 Task: Illustrate a Vector Portrait of a Beach Yoga Practitioner.
Action: Mouse moved to (37, 127)
Screenshot: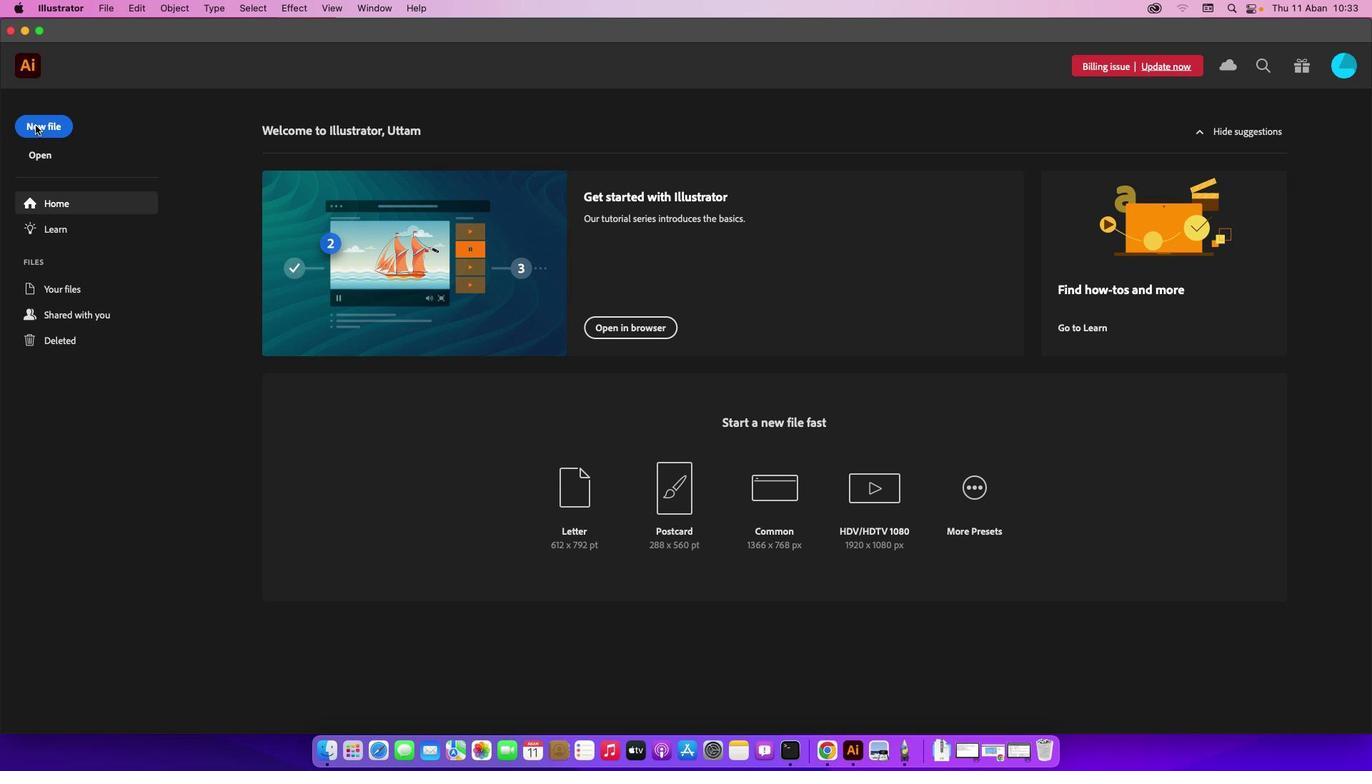 
Action: Mouse pressed left at (37, 127)
Screenshot: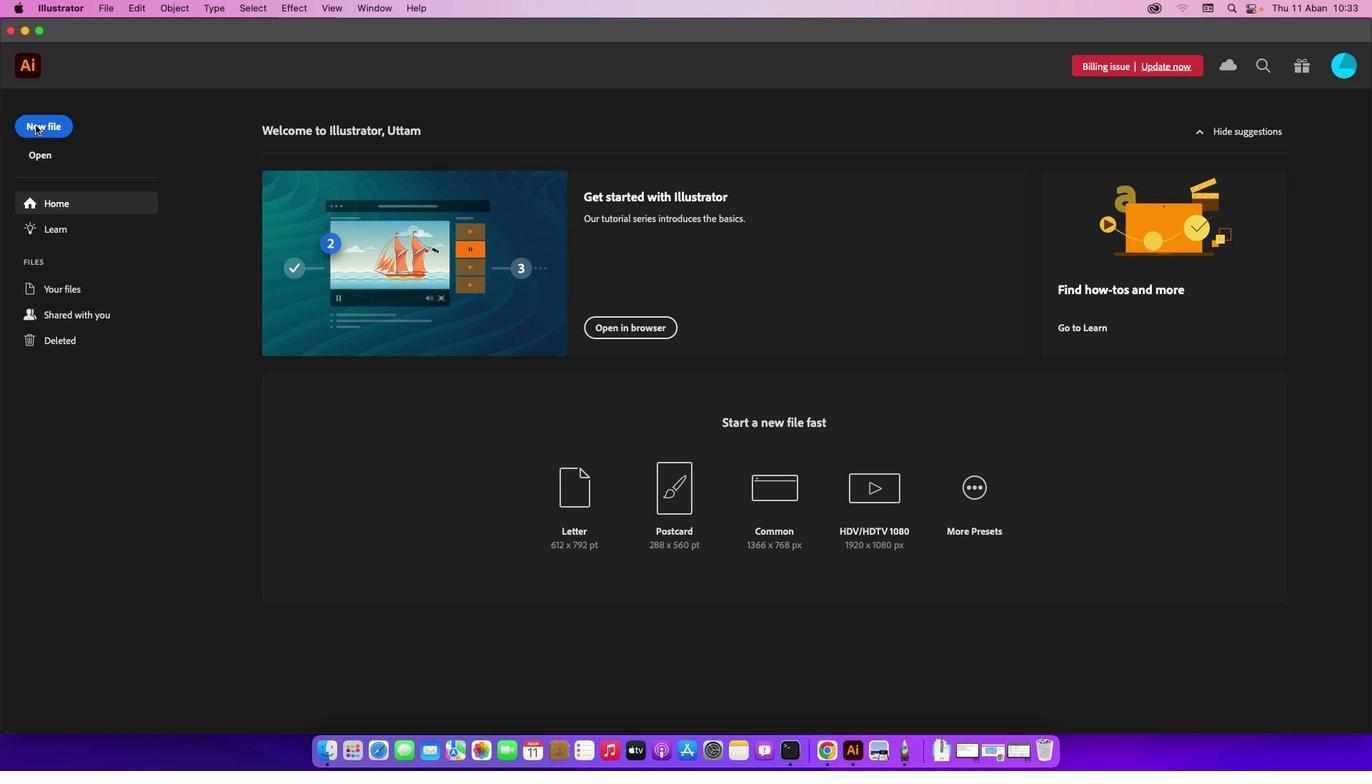 
Action: Mouse pressed left at (37, 127)
Screenshot: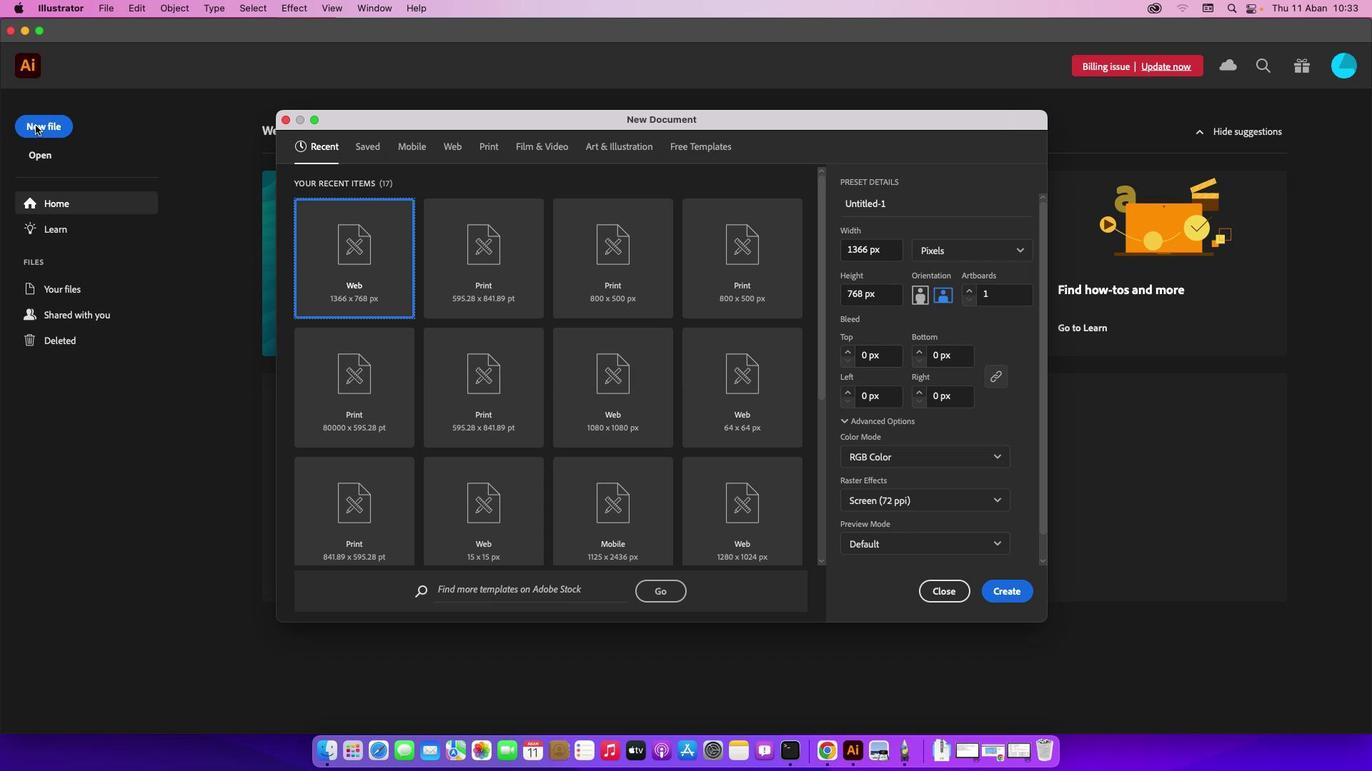 
Action: Mouse moved to (1026, 605)
Screenshot: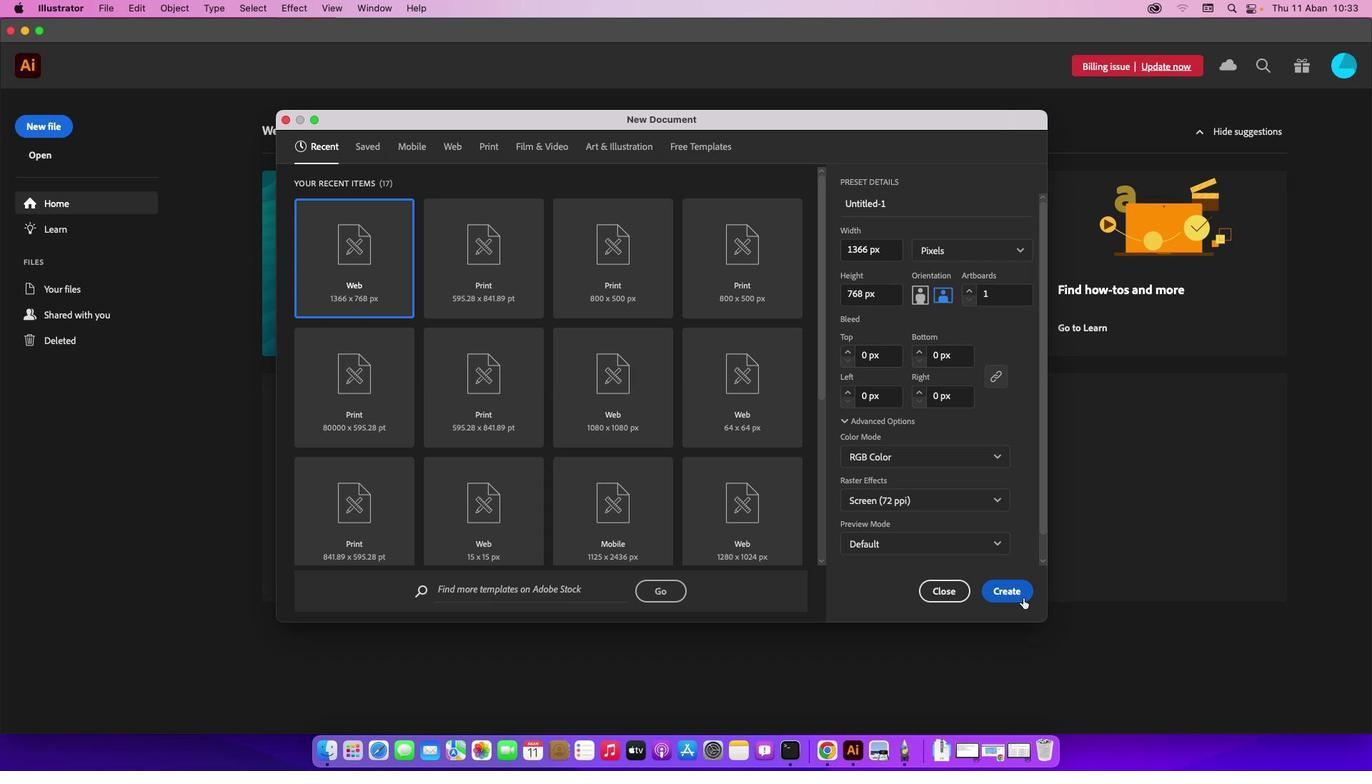 
Action: Mouse pressed left at (1026, 605)
Screenshot: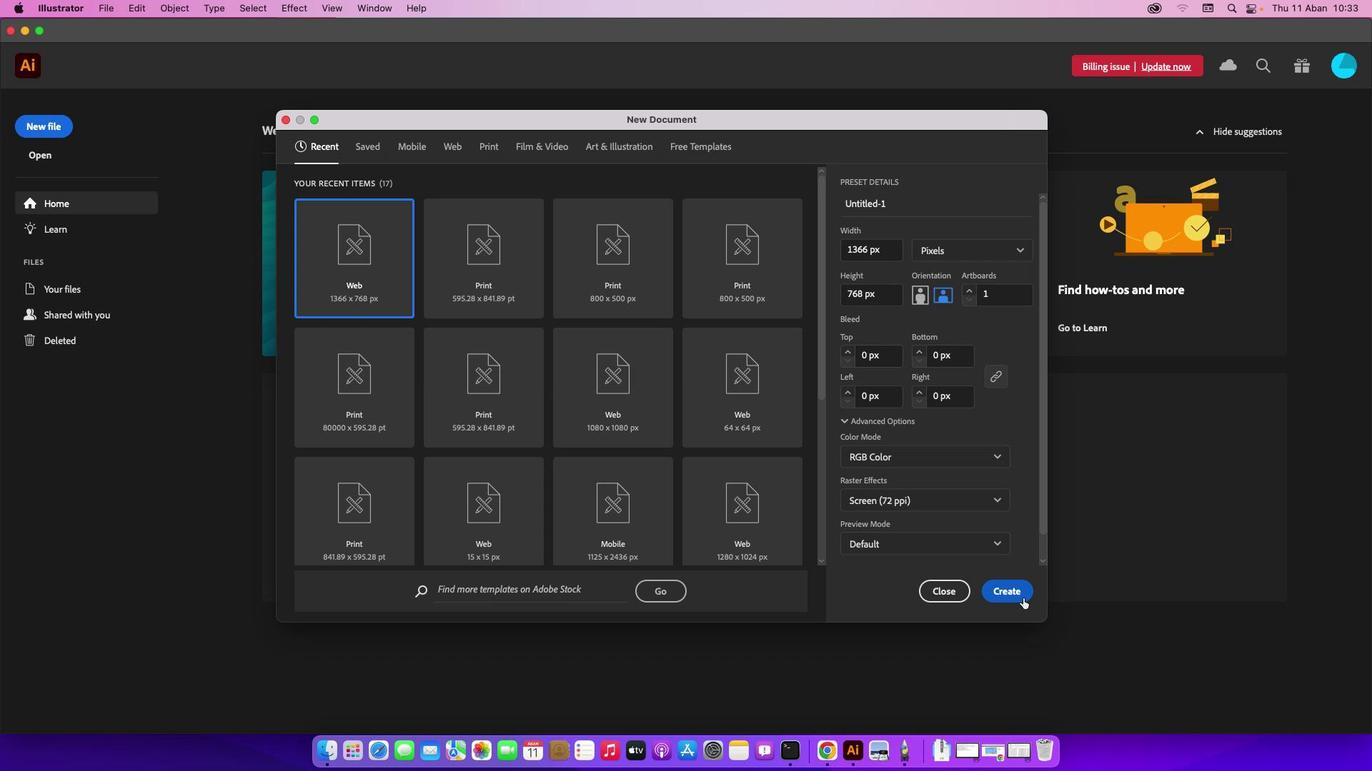 
Action: Mouse moved to (1024, 600)
Screenshot: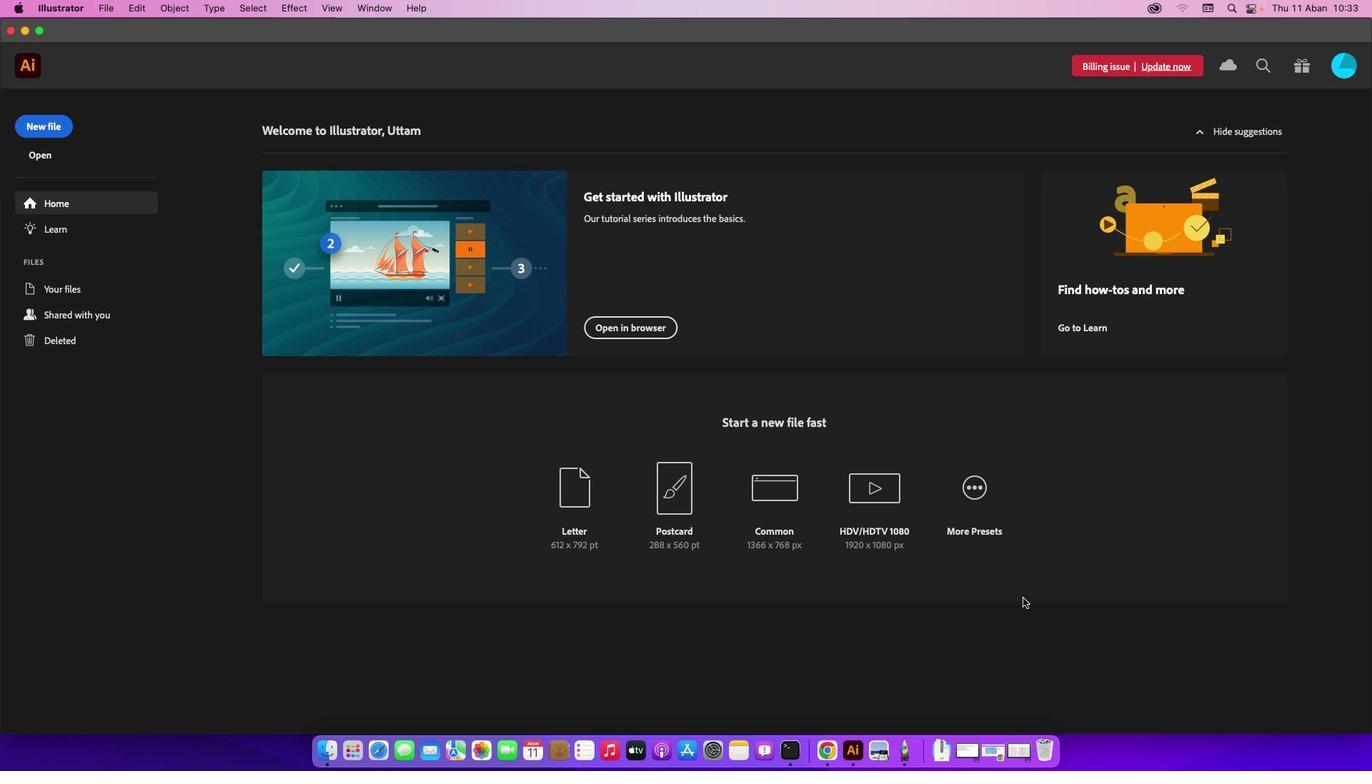 
Action: Mouse pressed left at (1024, 600)
Screenshot: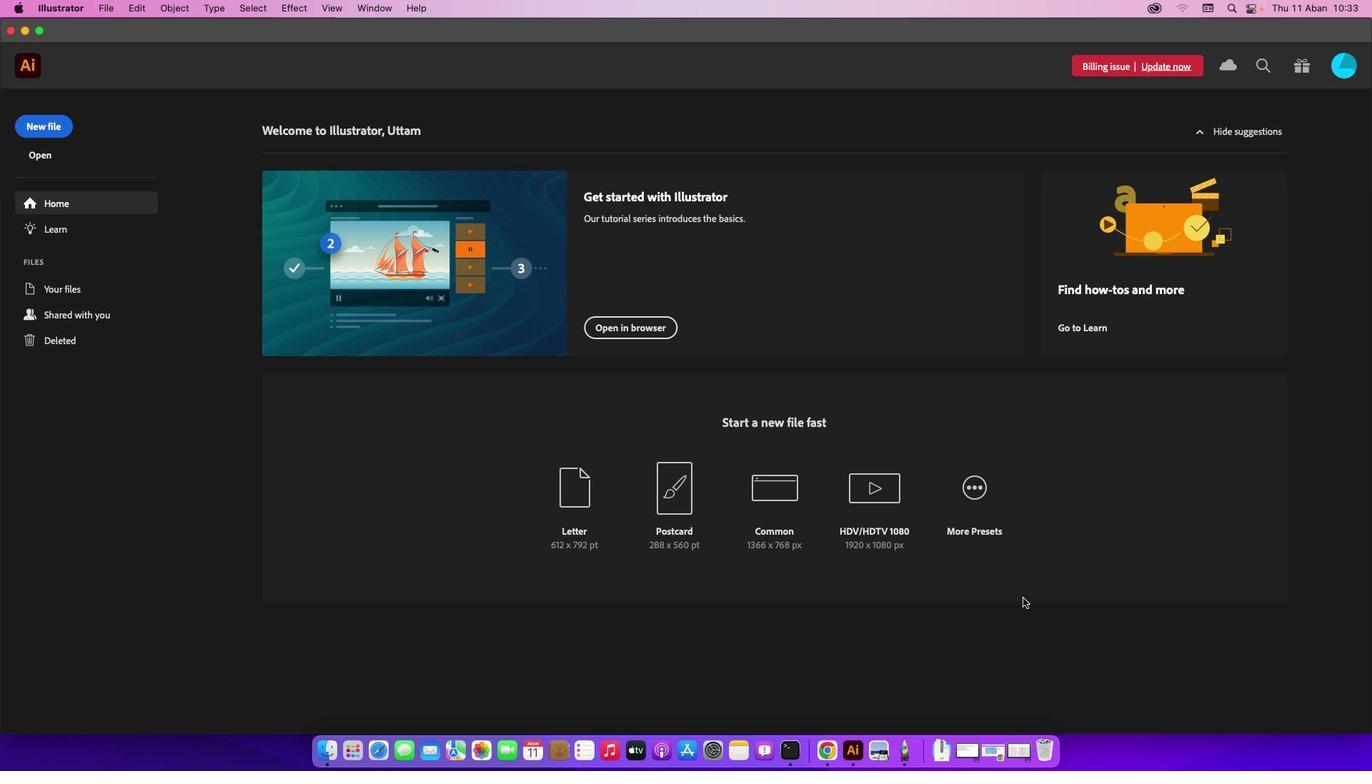 
Action: Mouse moved to (105, 12)
Screenshot: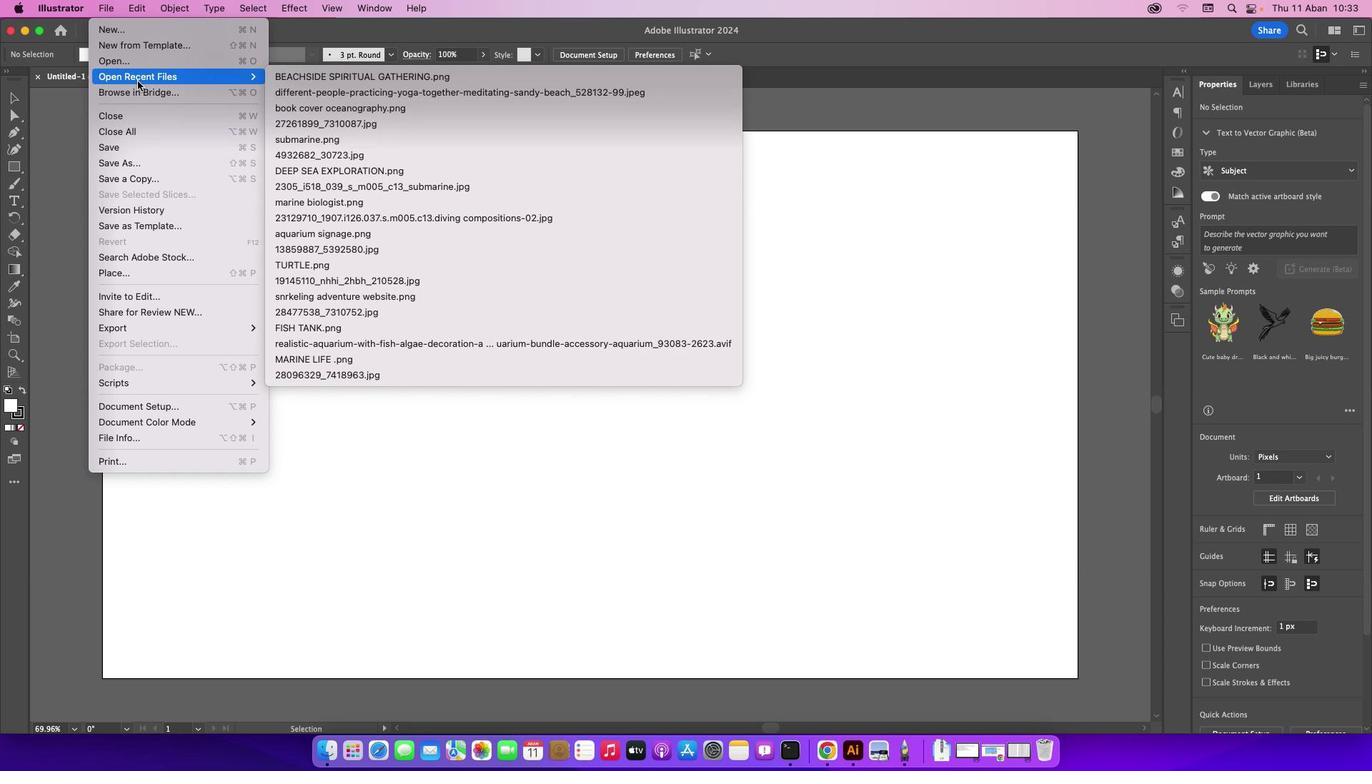 
Action: Mouse pressed left at (105, 12)
Screenshot: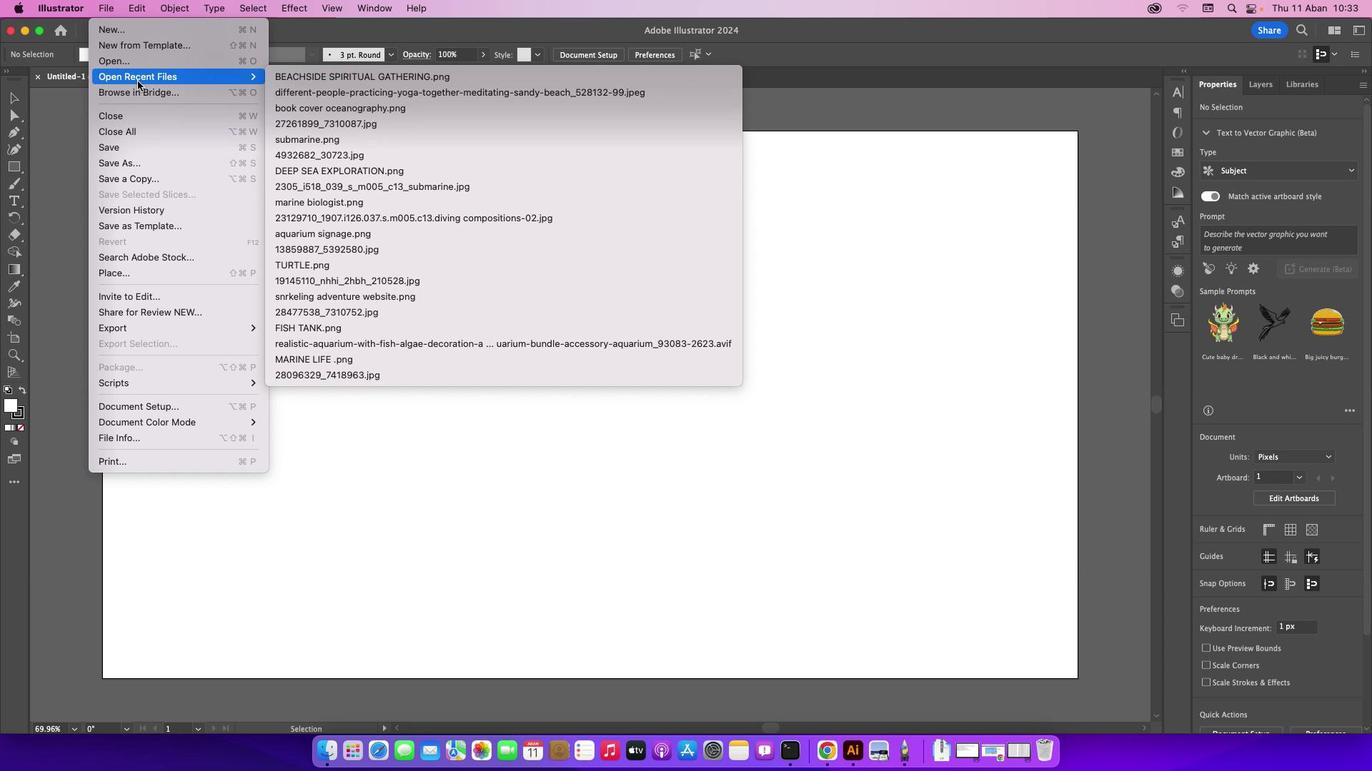 
Action: Mouse moved to (132, 58)
Screenshot: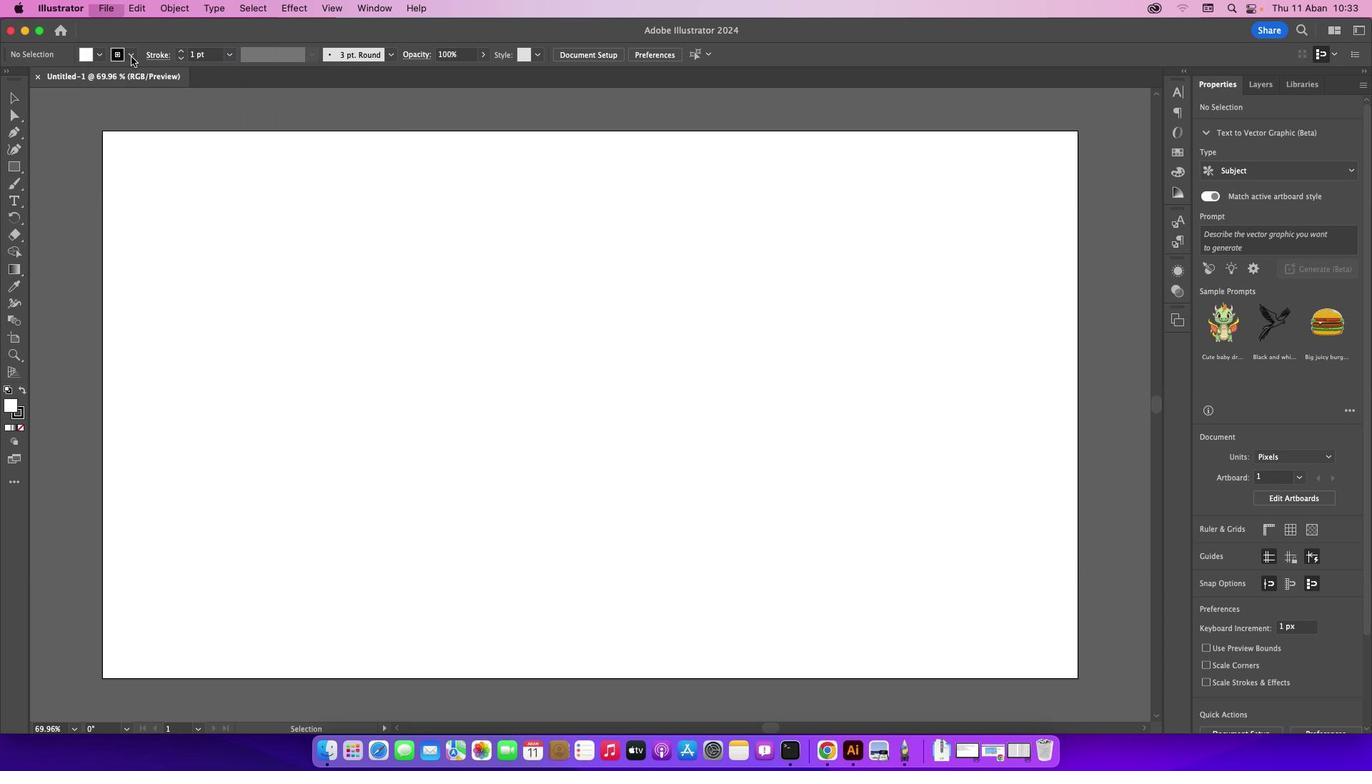 
Action: Mouse pressed left at (132, 58)
Screenshot: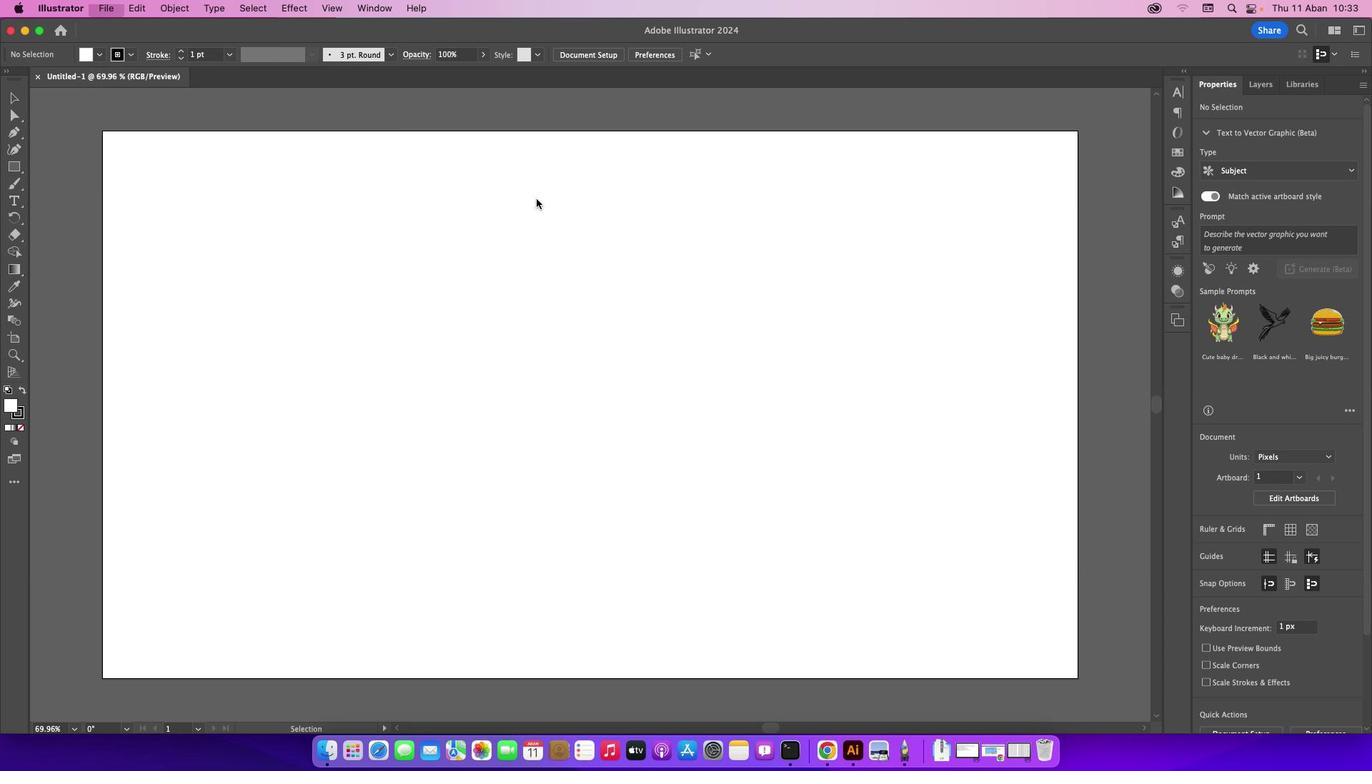 
Action: Mouse moved to (570, 196)
Screenshot: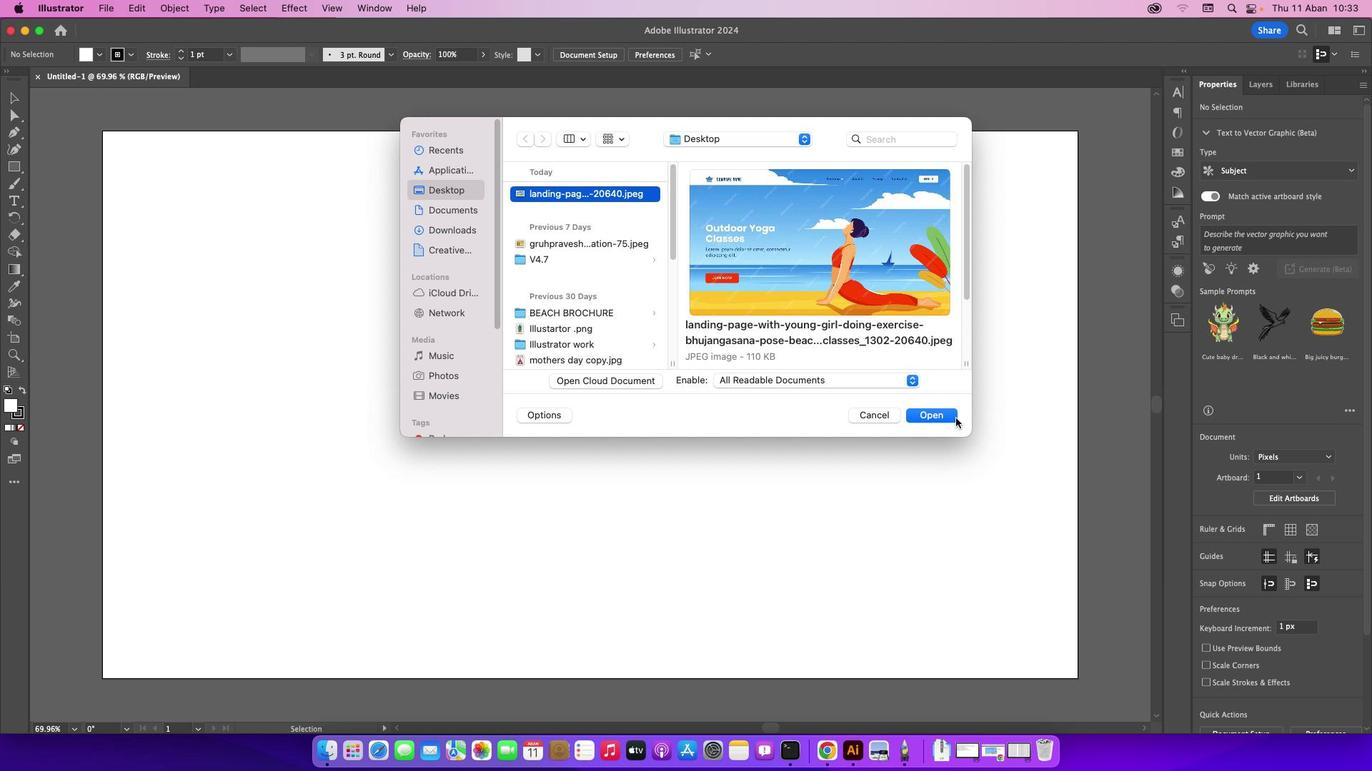 
Action: Mouse pressed left at (570, 196)
Screenshot: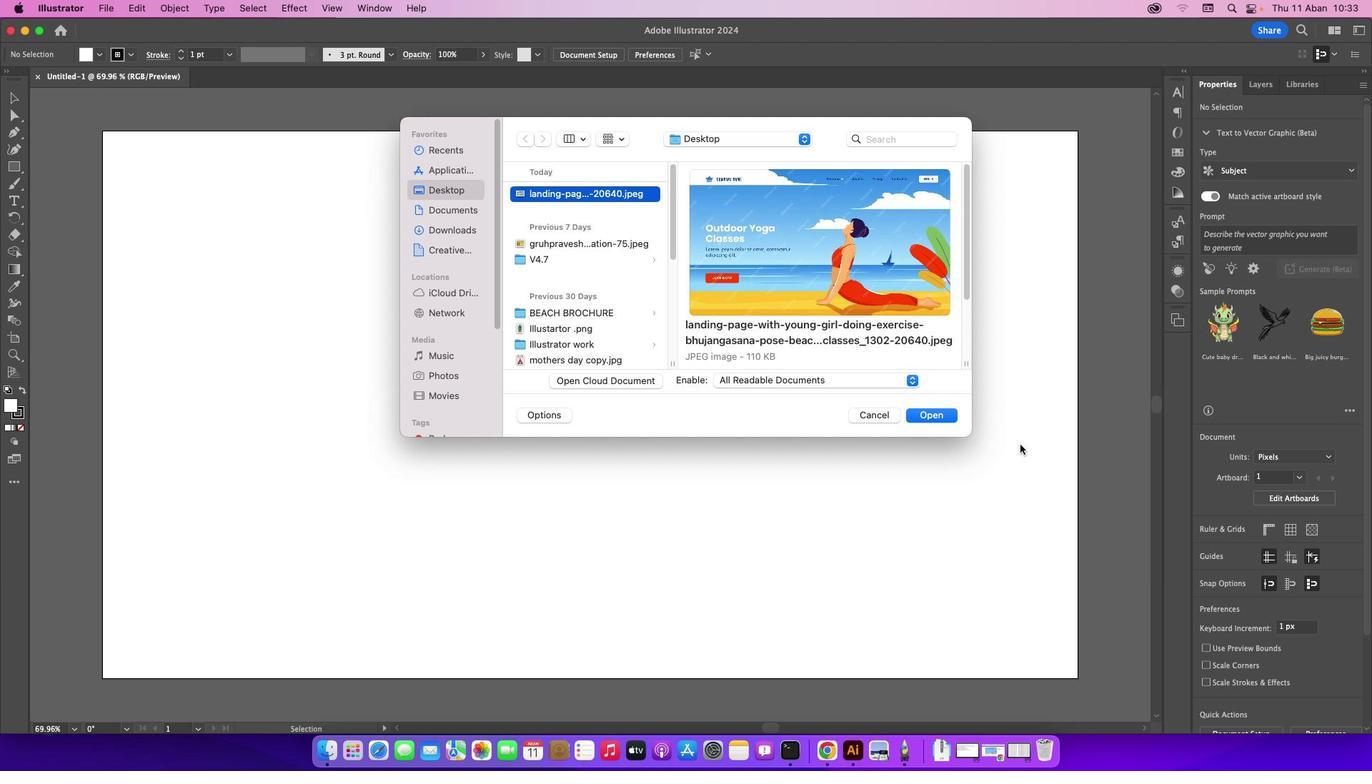 
Action: Mouse moved to (928, 416)
Screenshot: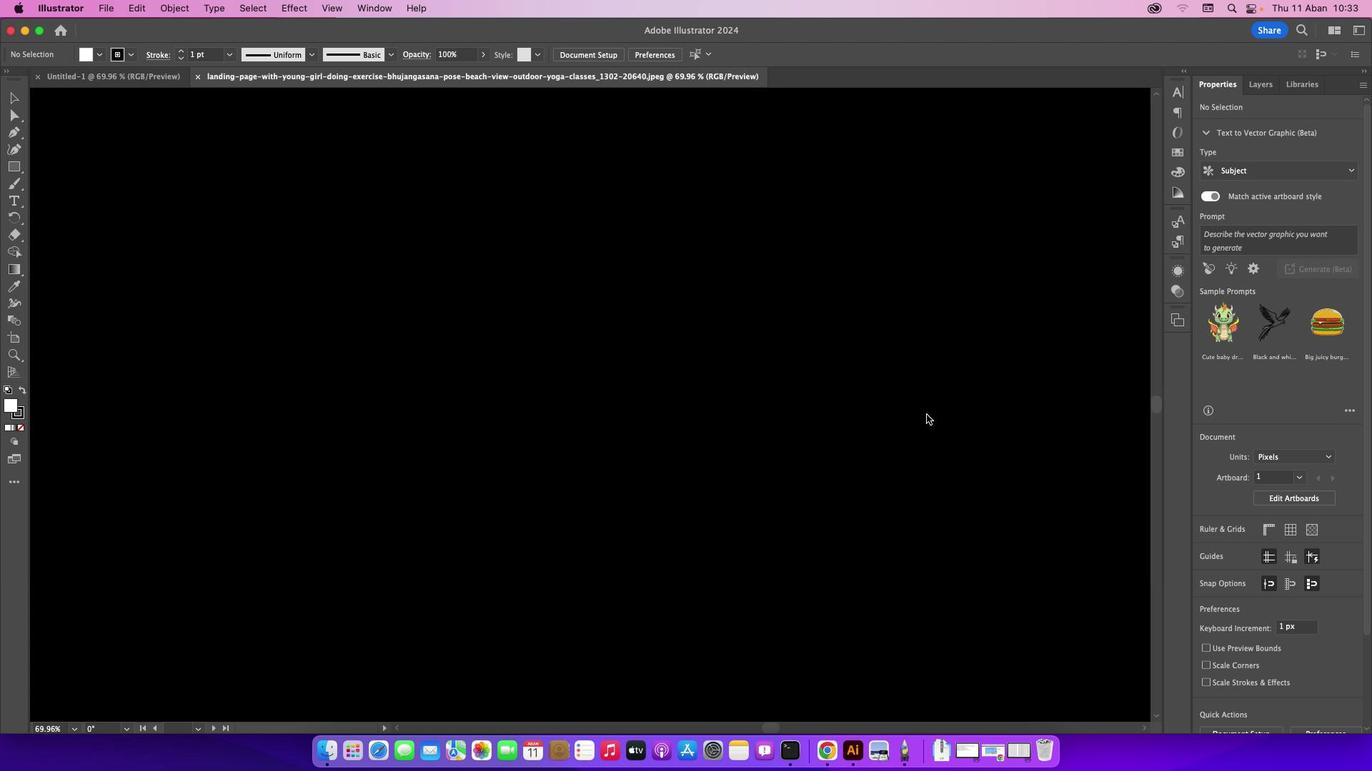 
Action: Mouse pressed left at (928, 416)
Screenshot: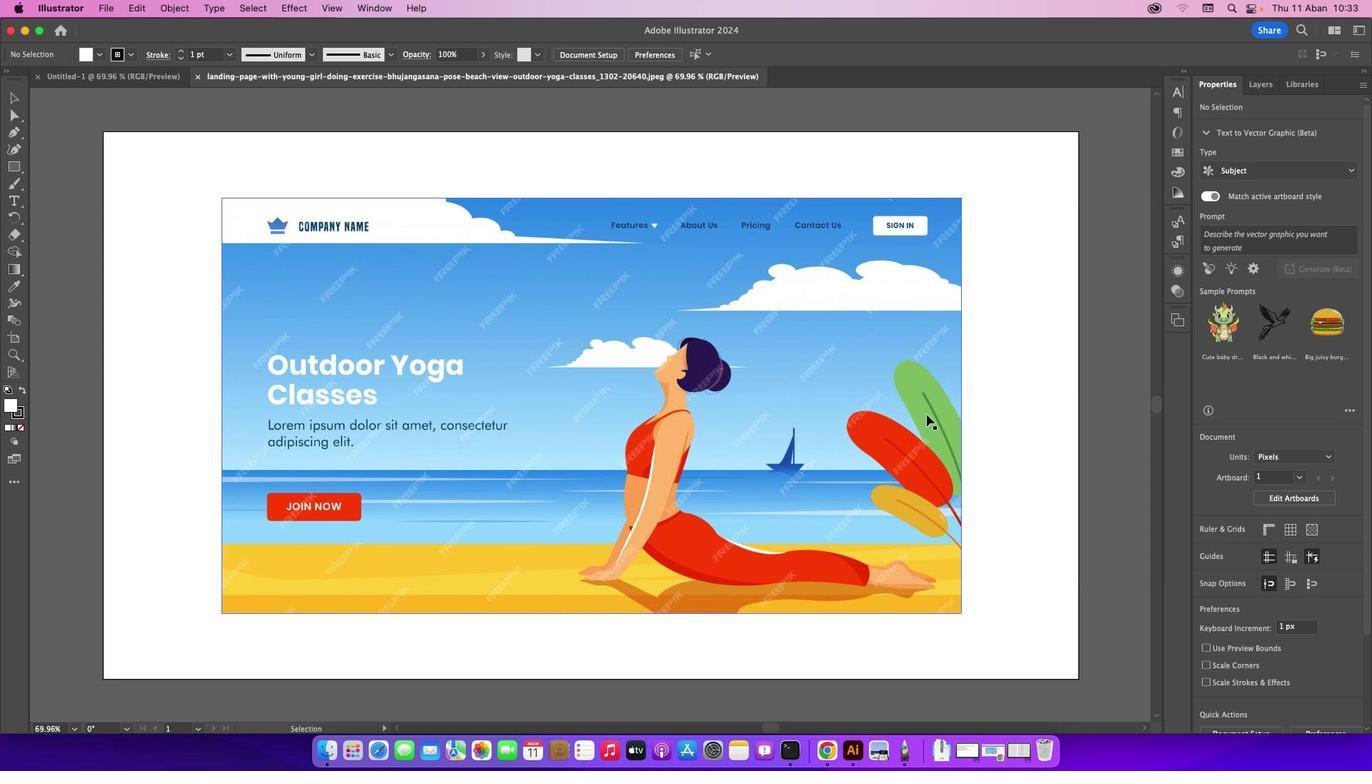 
Action: Mouse moved to (20, 128)
Screenshot: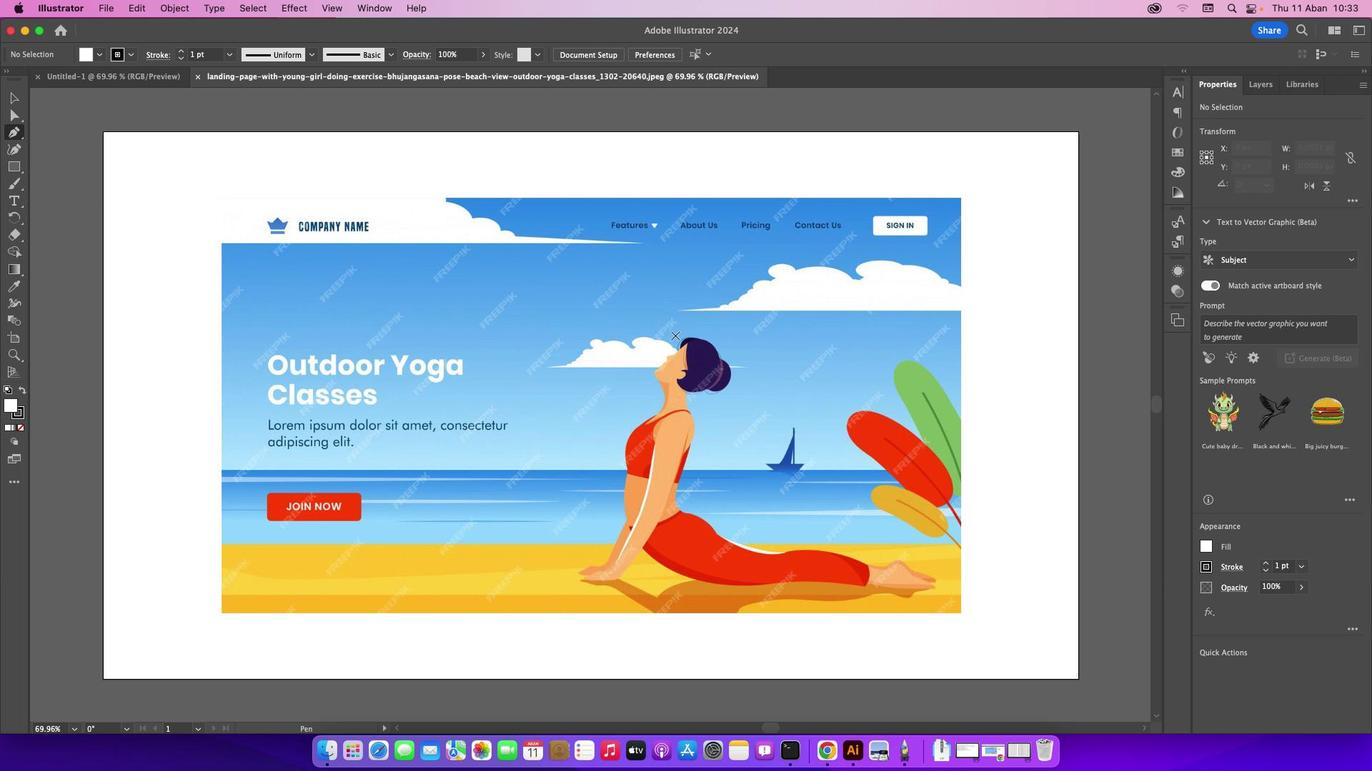 
Action: Mouse pressed left at (20, 128)
Screenshot: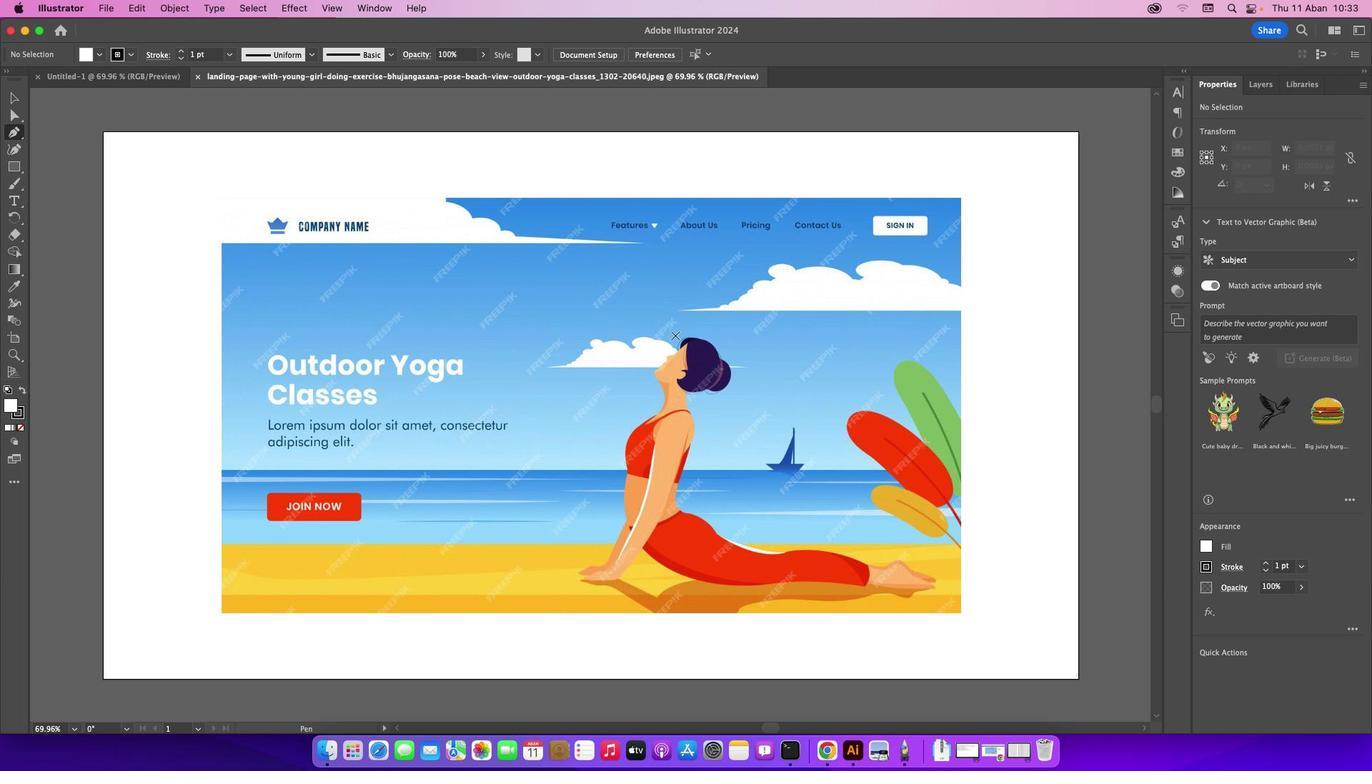 
Action: Mouse moved to (631, 320)
Screenshot: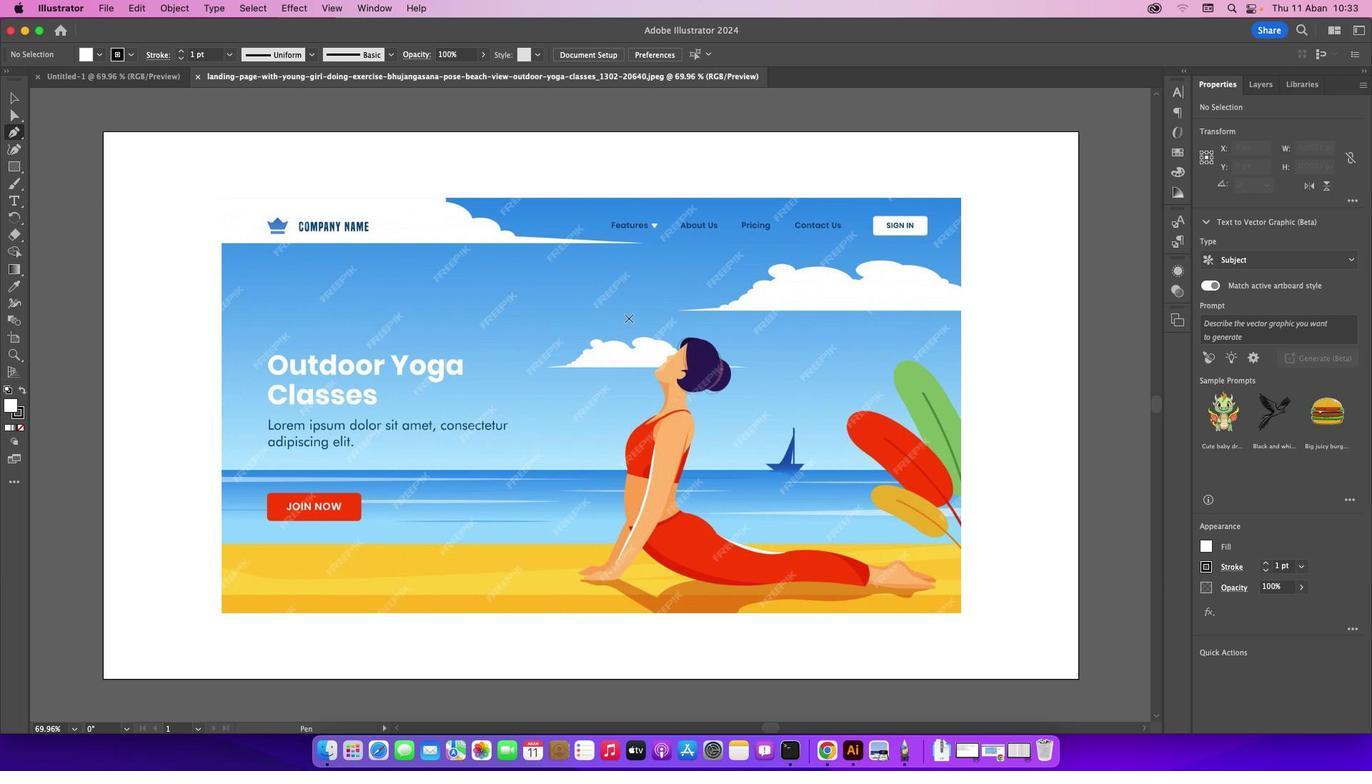 
Action: Key pressed Key.caps_lock
Screenshot: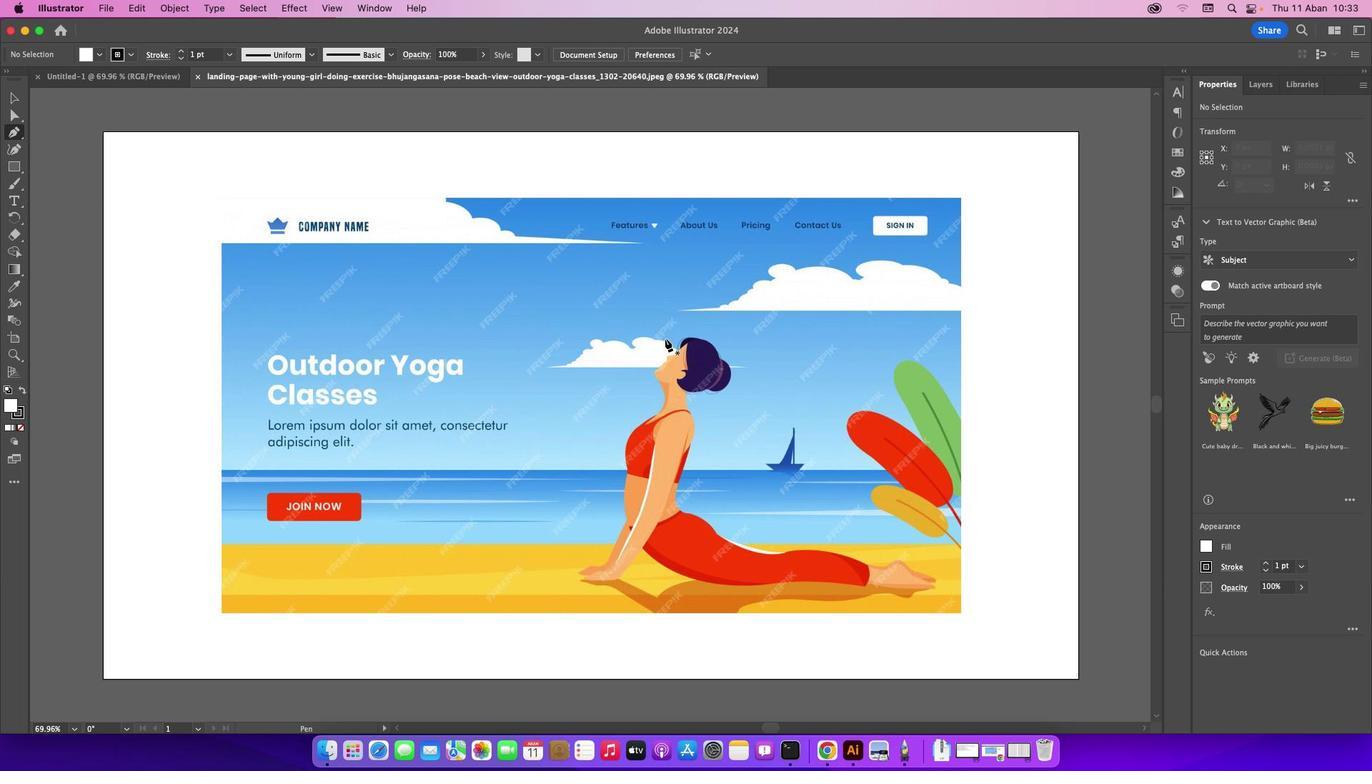 
Action: Mouse moved to (667, 341)
Screenshot: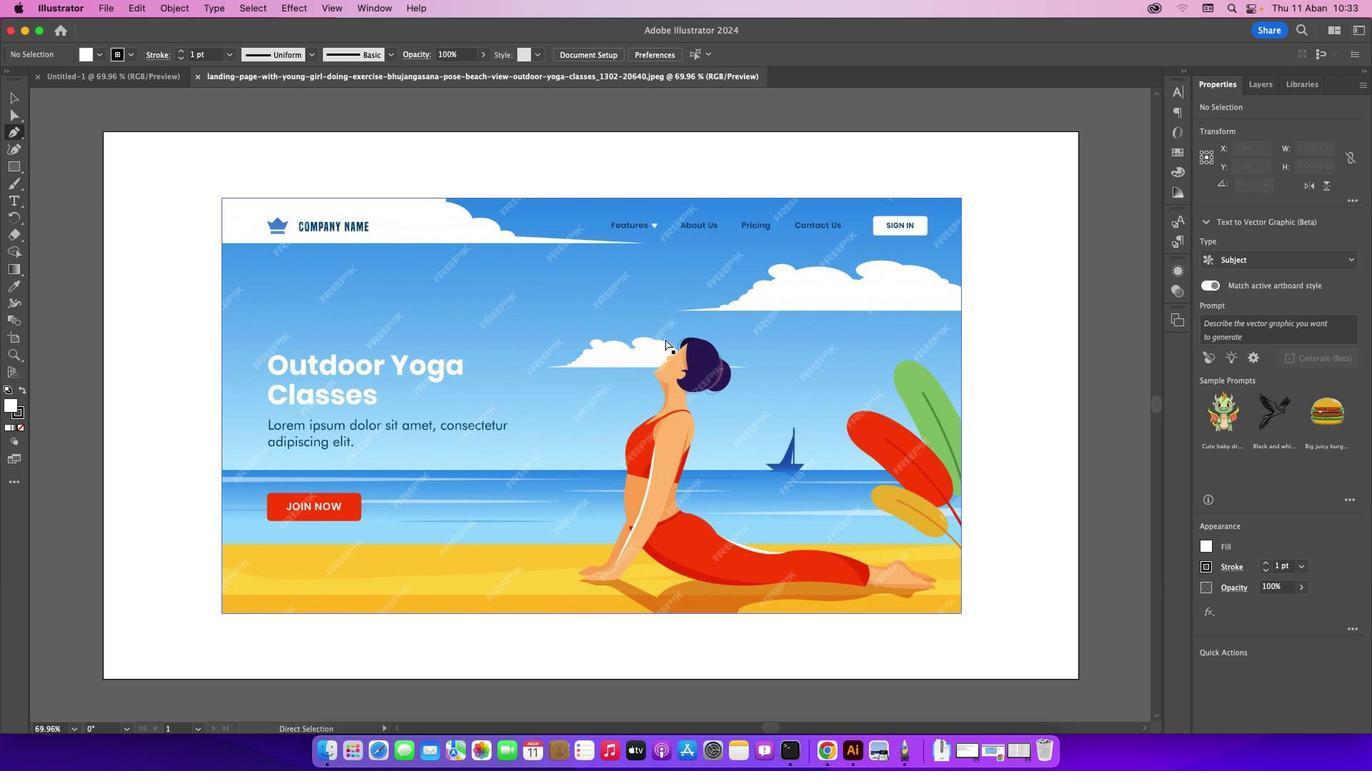 
Action: Key pressed Key.cmd_r'=''='
Screenshot: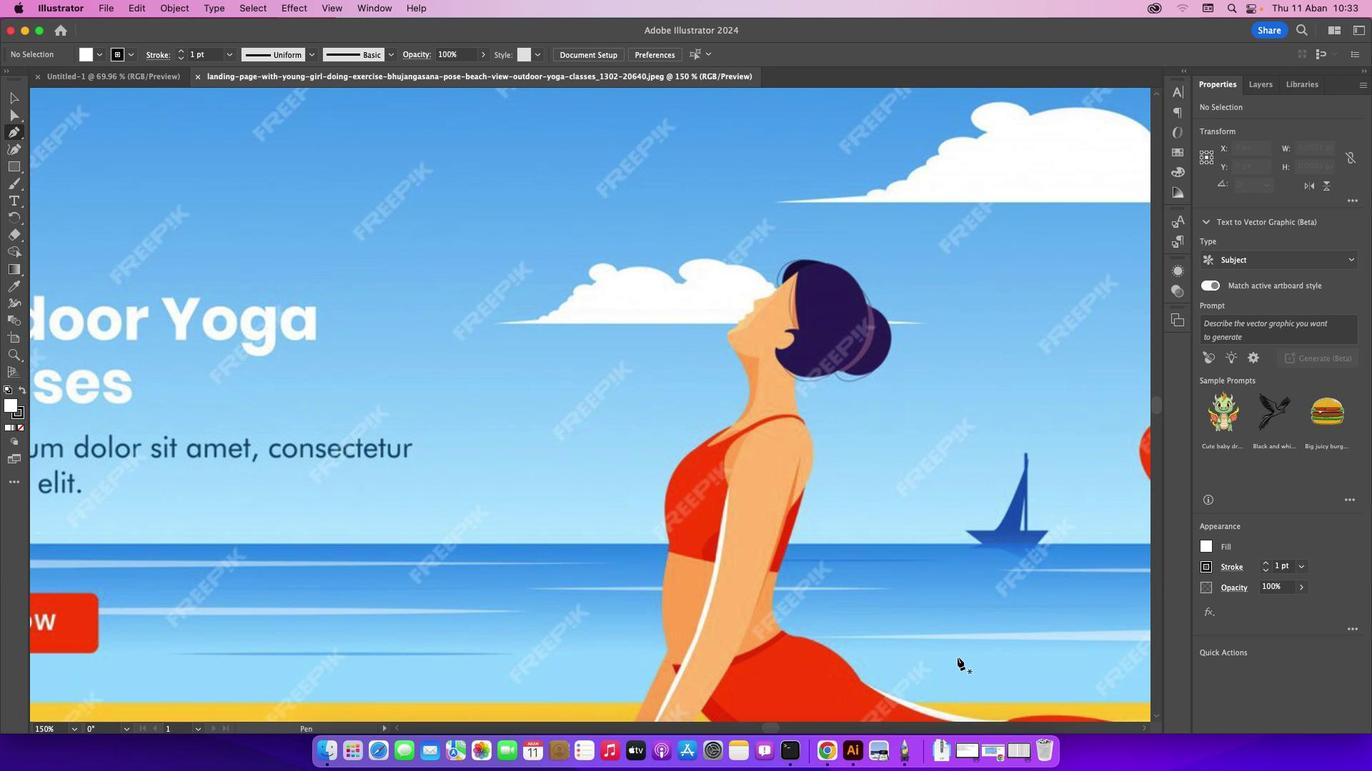 
Action: Mouse moved to (768, 728)
Screenshot: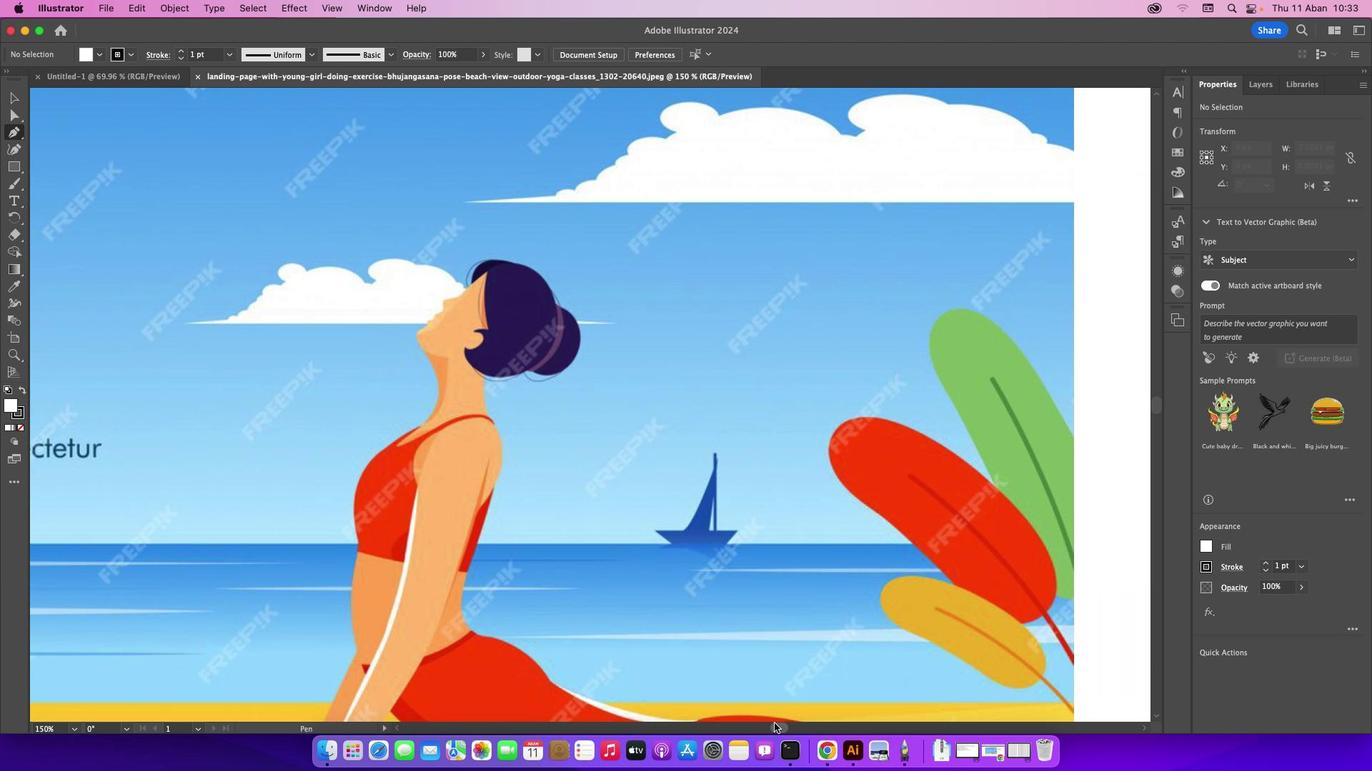 
Action: Mouse pressed left at (768, 728)
Screenshot: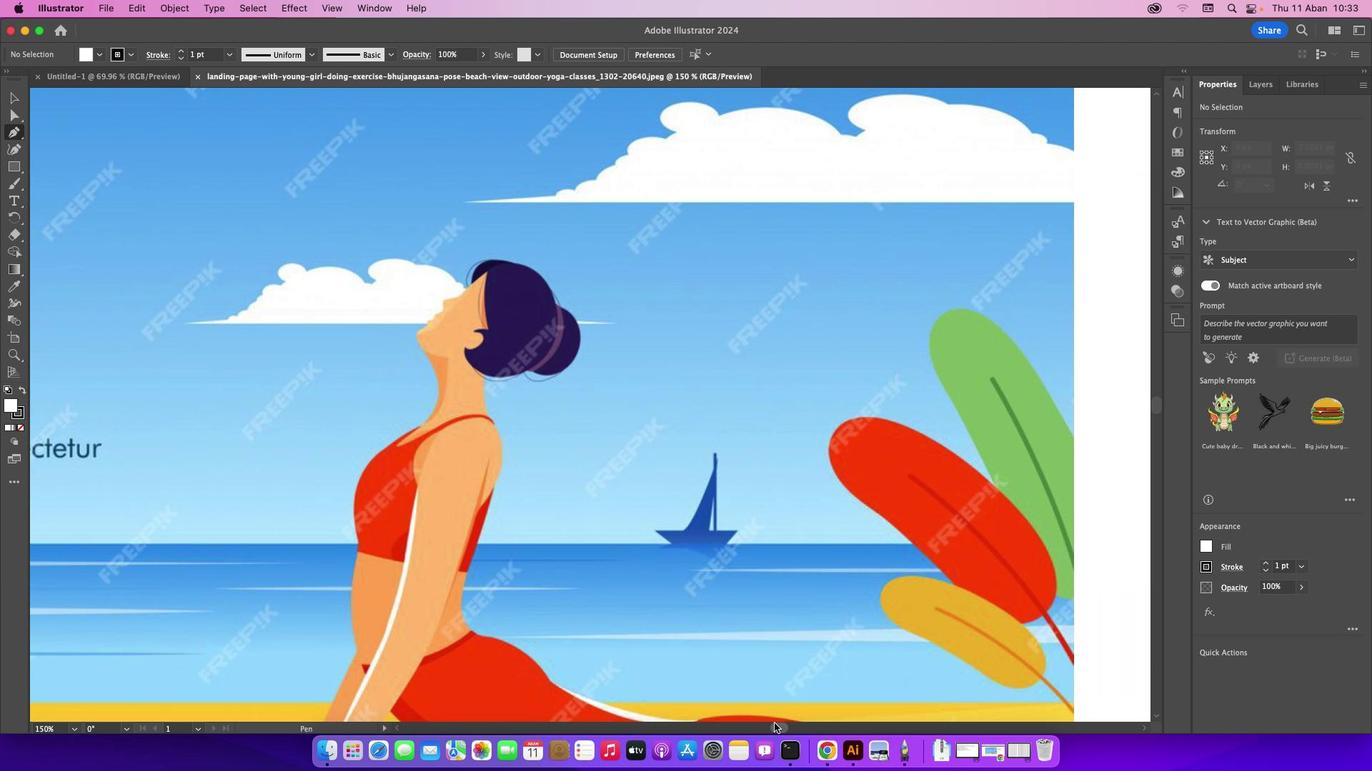 
Action: Mouse moved to (573, 294)
Screenshot: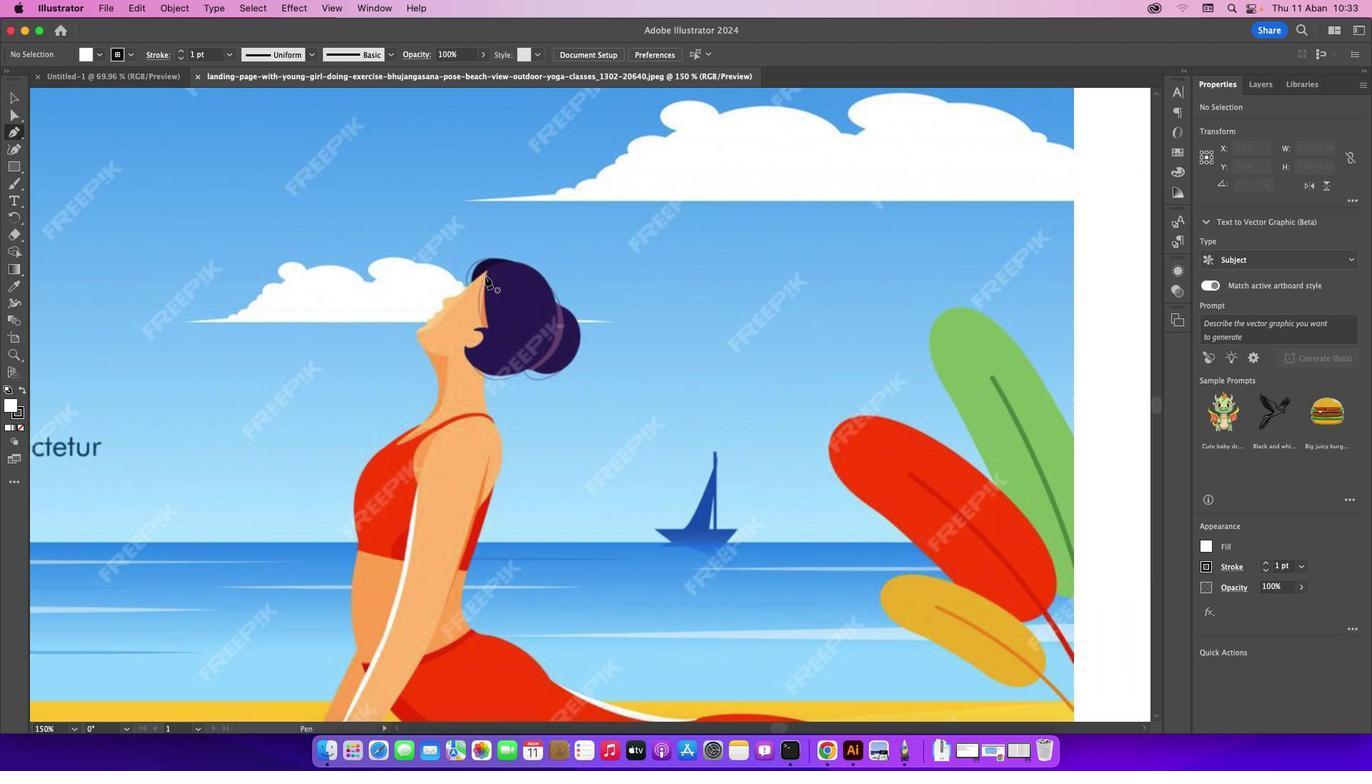 
Action: Mouse scrolled (573, 294) with delta (2, 1)
Screenshot: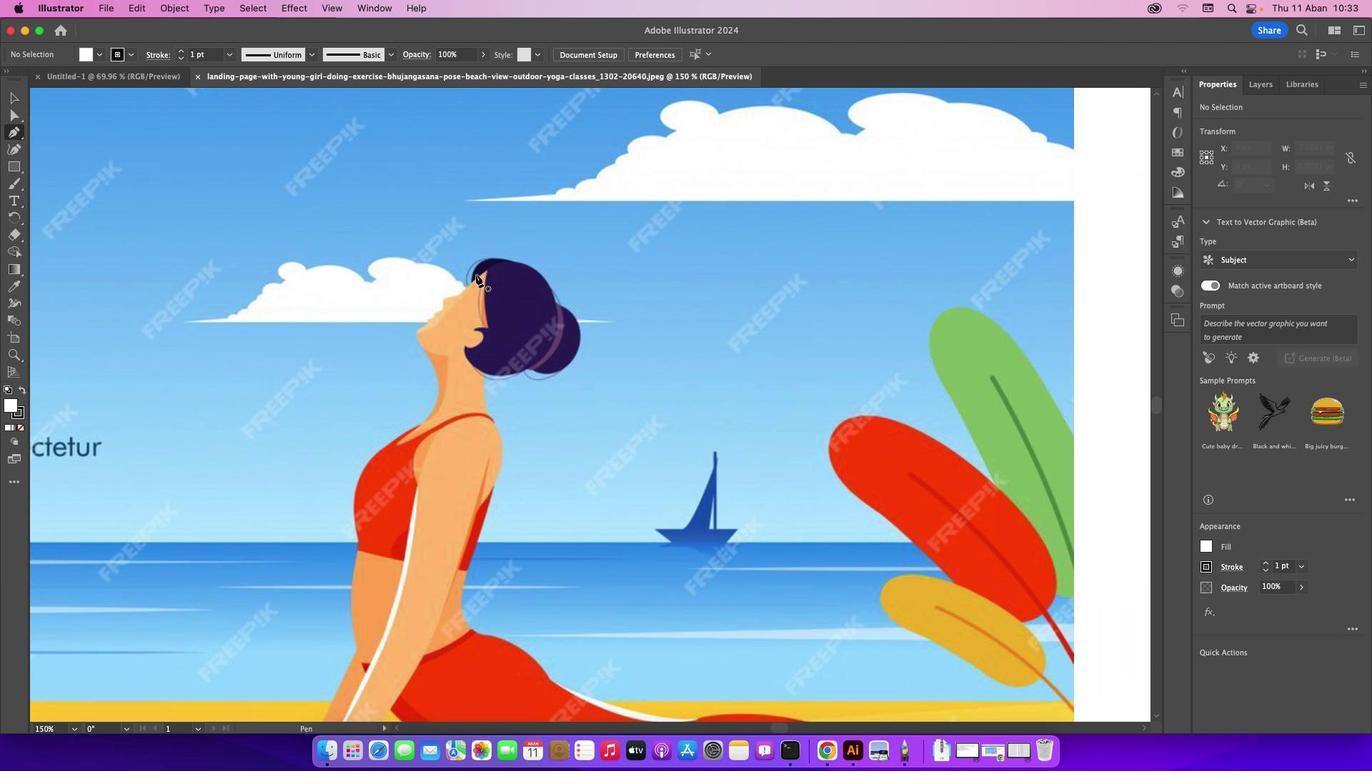 
Action: Mouse scrolled (573, 294) with delta (2, 1)
Screenshot: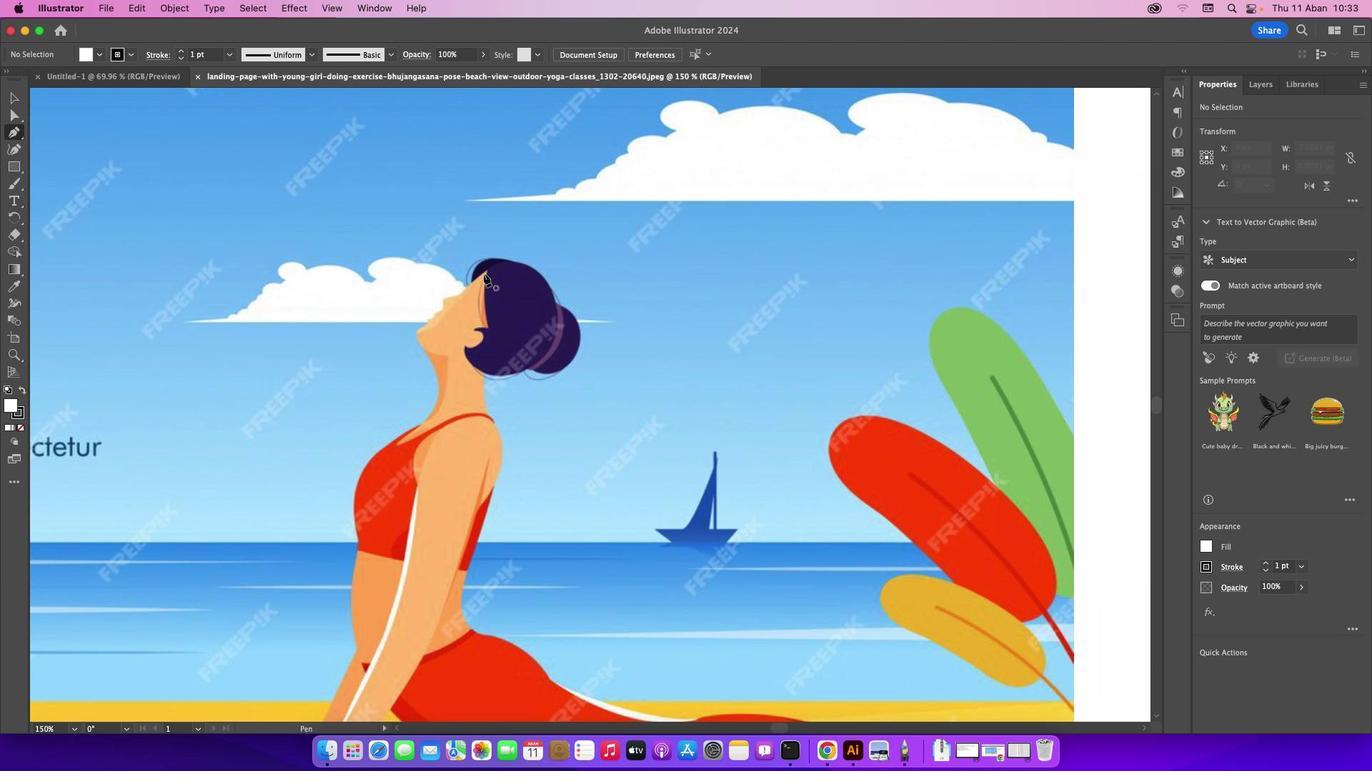 
Action: Mouse moved to (490, 272)
Screenshot: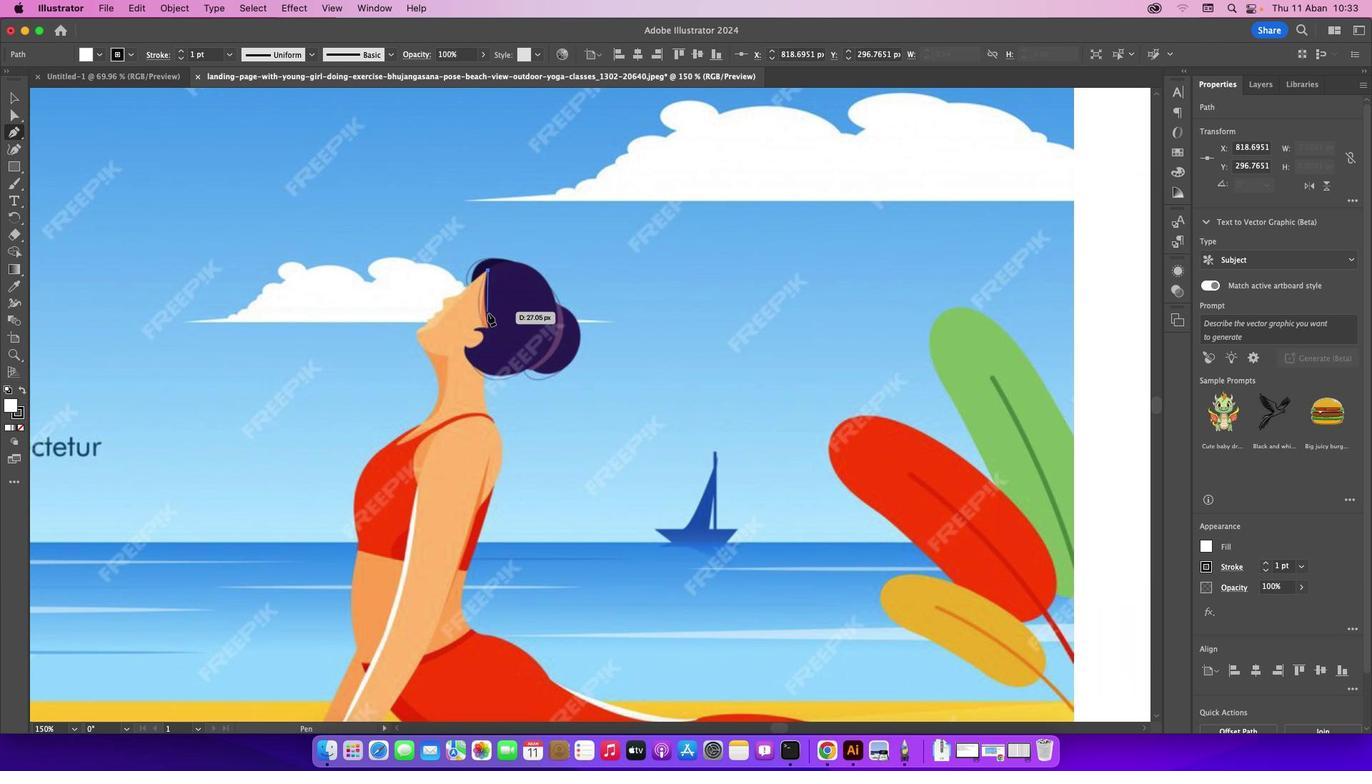 
Action: Mouse pressed left at (490, 272)
Screenshot: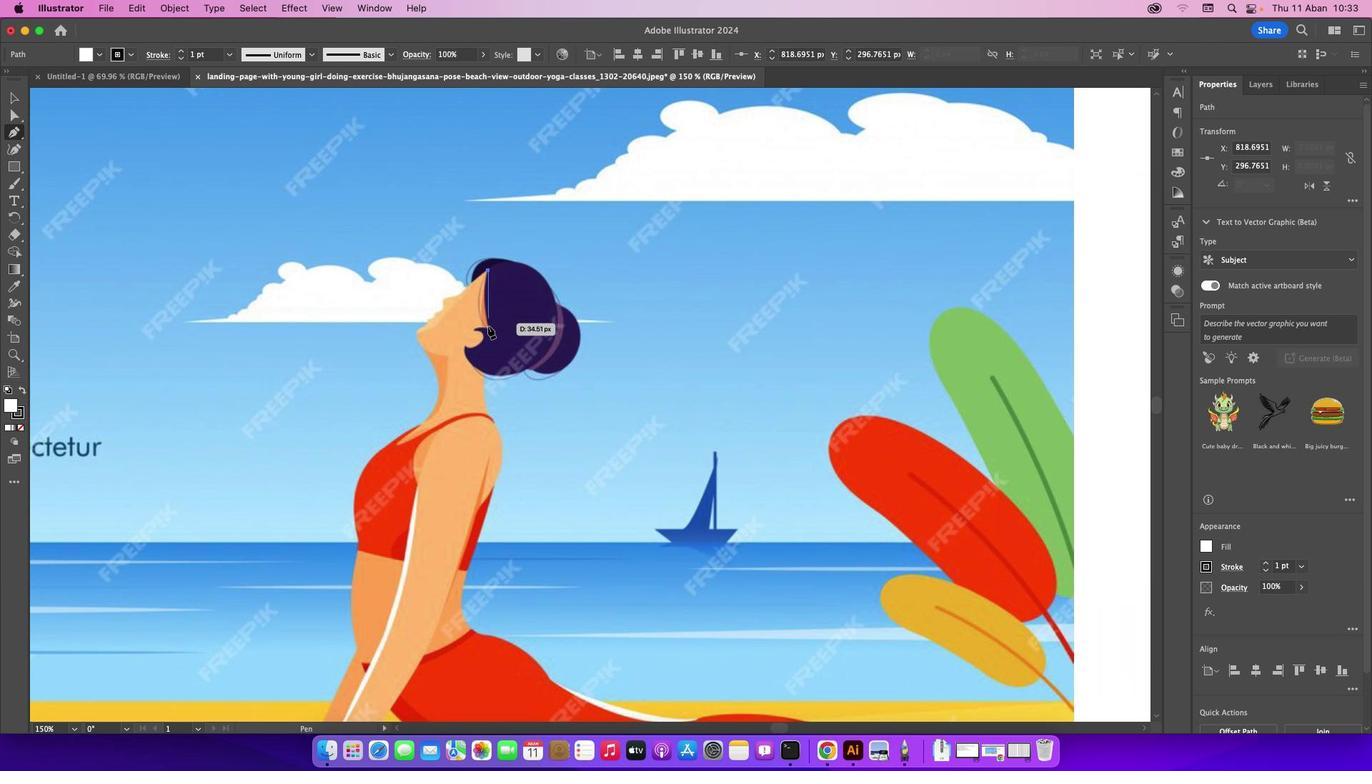 
Action: Mouse moved to (491, 330)
Screenshot: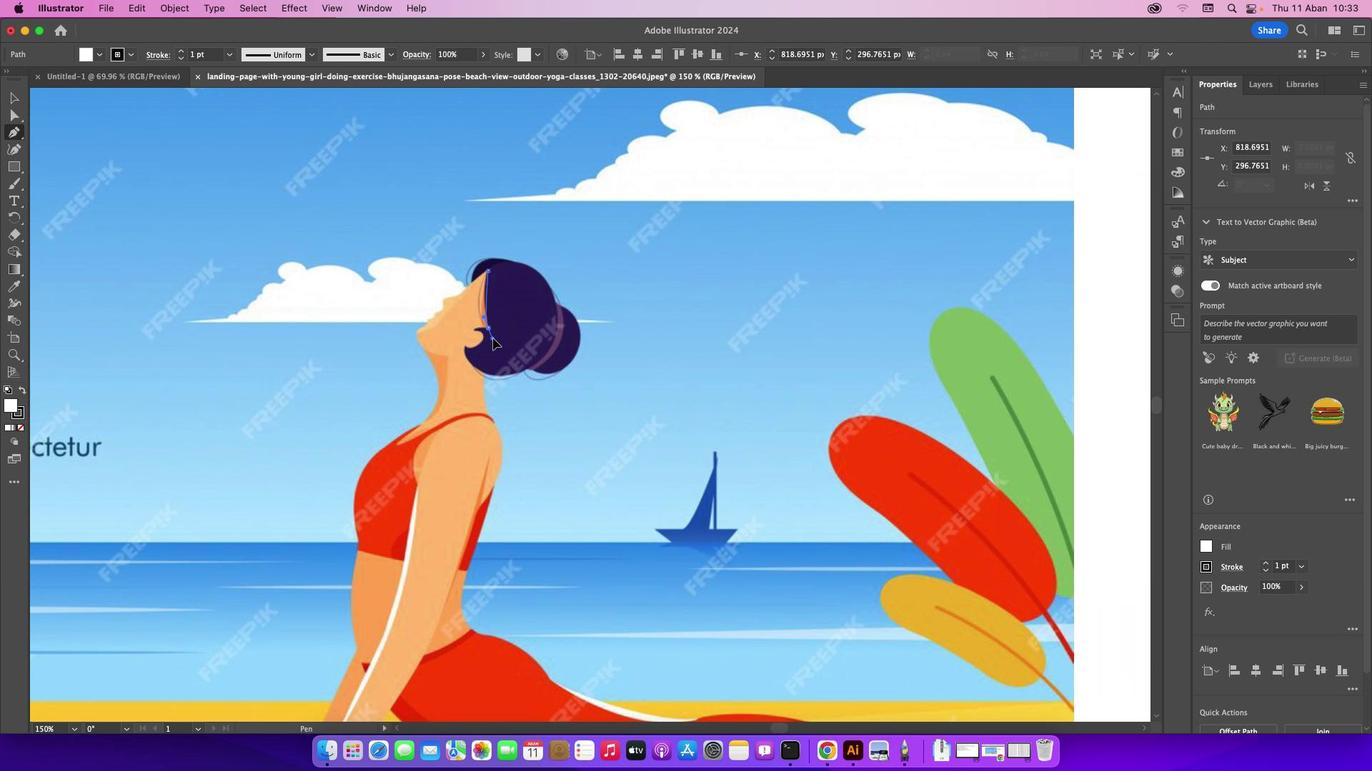 
Action: Mouse pressed left at (491, 330)
Screenshot: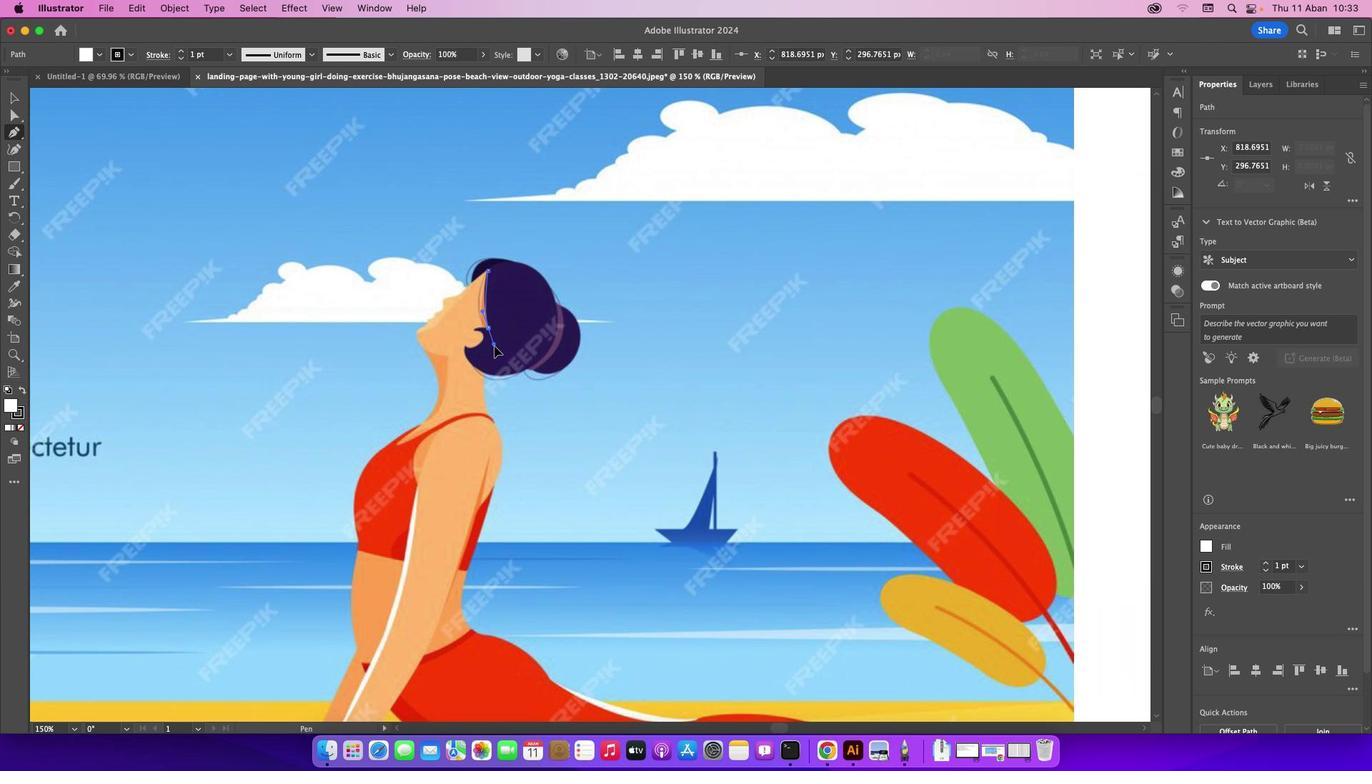 
Action: Mouse moved to (490, 330)
Screenshot: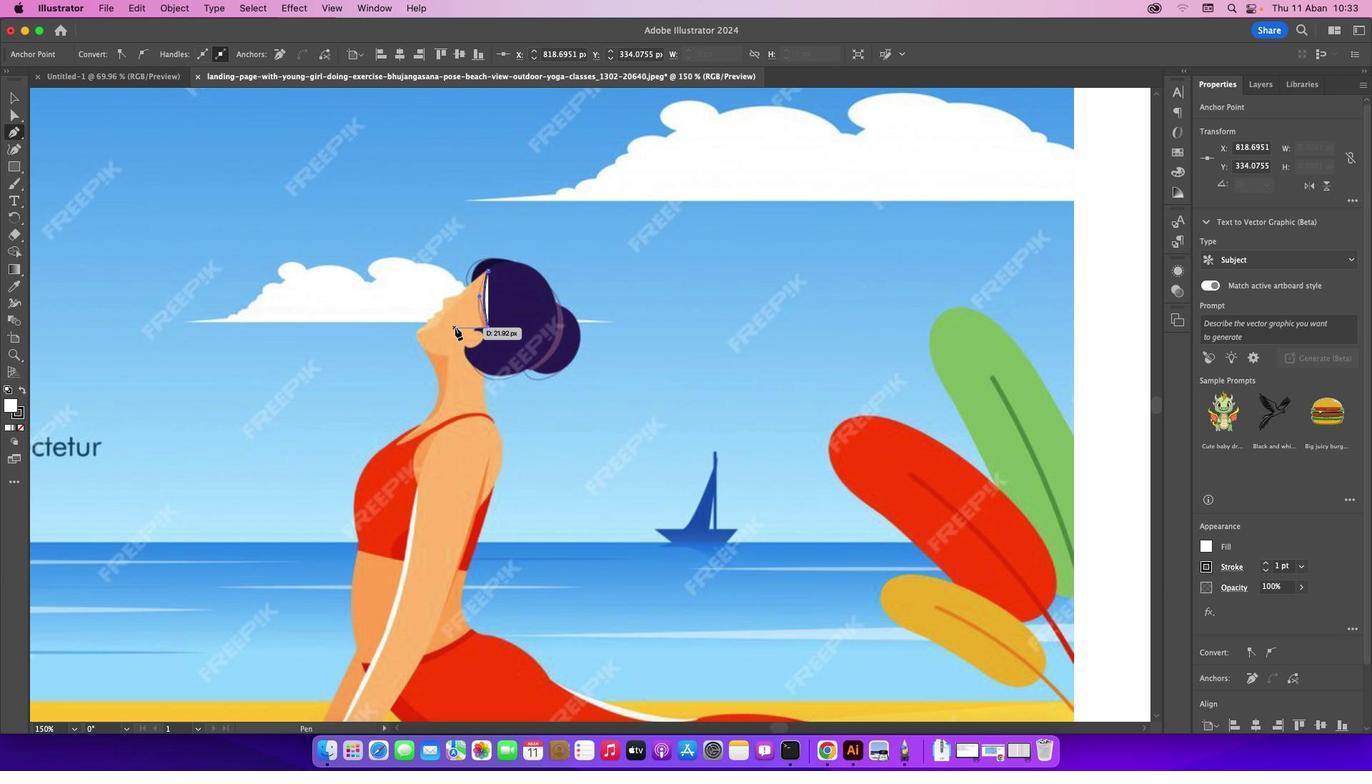 
Action: Mouse pressed left at (490, 330)
Screenshot: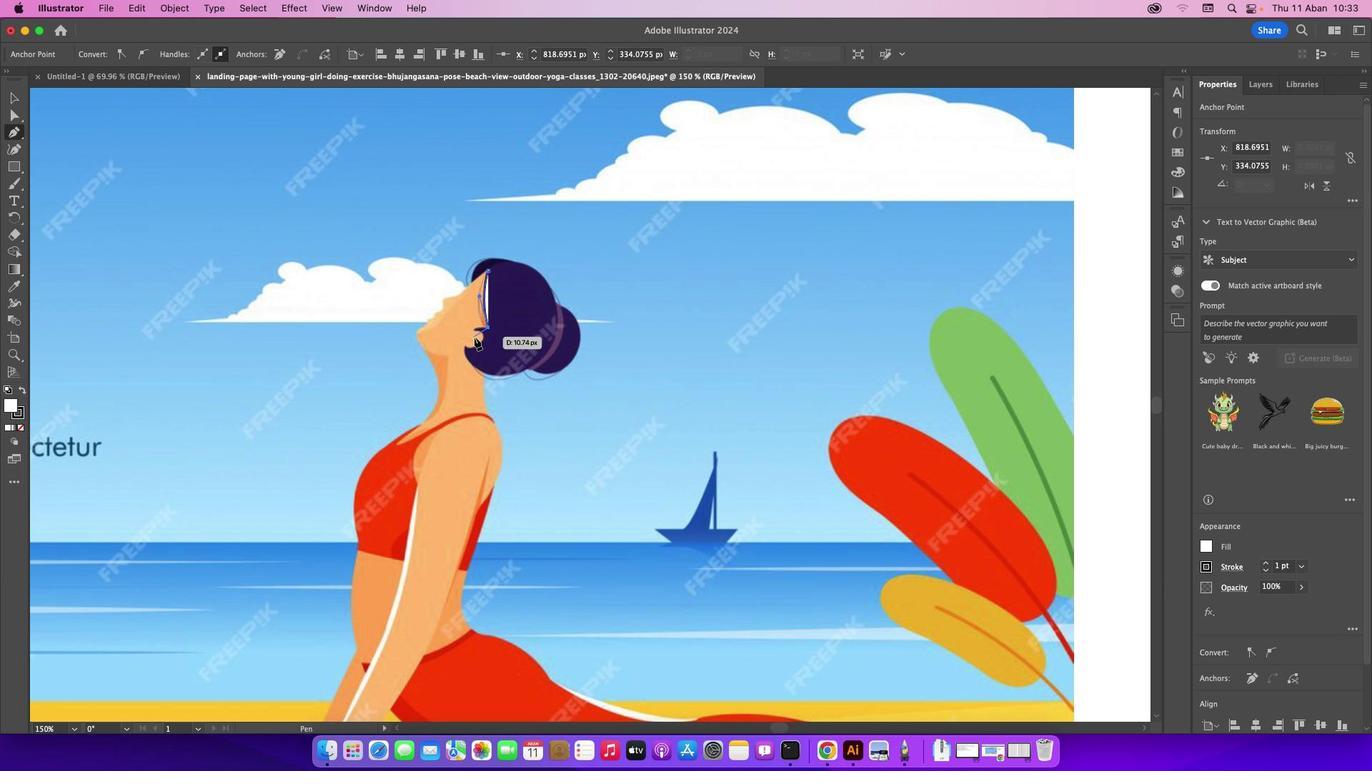 
Action: Mouse moved to (474, 331)
Screenshot: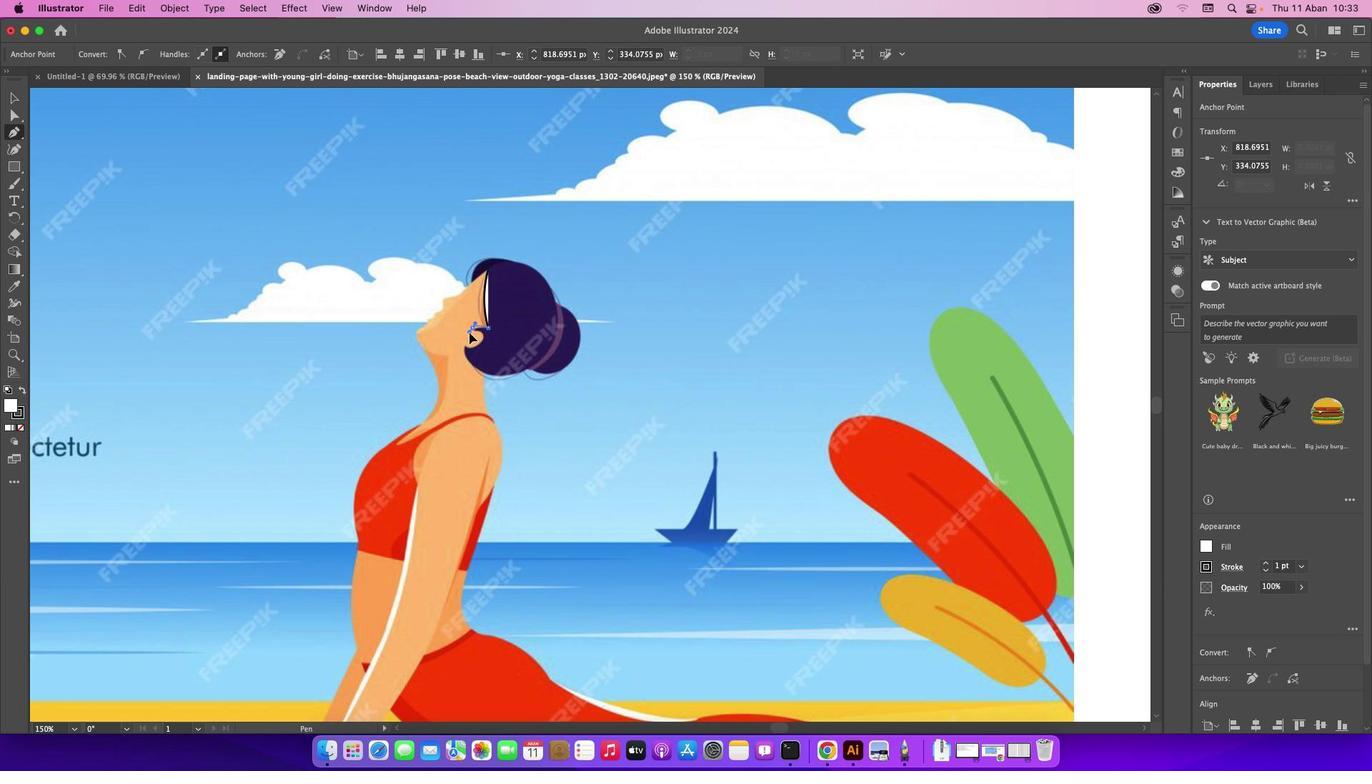 
Action: Mouse pressed left at (474, 331)
Screenshot: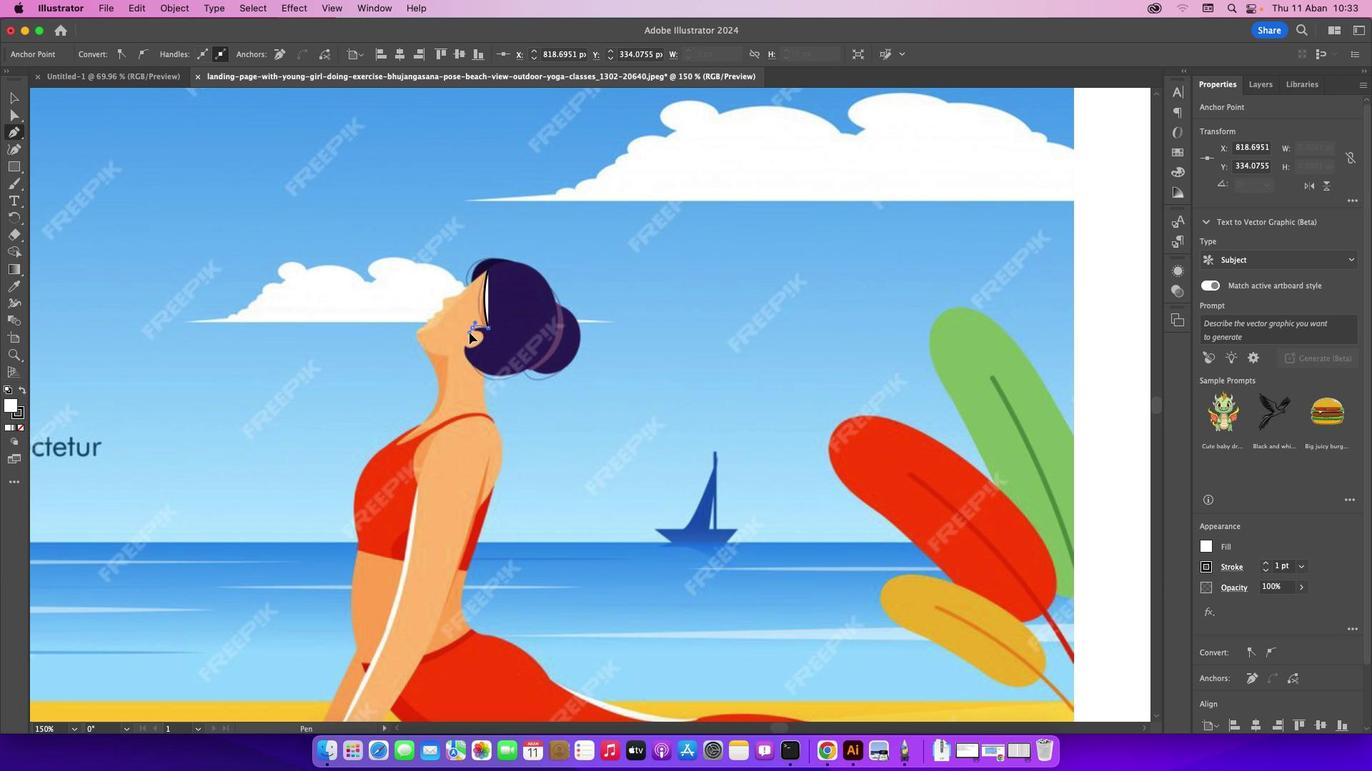 
Action: Mouse moved to (473, 329)
Screenshot: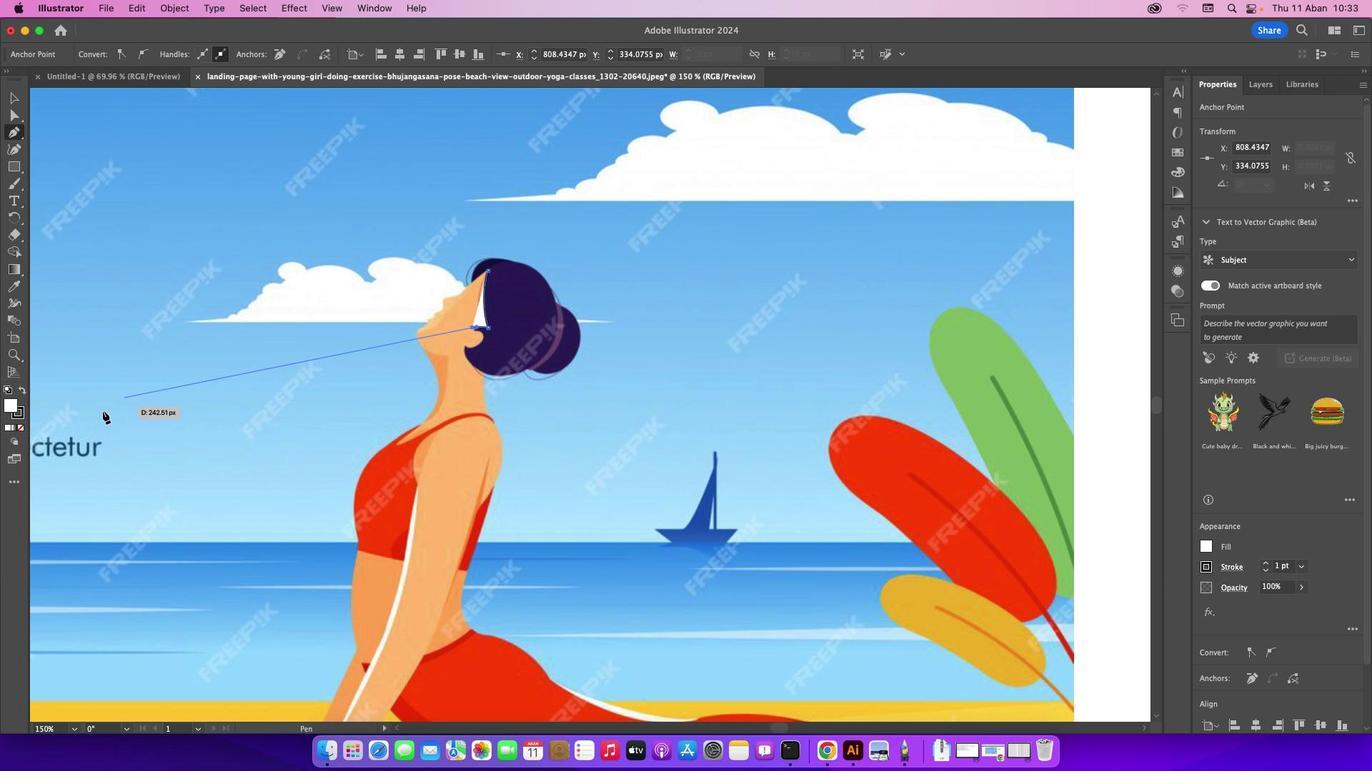 
Action: Mouse pressed left at (473, 329)
Screenshot: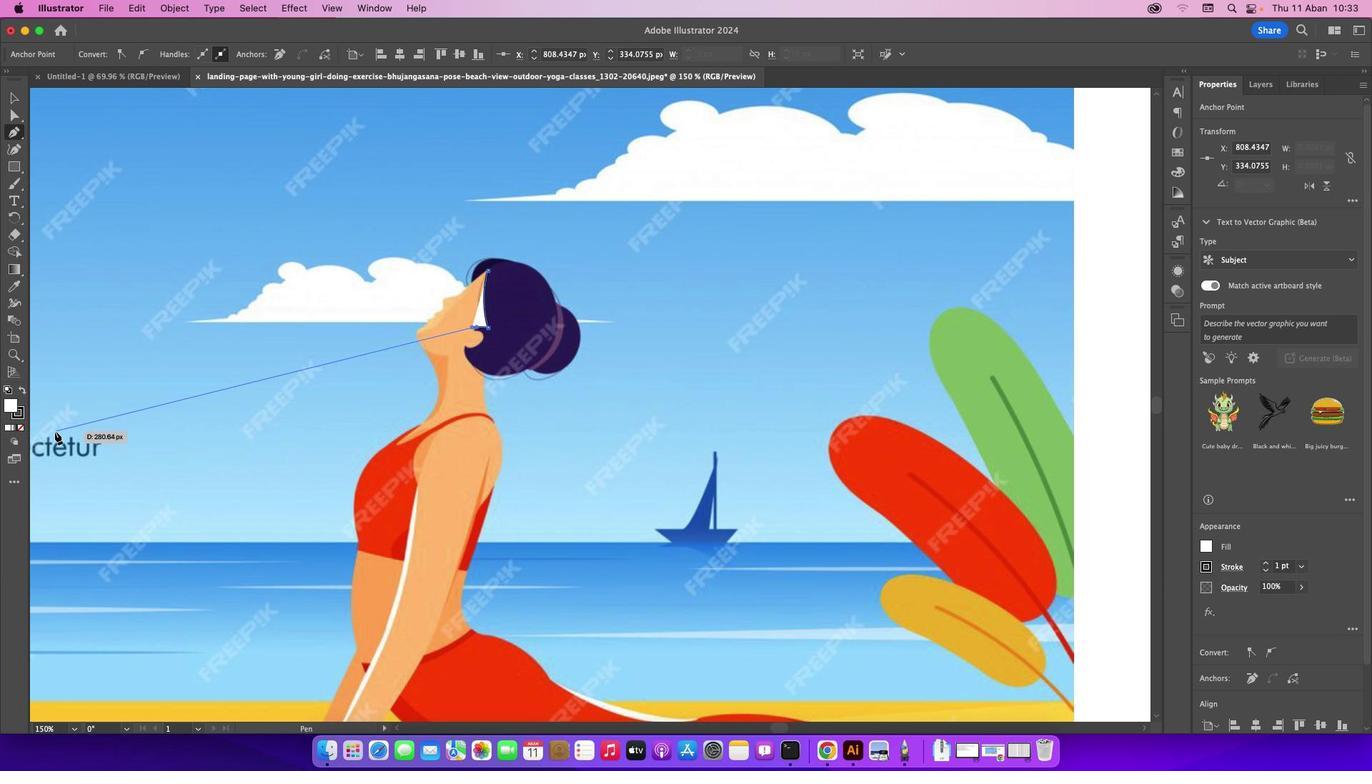 
Action: Mouse moved to (22, 425)
Screenshot: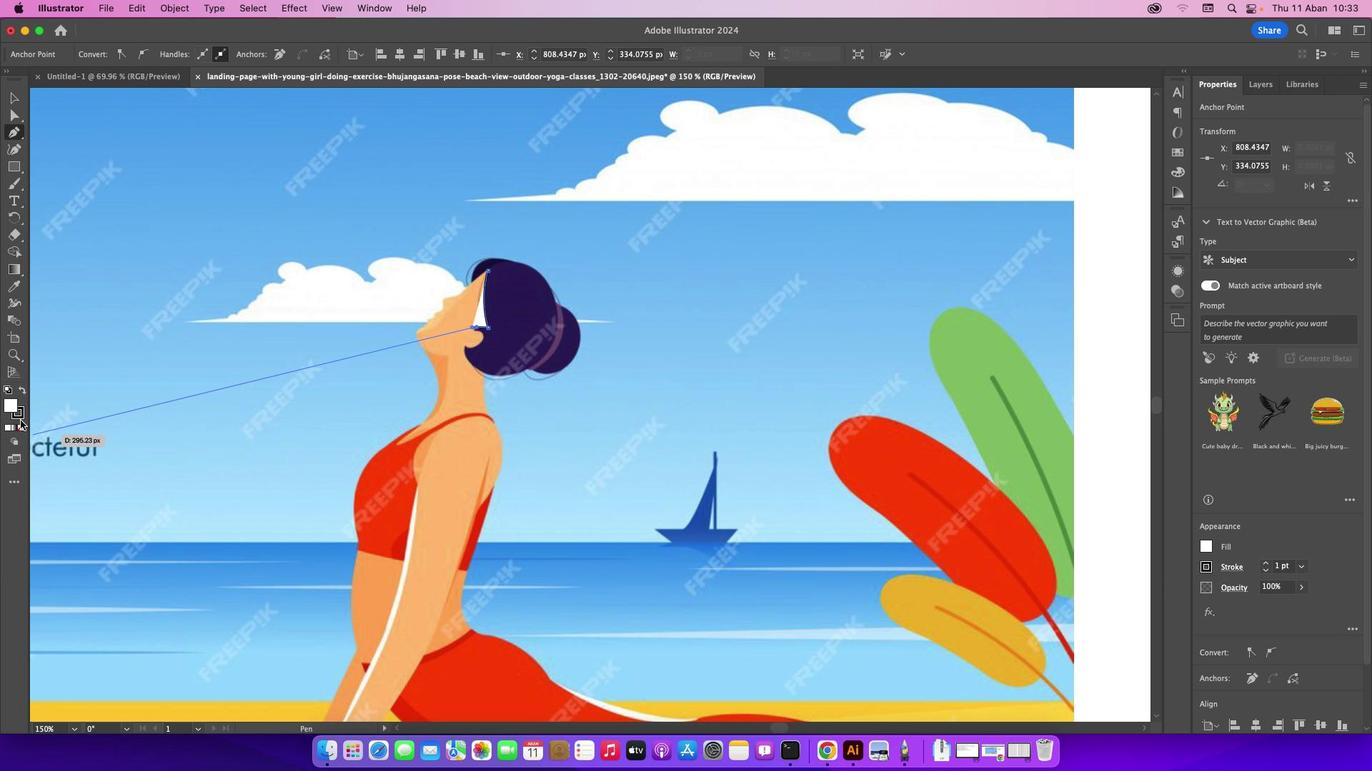 
Action: Mouse pressed left at (22, 425)
Screenshot: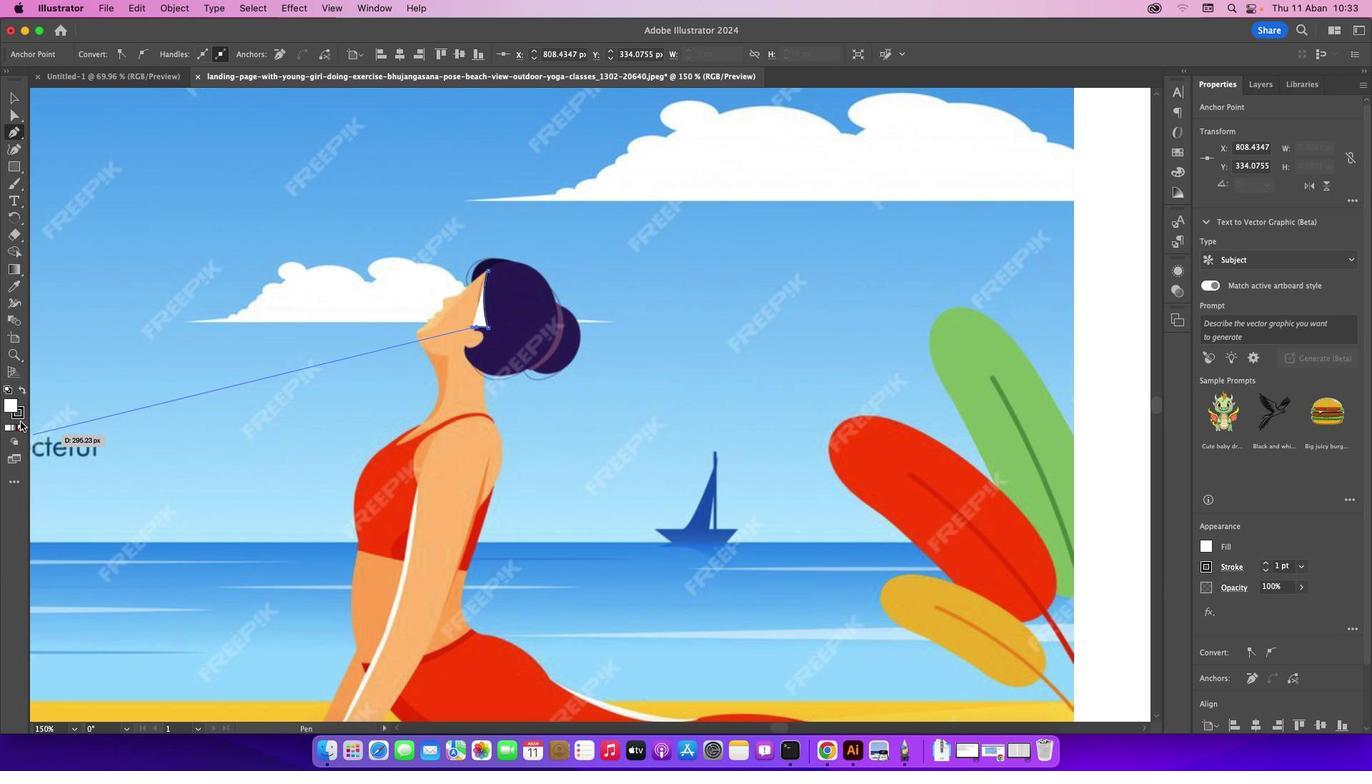 
Action: Mouse moved to (22, 428)
Screenshot: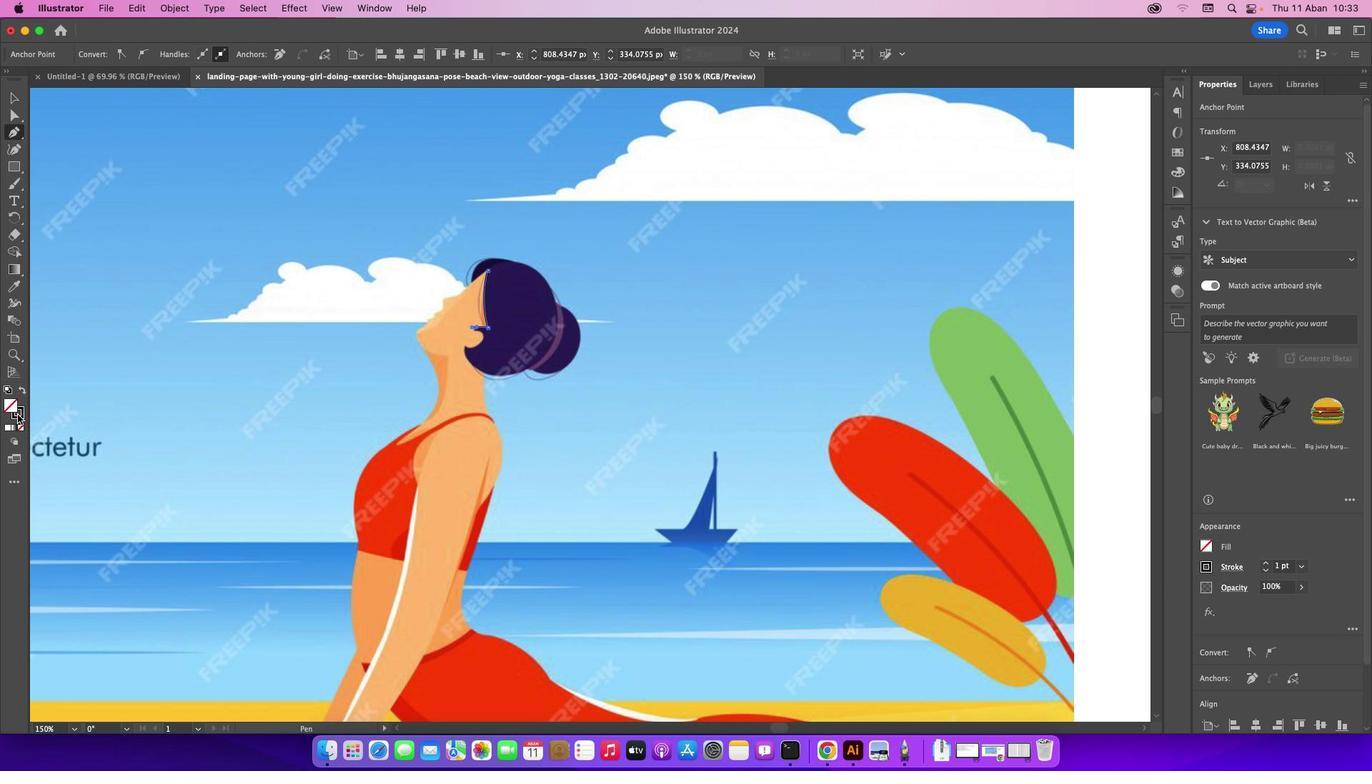 
Action: Mouse pressed left at (22, 428)
Screenshot: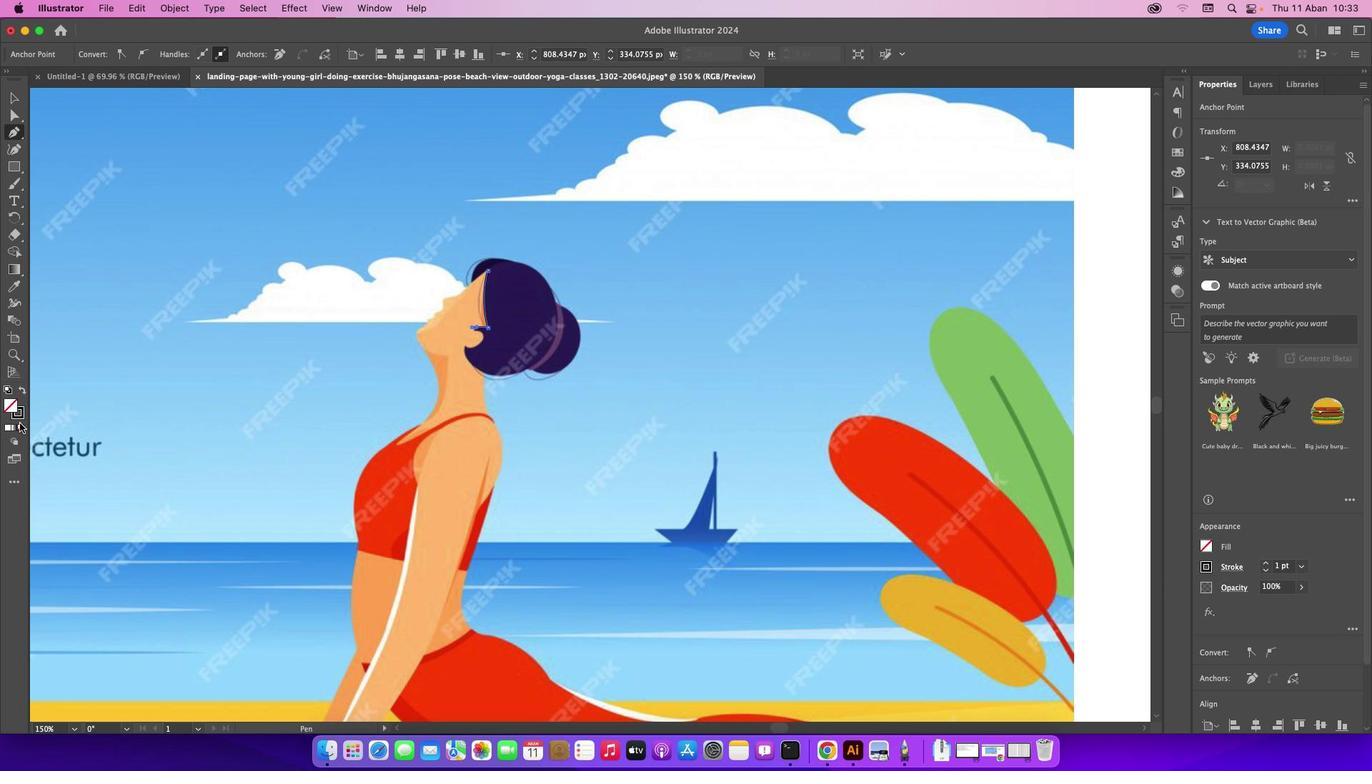 
Action: Mouse moved to (19, 414)
Screenshot: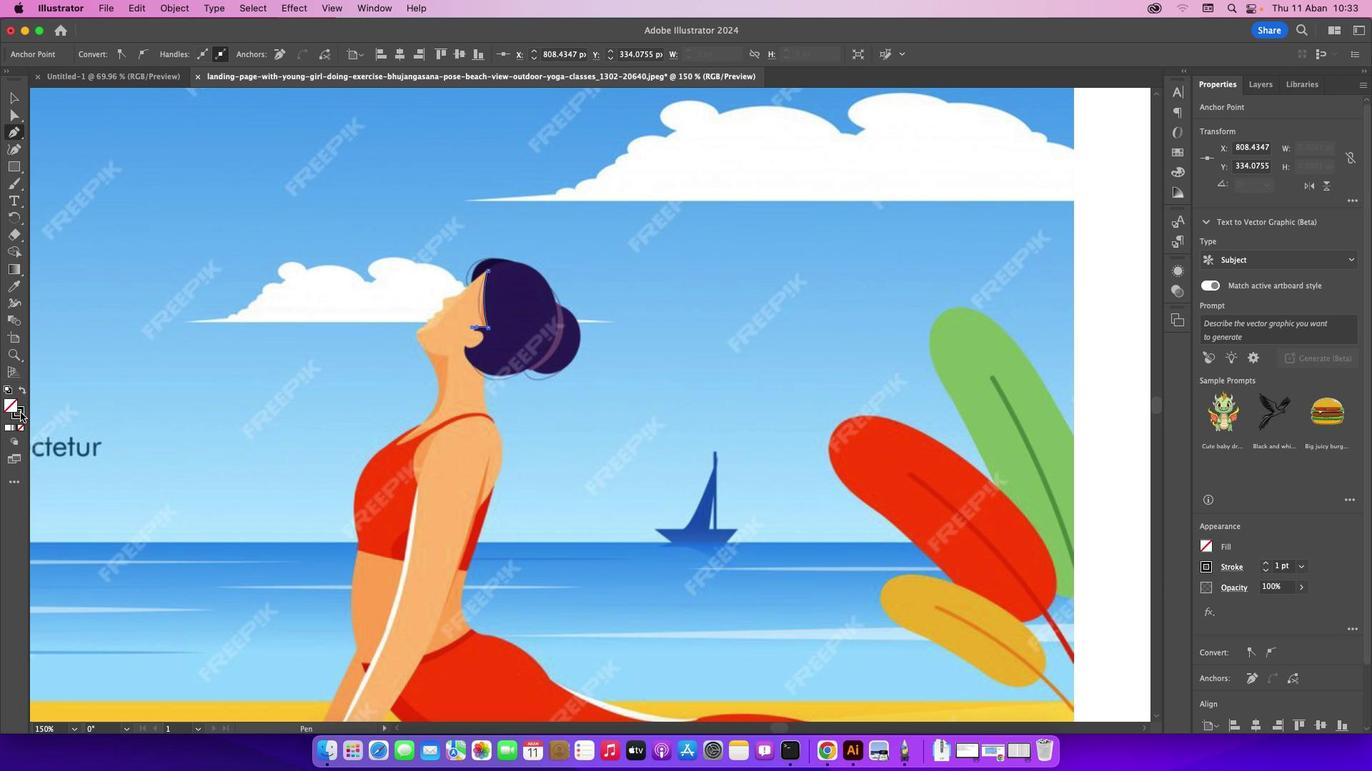 
Action: Mouse pressed left at (19, 414)
Screenshot: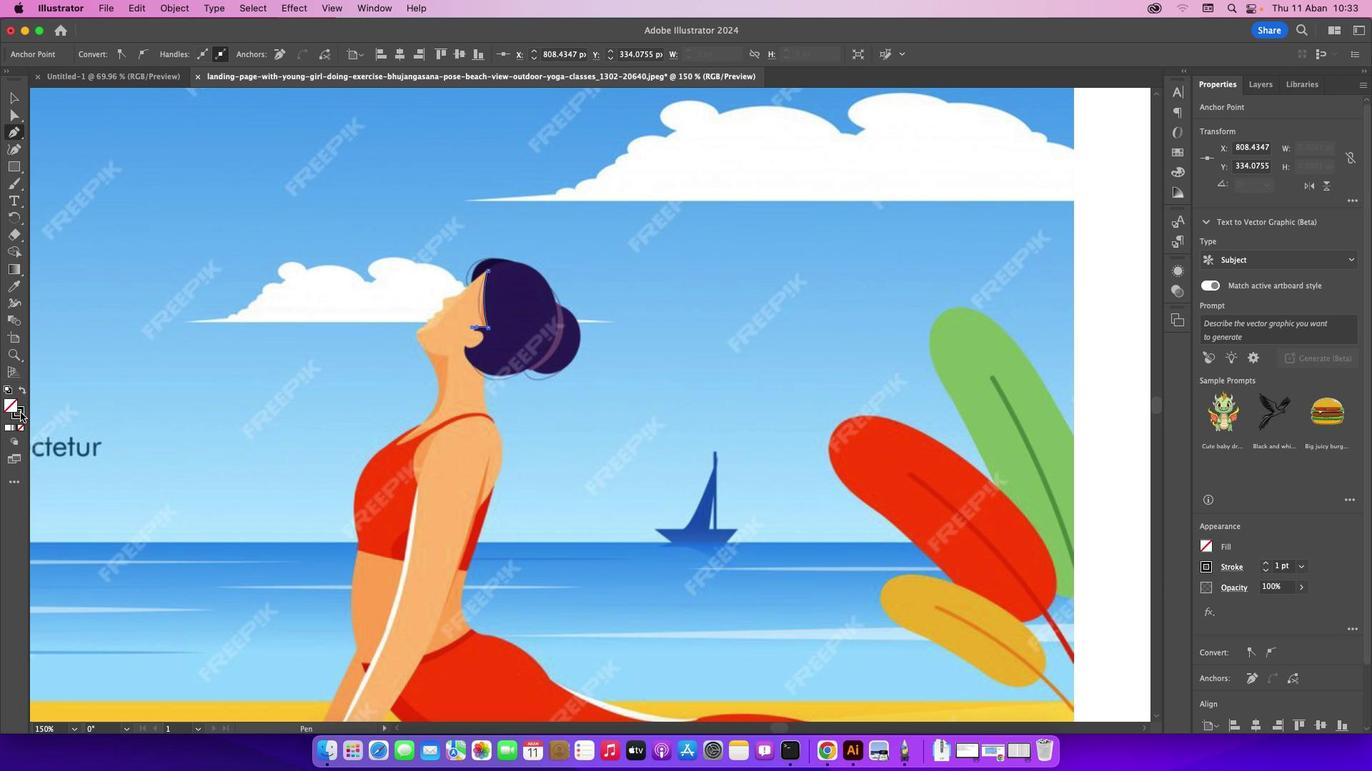 
Action: Mouse moved to (23, 416)
Screenshot: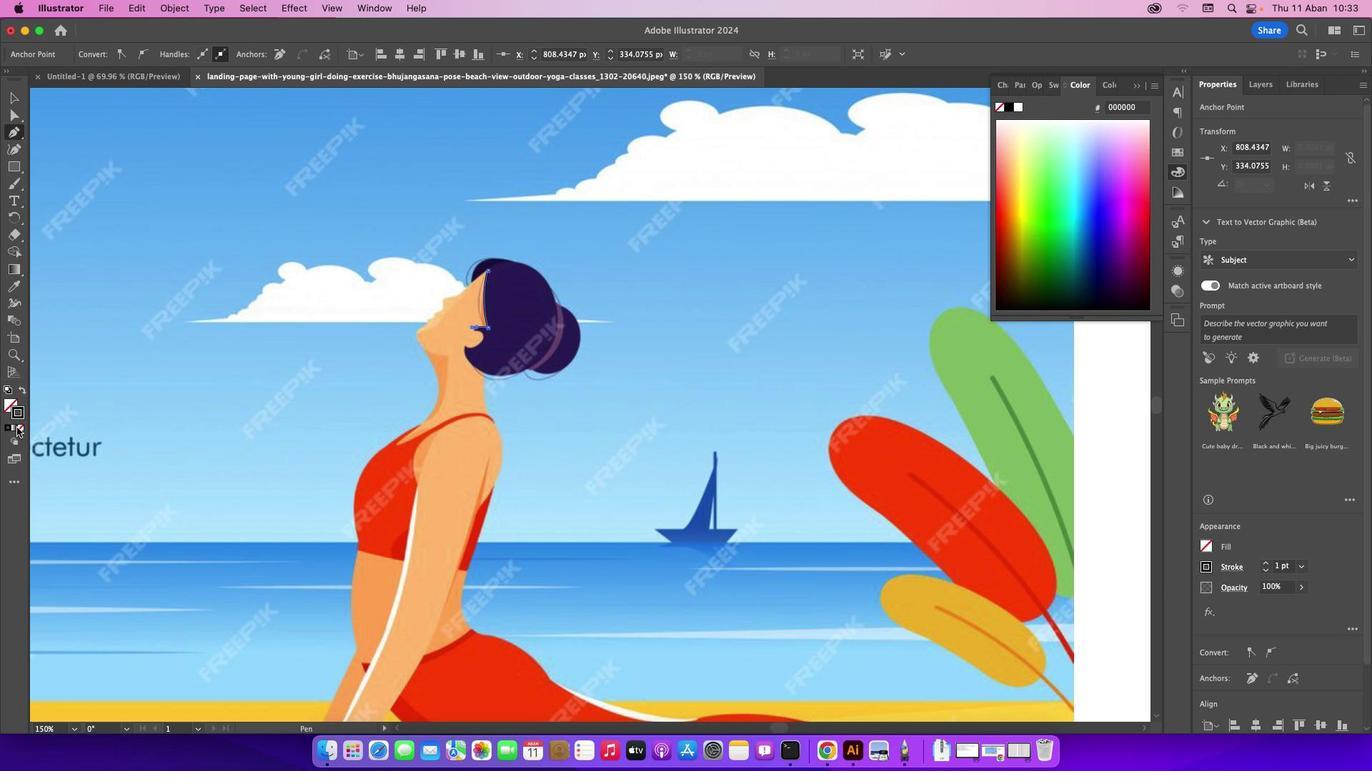 
Action: Mouse pressed left at (23, 416)
Screenshot: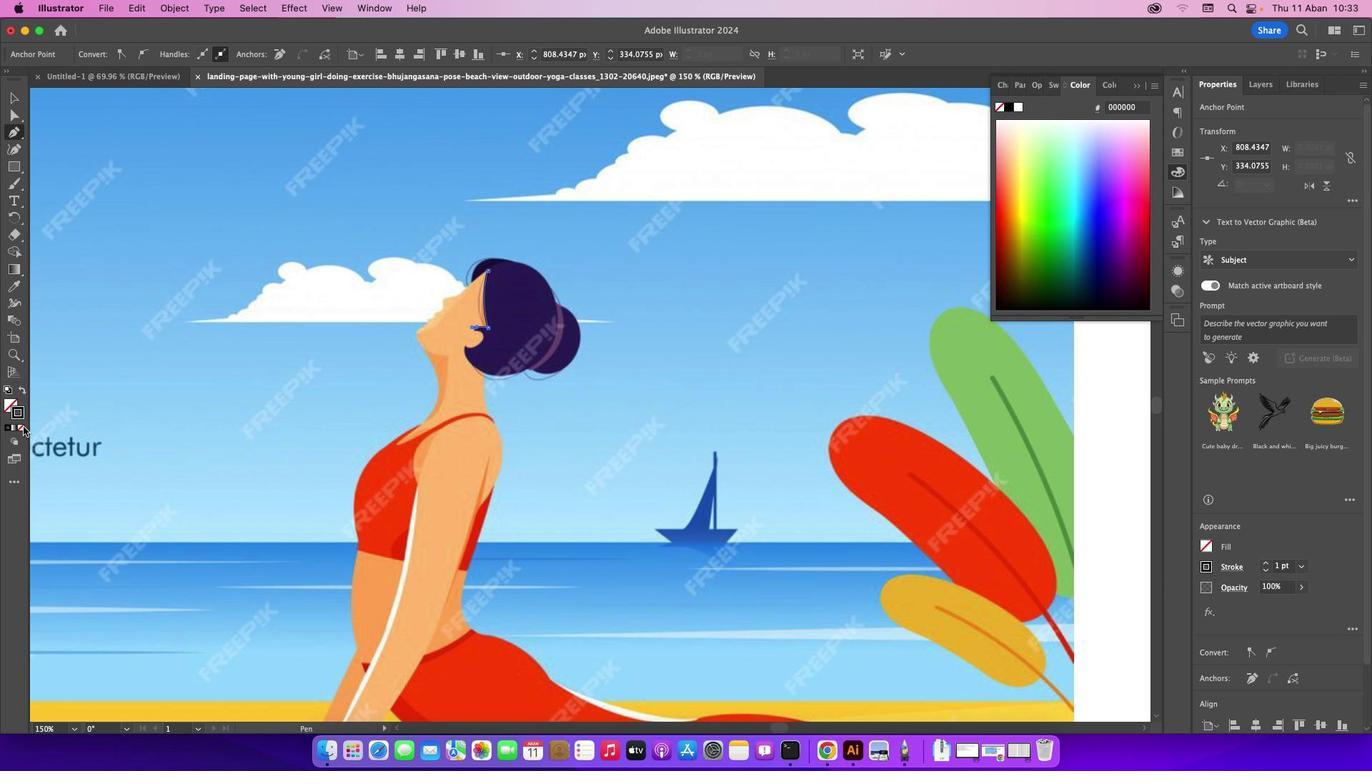 
Action: Mouse moved to (25, 430)
Screenshot: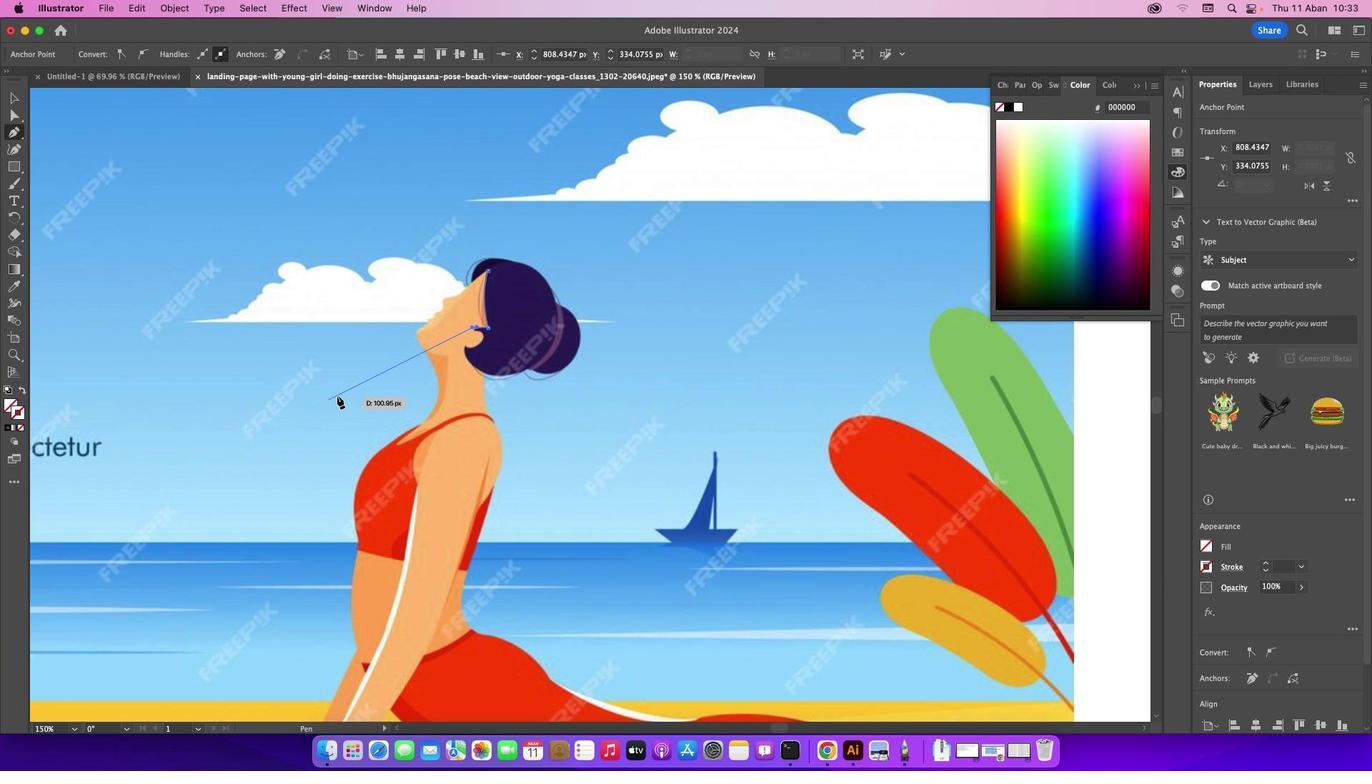 
Action: Mouse pressed left at (25, 430)
Screenshot: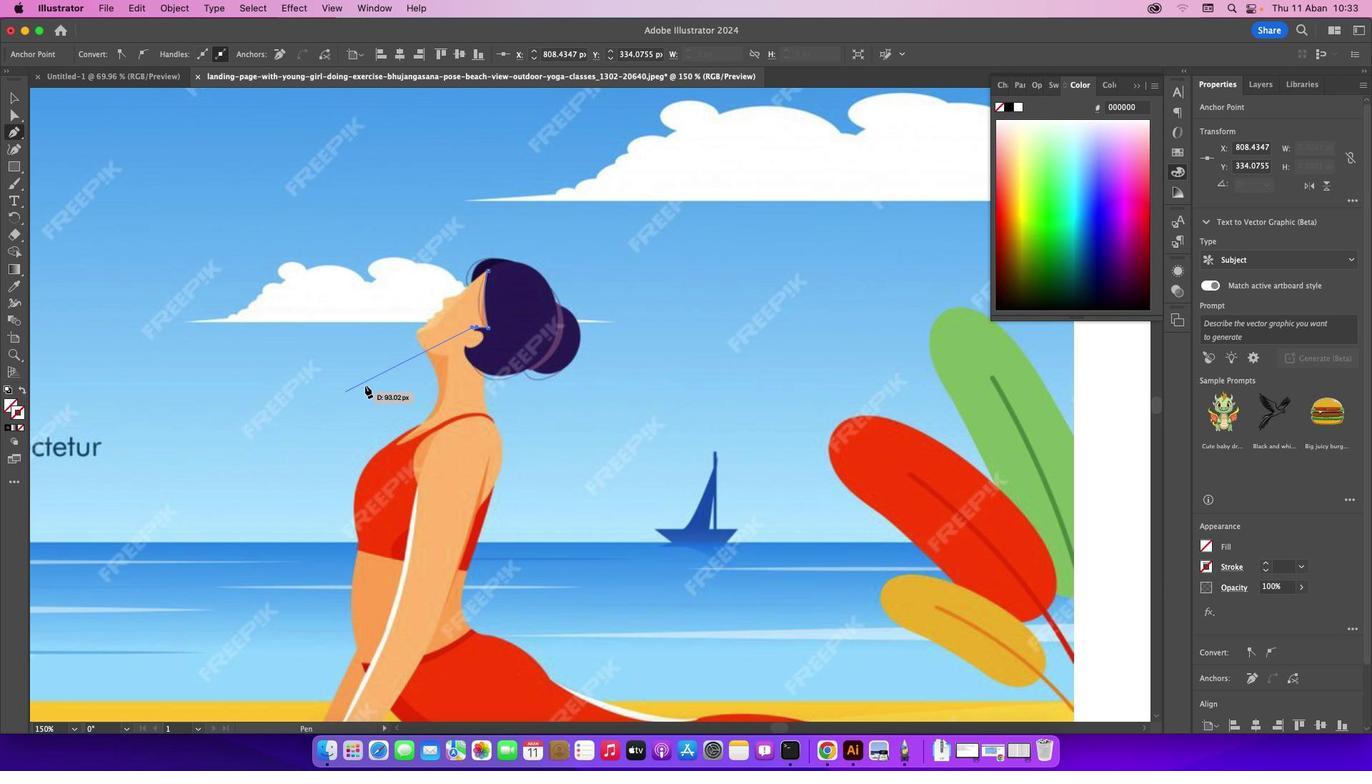 
Action: Mouse moved to (483, 335)
Screenshot: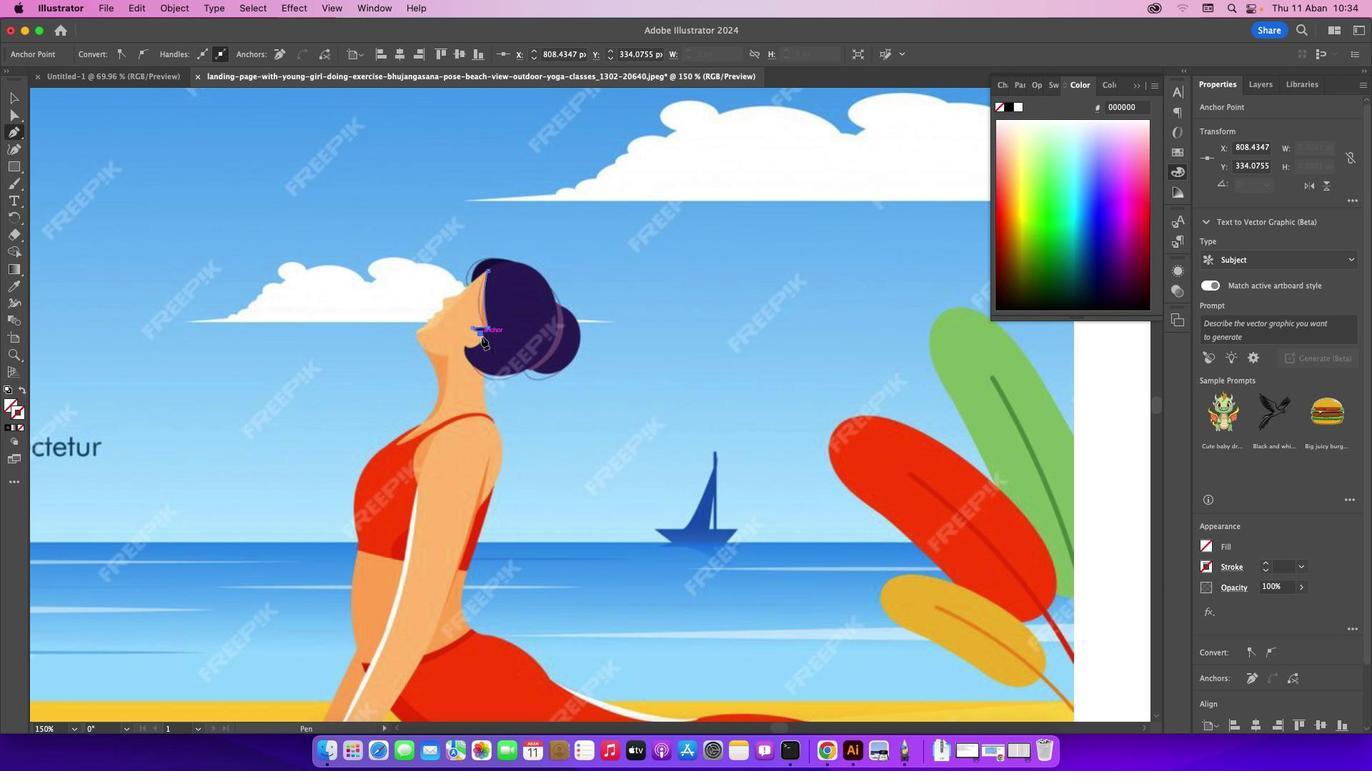 
Action: Mouse pressed left at (483, 335)
Screenshot: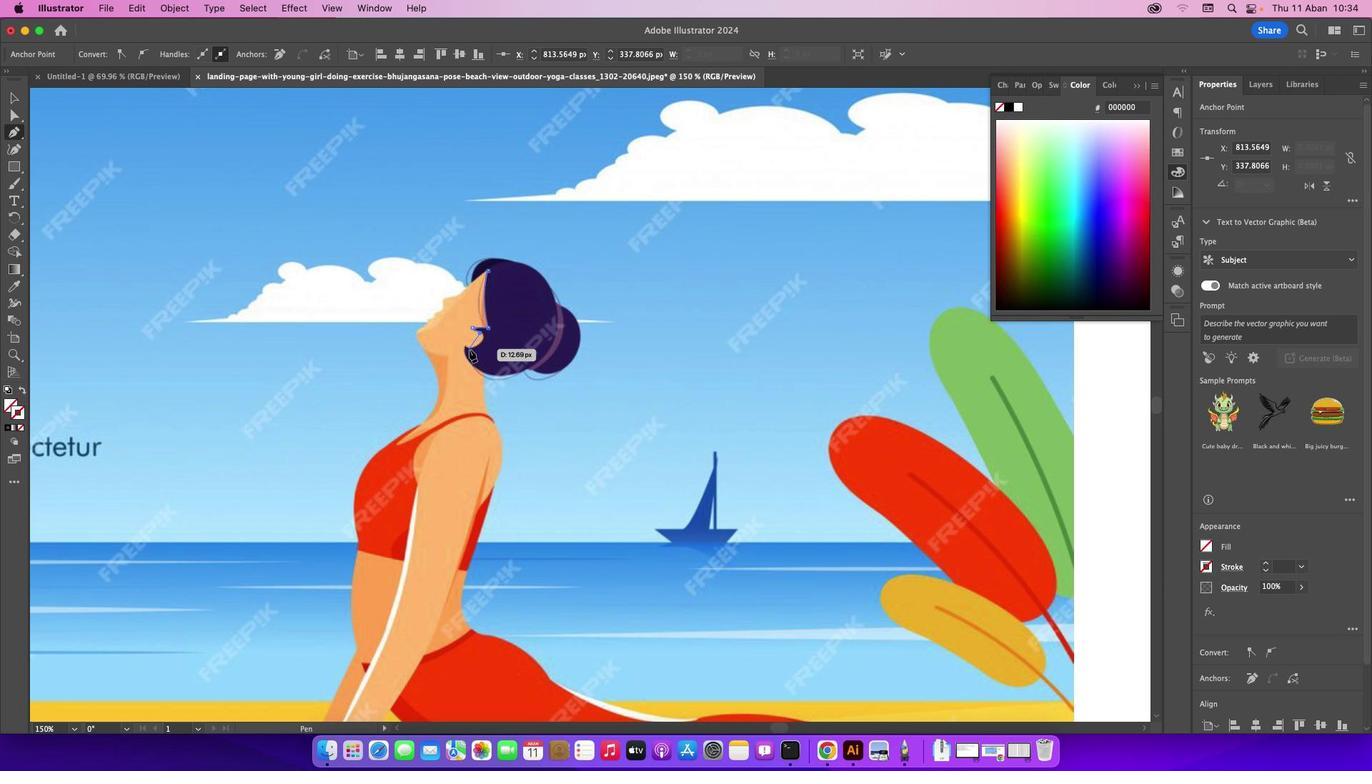 
Action: Mouse moved to (472, 351)
Screenshot: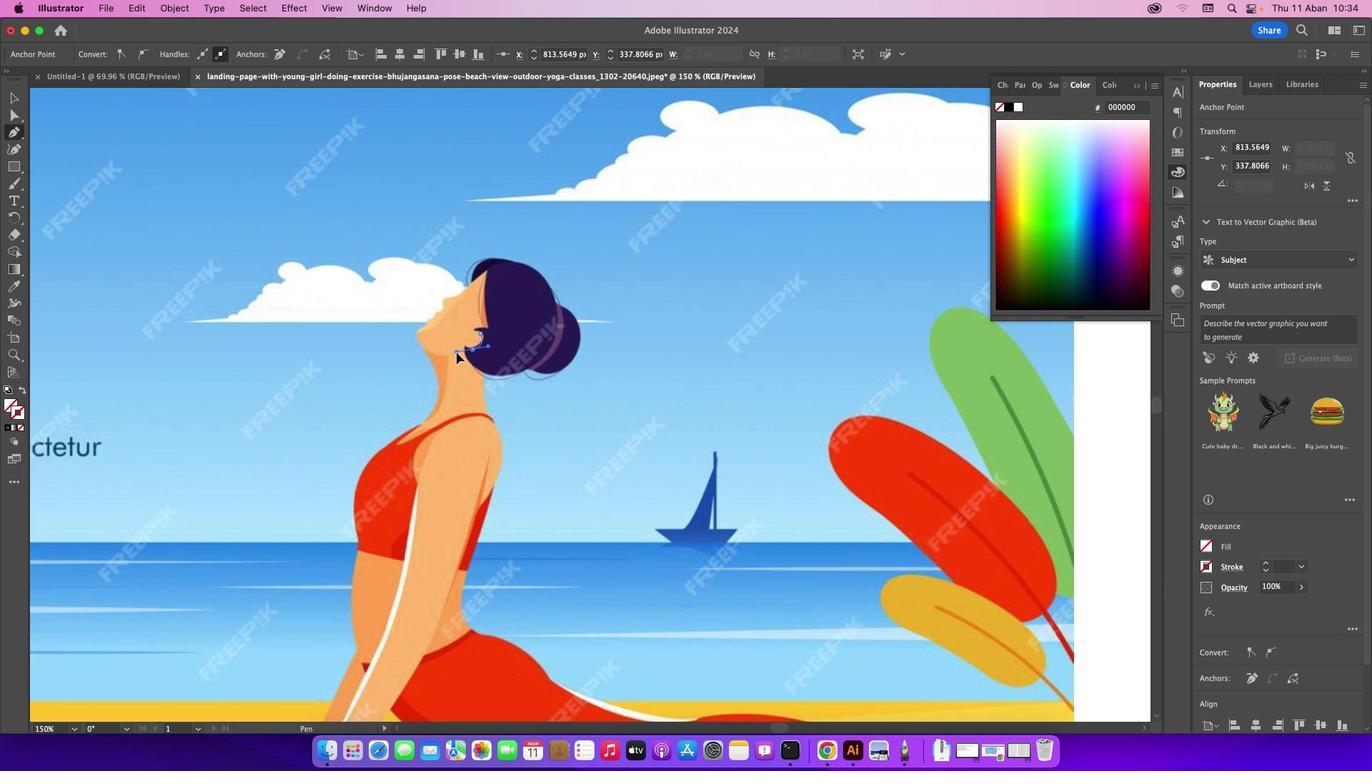 
Action: Mouse pressed left at (472, 351)
Screenshot: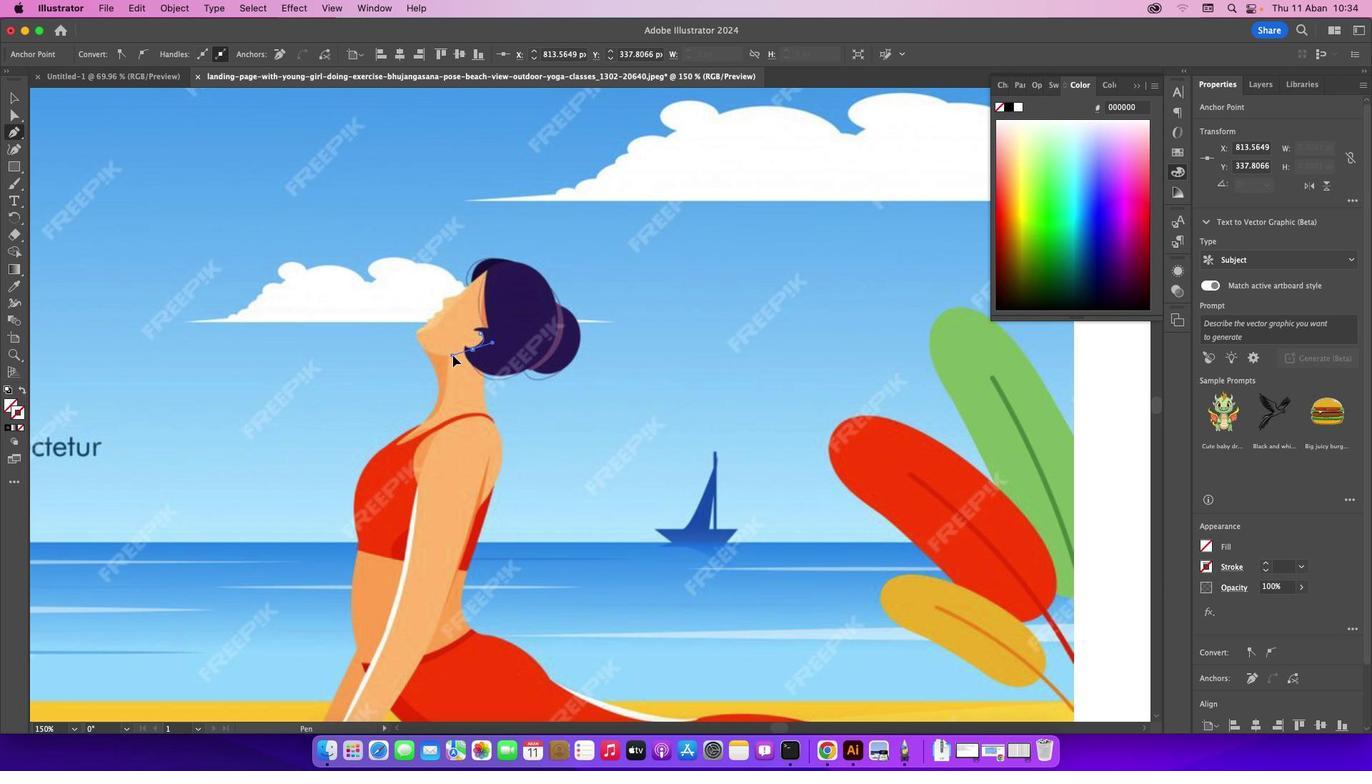 
Action: Mouse moved to (473, 353)
Screenshot: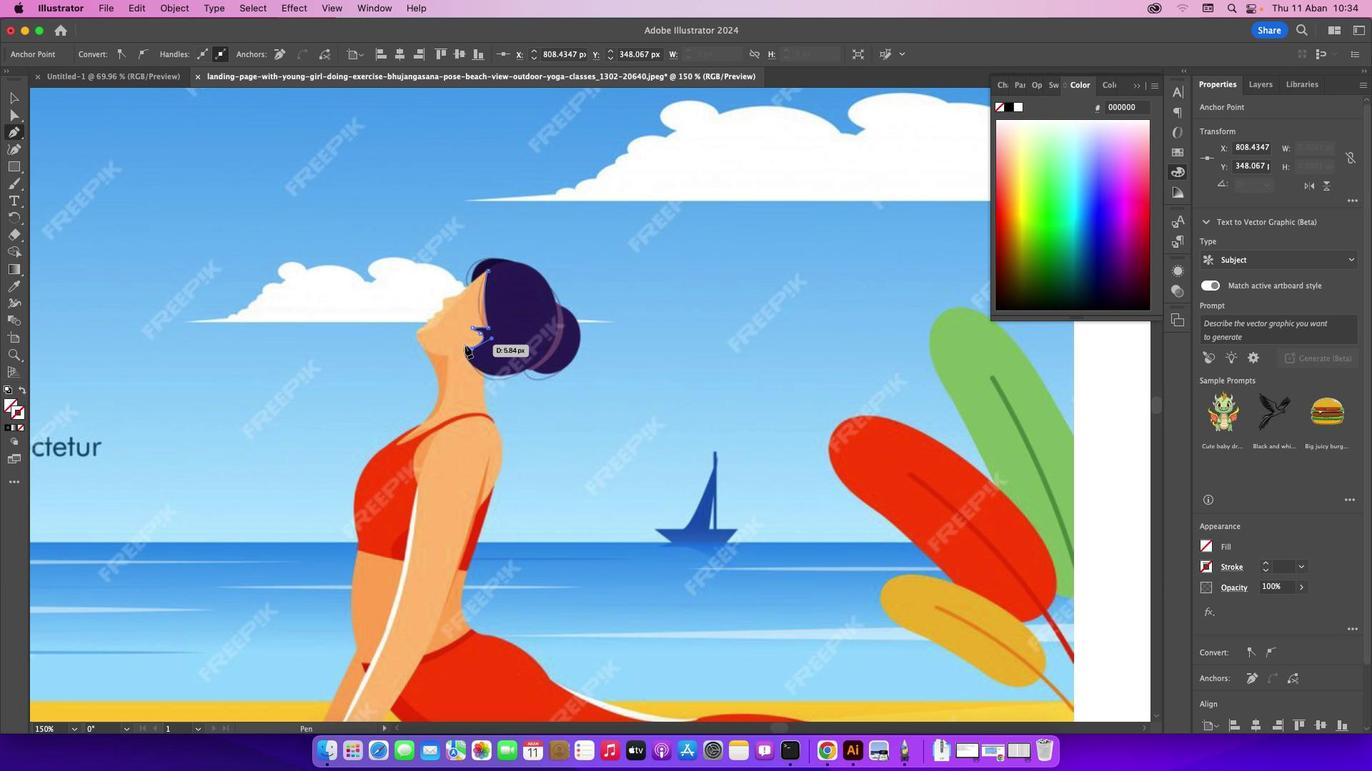 
Action: Mouse pressed left at (473, 353)
Screenshot: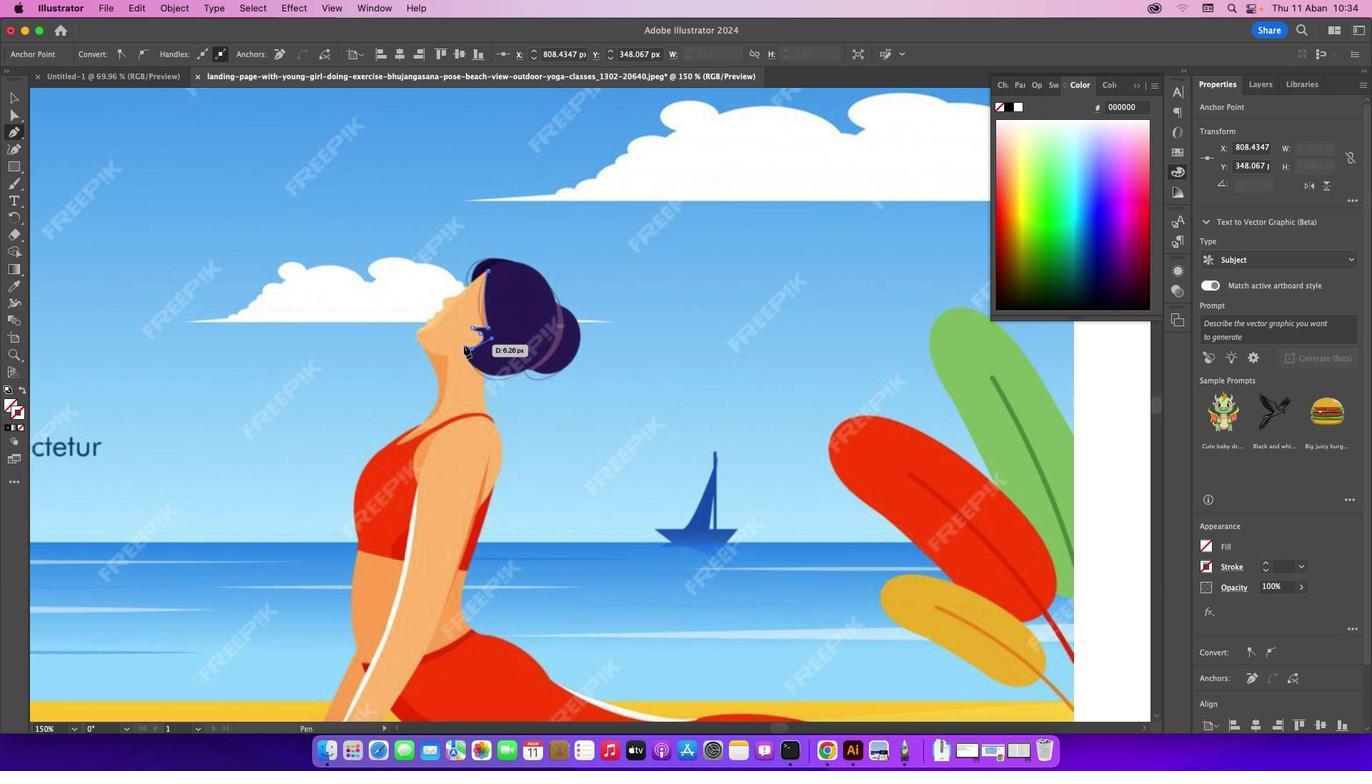 
Action: Mouse moved to (465, 347)
Screenshot: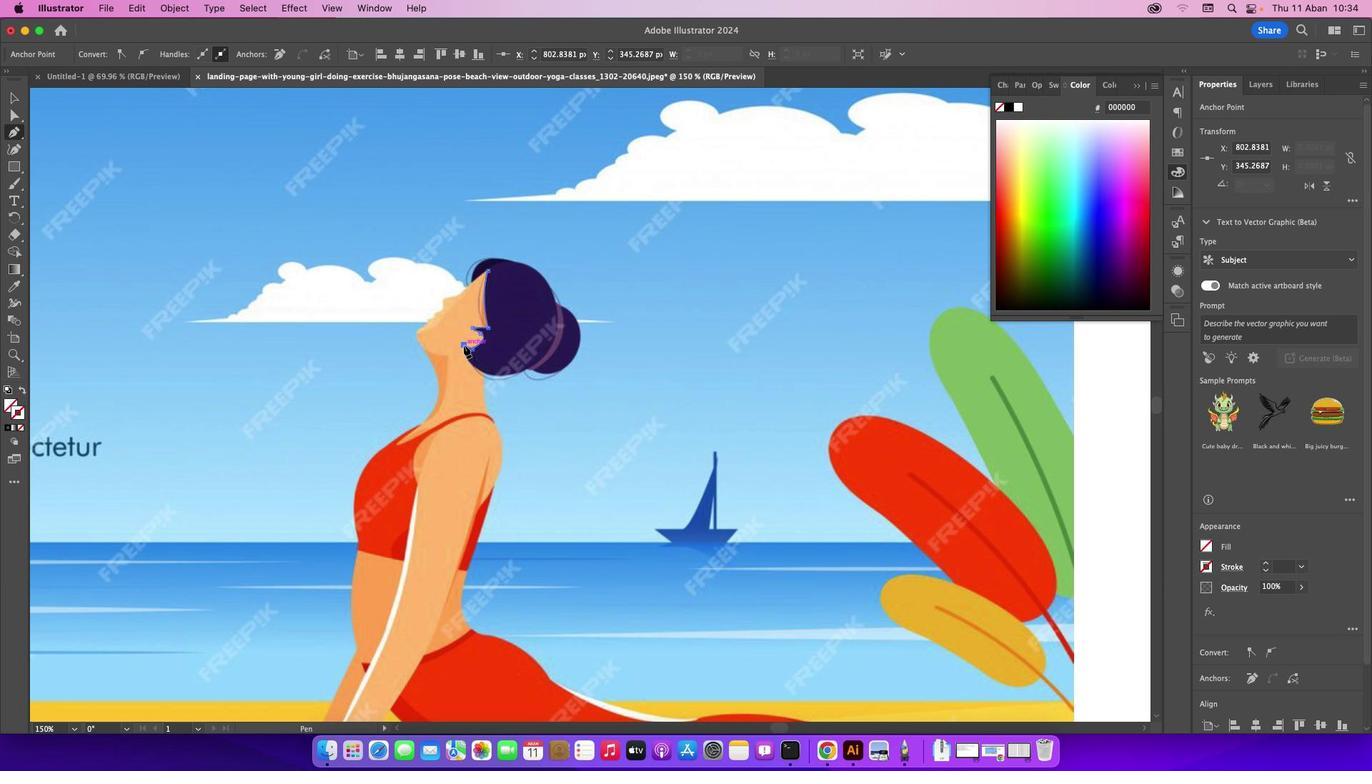 
Action: Mouse pressed left at (465, 347)
Screenshot: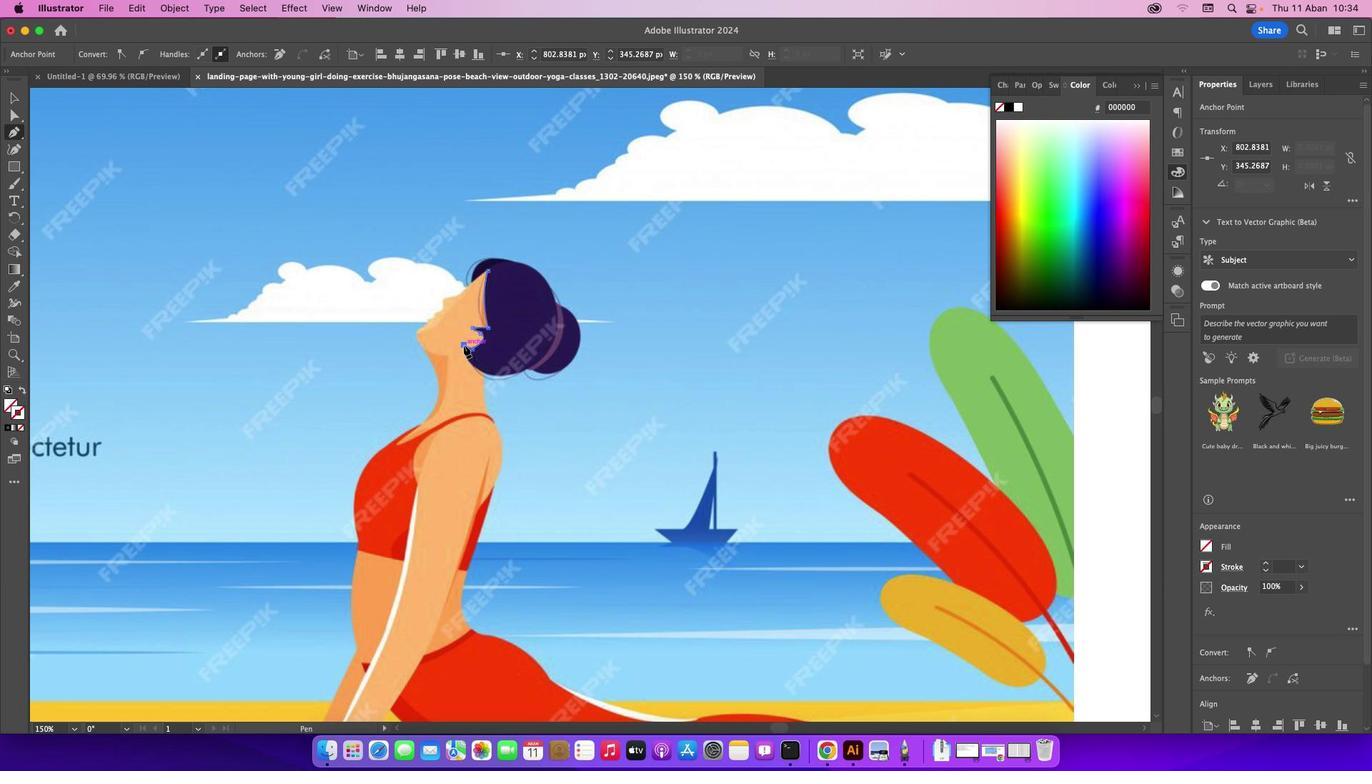 
Action: Mouse moved to (496, 378)
Screenshot: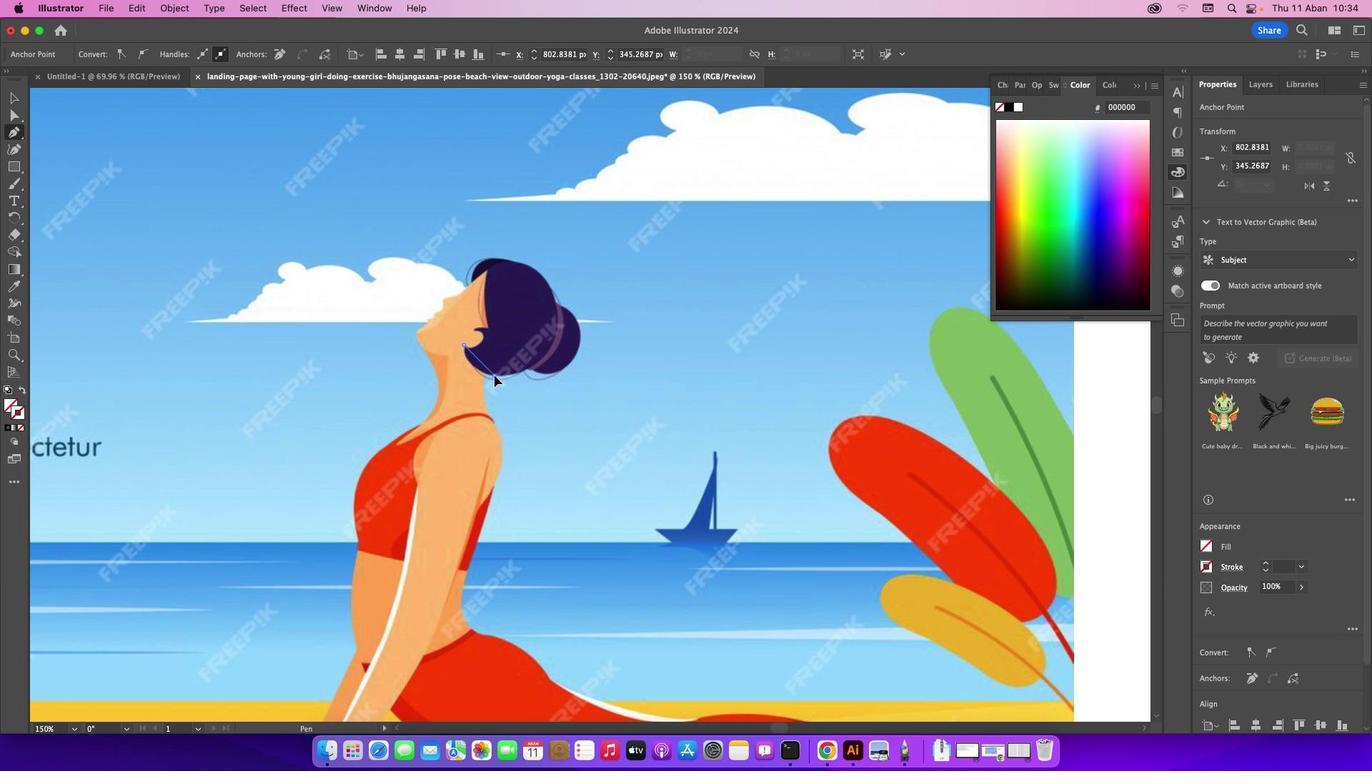 
Action: Mouse pressed left at (496, 378)
Screenshot: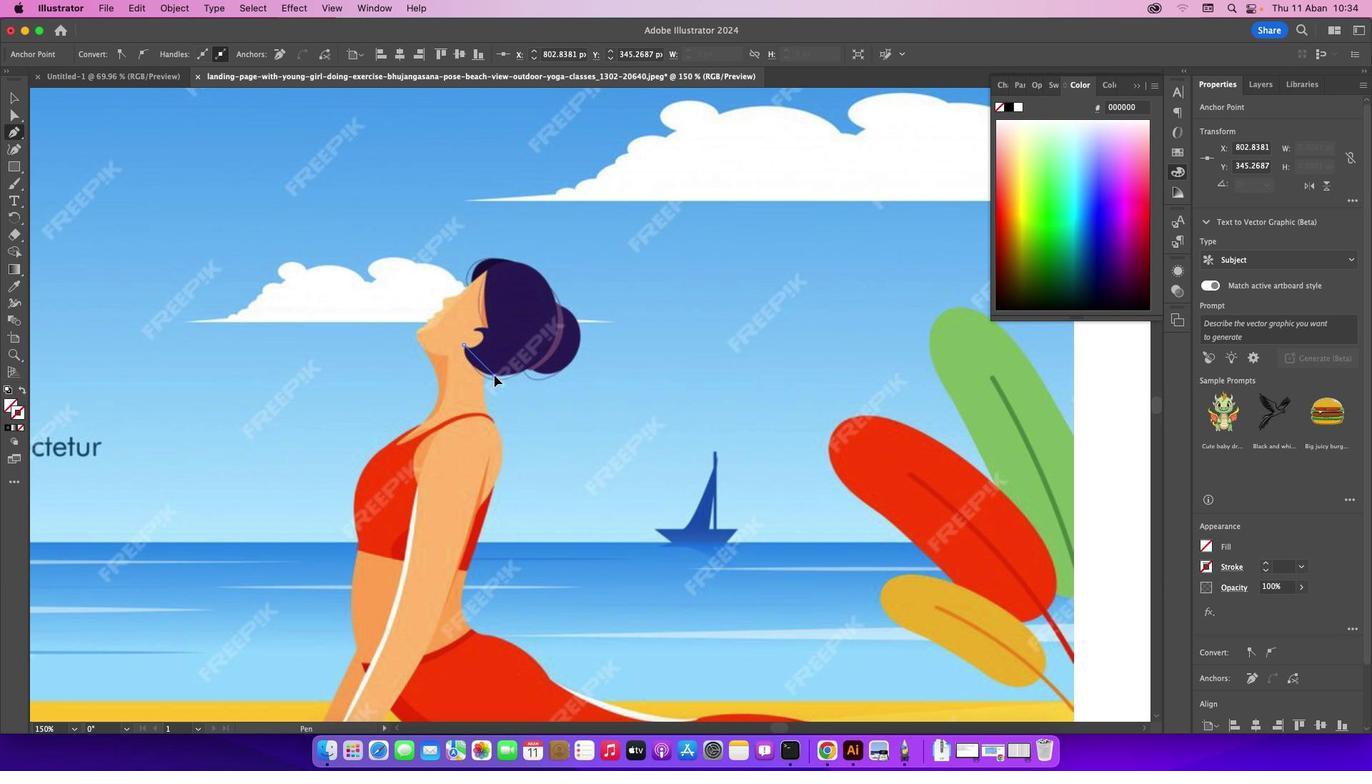 
Action: Mouse moved to (498, 377)
Screenshot: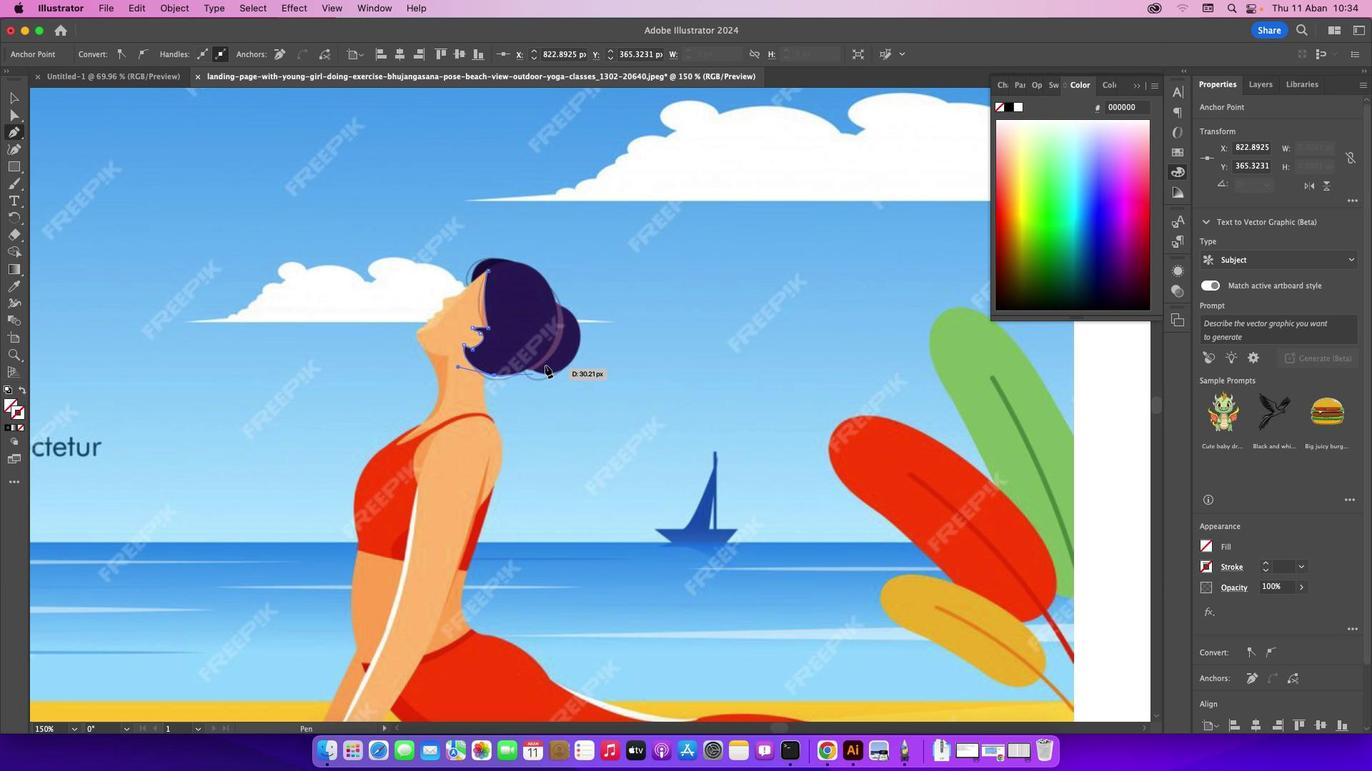 
Action: Mouse pressed left at (498, 377)
Screenshot: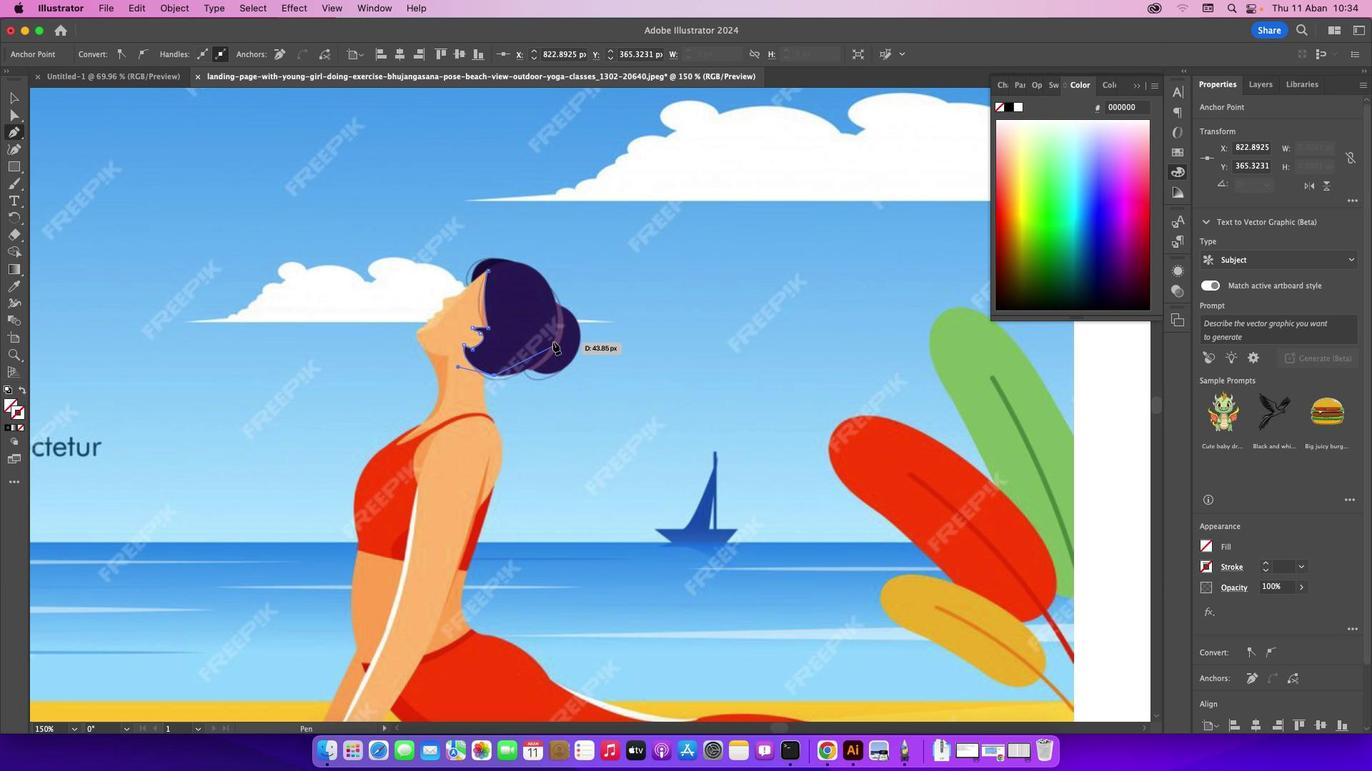 
Action: Mouse moved to (554, 343)
Screenshot: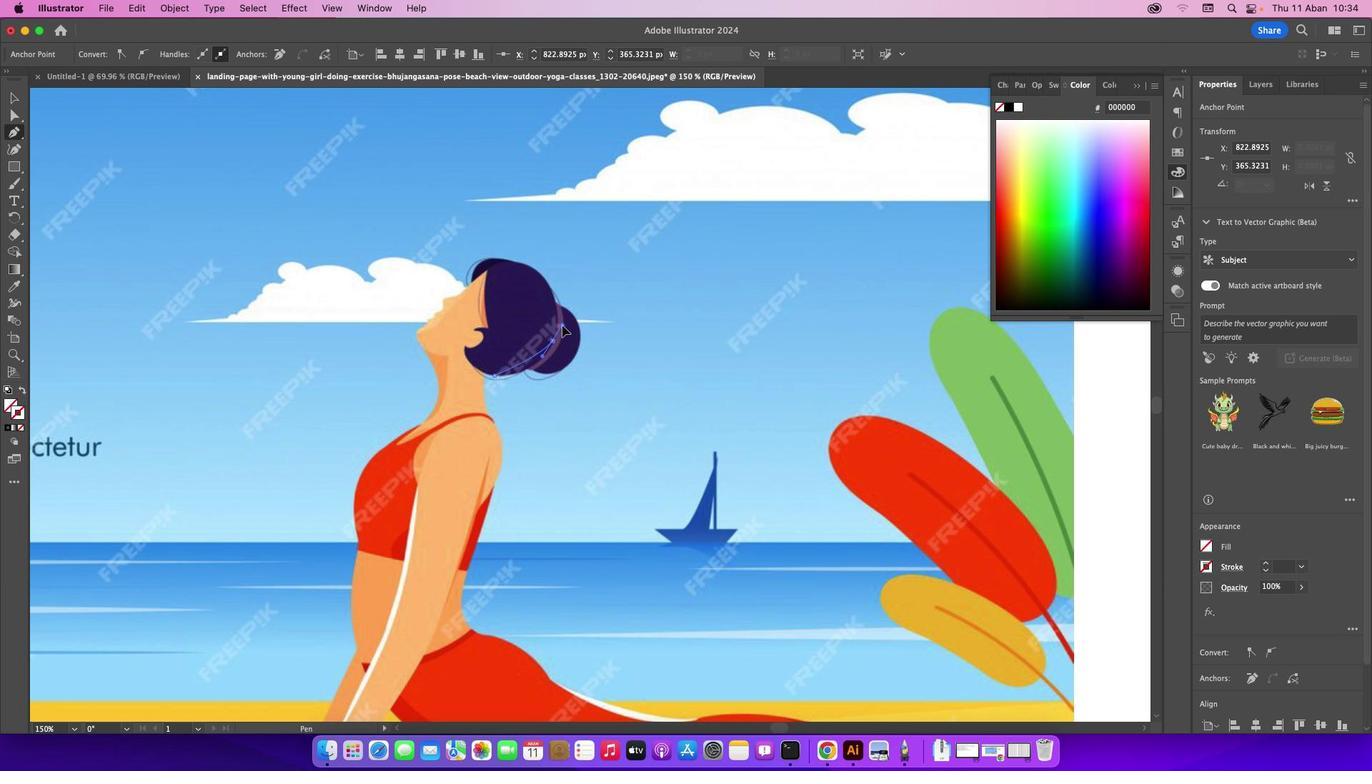 
Action: Mouse pressed left at (554, 343)
Screenshot: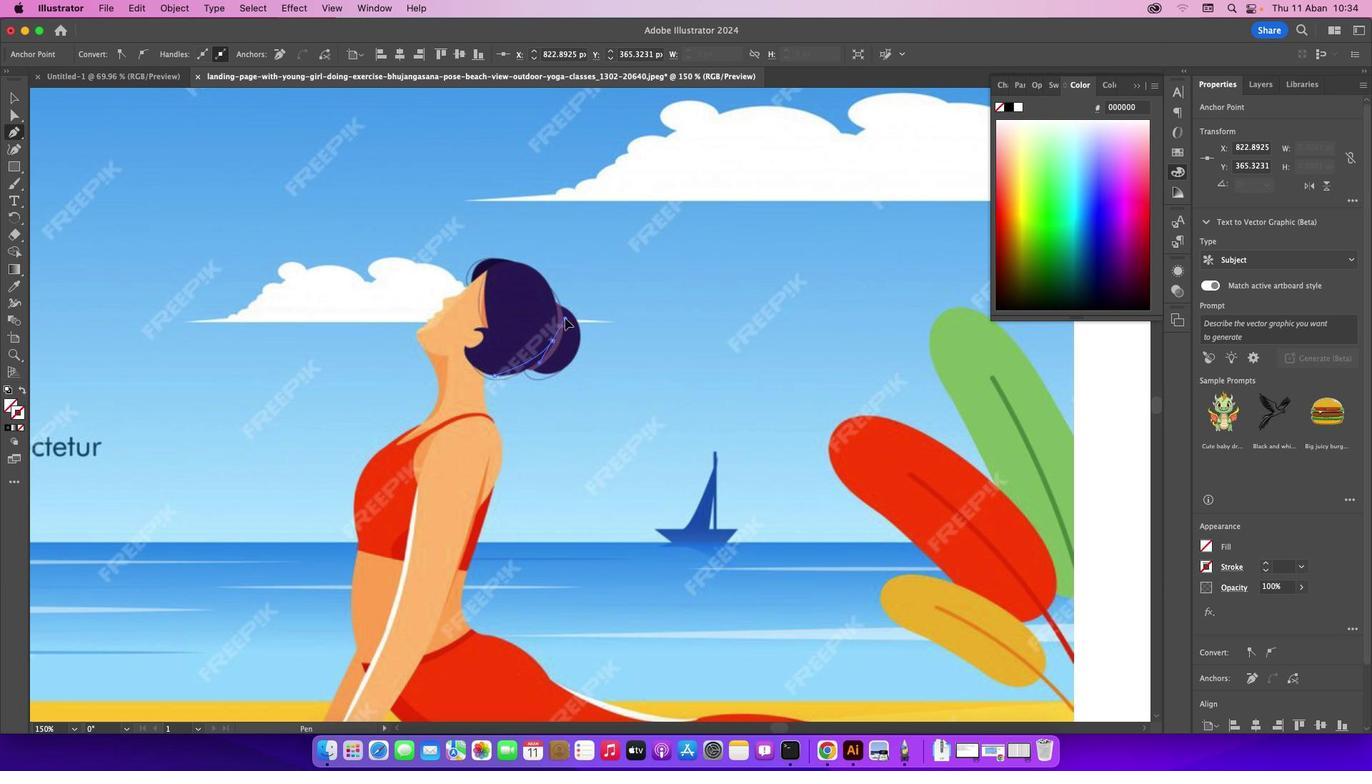 
Action: Mouse moved to (531, 270)
Screenshot: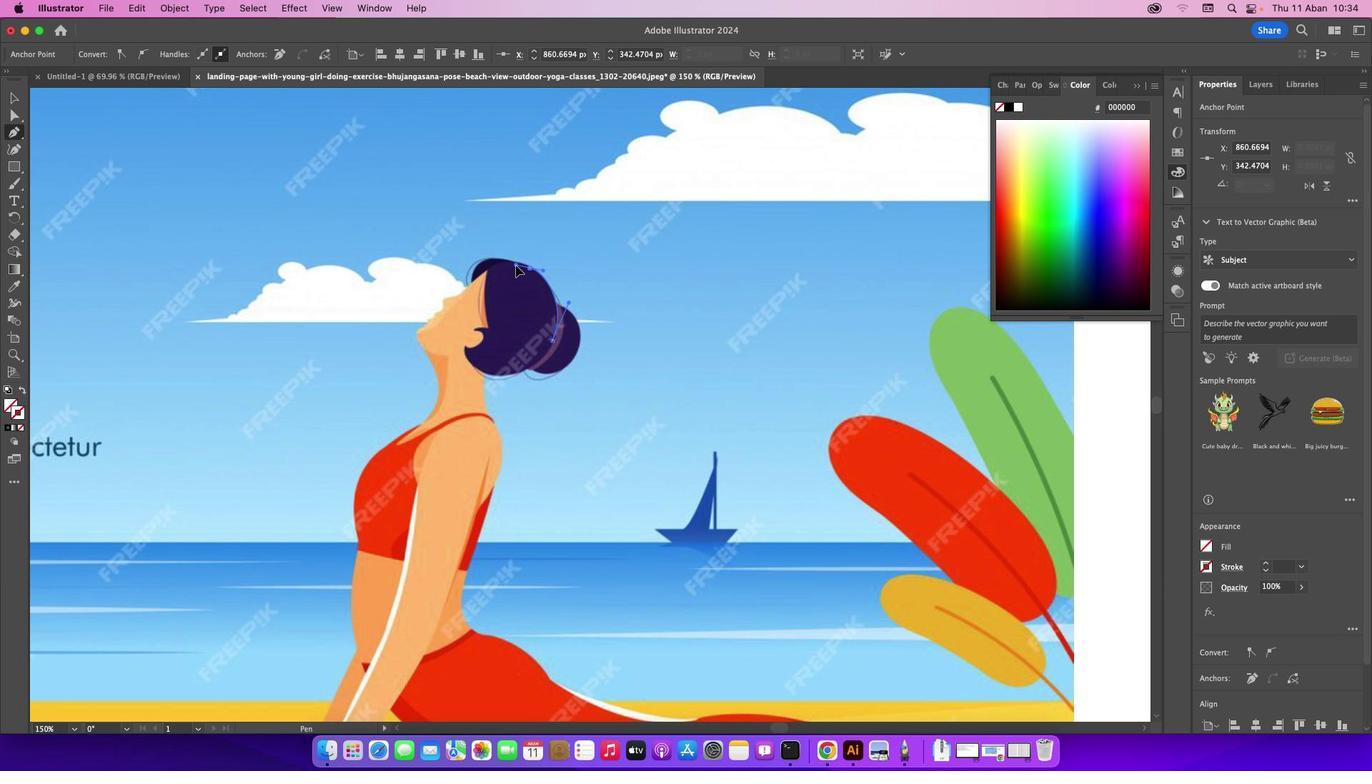 
Action: Mouse pressed left at (531, 270)
Screenshot: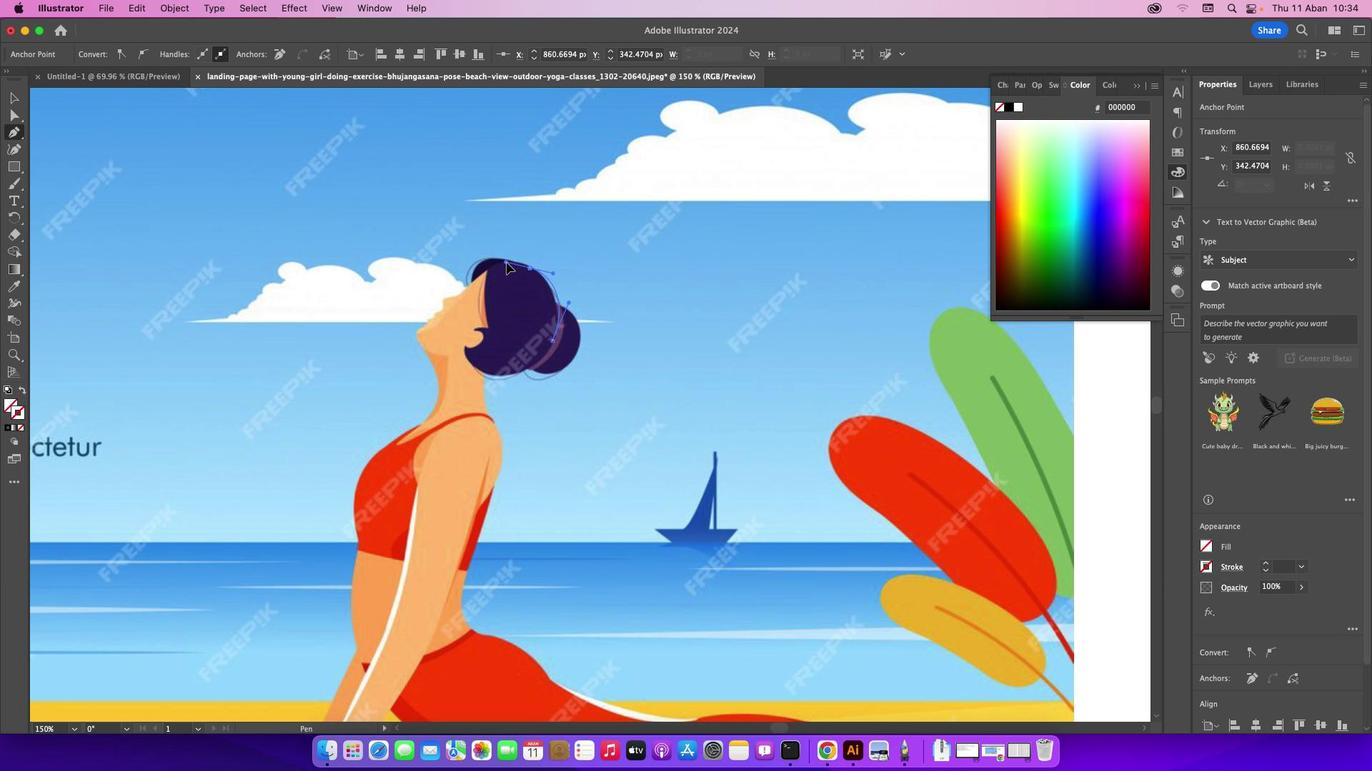 
Action: Mouse moved to (528, 268)
Screenshot: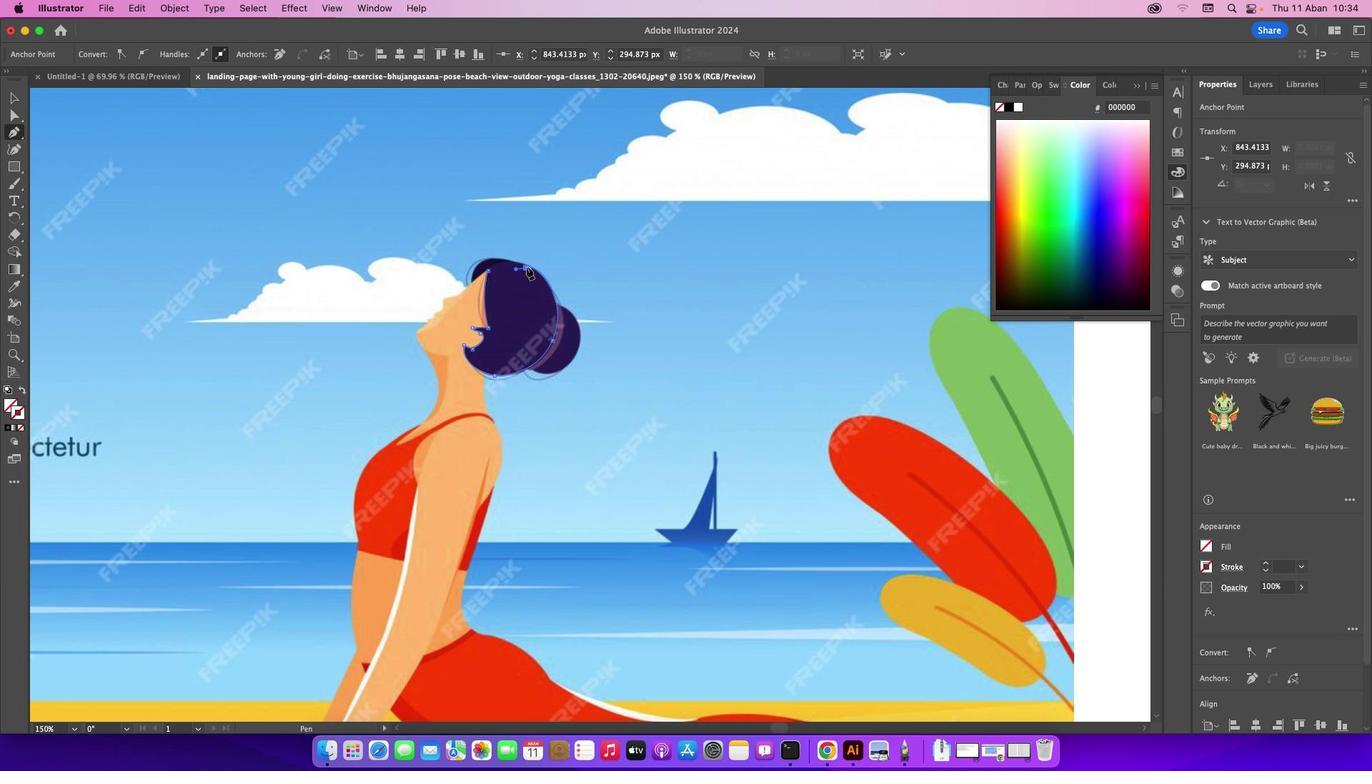 
Action: Mouse pressed left at (528, 268)
Screenshot: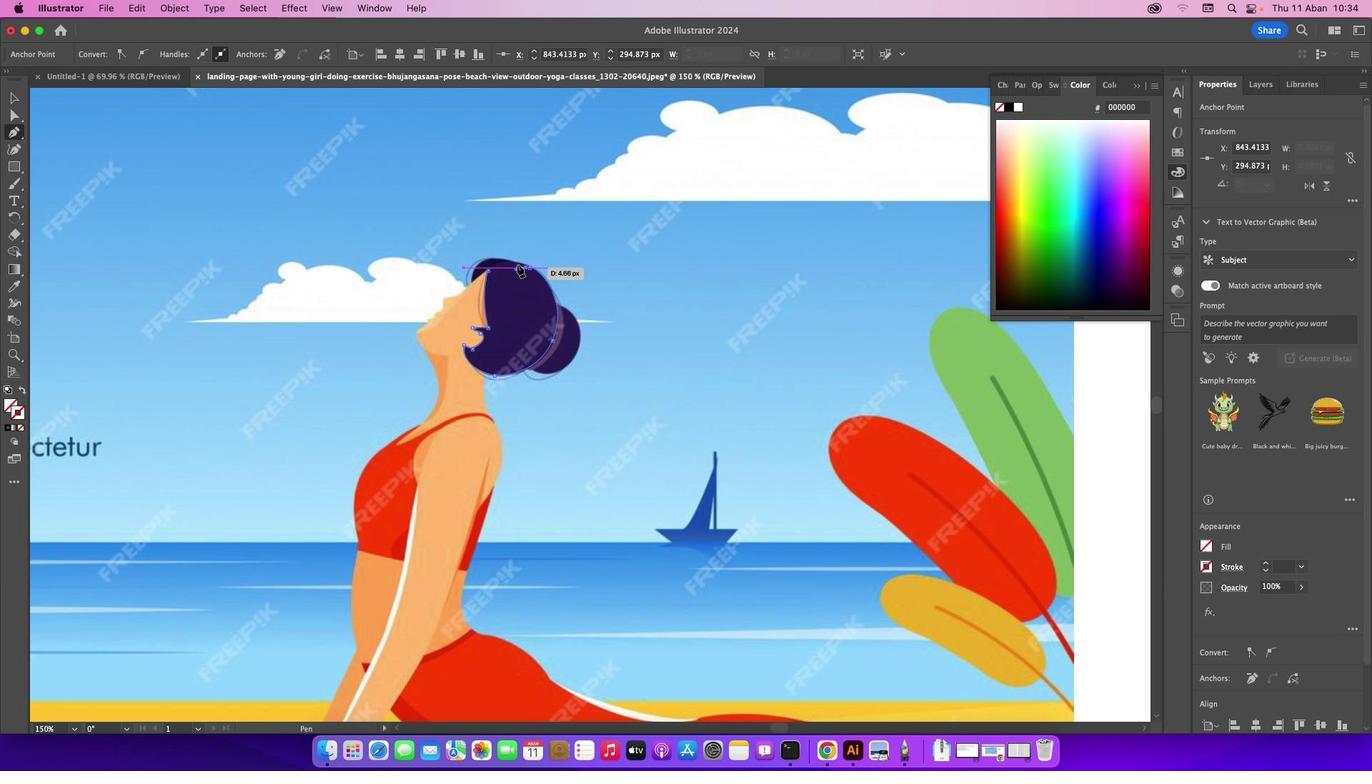 
Action: Mouse moved to (489, 272)
Screenshot: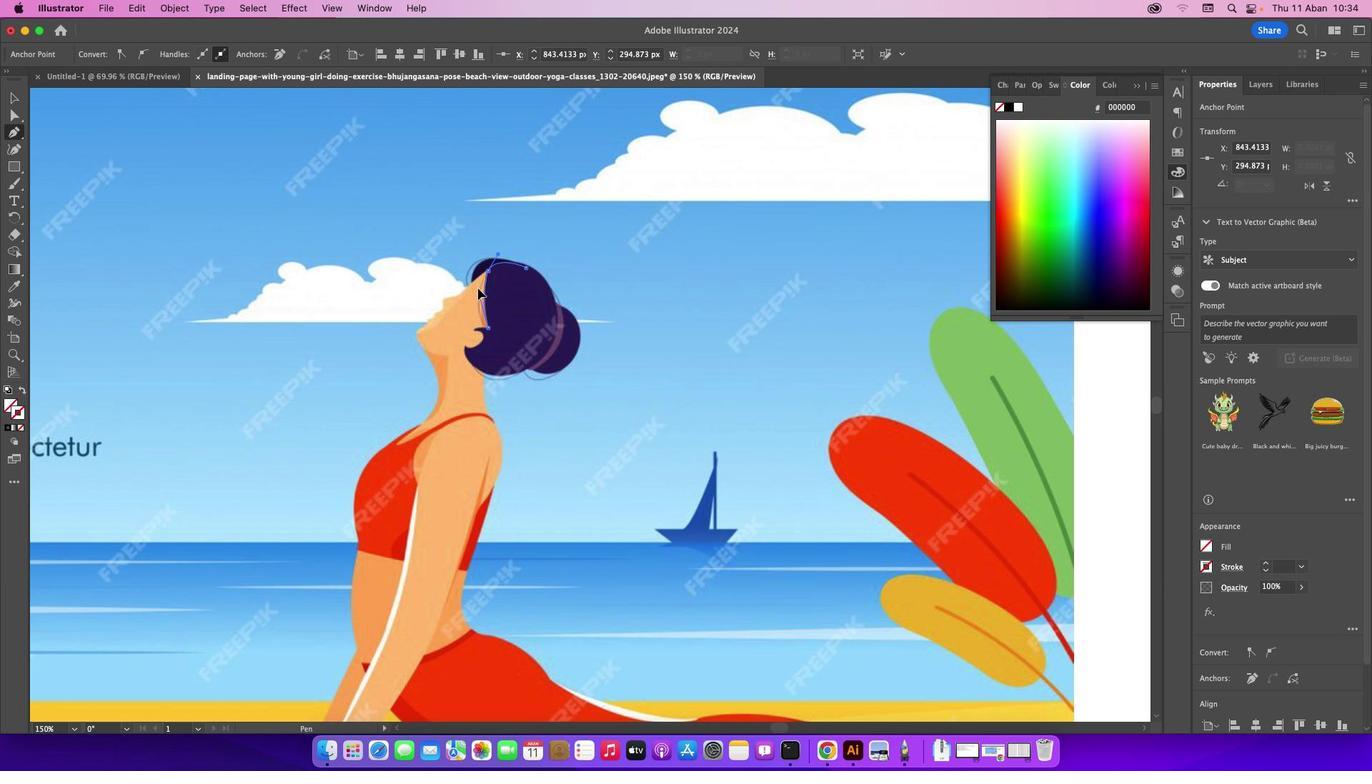 
Action: Mouse pressed left at (489, 272)
Screenshot: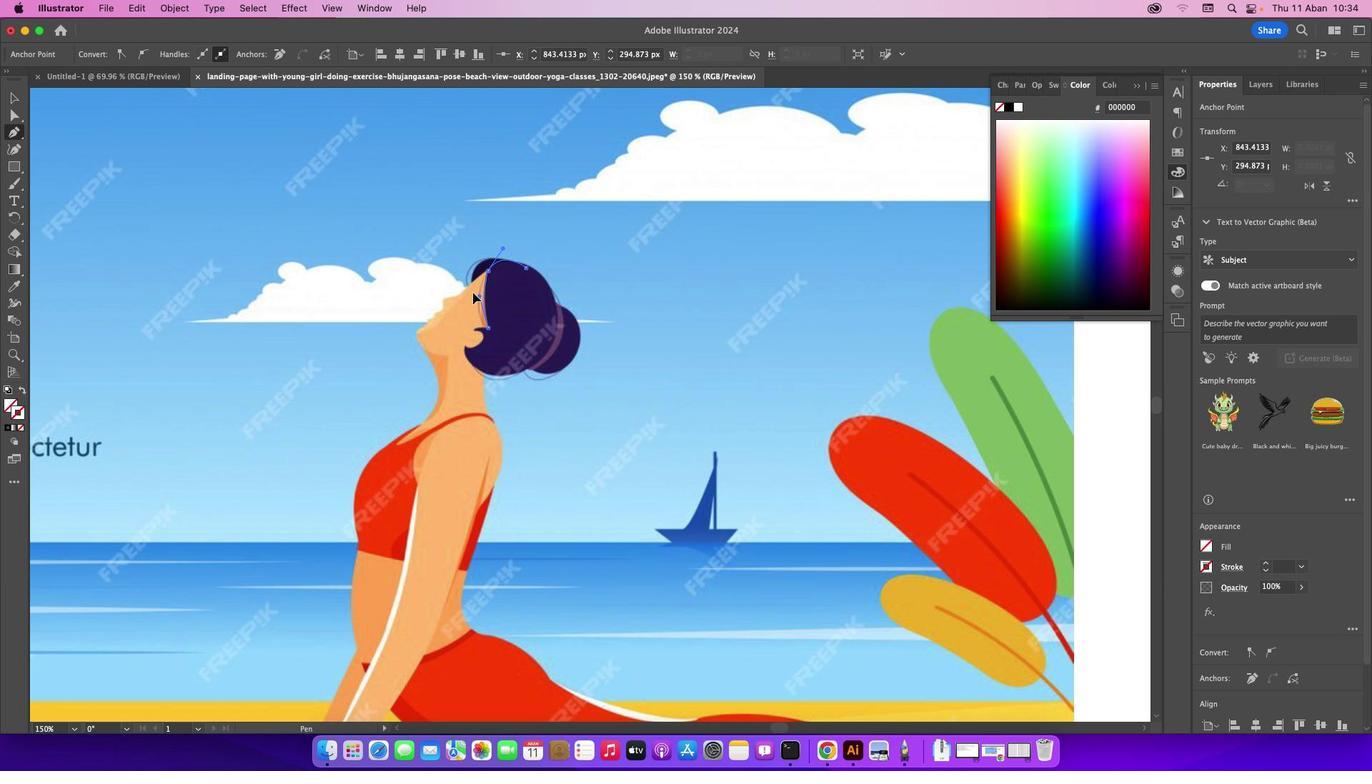 
Action: Mouse moved to (543, 256)
Screenshot: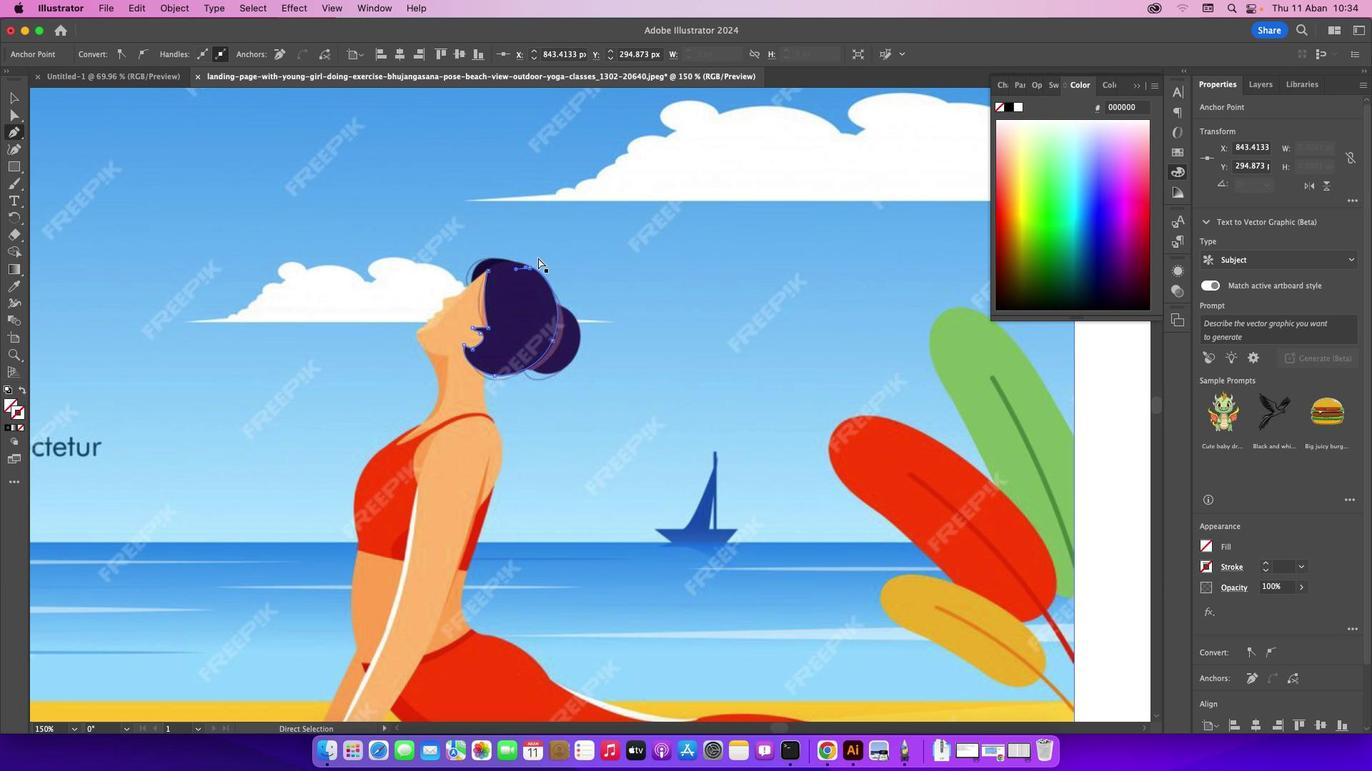 
Action: Key pressed Key.cmd
Screenshot: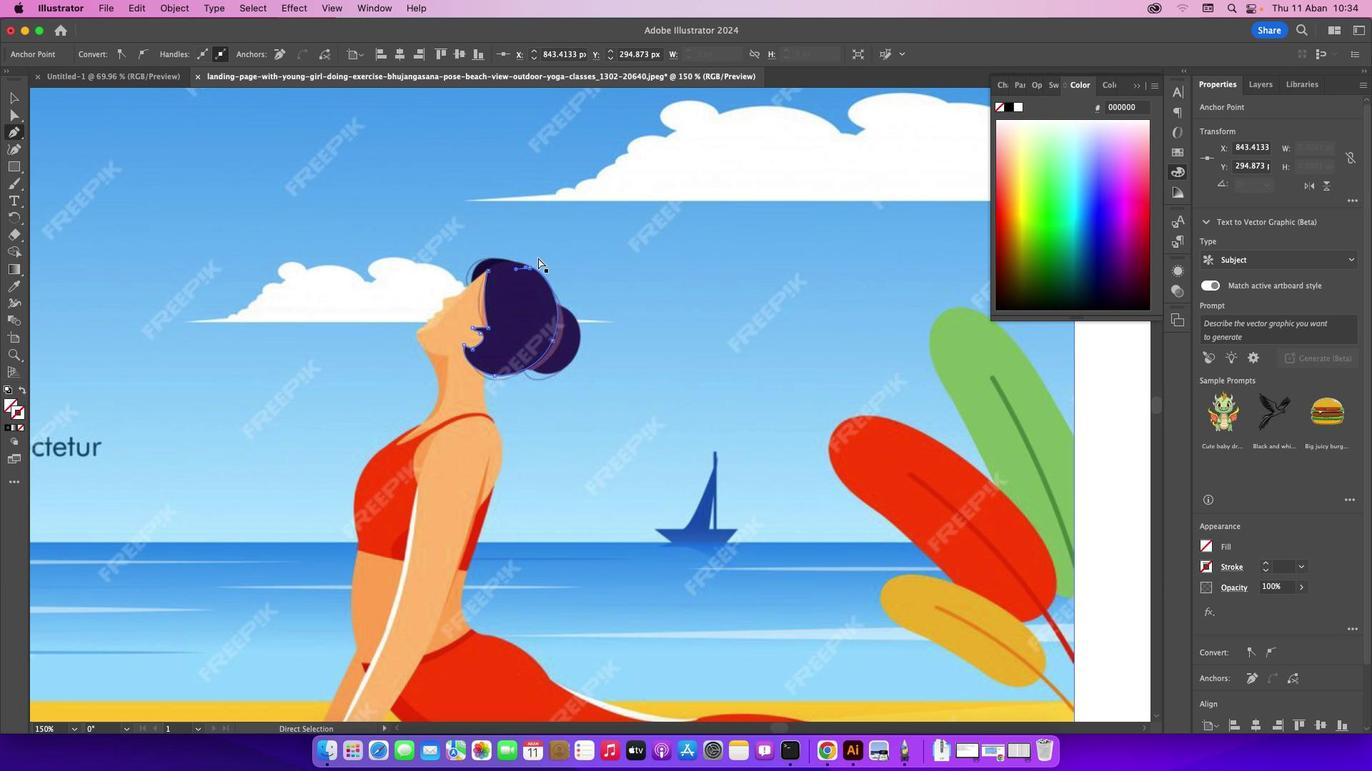 
Action: Mouse moved to (540, 260)
Screenshot: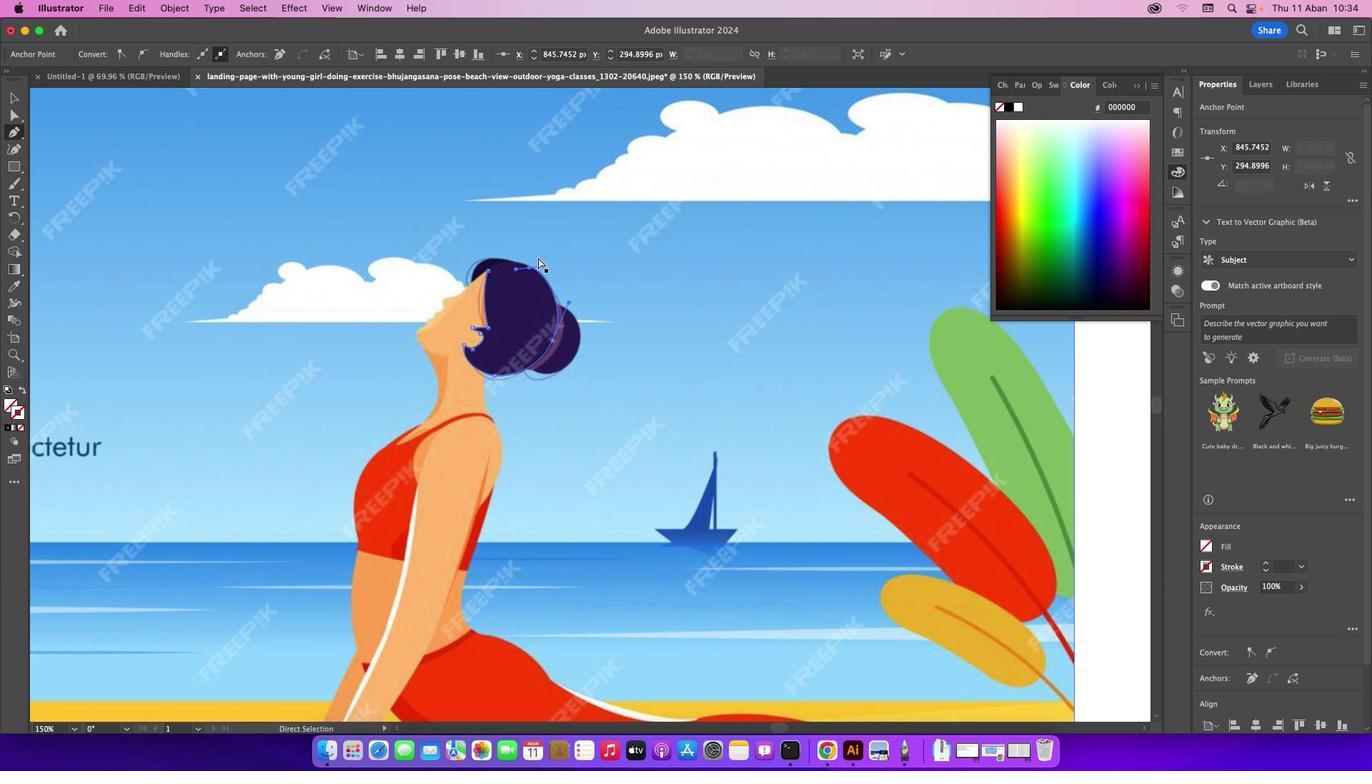 
Action: Key pressed 'z'
Screenshot: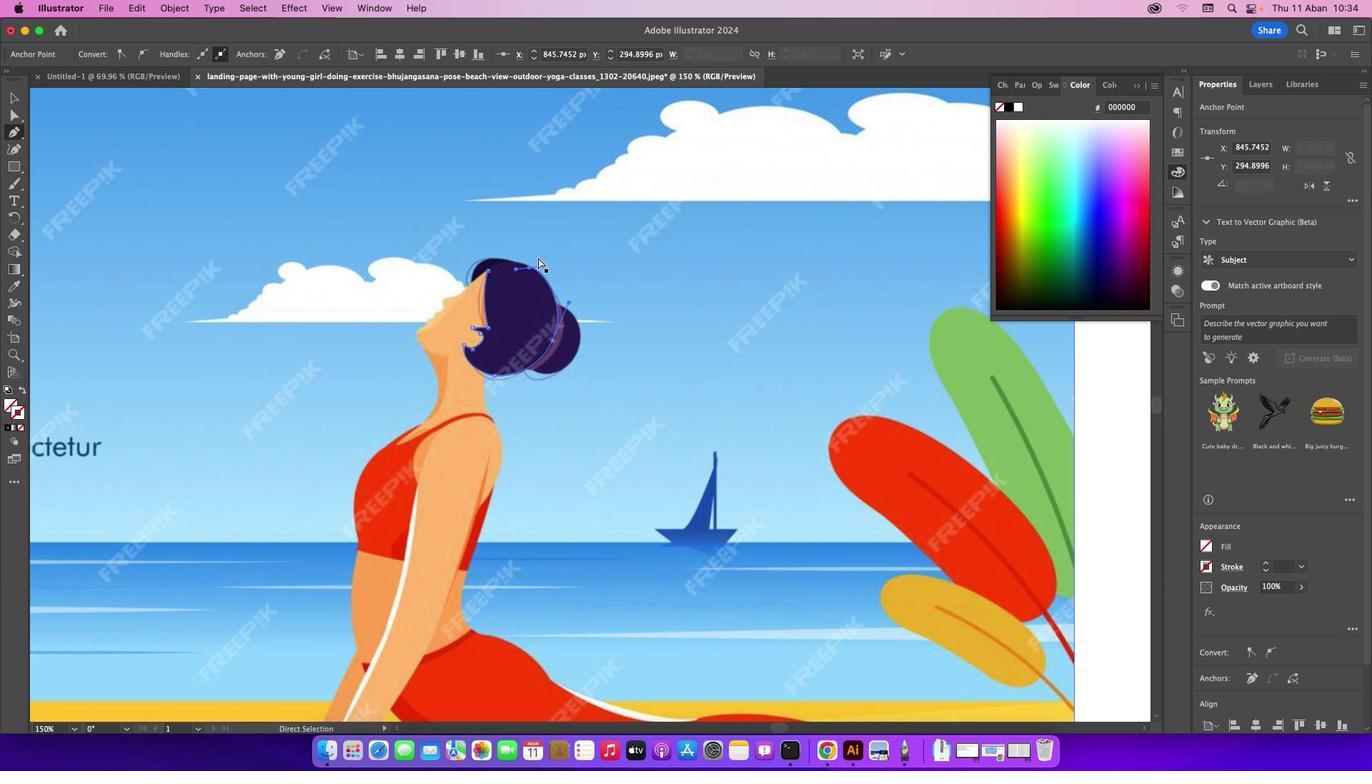 
Action: Mouse moved to (540, 260)
Screenshot: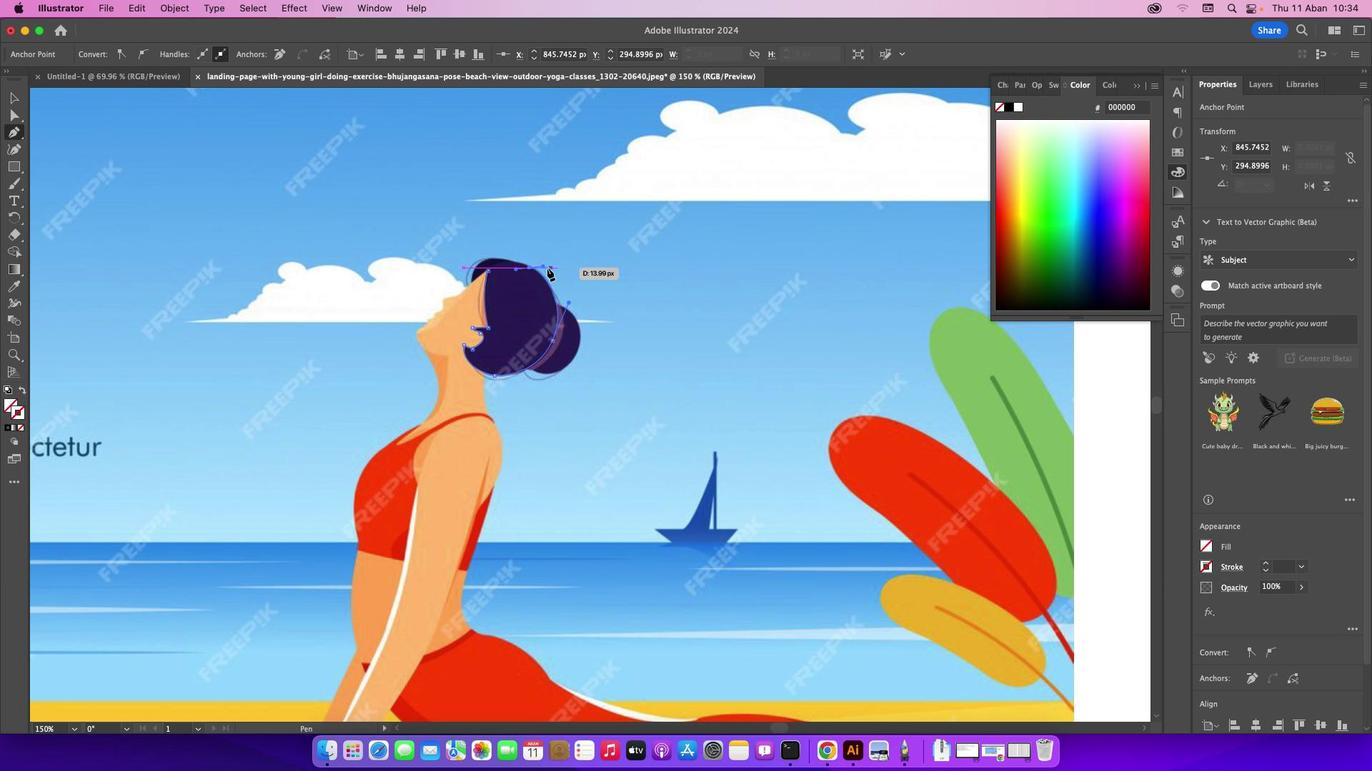 
Action: Key pressed 'z'
Screenshot: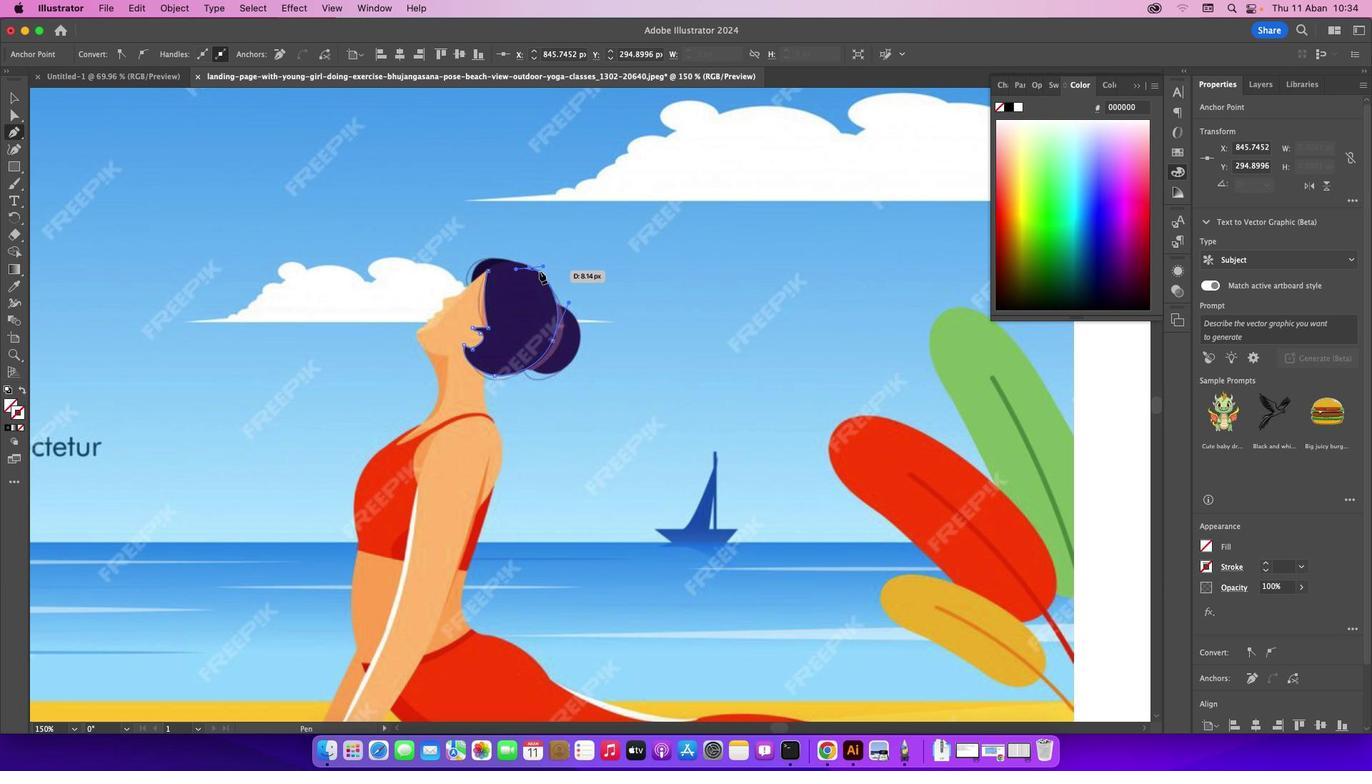 
Action: Mouse moved to (533, 269)
Screenshot: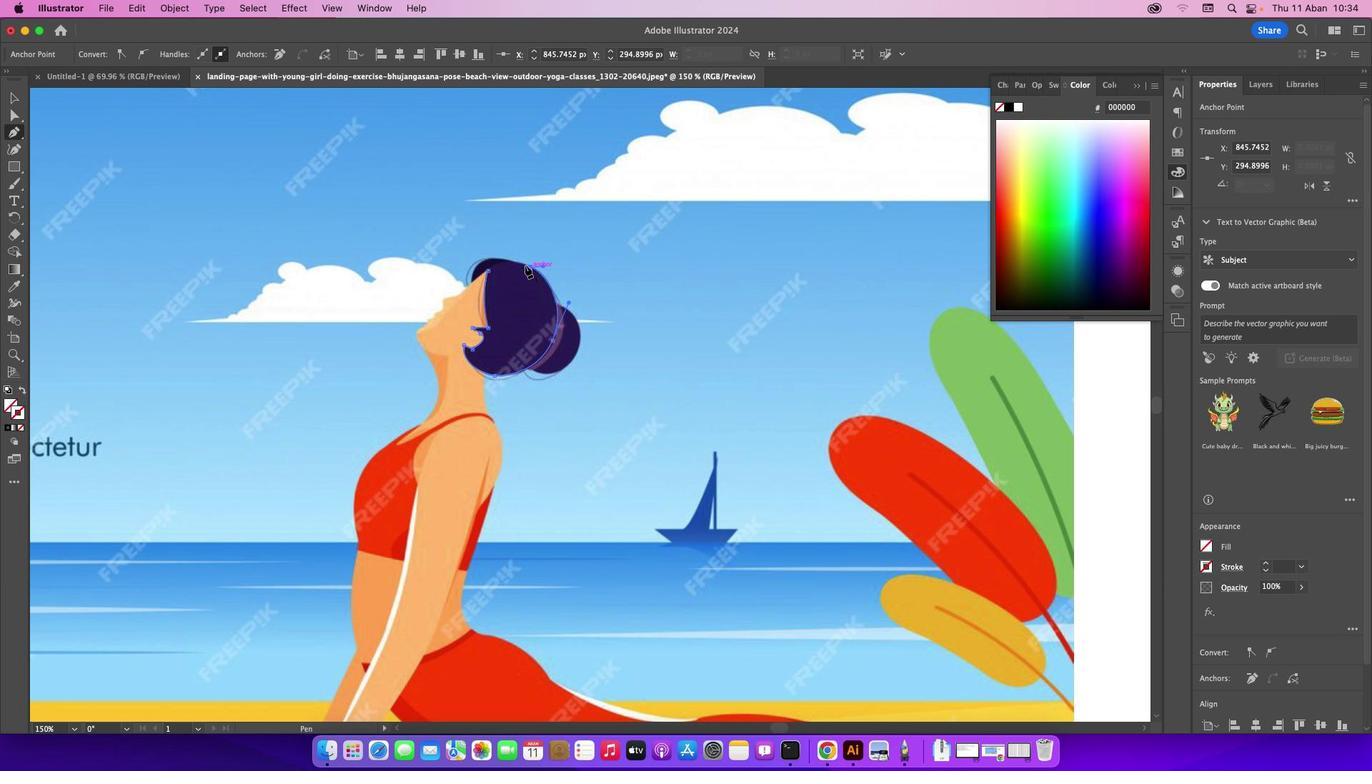 
Action: Mouse pressed left at (533, 269)
Screenshot: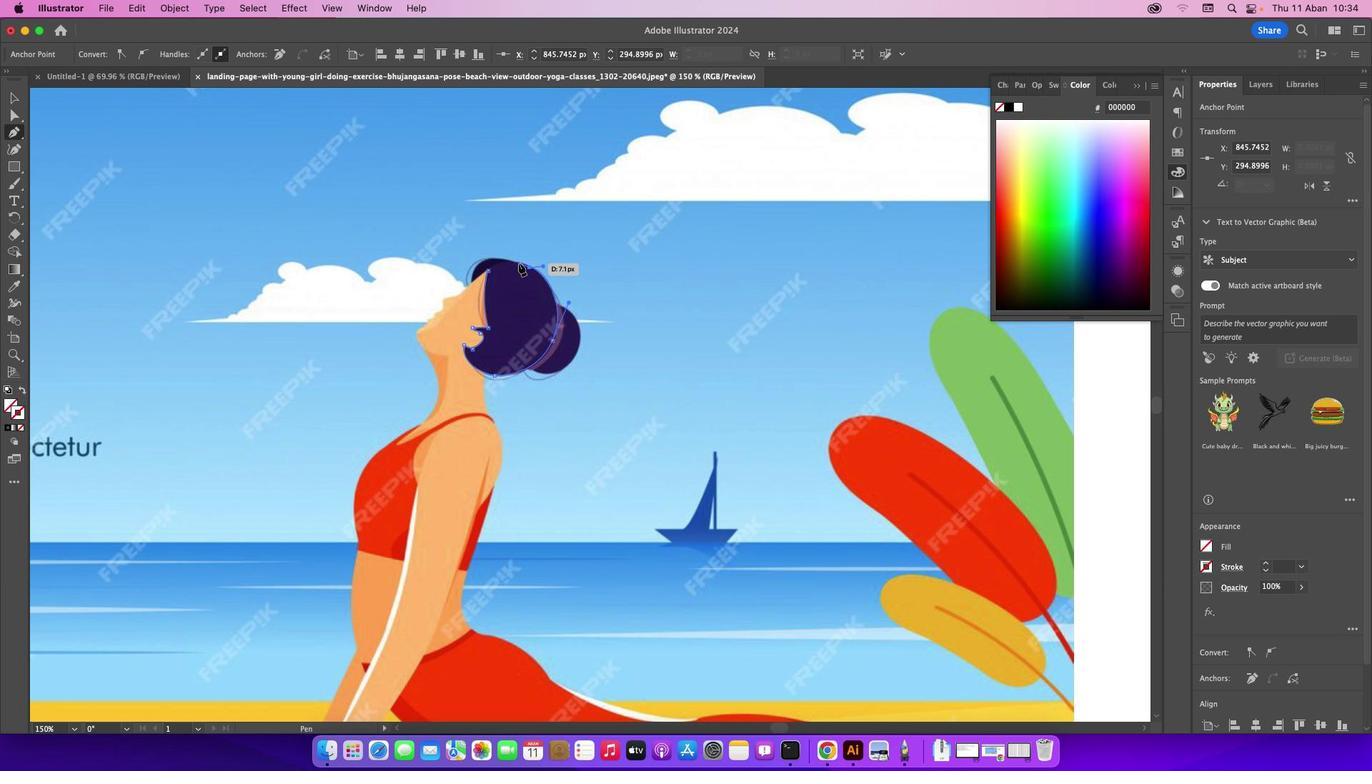 
Action: Mouse moved to (500, 266)
Screenshot: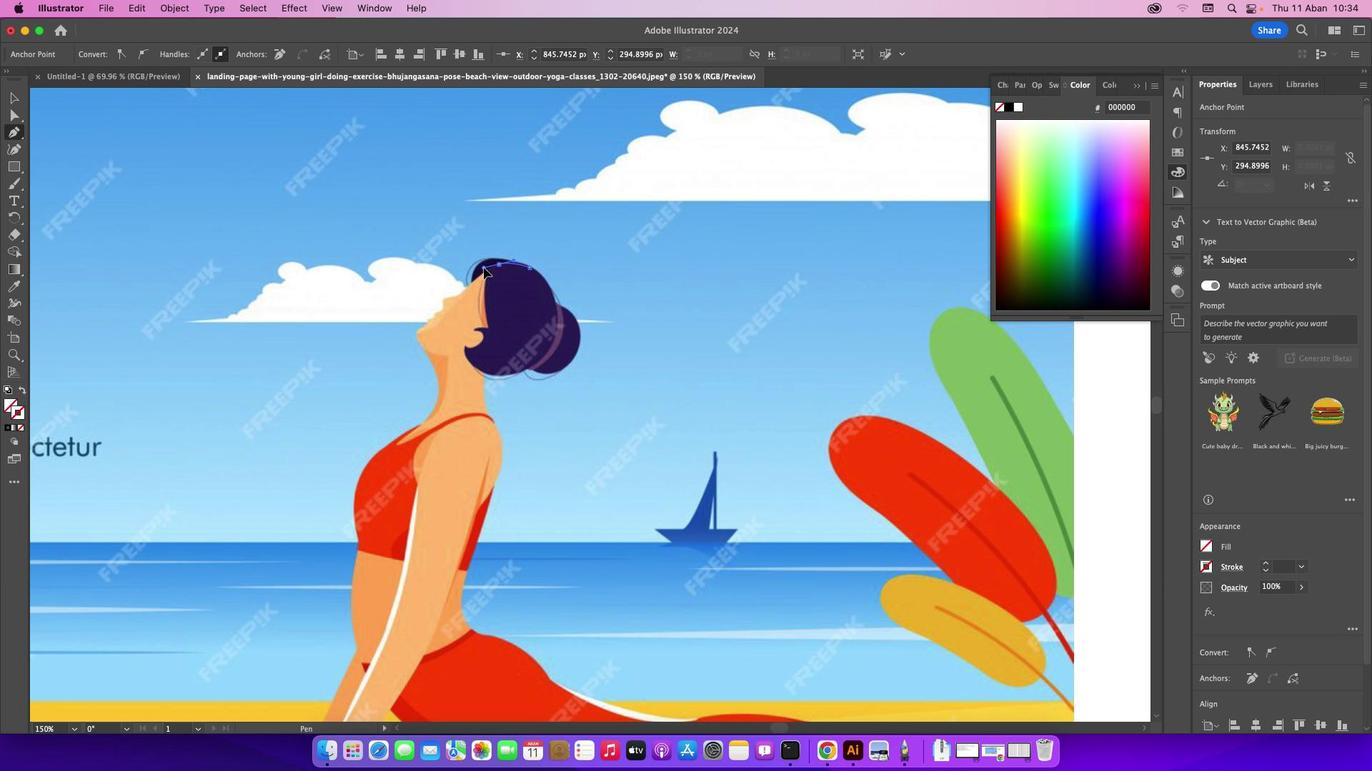 
Action: Mouse pressed left at (500, 266)
Screenshot: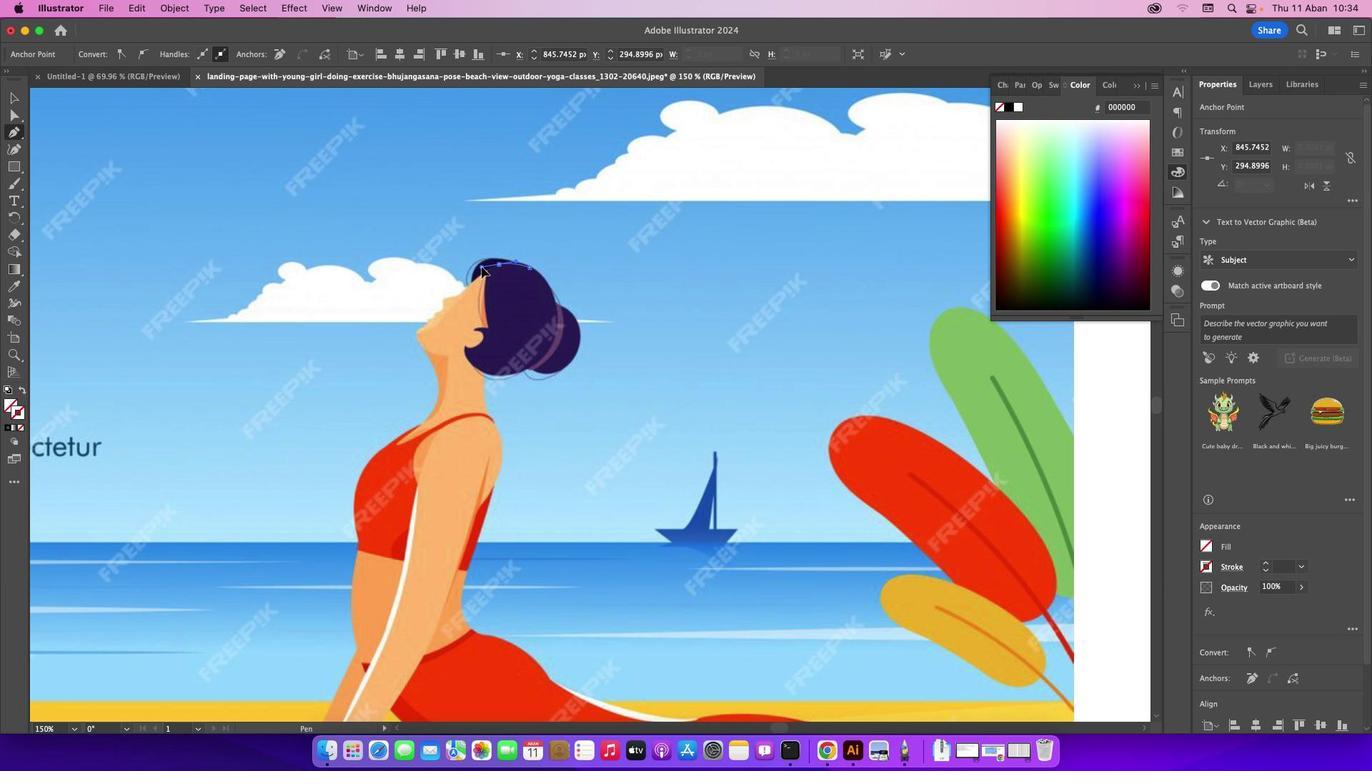 
Action: Mouse moved to (500, 265)
Screenshot: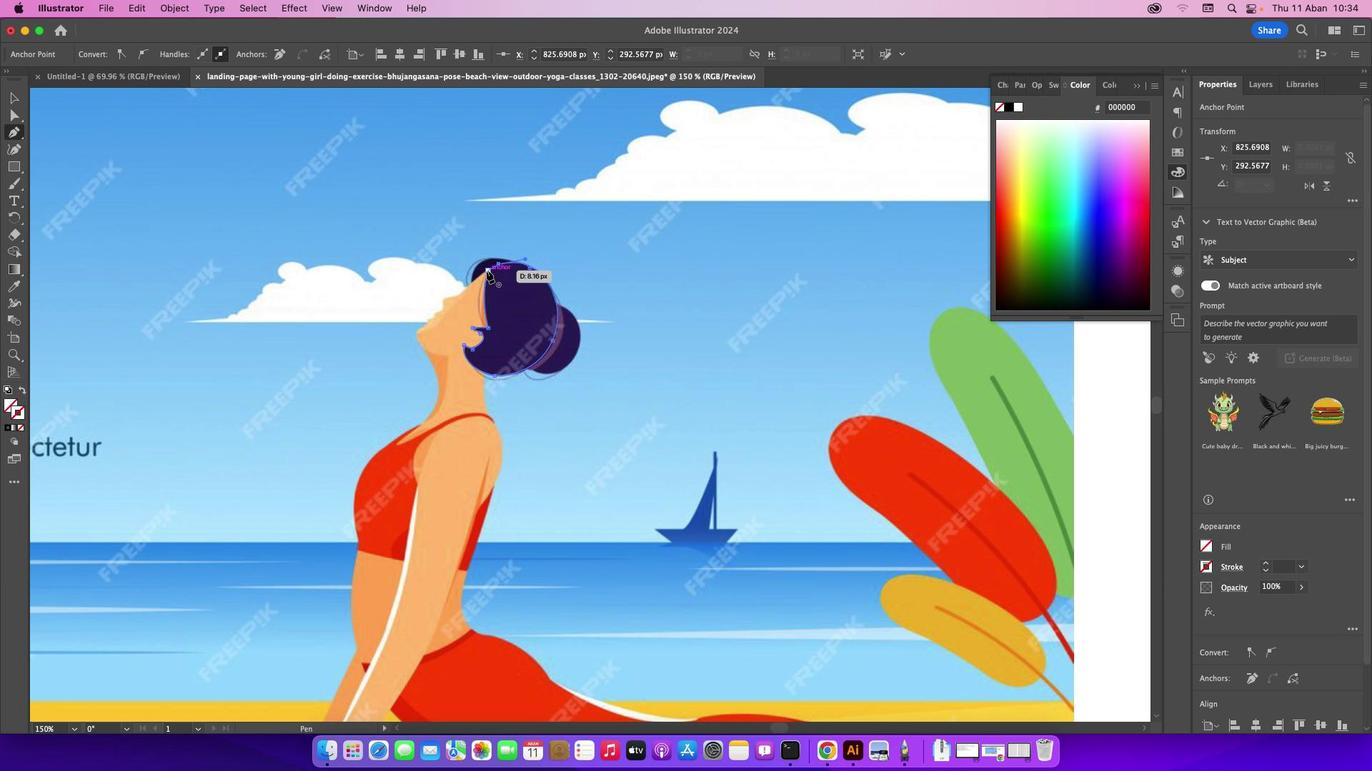 
Action: Mouse pressed left at (500, 265)
Screenshot: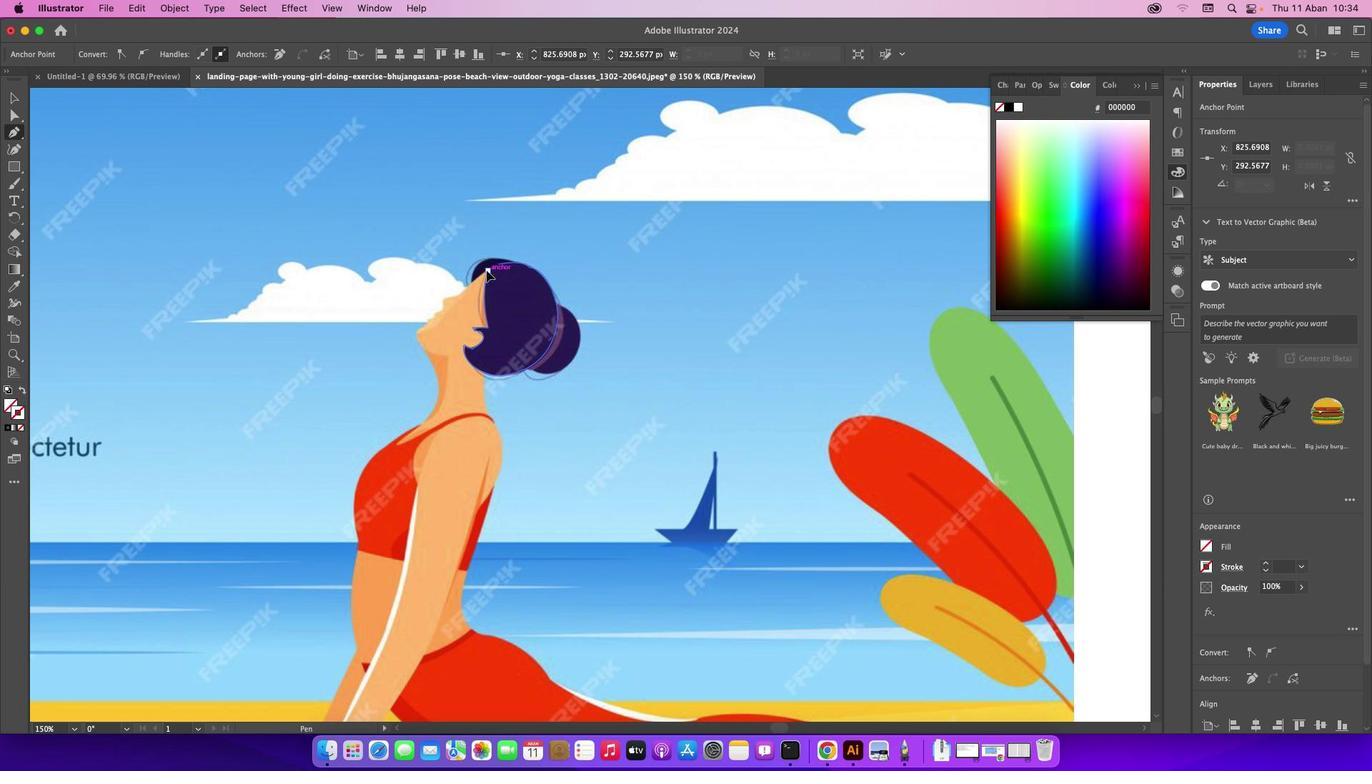 
Action: Mouse moved to (488, 272)
Screenshot: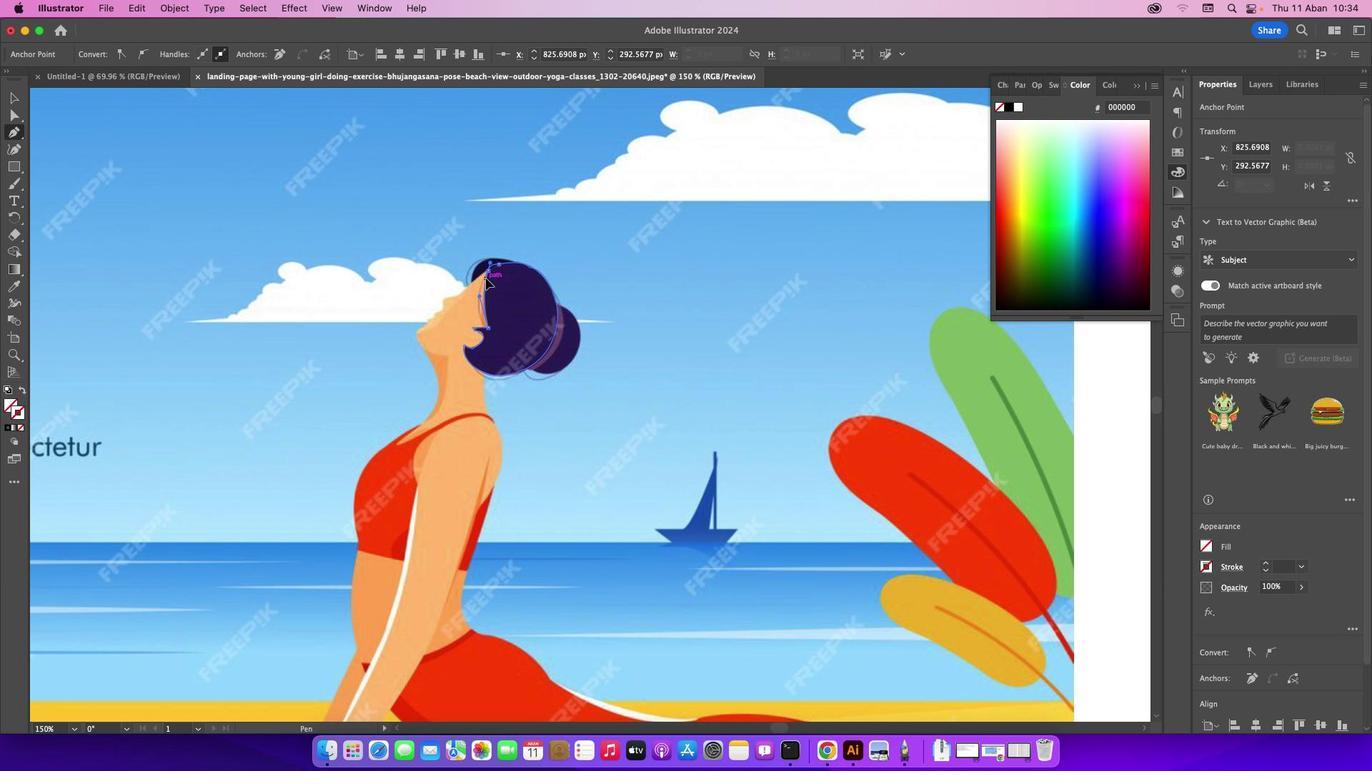 
Action: Mouse pressed left at (488, 272)
Screenshot: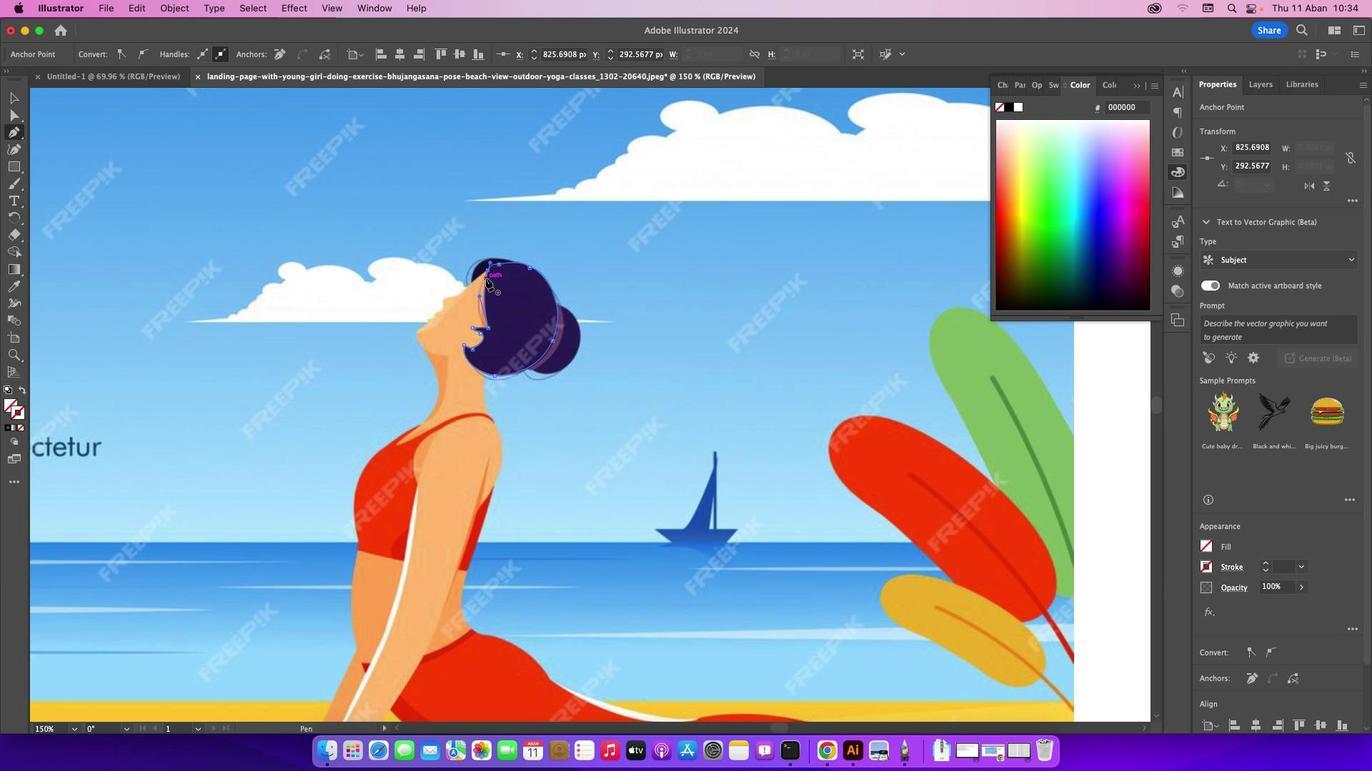 
Action: Mouse moved to (15, 89)
Screenshot: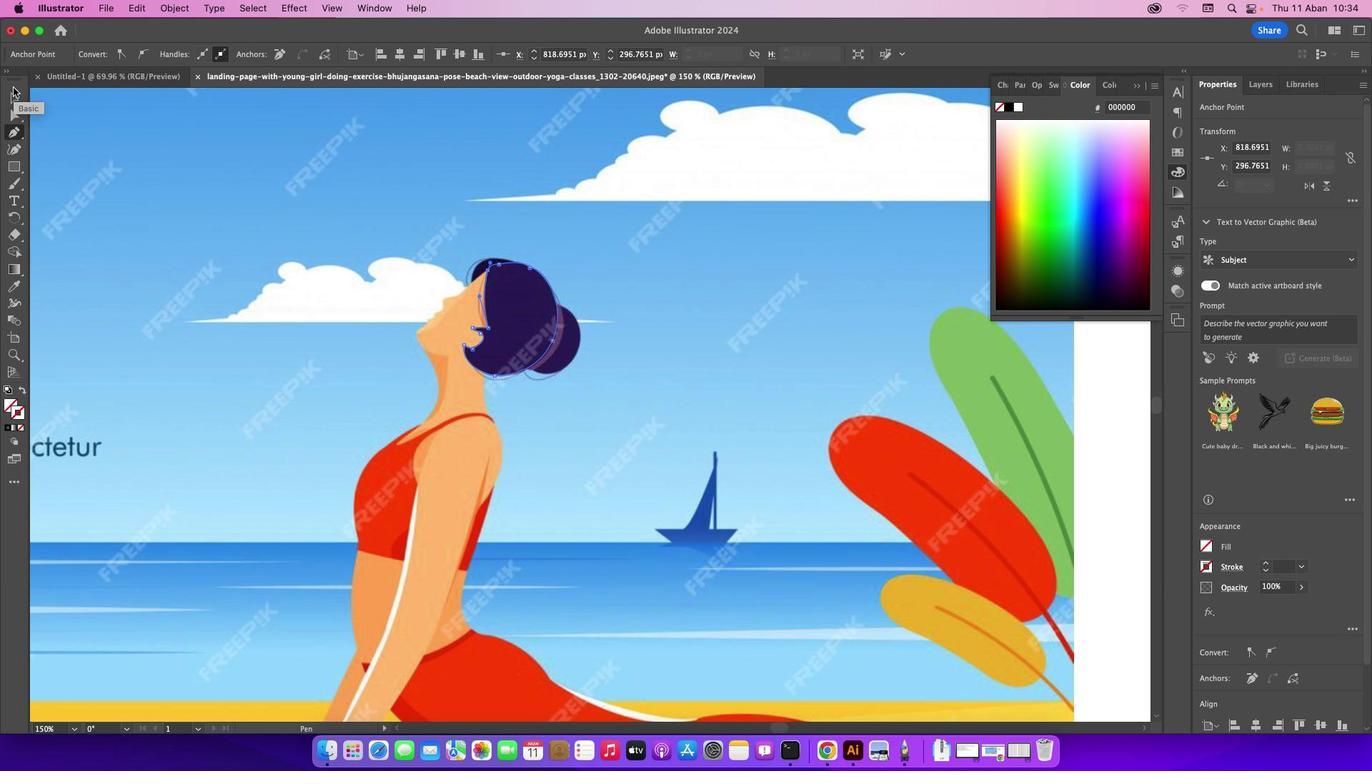 
Action: Mouse pressed left at (15, 89)
Screenshot: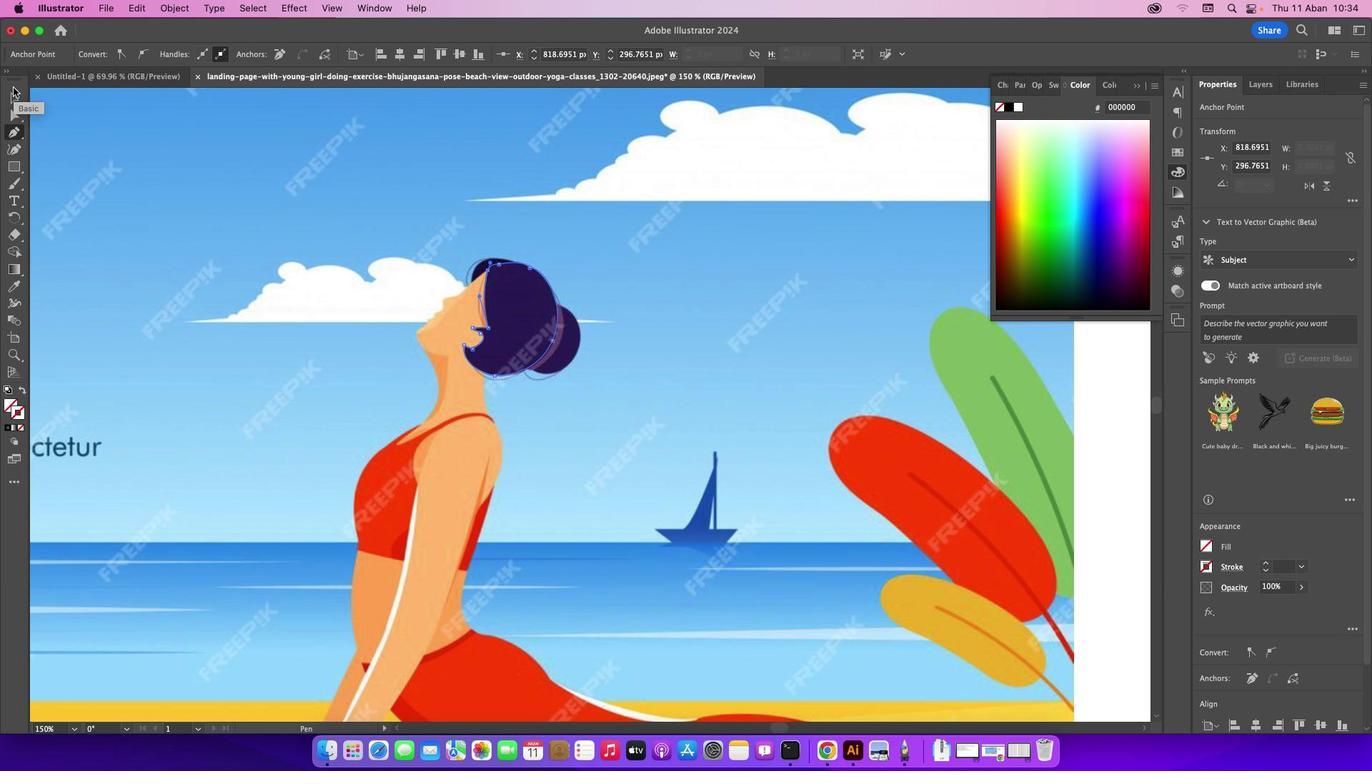 
Action: Mouse moved to (555, 209)
Screenshot: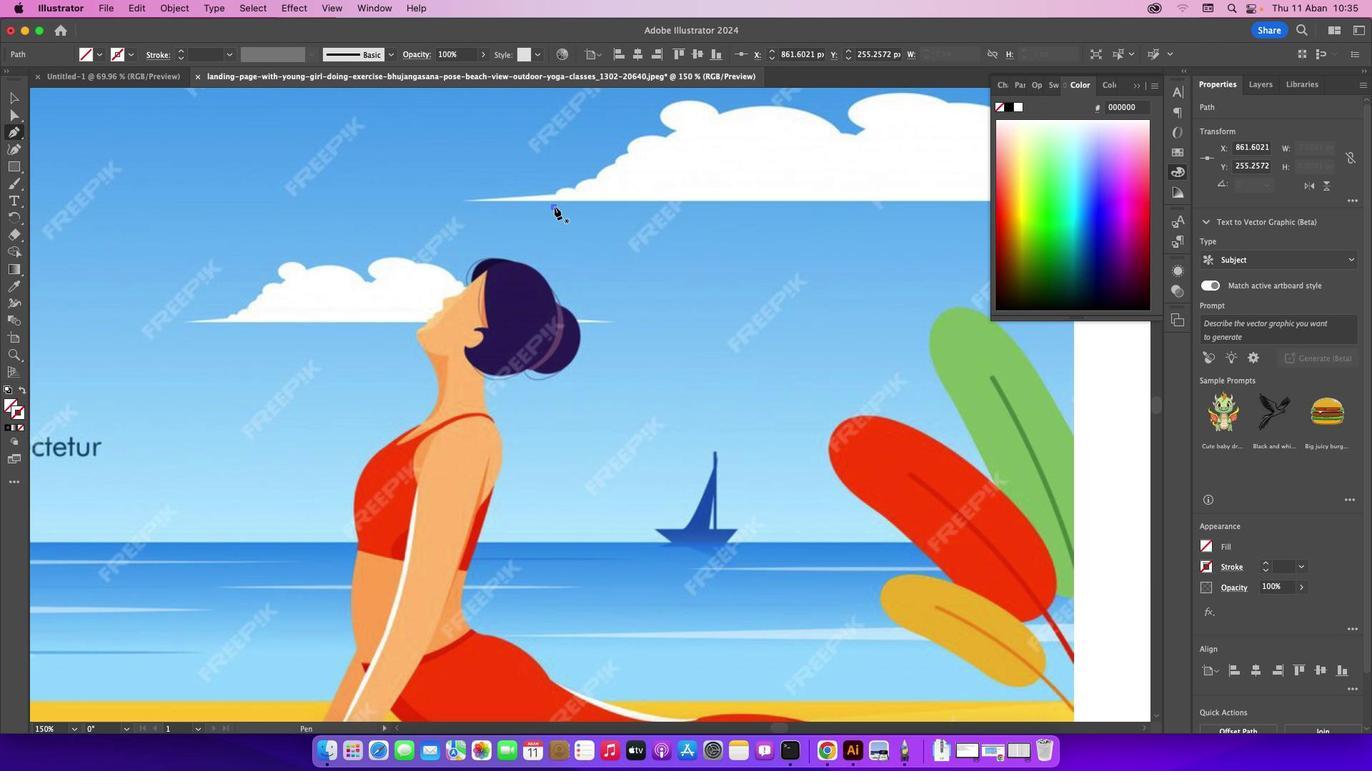 
Action: Mouse pressed left at (555, 209)
Screenshot: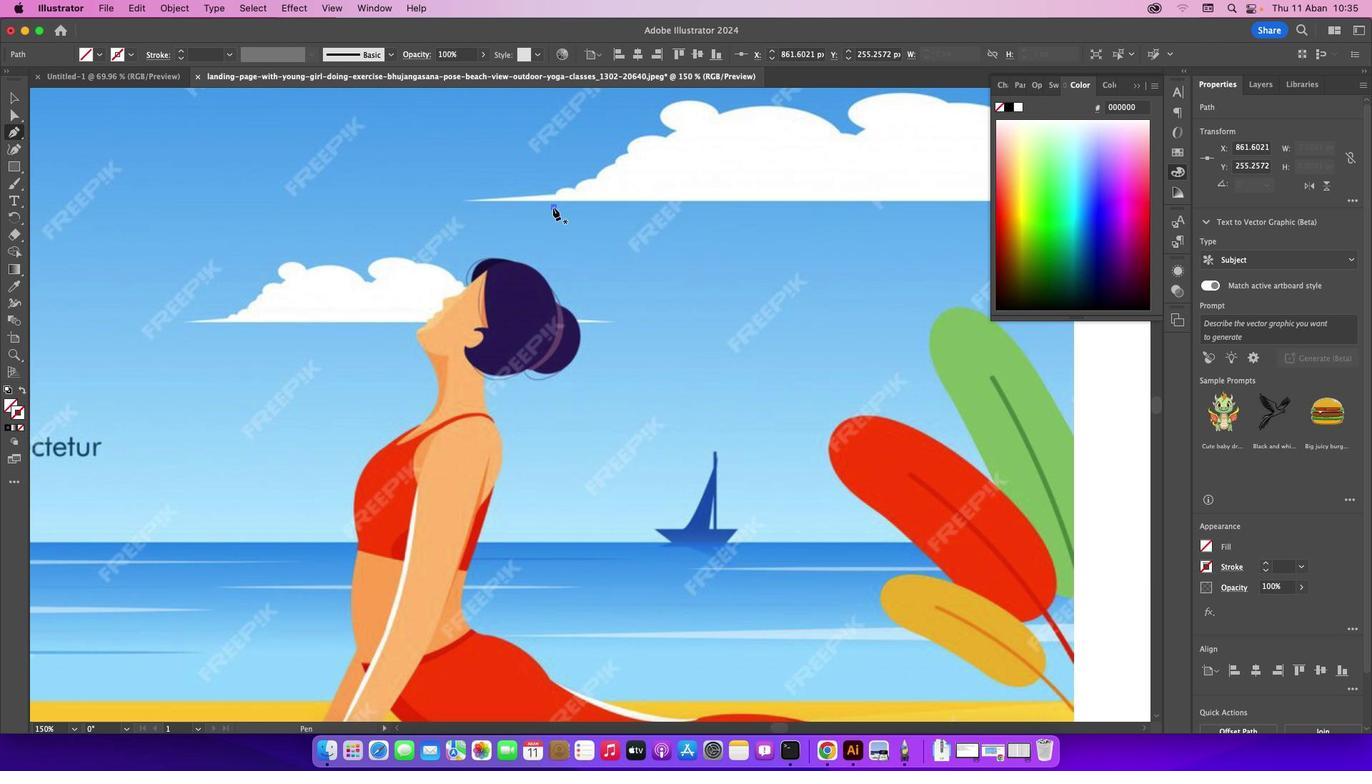 
Action: Mouse moved to (355, 195)
Screenshot: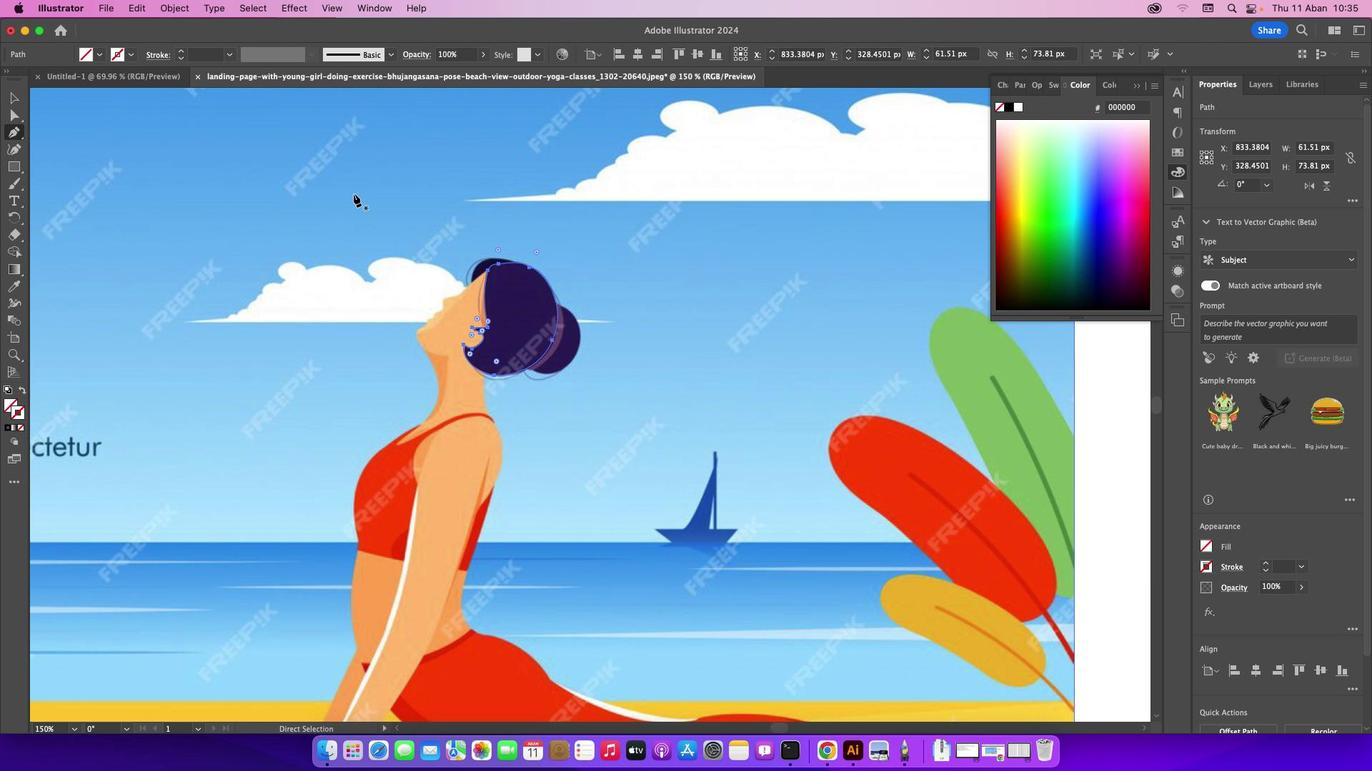
Action: Key pressed Key.cmd'z'
Screenshot: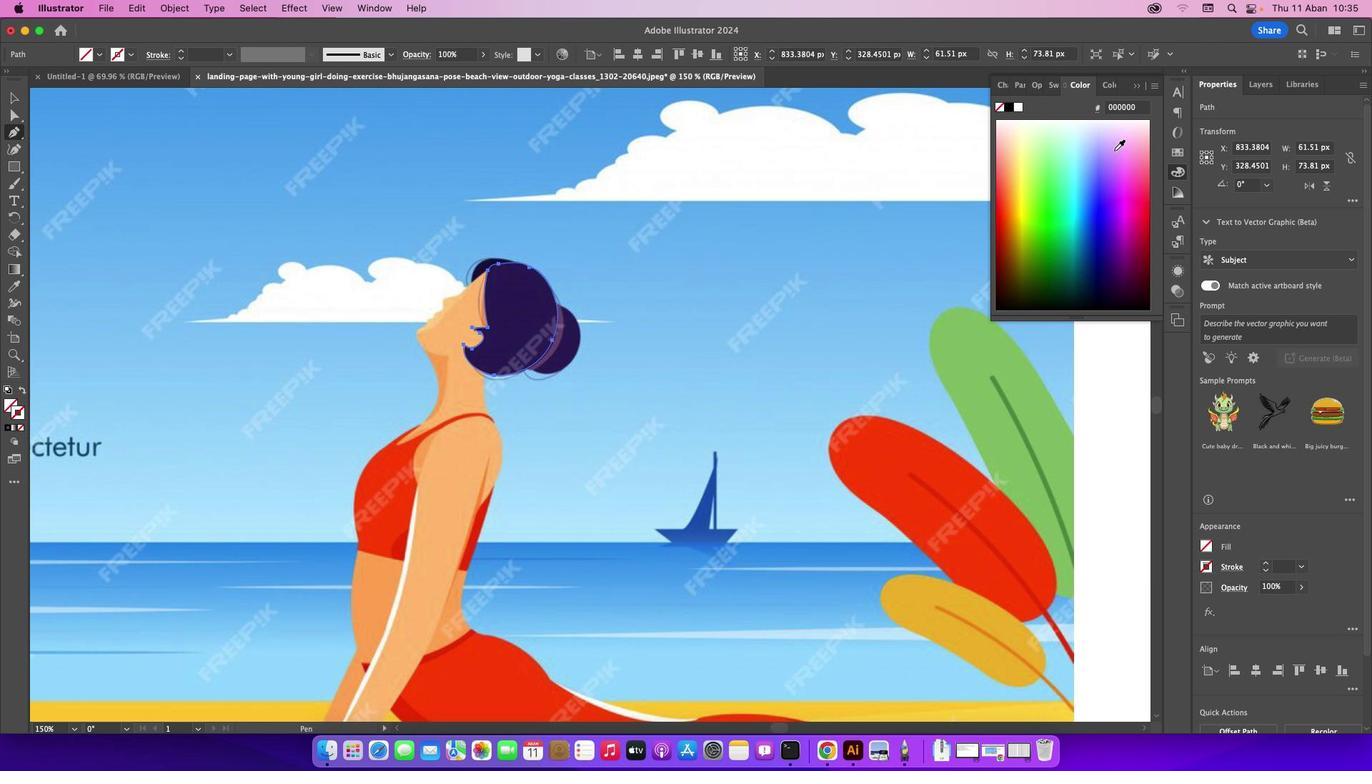 
Action: Mouse moved to (1136, 85)
Screenshot: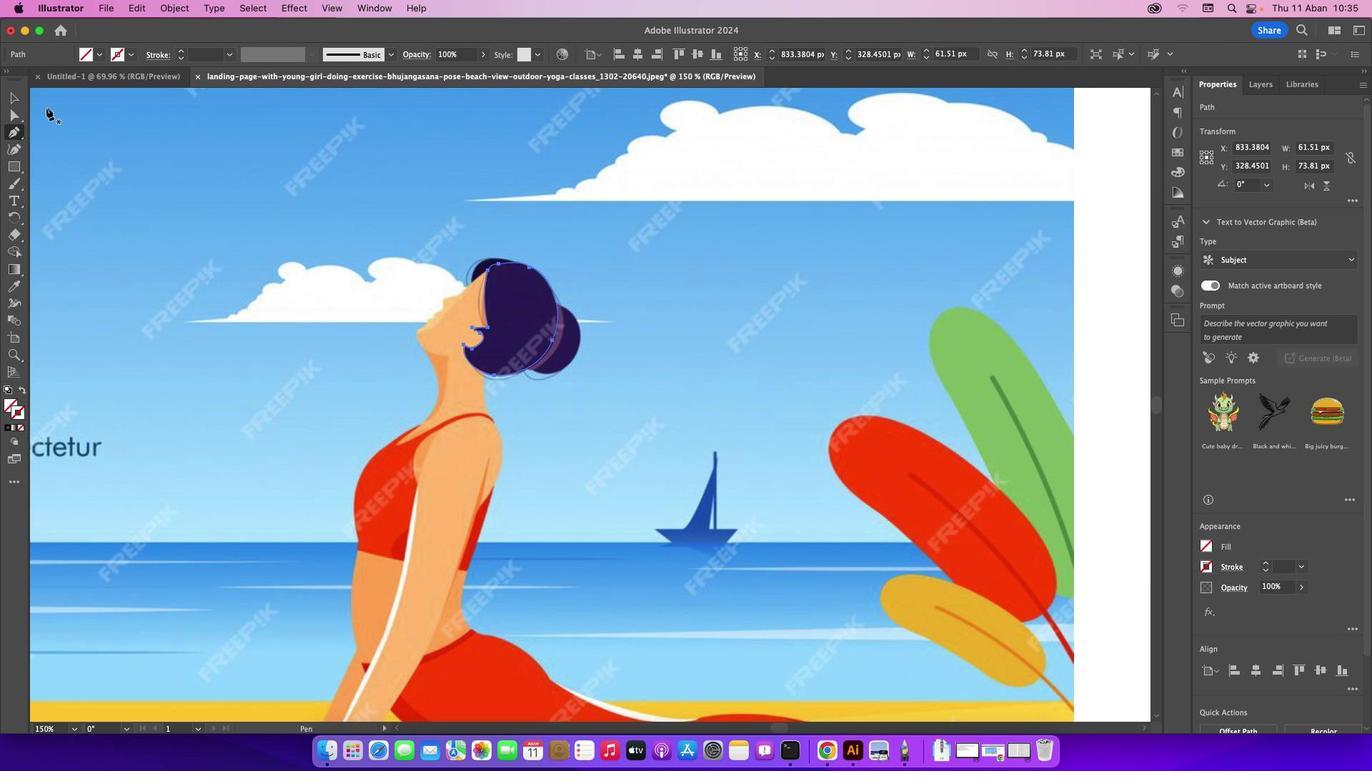 
Action: Mouse pressed left at (1136, 85)
Screenshot: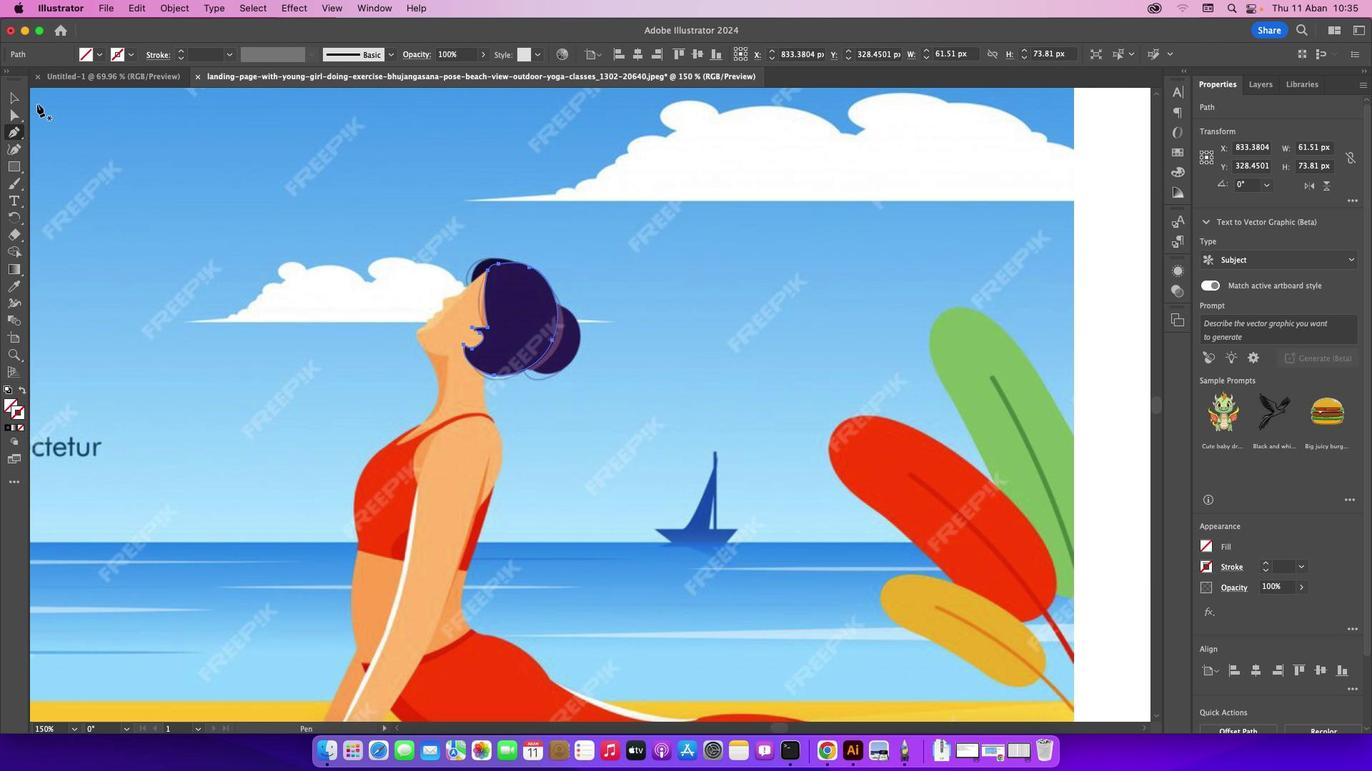 
Action: Mouse moved to (22, 100)
Screenshot: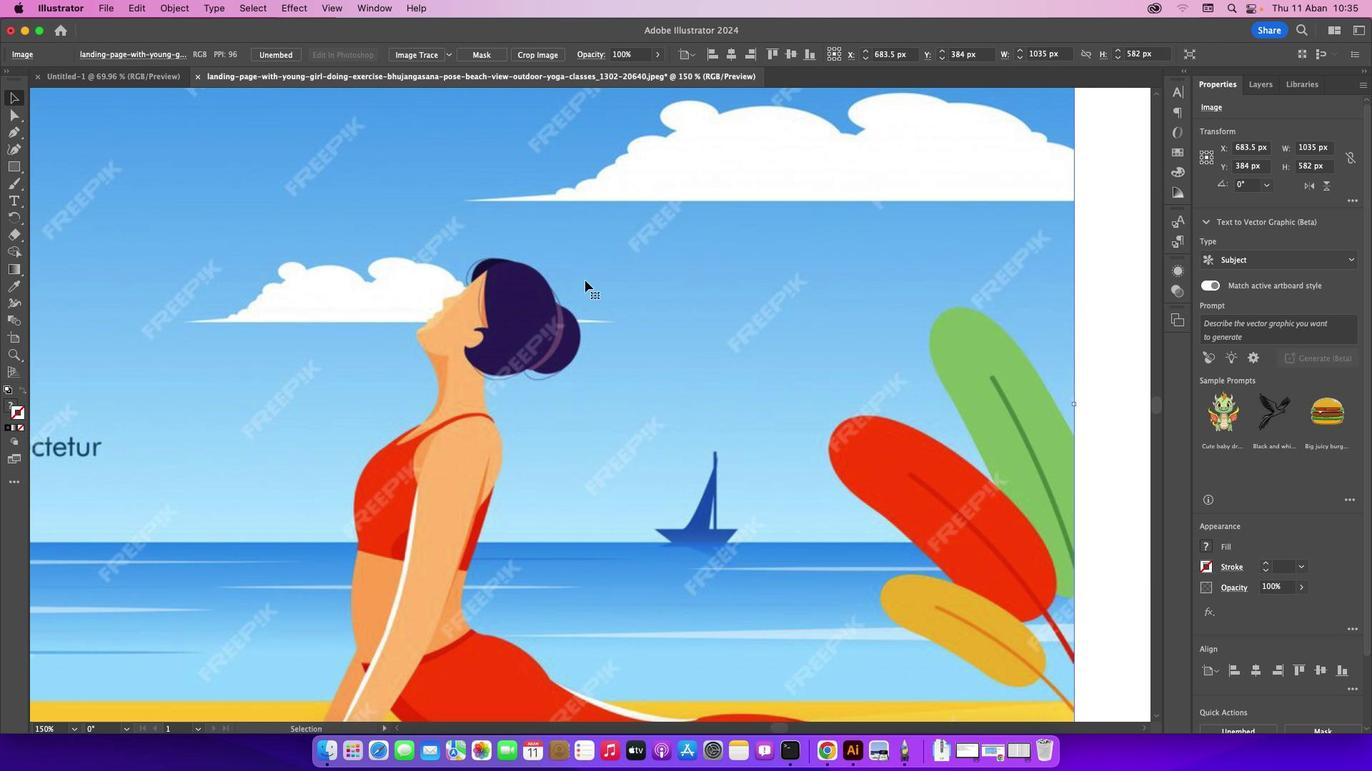 
Action: Mouse pressed left at (22, 100)
Screenshot: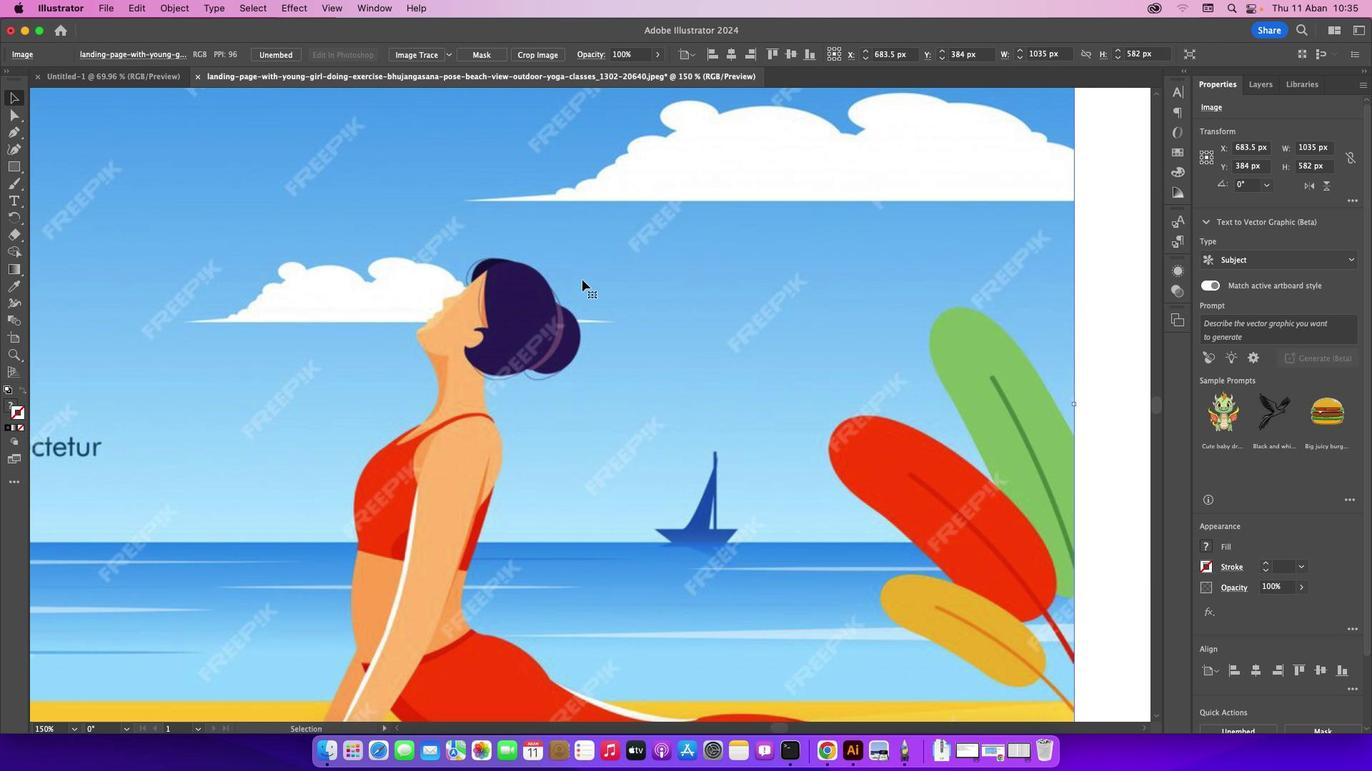 
Action: Mouse moved to (169, 141)
Screenshot: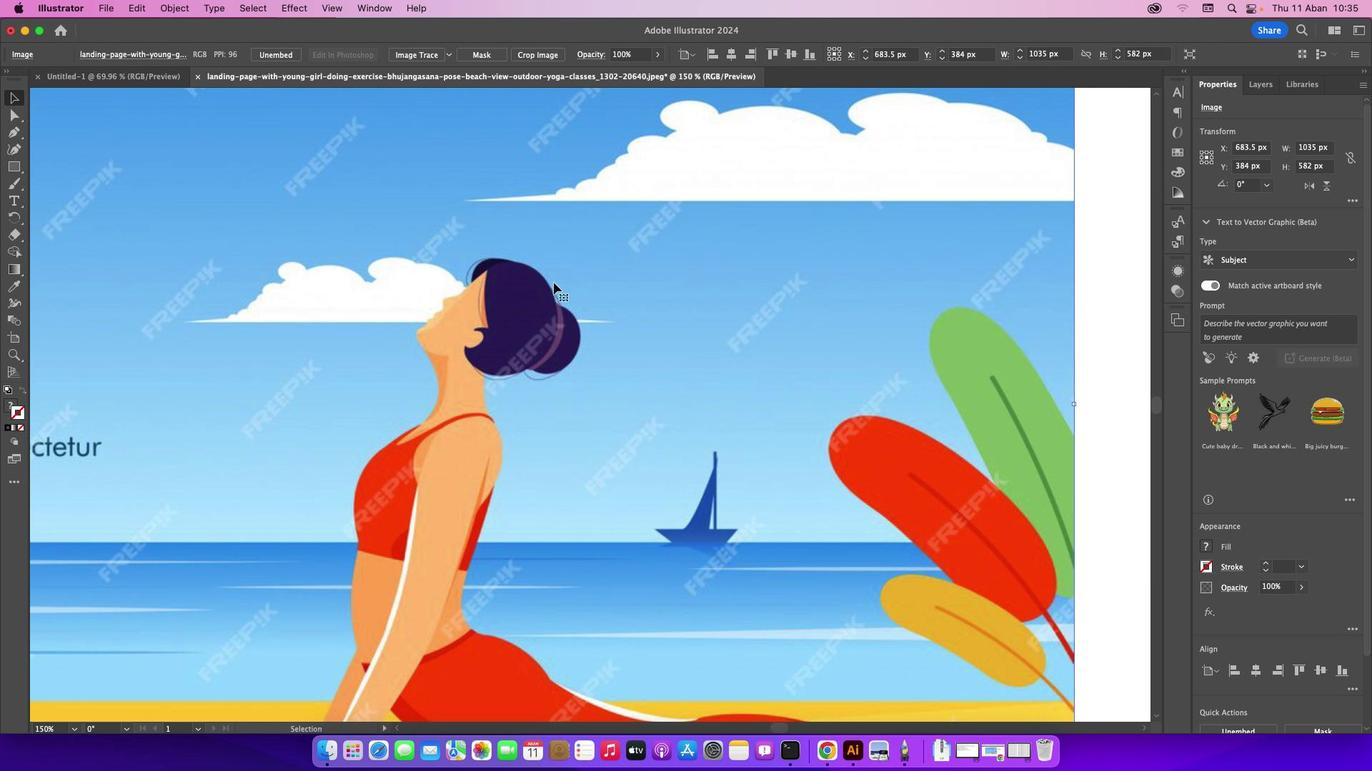 
Action: Mouse pressed left at (169, 141)
Screenshot: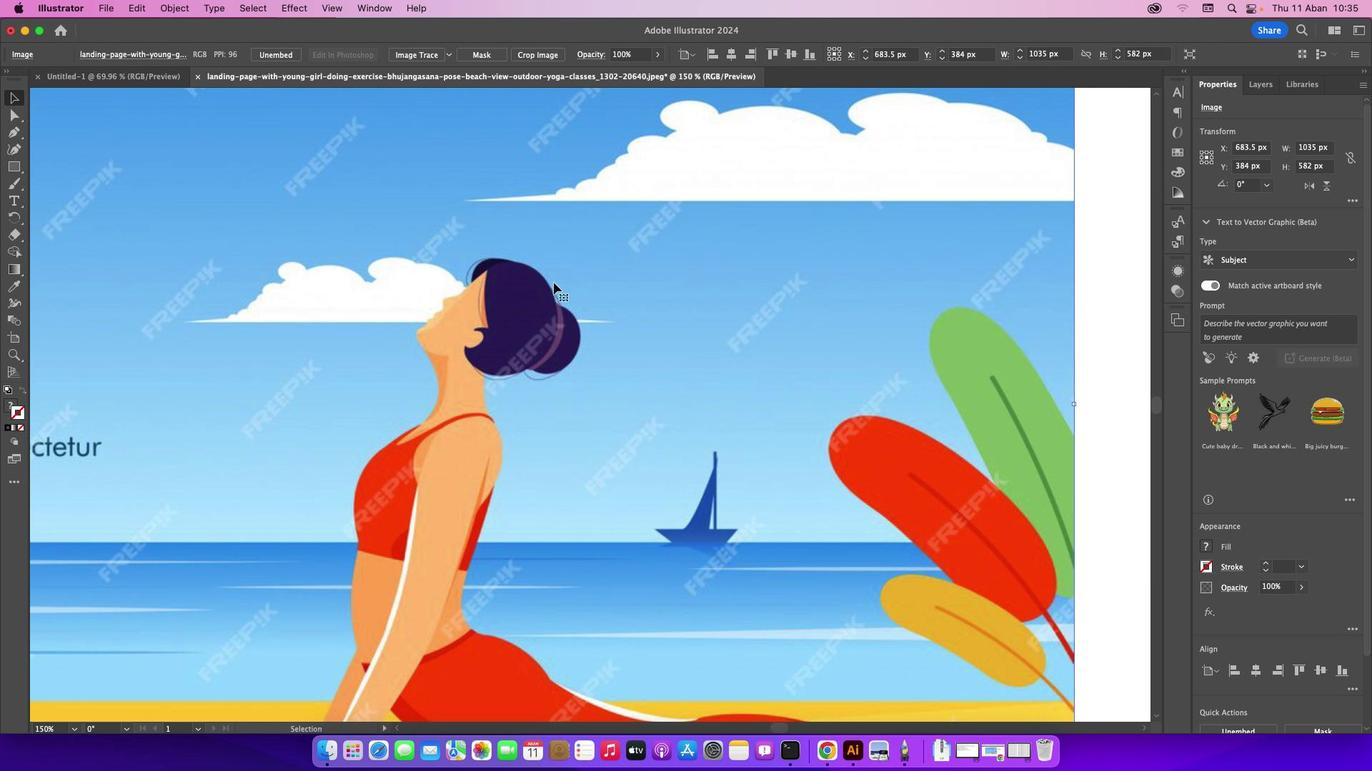 
Action: Mouse moved to (550, 288)
Screenshot: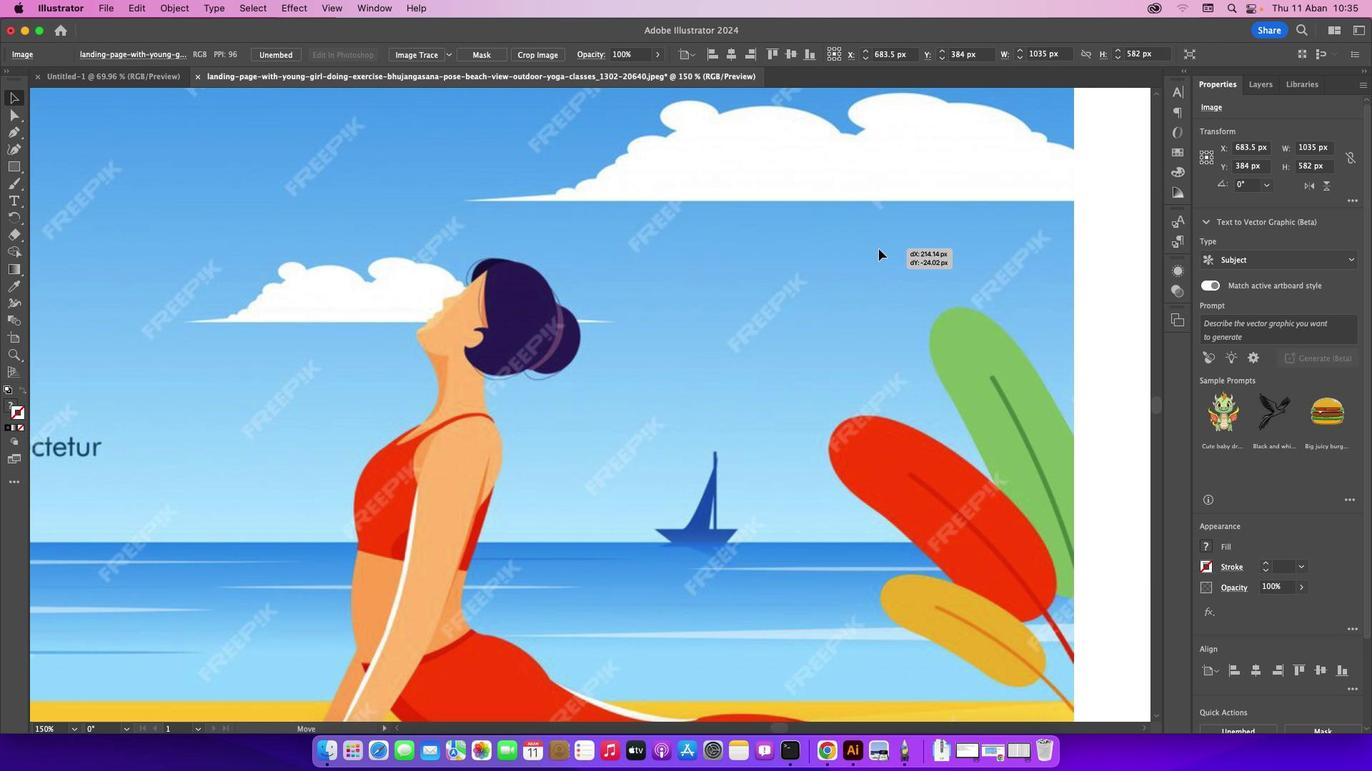 
Action: Mouse pressed left at (550, 288)
Screenshot: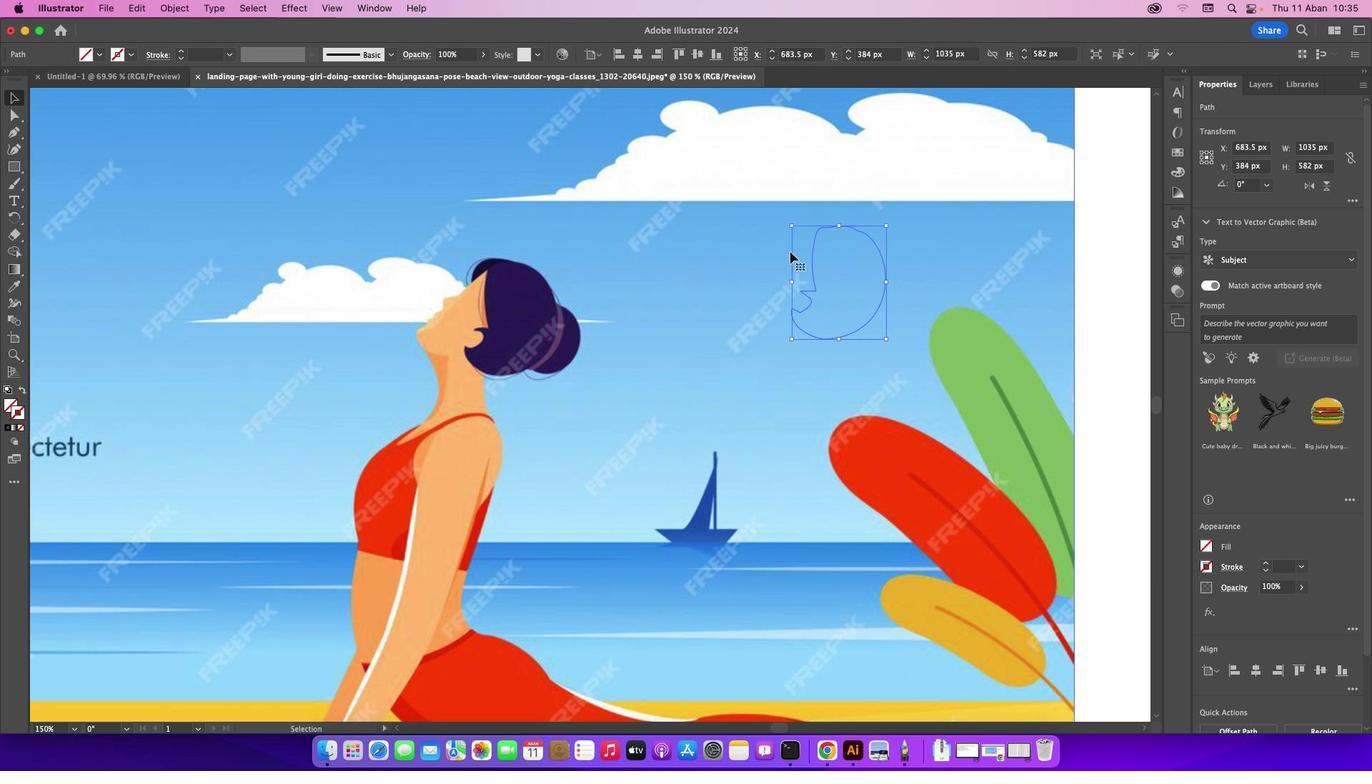 
Action: Mouse moved to (20, 285)
Screenshot: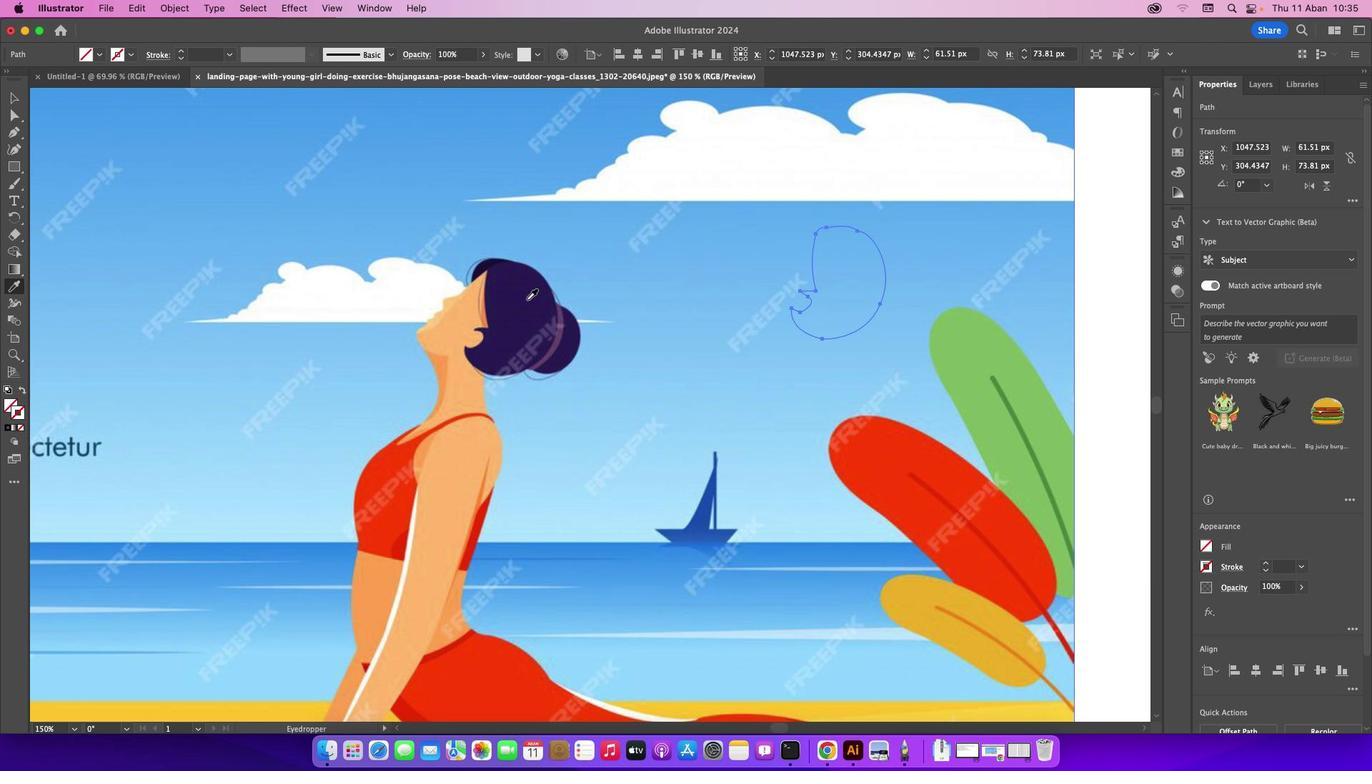 
Action: Mouse pressed left at (20, 285)
Screenshot: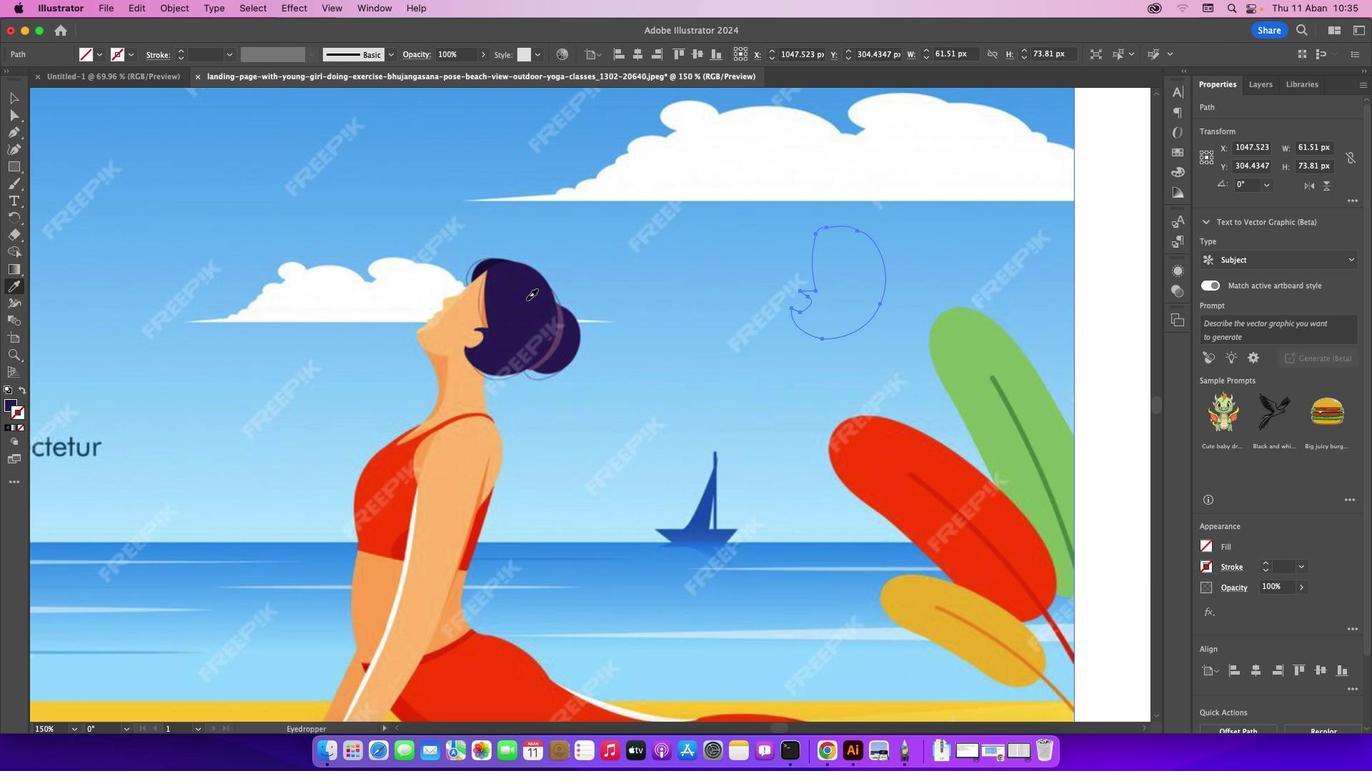 
Action: Mouse moved to (528, 301)
Screenshot: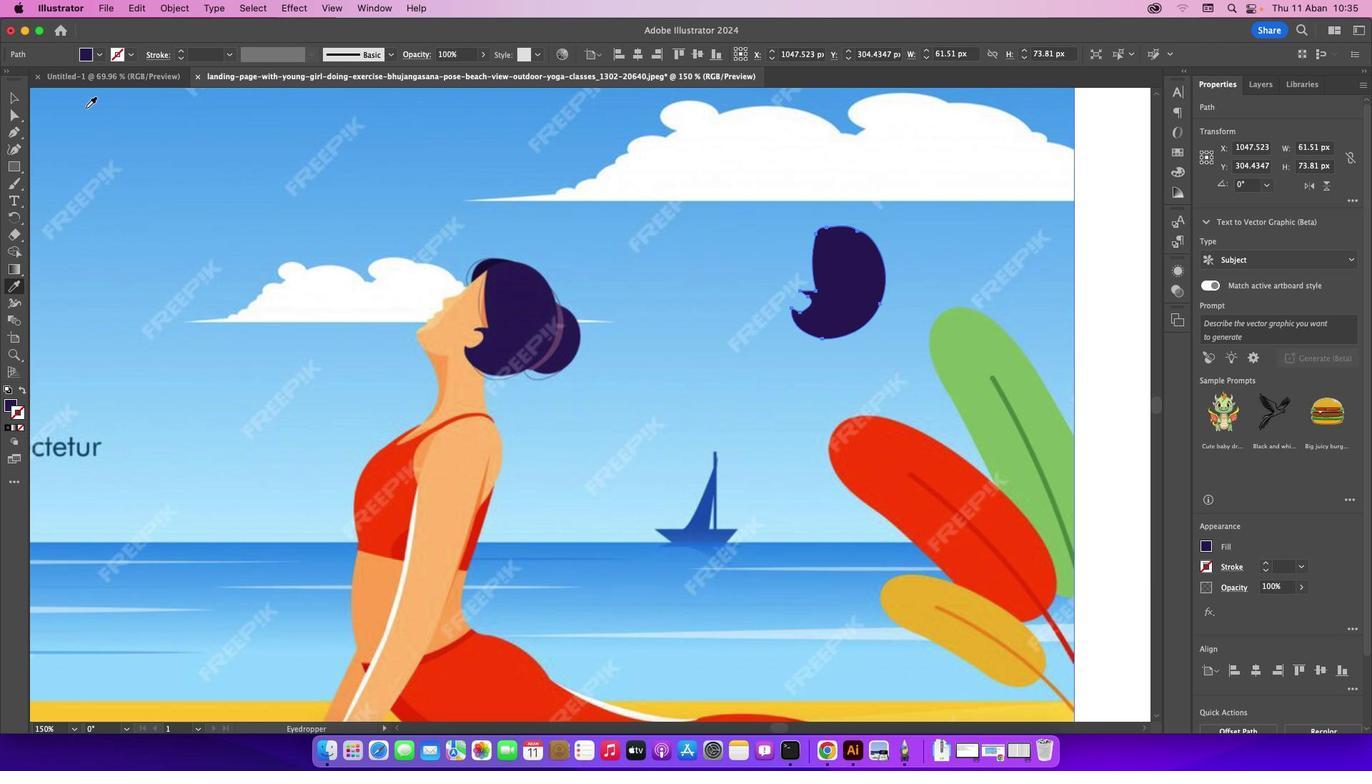 
Action: Mouse pressed left at (528, 301)
Screenshot: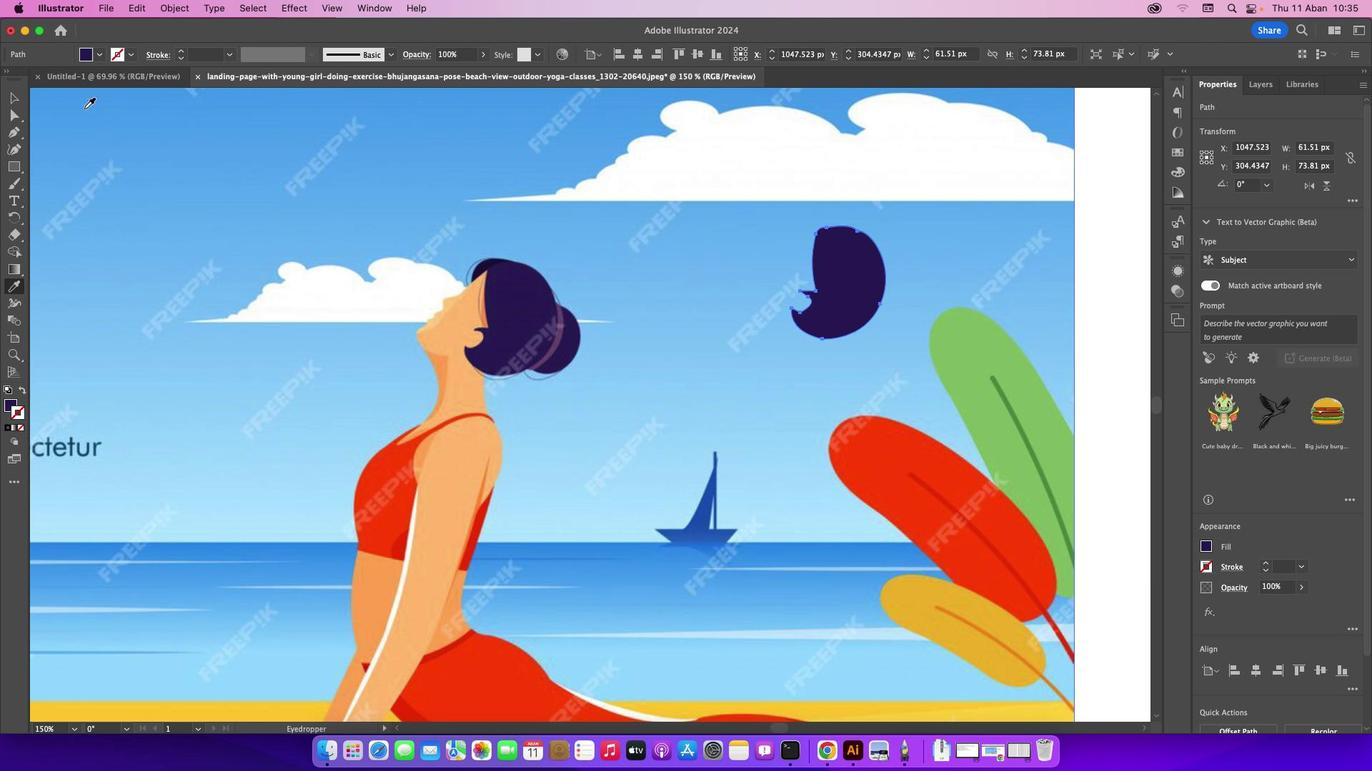 
Action: Mouse moved to (15, 101)
Screenshot: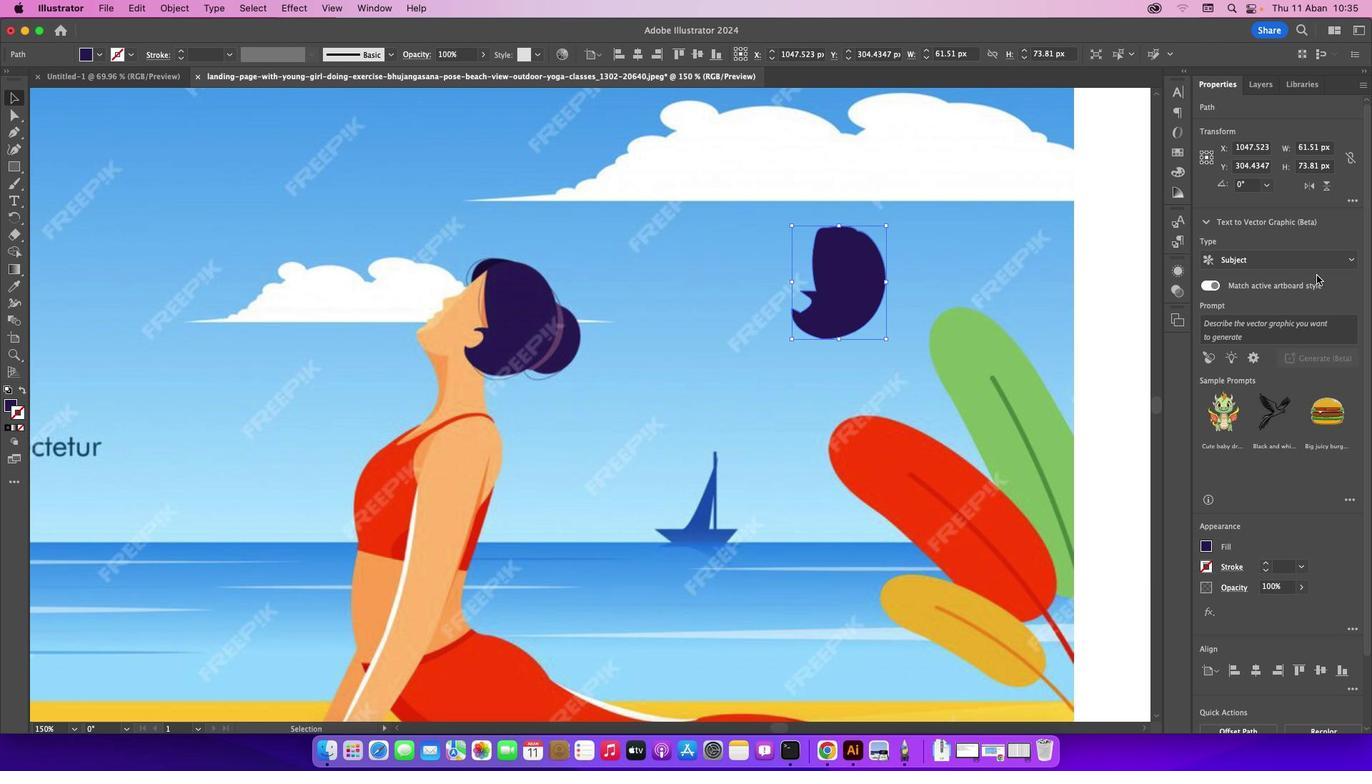 
Action: Mouse pressed left at (15, 101)
Screenshot: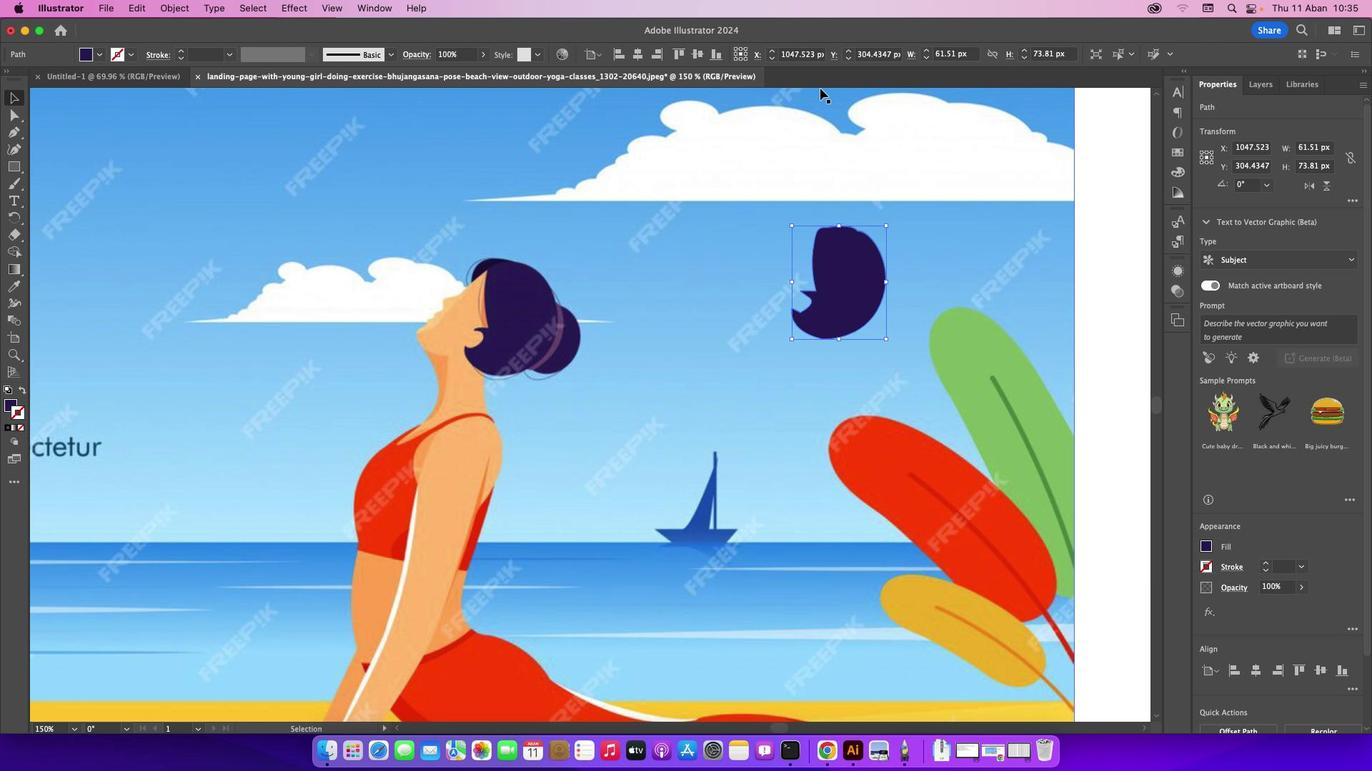 
Action: Mouse moved to (768, 274)
Screenshot: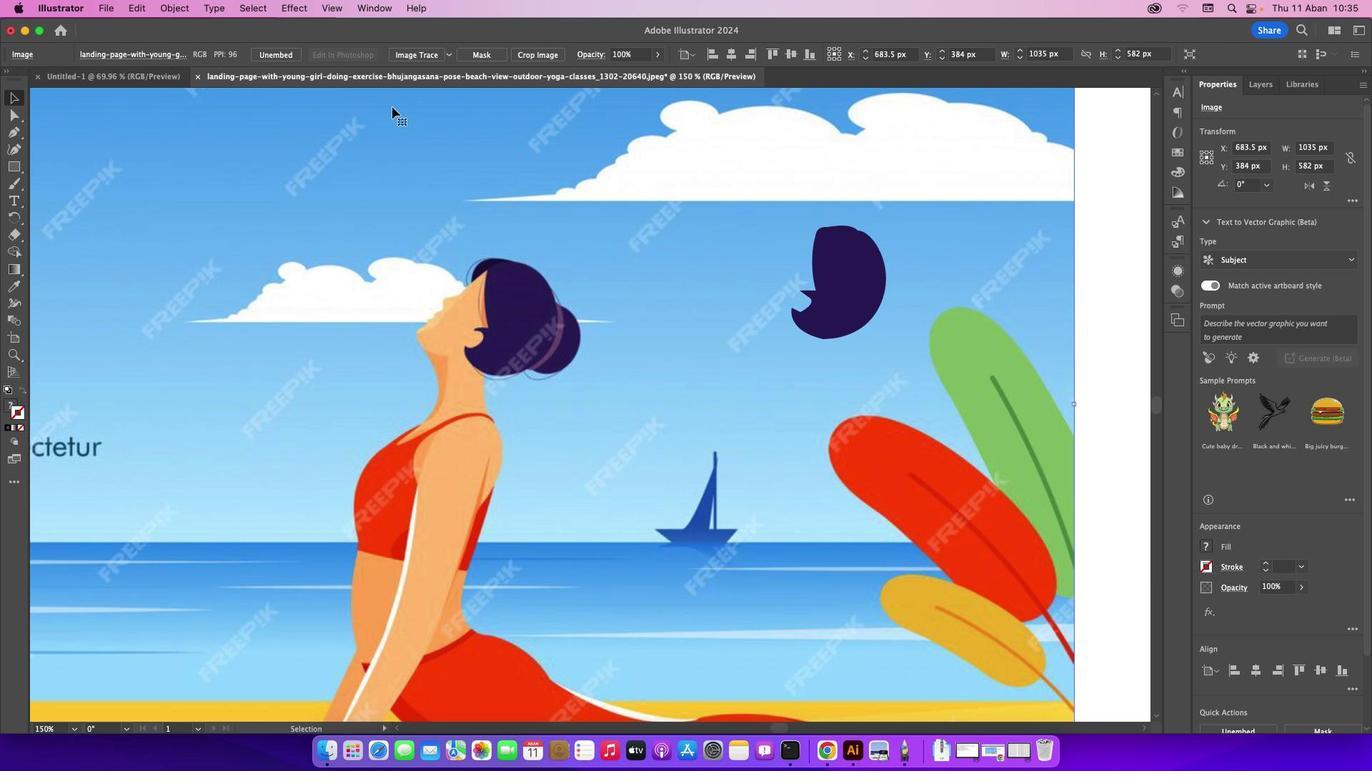 
Action: Mouse pressed left at (768, 274)
Screenshot: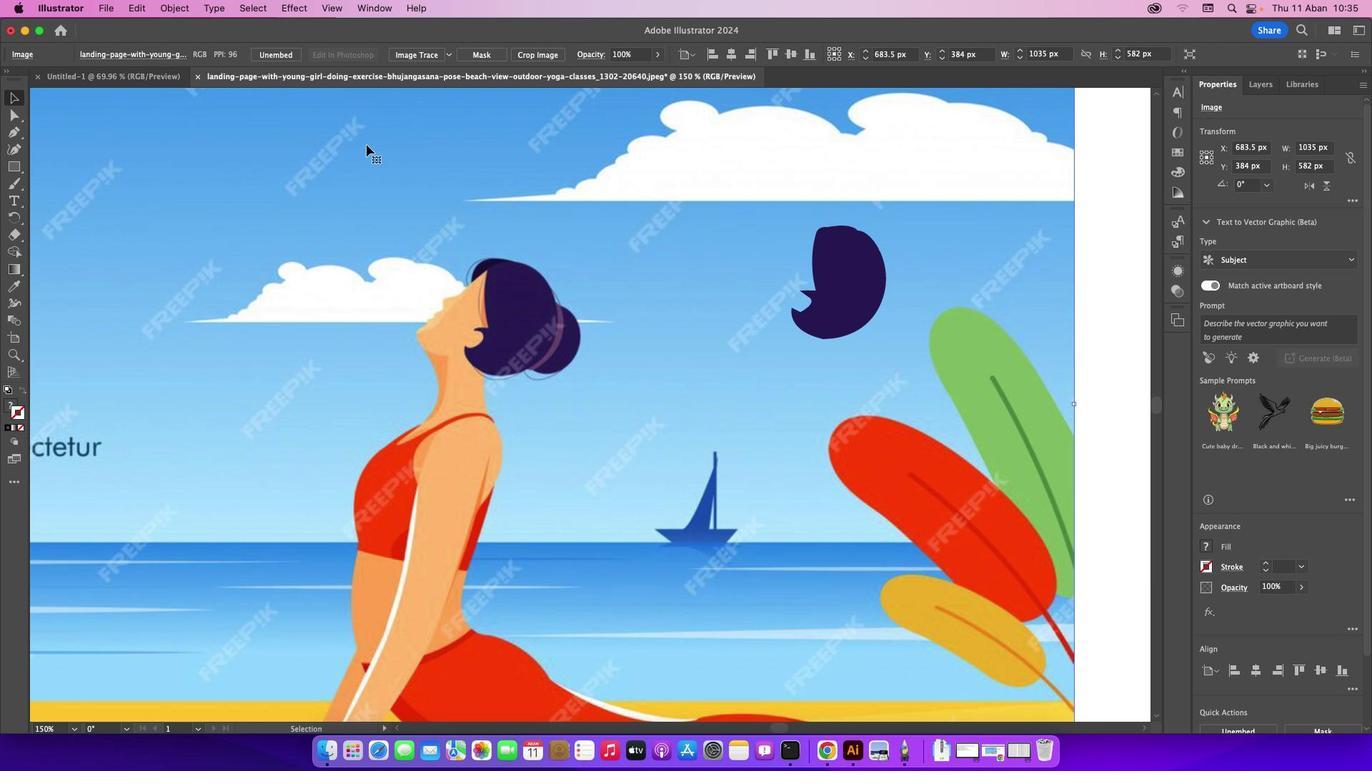 
Action: Mouse moved to (2, 130)
Screenshot: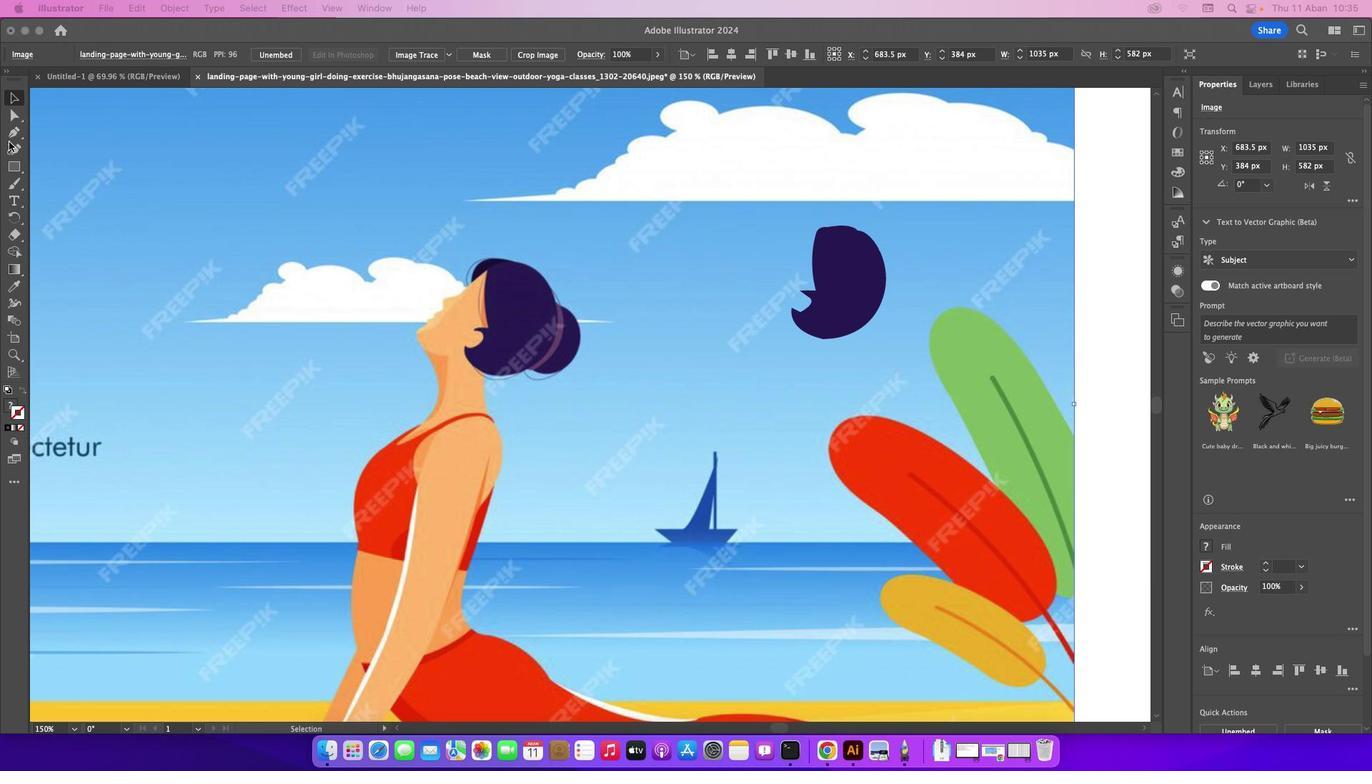 
Action: Mouse pressed left at (2, 130)
Screenshot: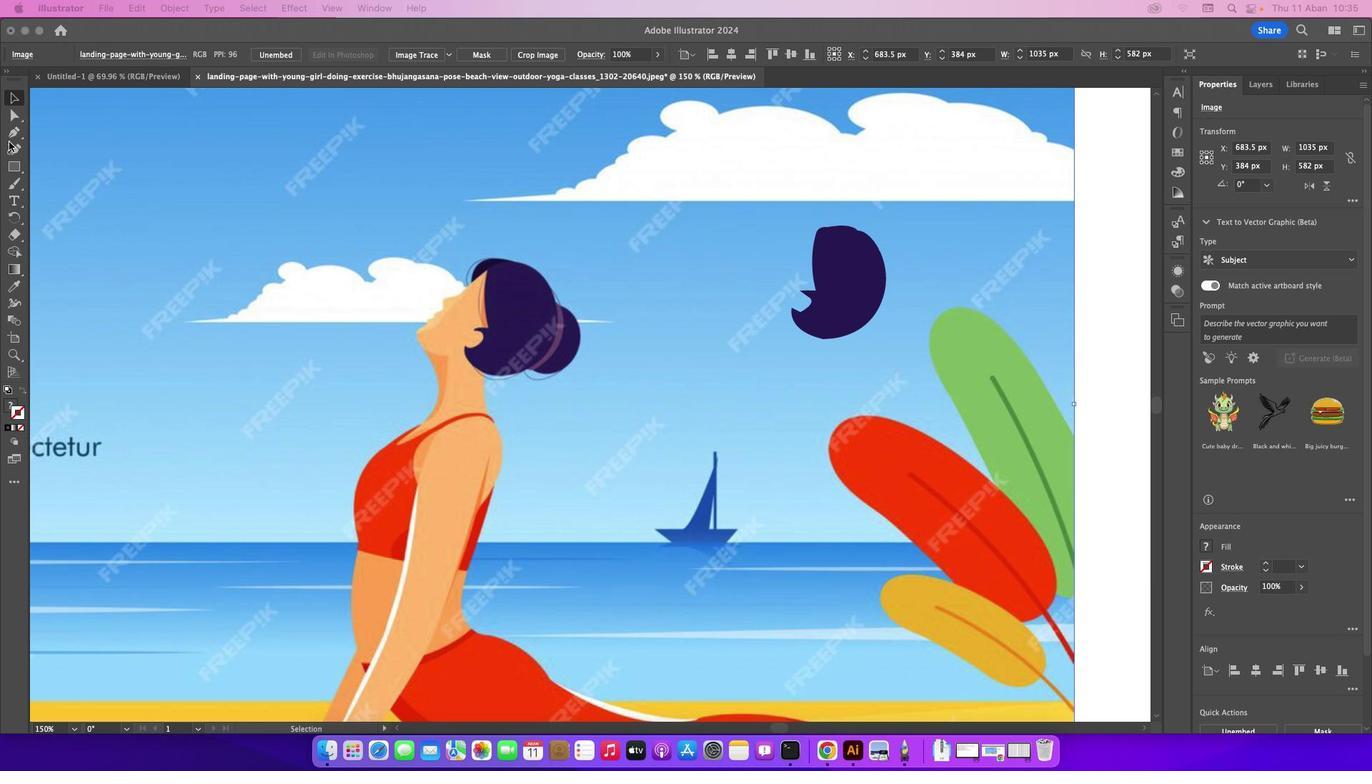 
Action: Mouse moved to (11, 137)
Screenshot: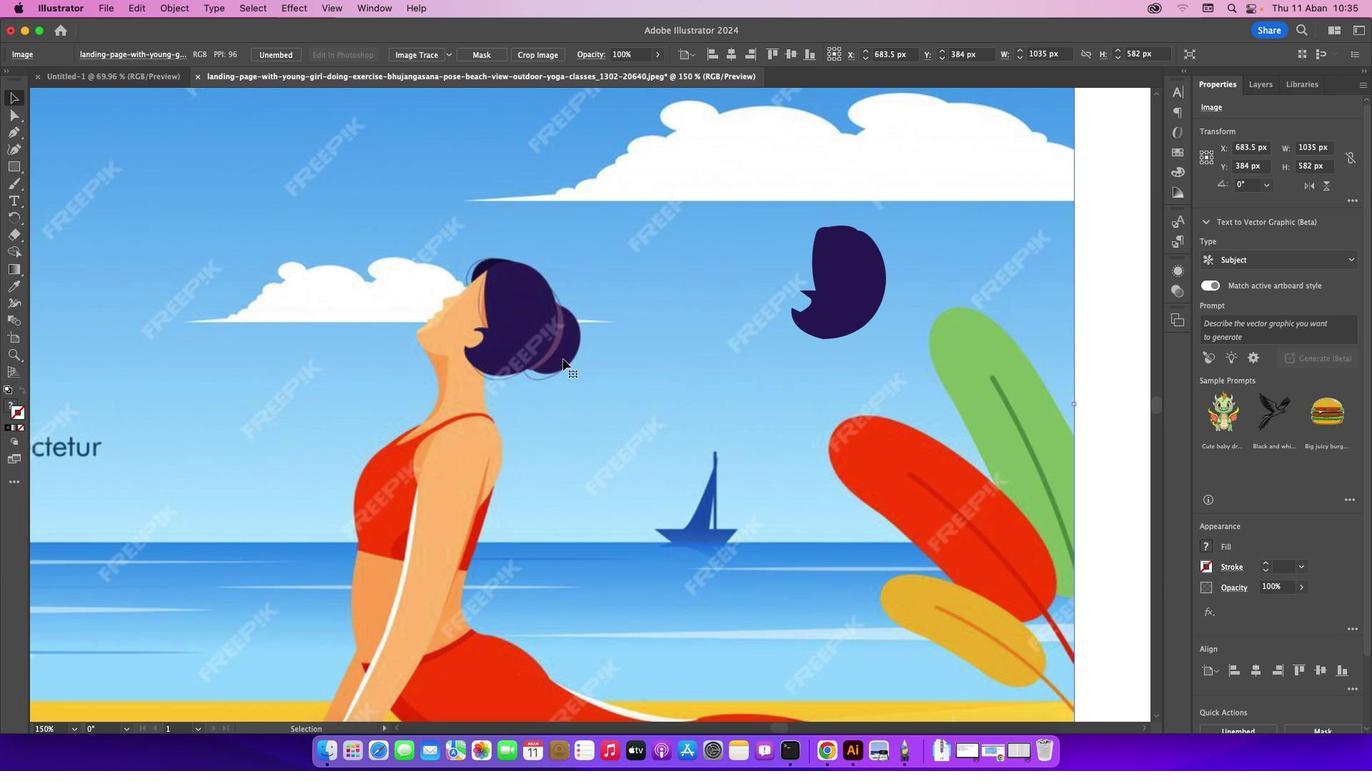 
Action: Mouse pressed left at (11, 137)
Screenshot: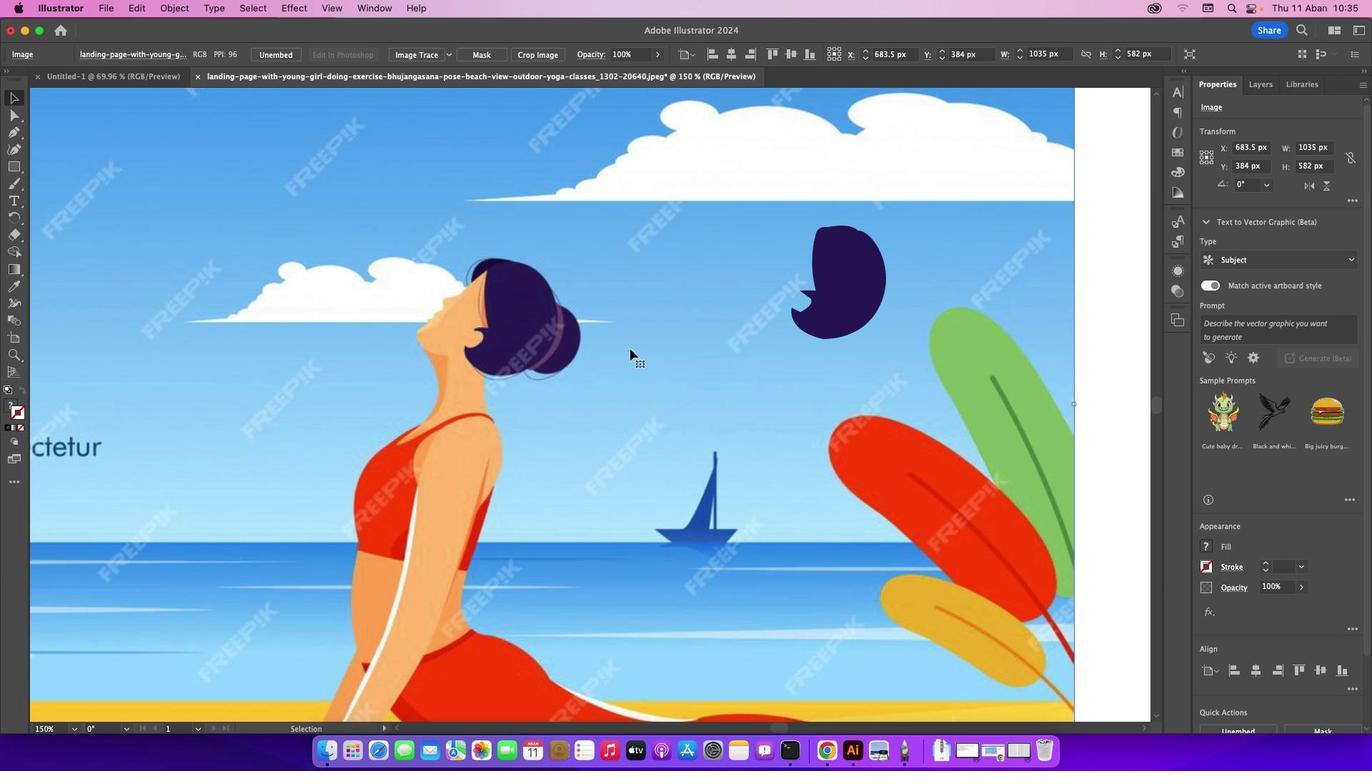 
Action: Mouse moved to (559, 305)
Screenshot: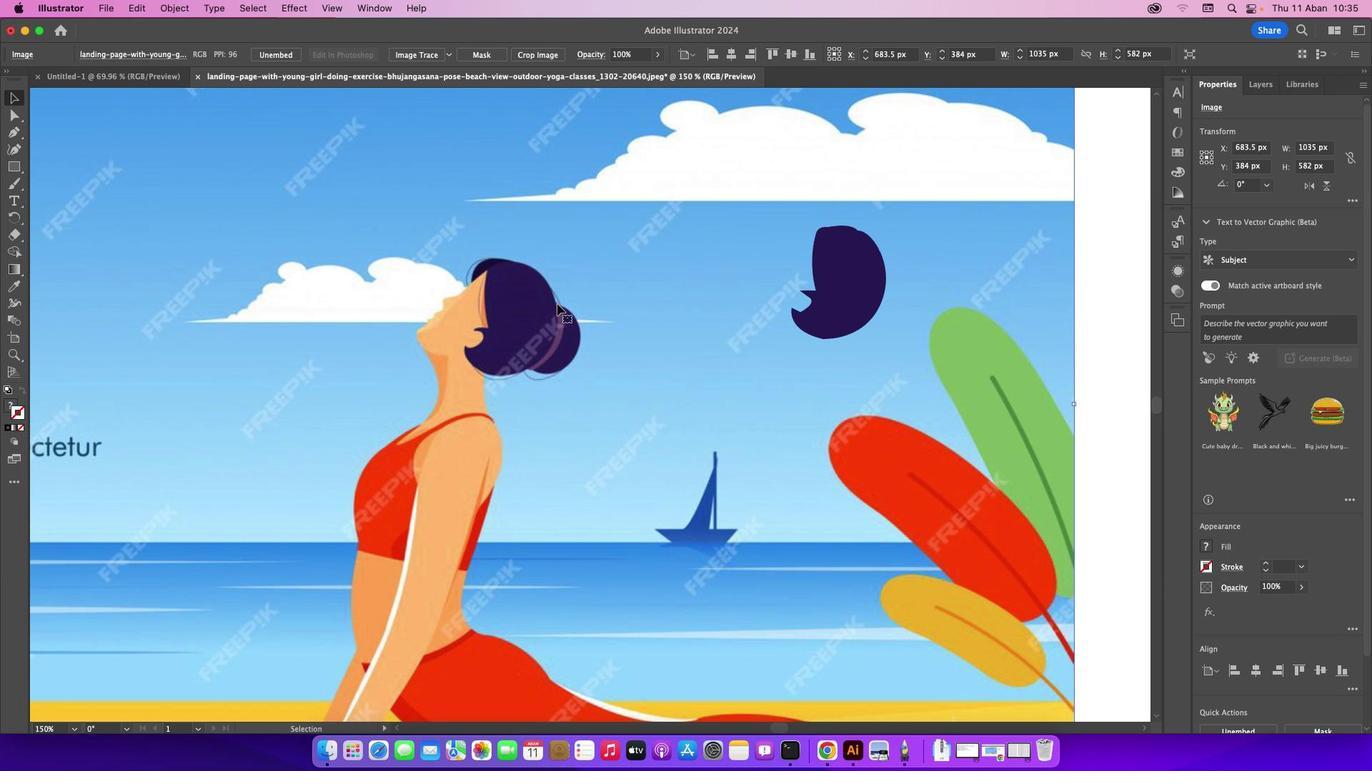 
Action: Mouse pressed left at (559, 305)
Screenshot: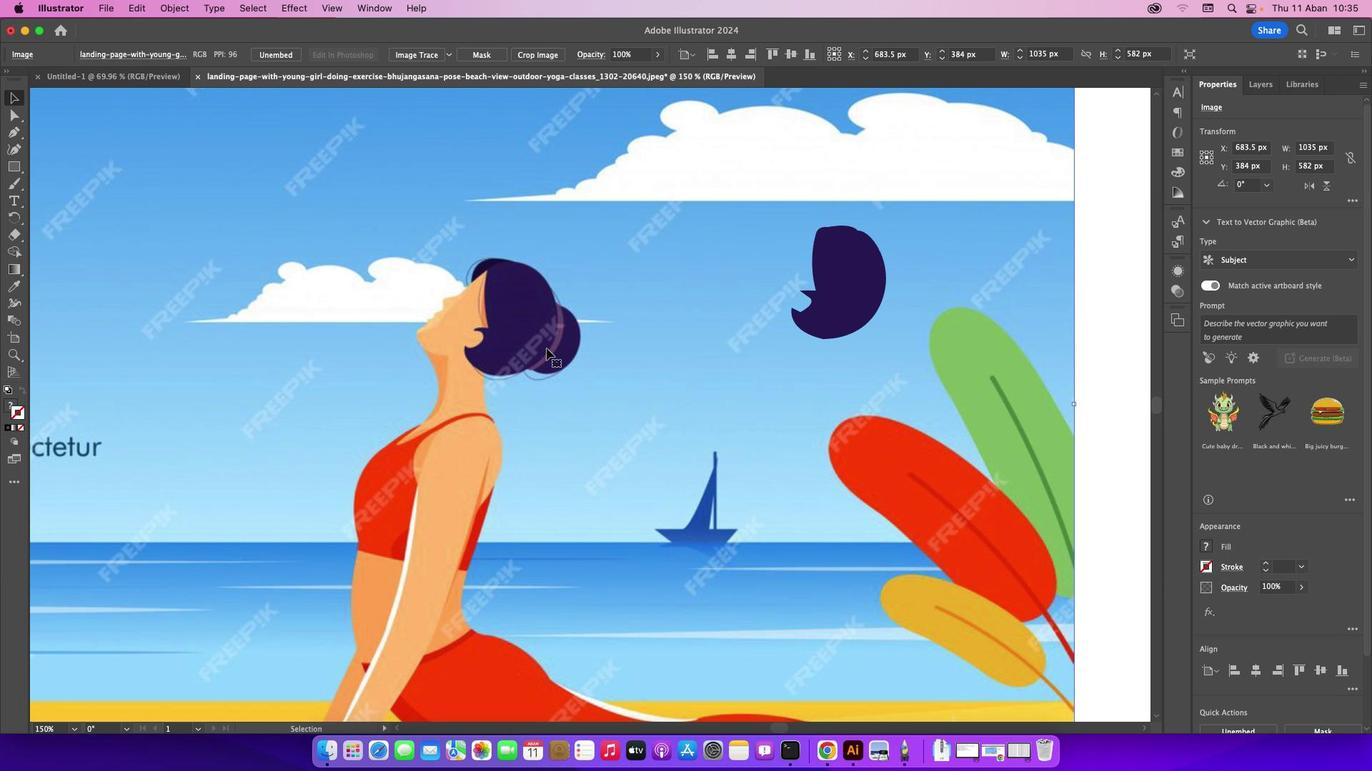 
Action: Mouse moved to (17, 130)
Screenshot: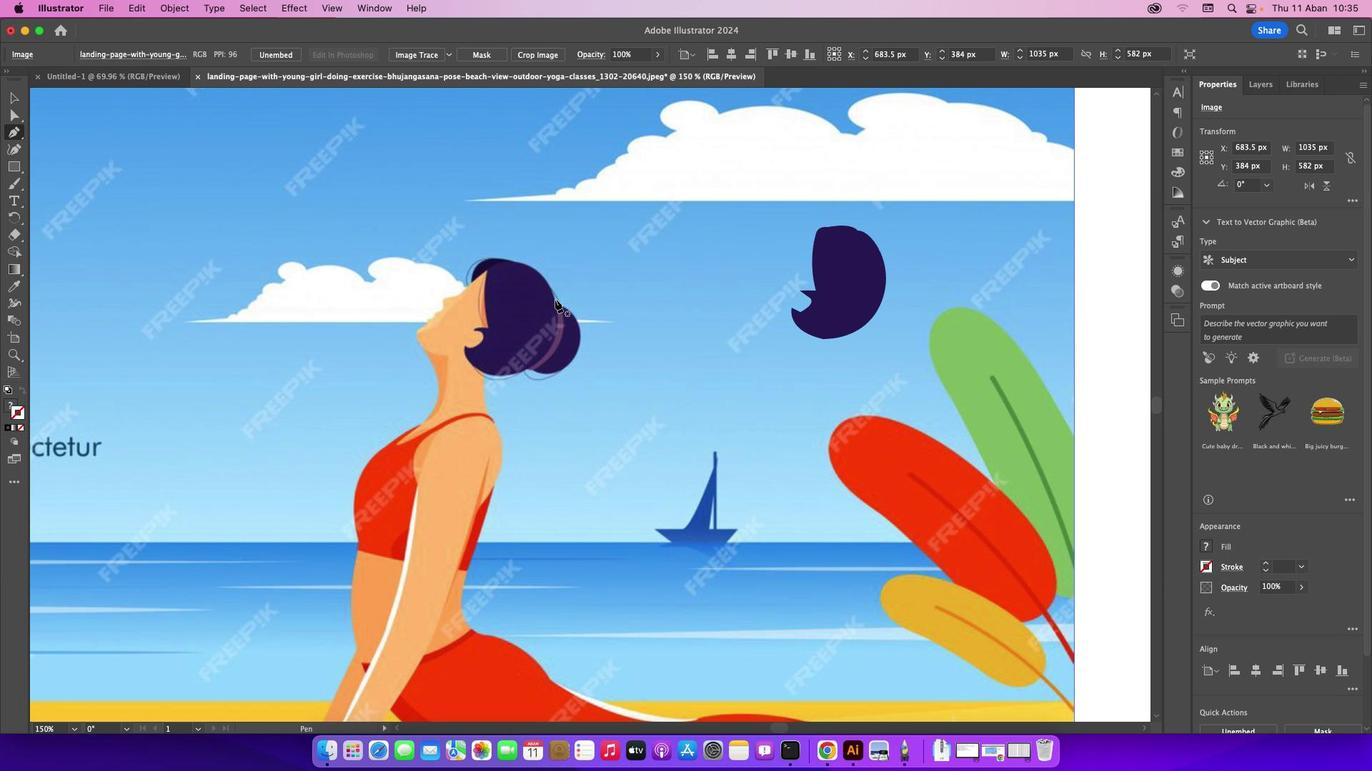 
Action: Mouse pressed left at (17, 130)
Screenshot: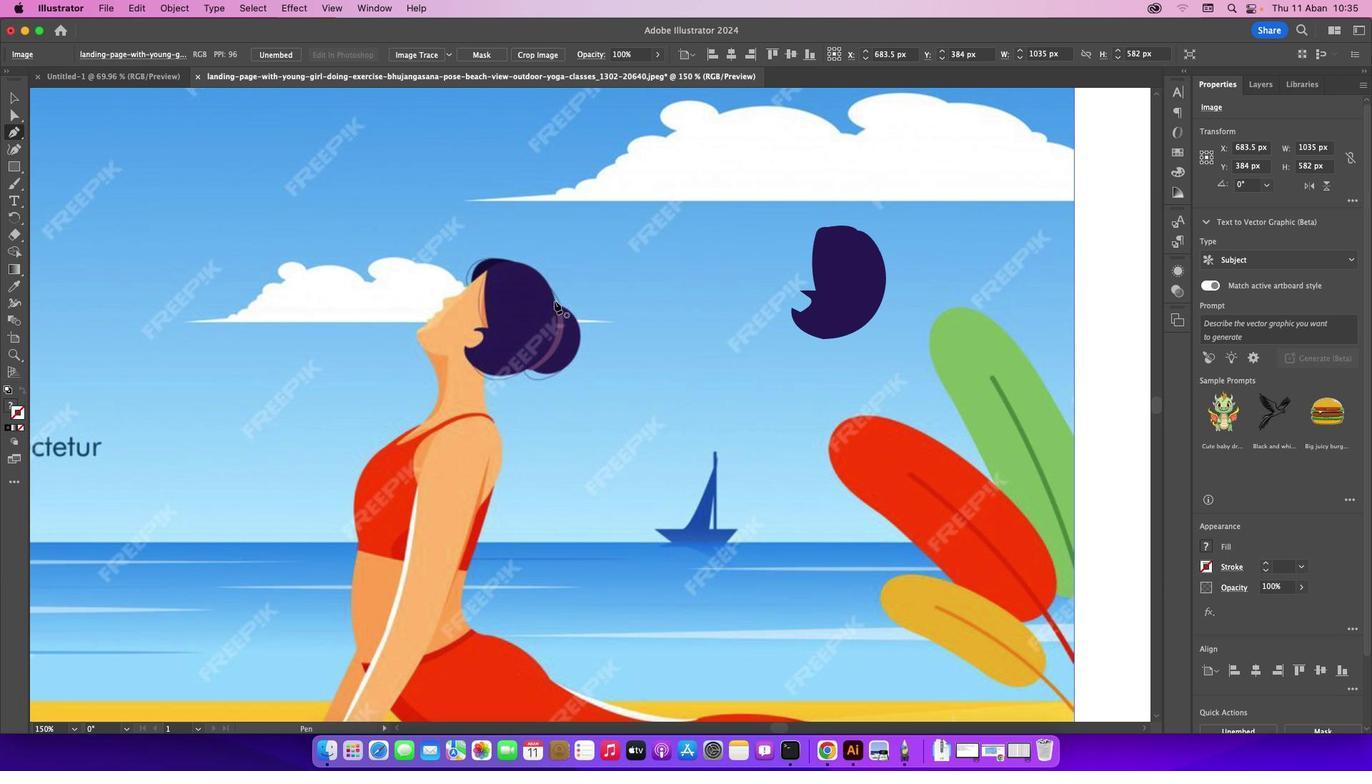 
Action: Mouse moved to (557, 306)
Screenshot: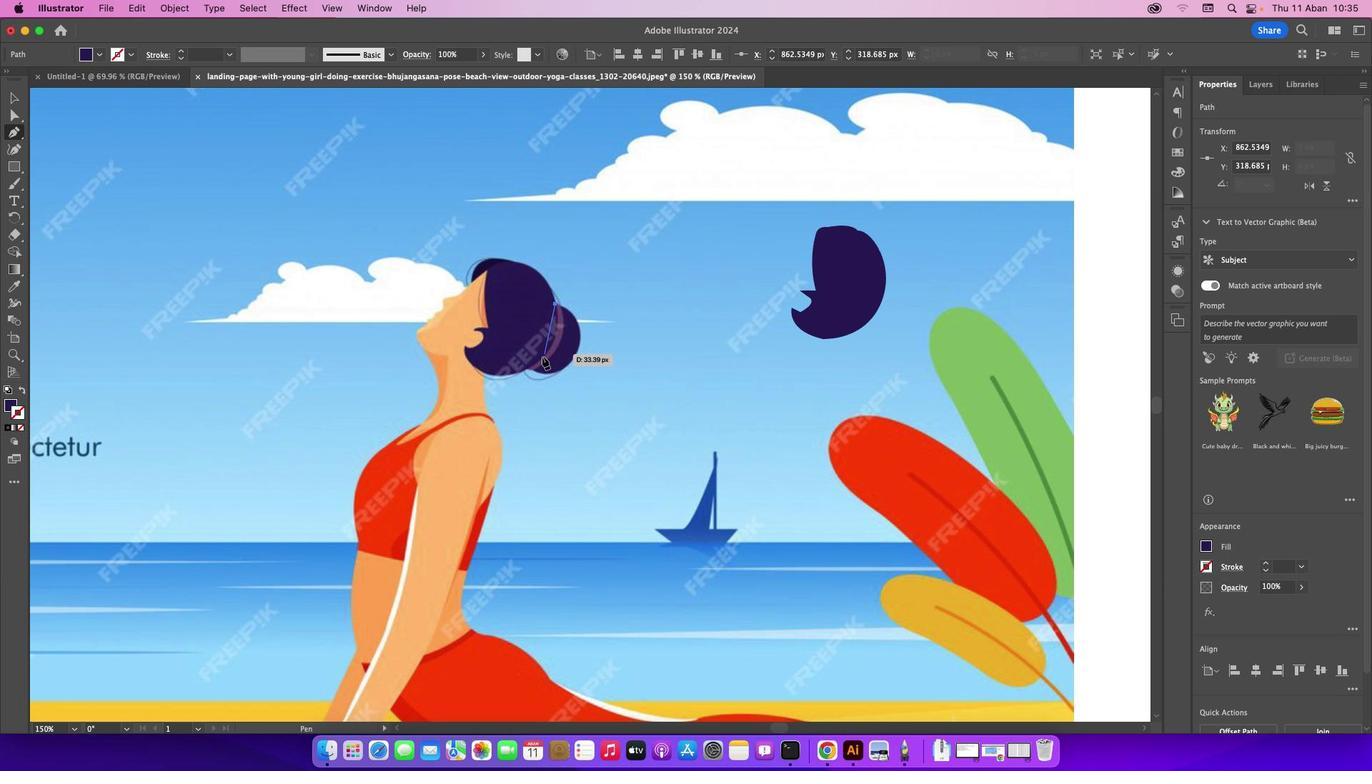 
Action: Mouse pressed left at (557, 306)
Screenshot: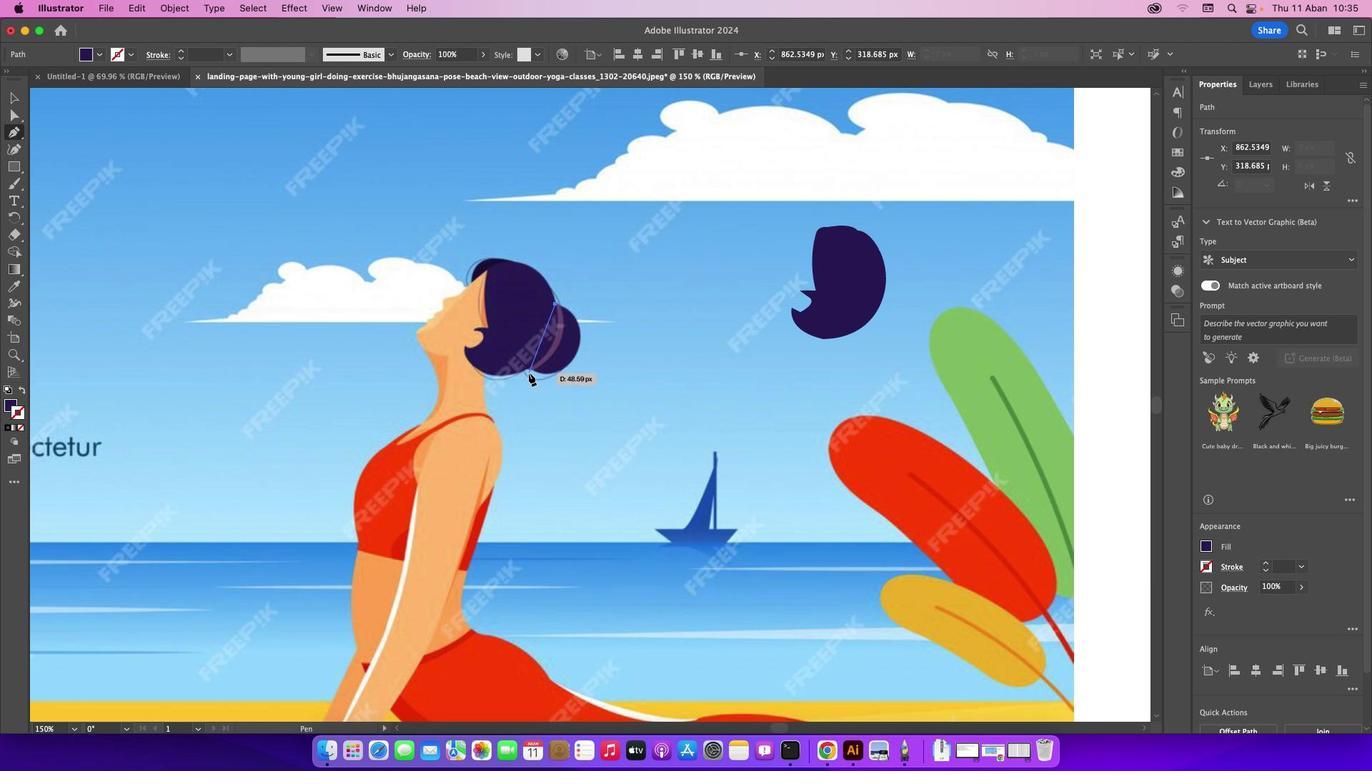 
Action: Mouse moved to (531, 369)
Screenshot: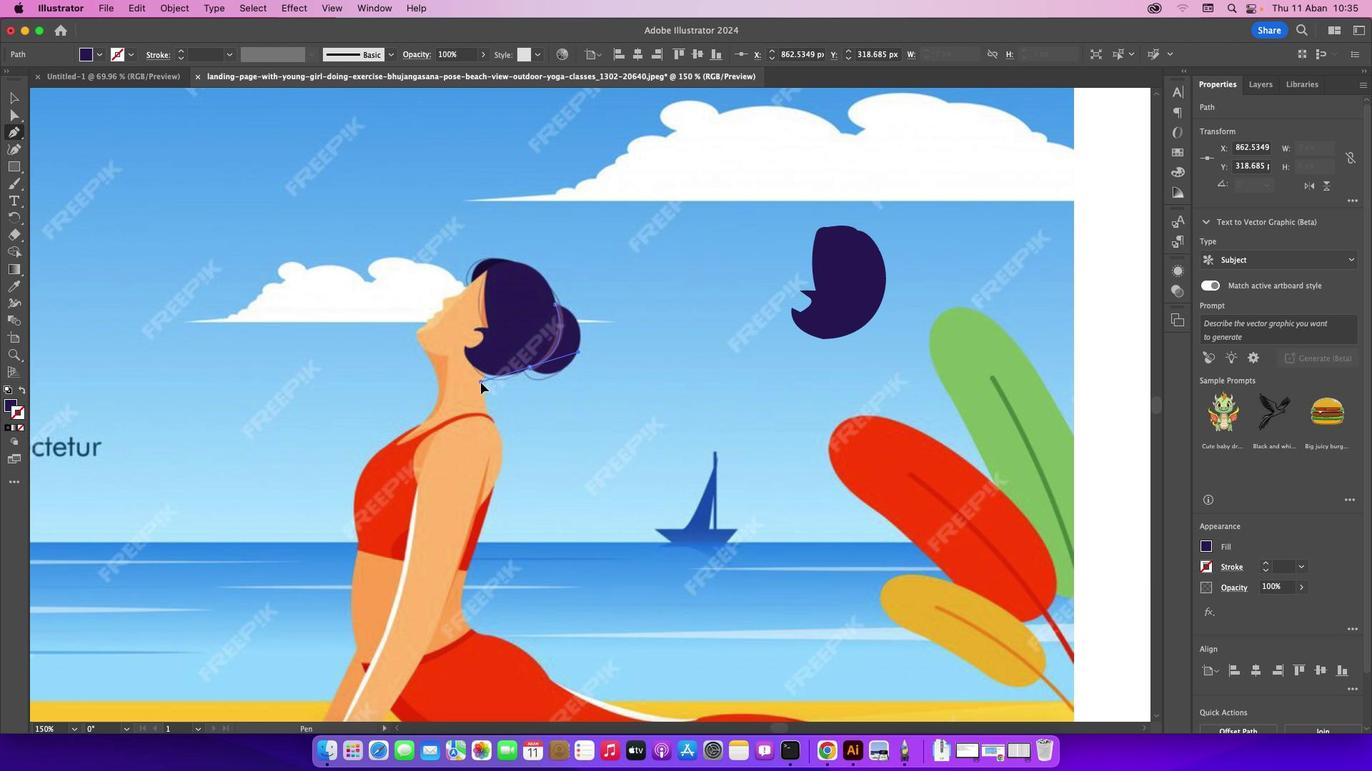 
Action: Mouse pressed left at (531, 369)
Screenshot: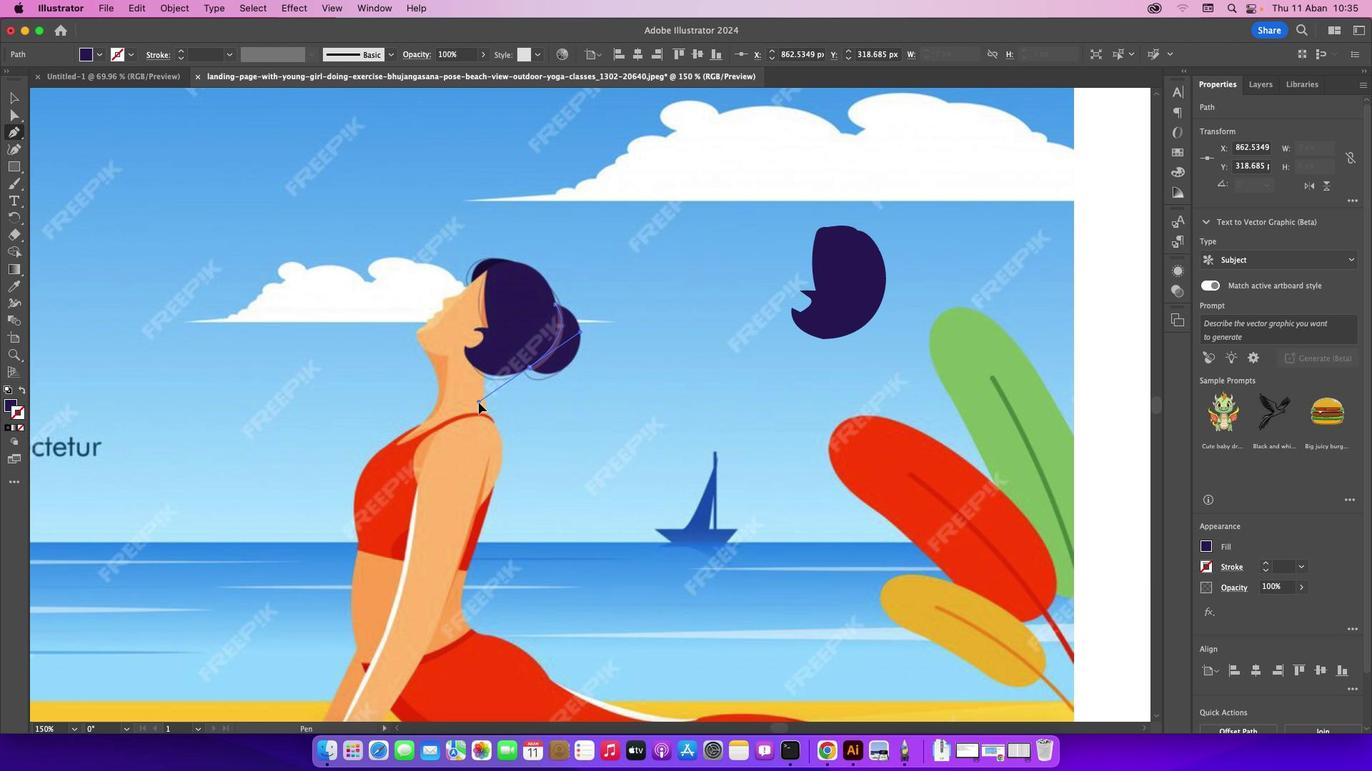 
Action: Mouse moved to (530, 371)
Screenshot: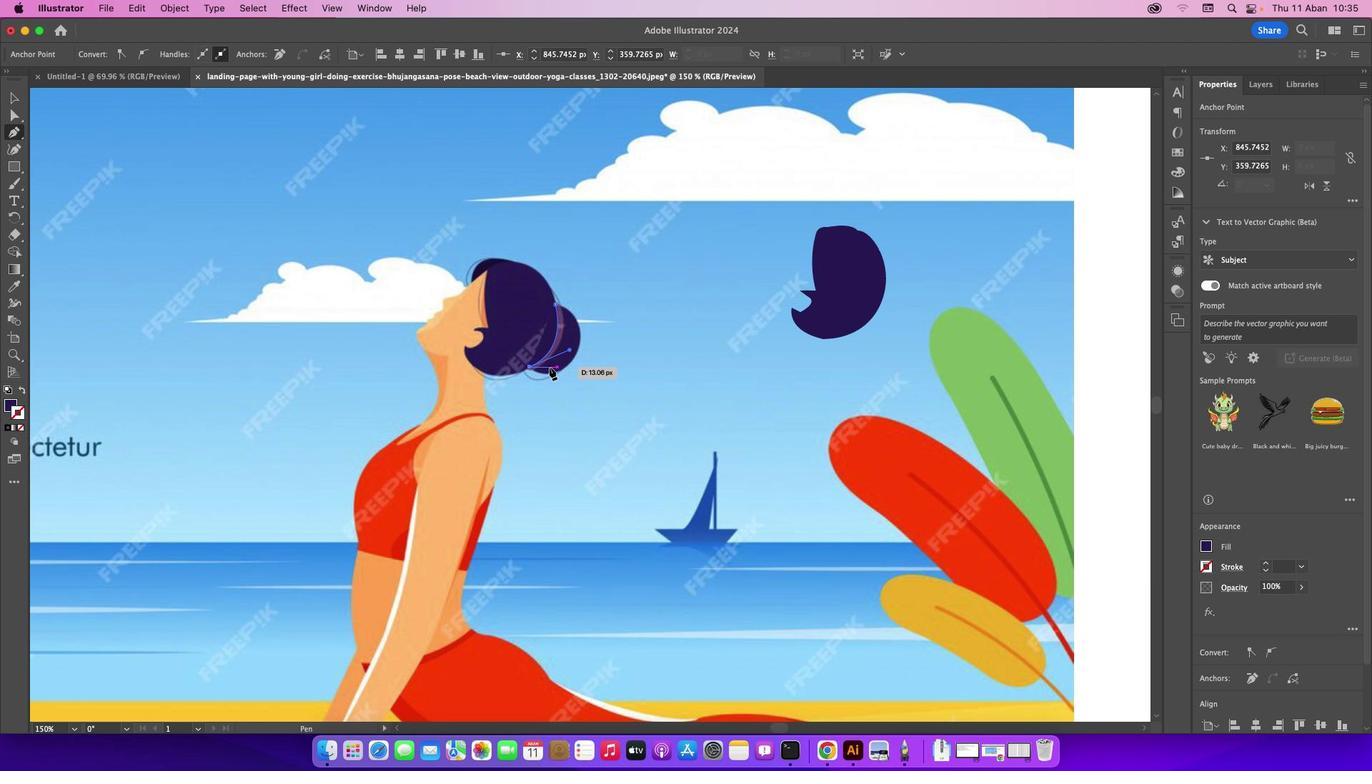 
Action: Mouse pressed left at (530, 371)
Screenshot: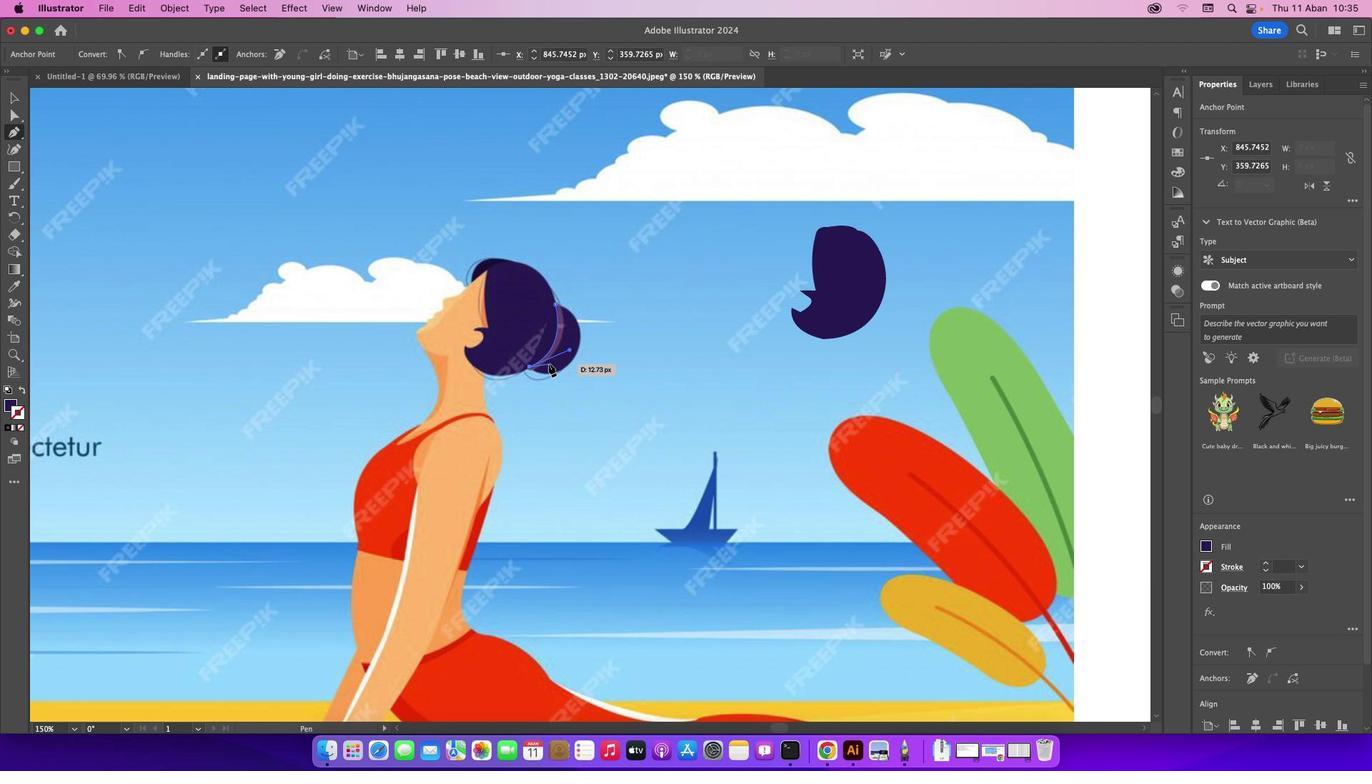
Action: Mouse moved to (563, 342)
Screenshot: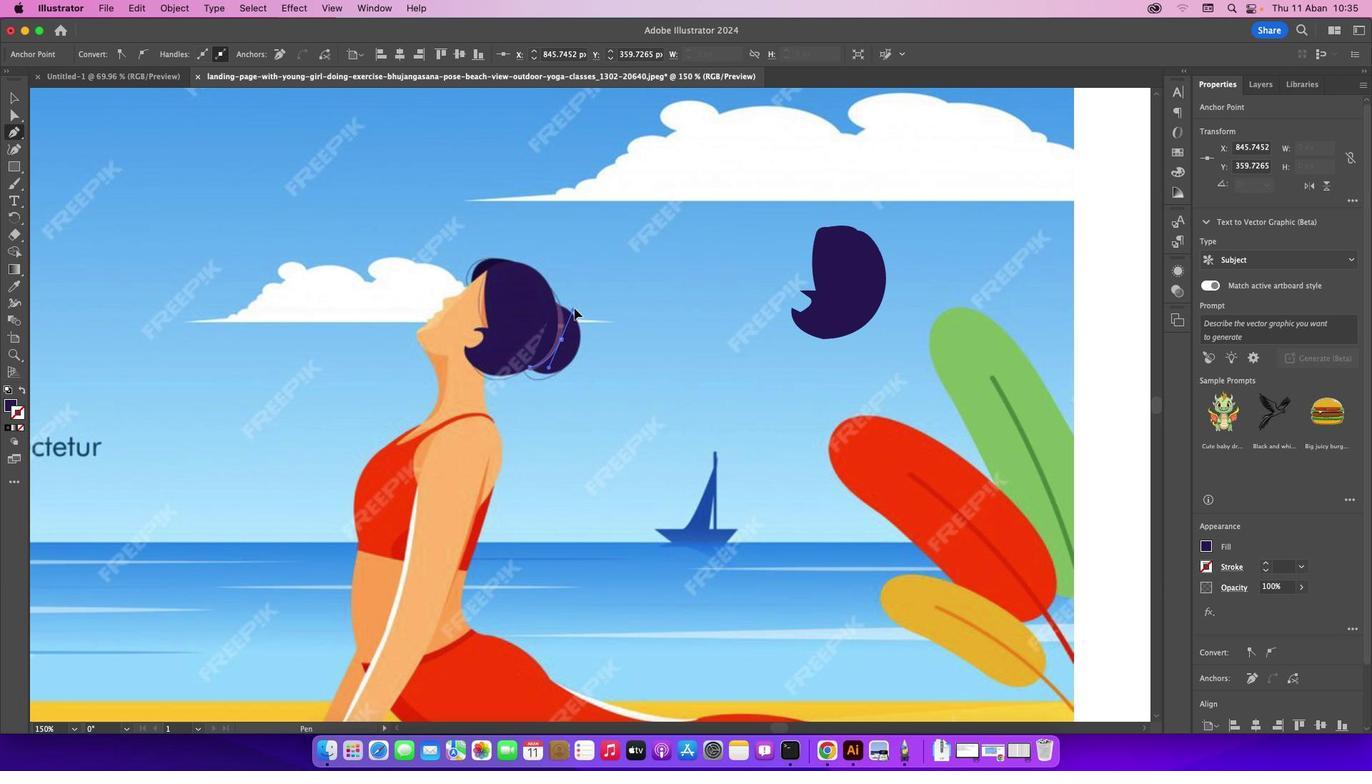 
Action: Mouse pressed left at (563, 342)
Screenshot: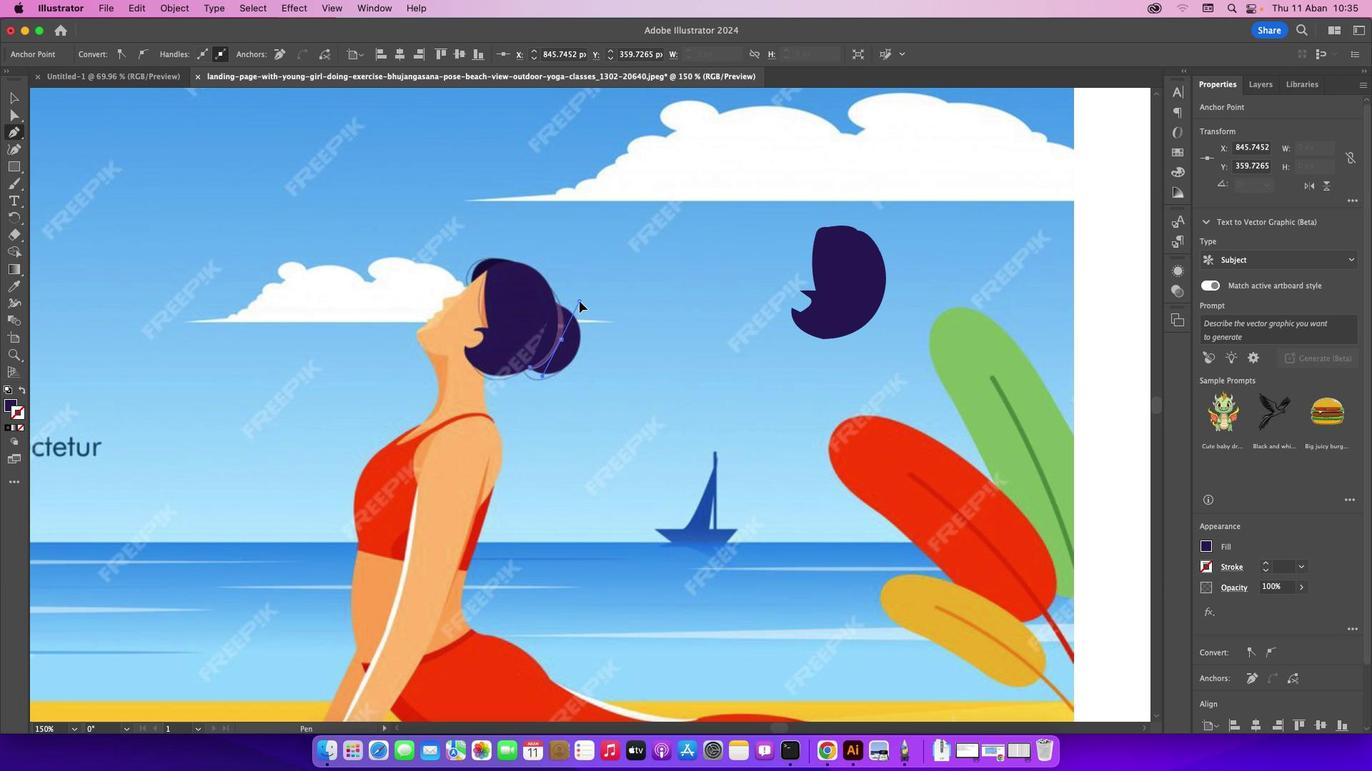 
Action: Mouse moved to (564, 342)
Screenshot: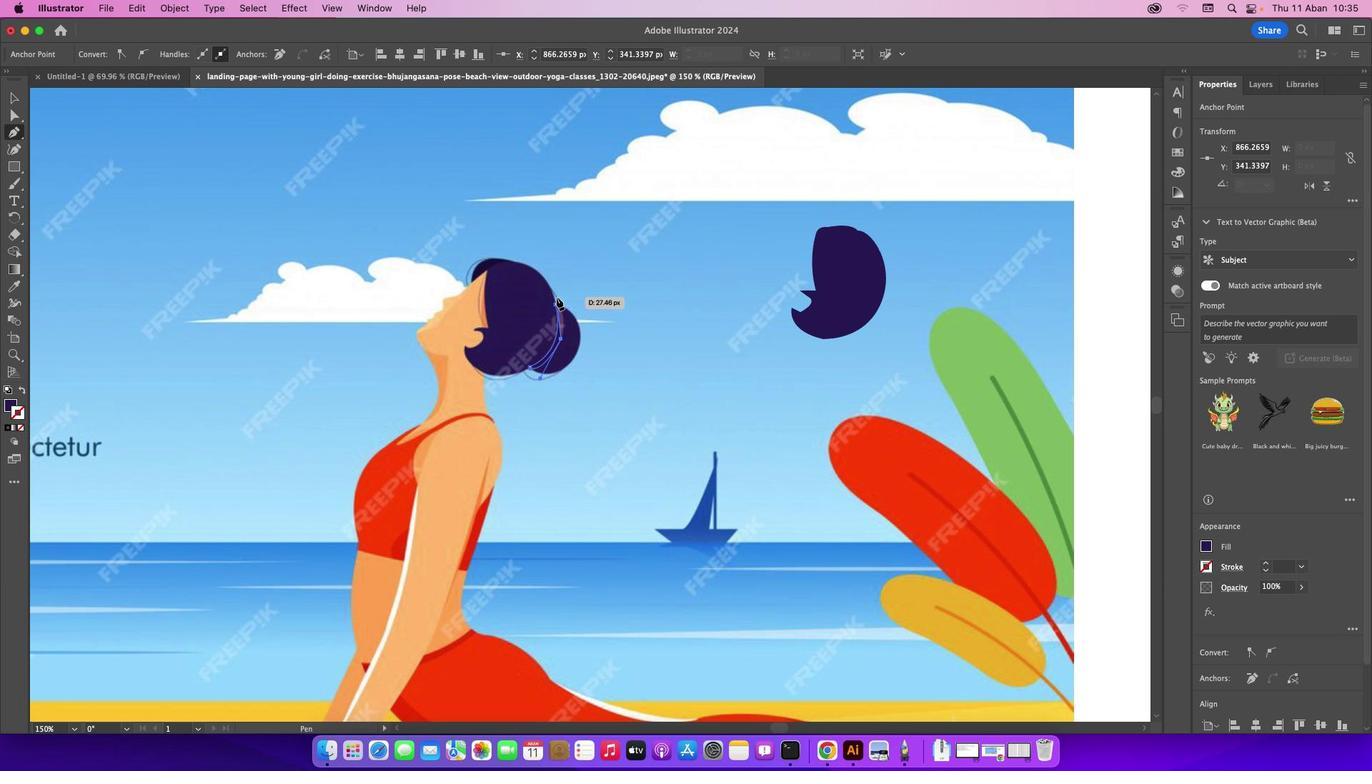 
Action: Mouse pressed left at (564, 342)
Screenshot: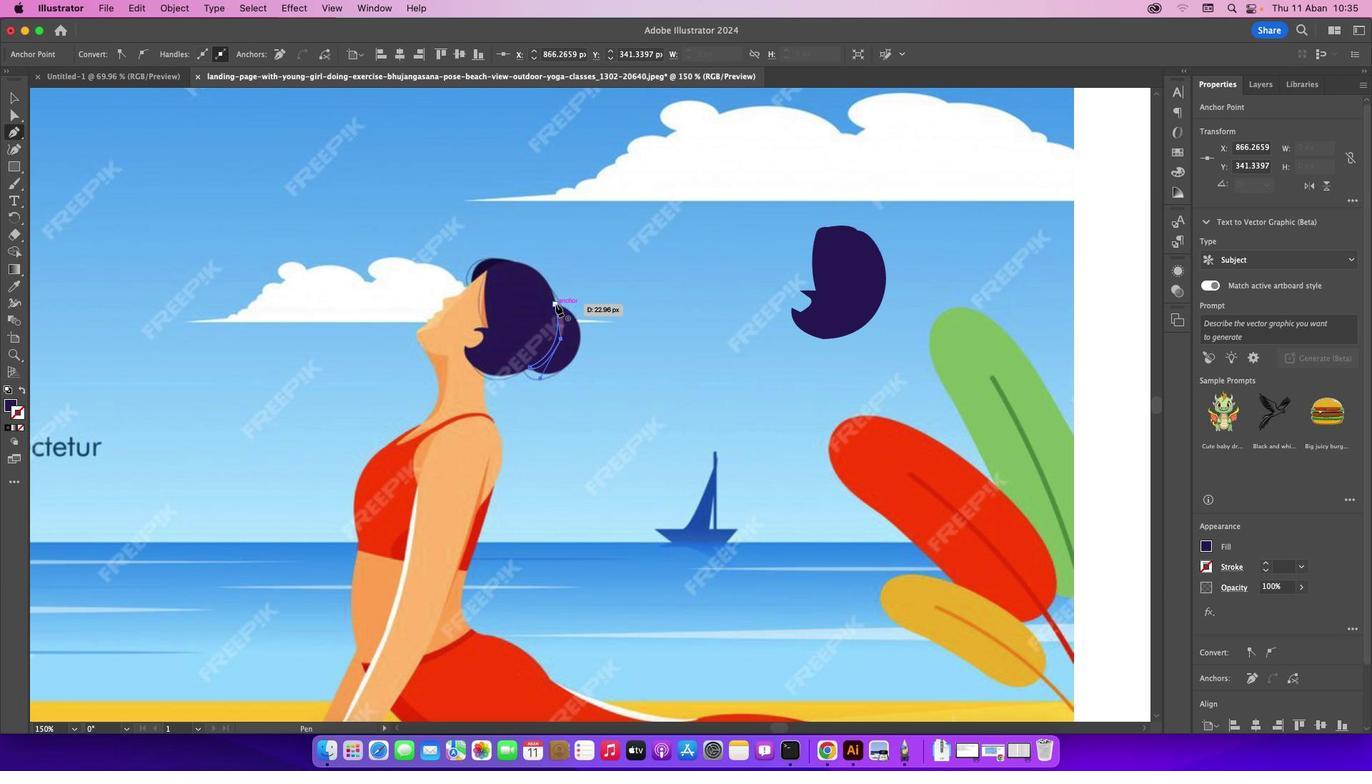 
Action: Mouse moved to (557, 306)
Screenshot: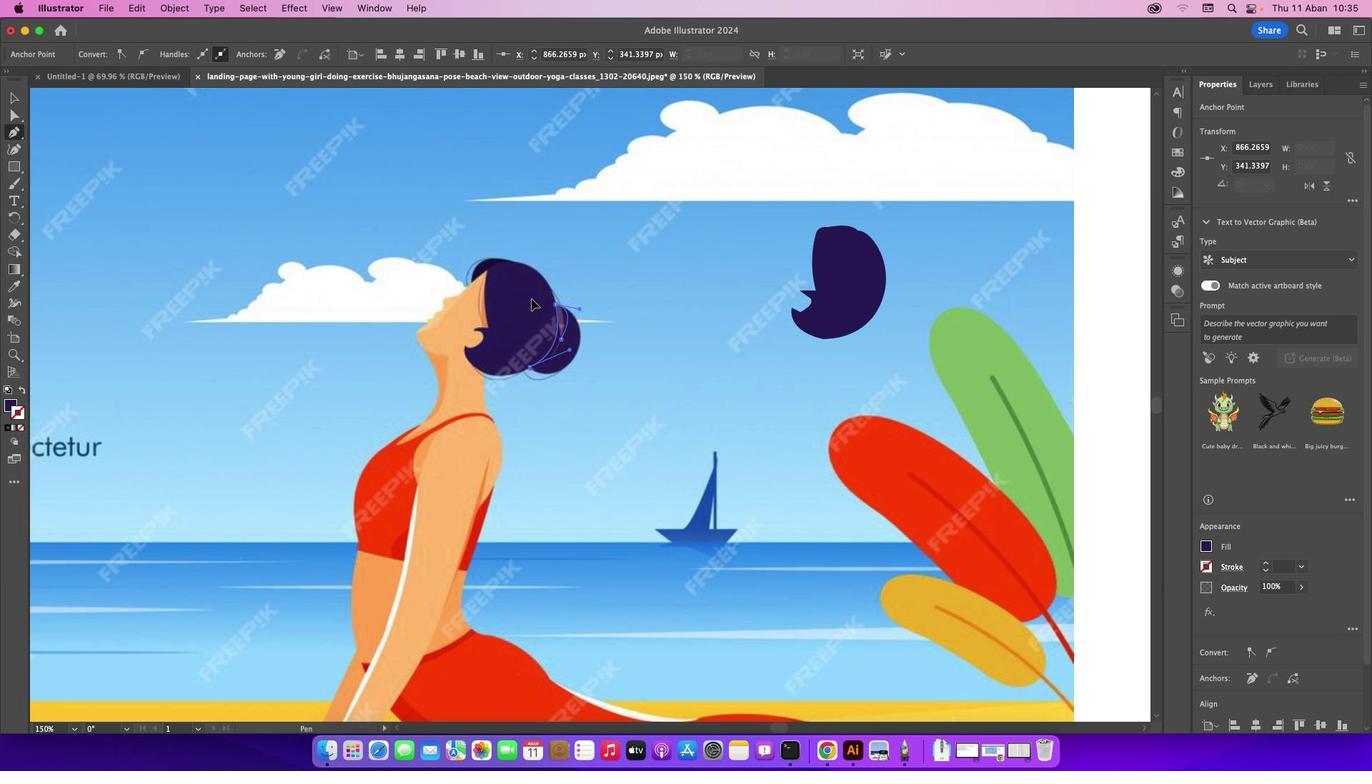 
Action: Mouse pressed left at (557, 306)
Screenshot: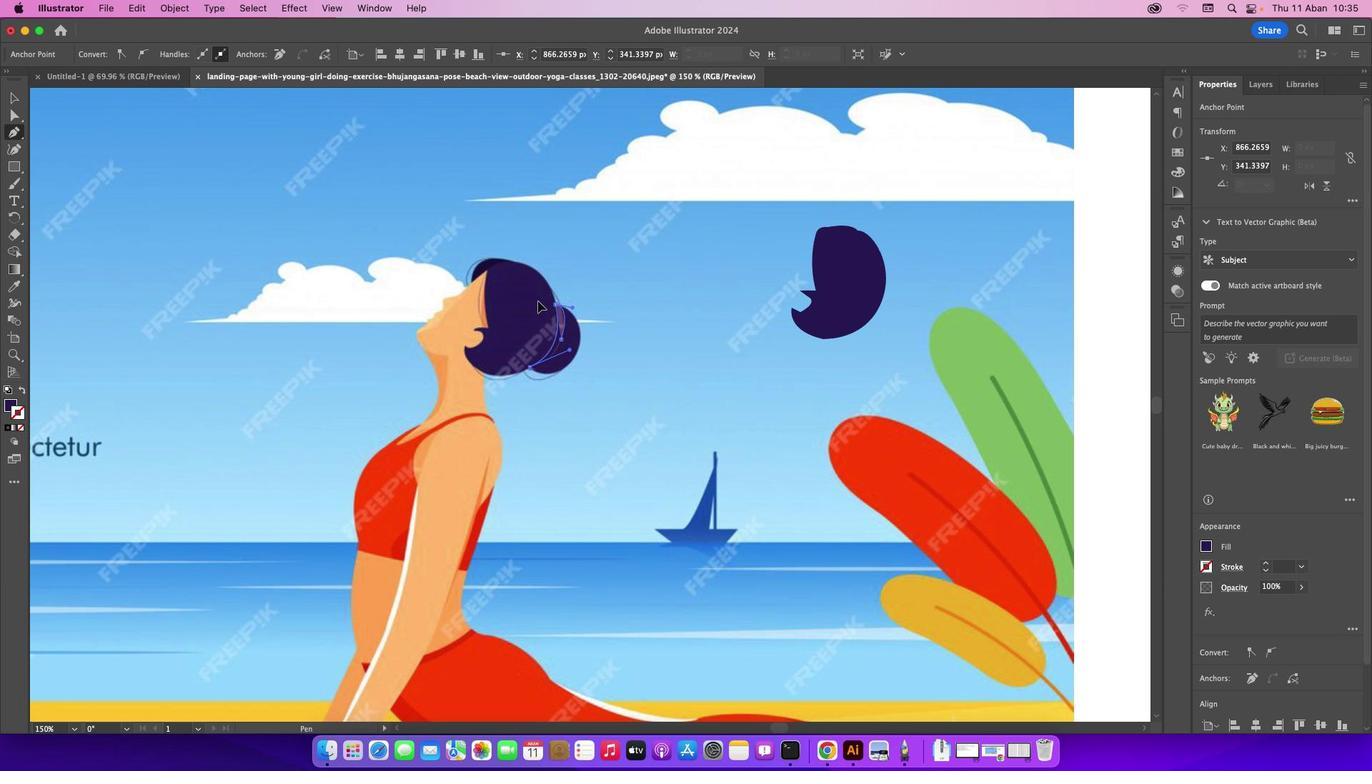 
Action: Mouse moved to (14, 93)
Screenshot: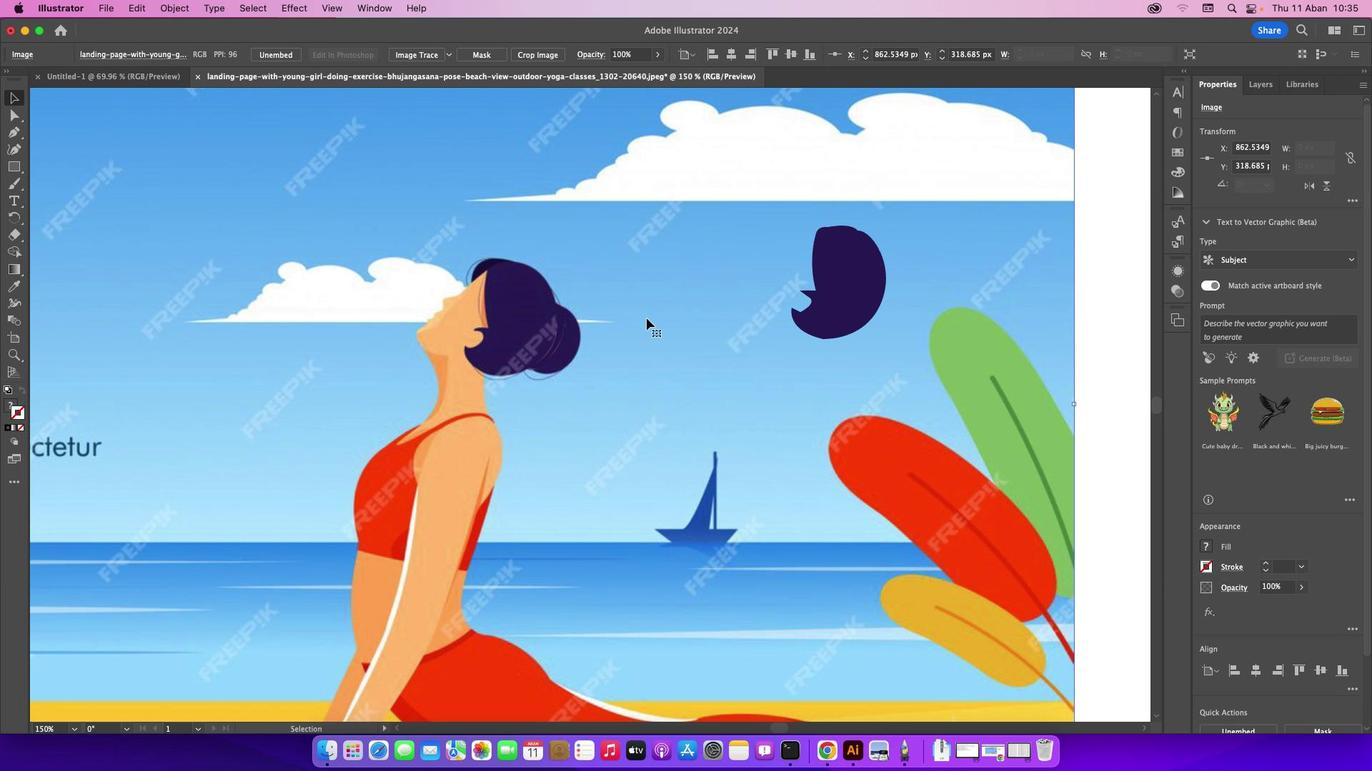 
Action: Mouse pressed left at (14, 93)
Screenshot: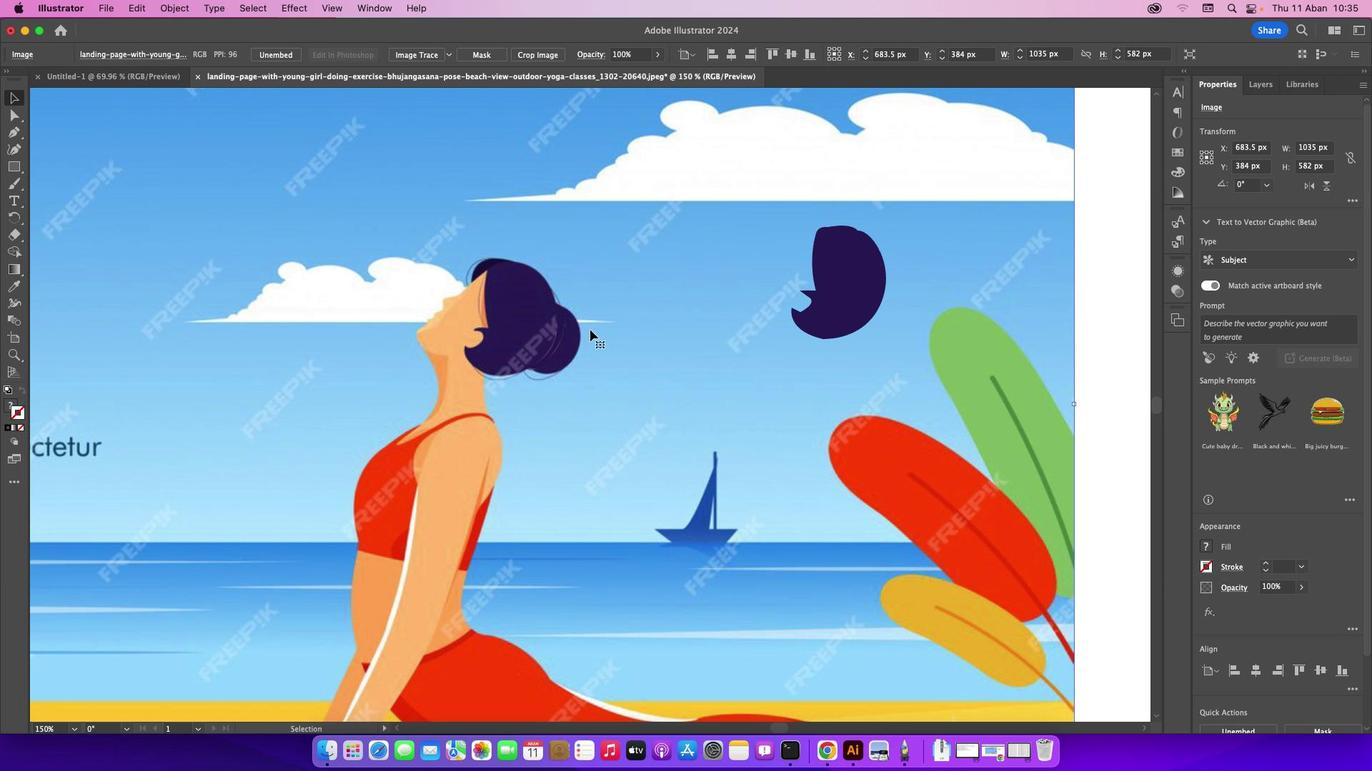 
Action: Mouse moved to (197, 151)
Screenshot: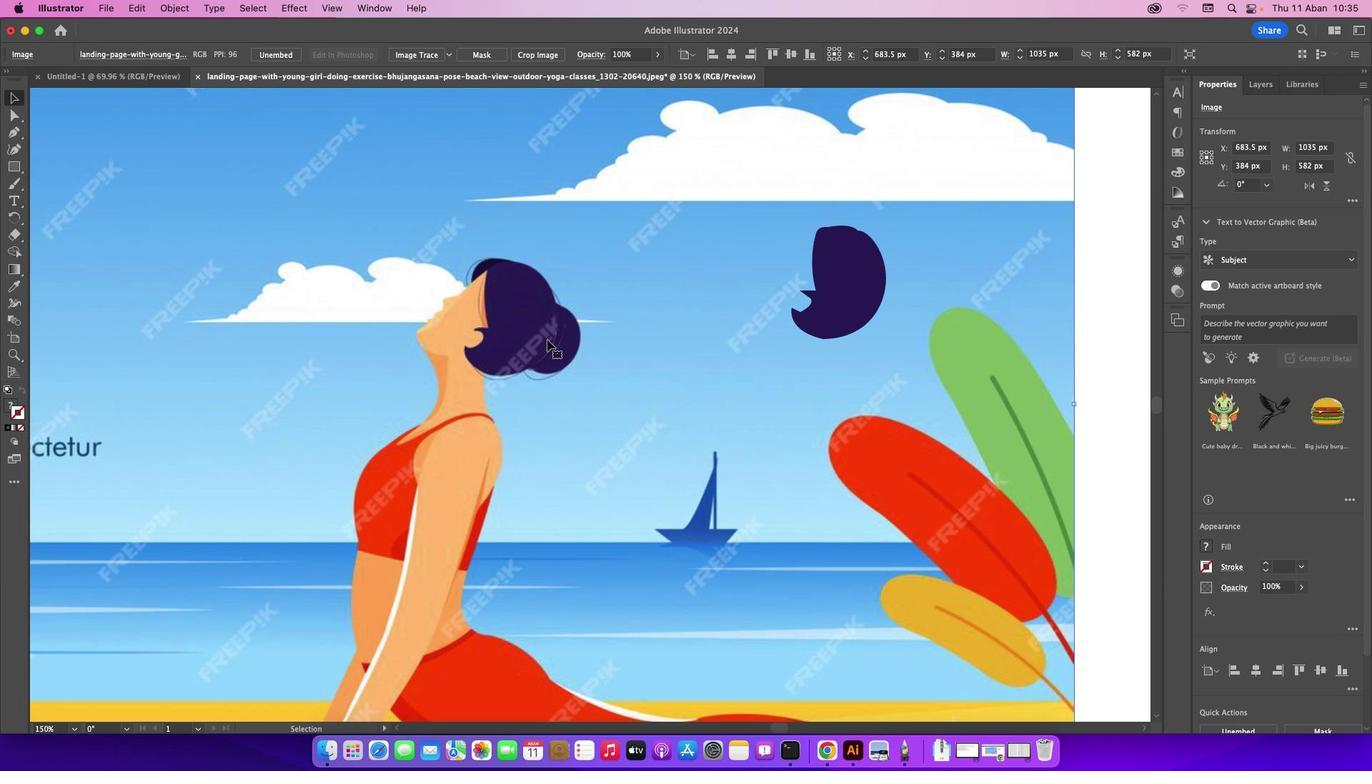 
Action: Mouse pressed left at (197, 151)
Screenshot: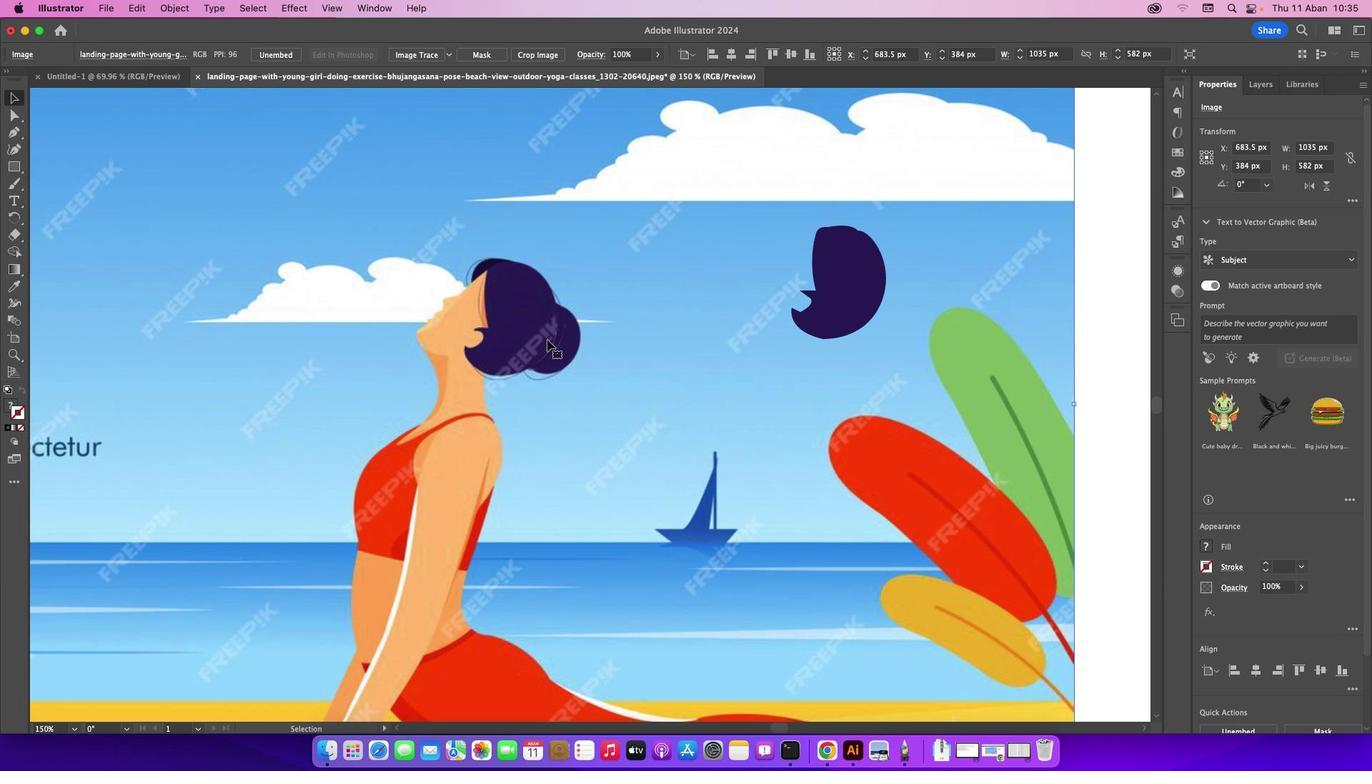 
Action: Mouse moved to (560, 339)
Screenshot: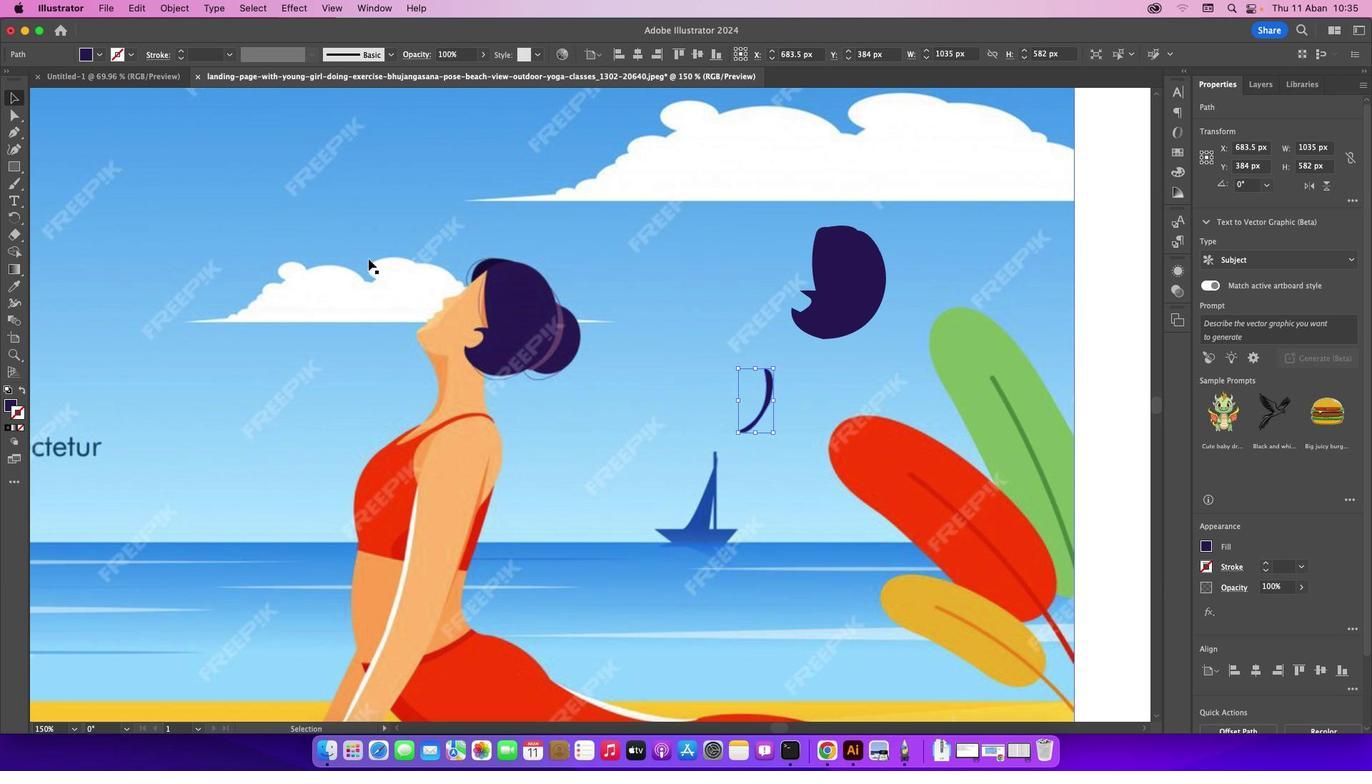
Action: Mouse pressed left at (560, 339)
Screenshot: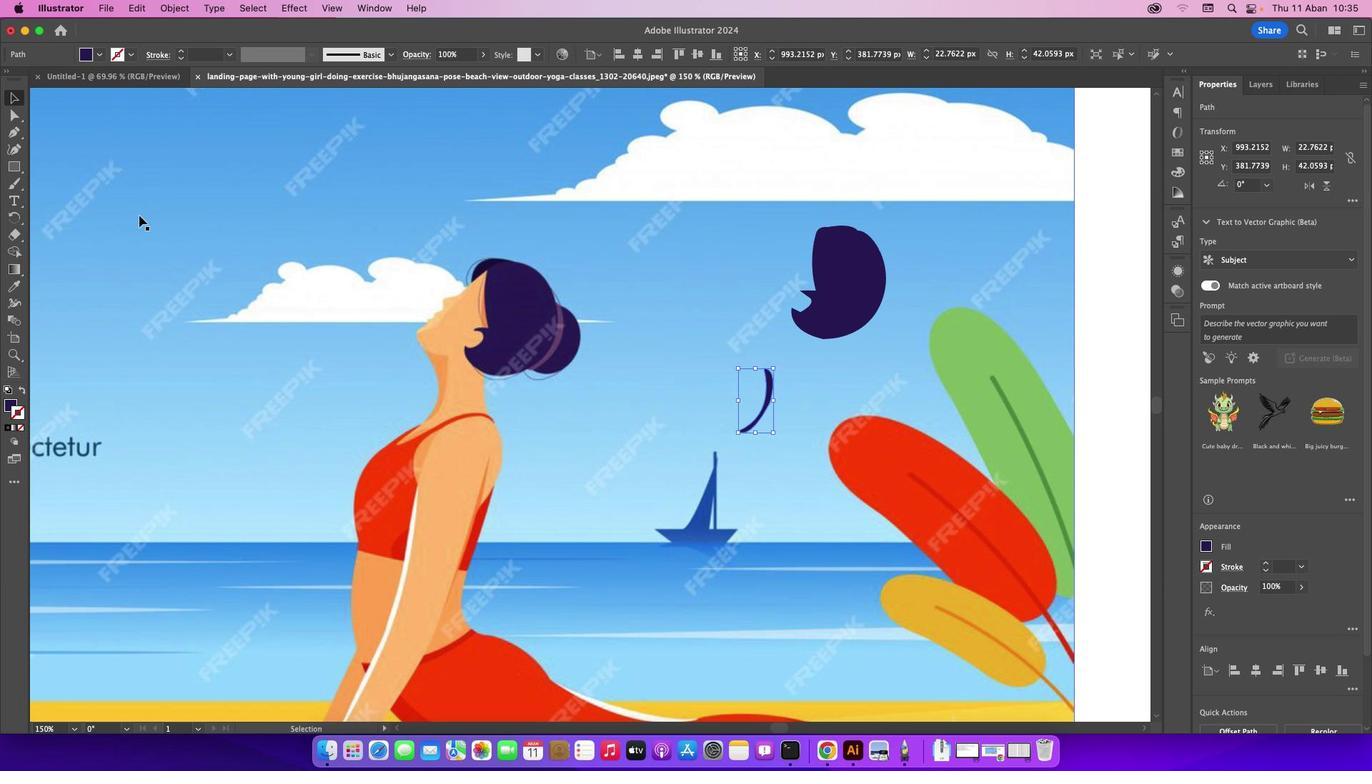 
Action: Mouse moved to (22, 291)
Screenshot: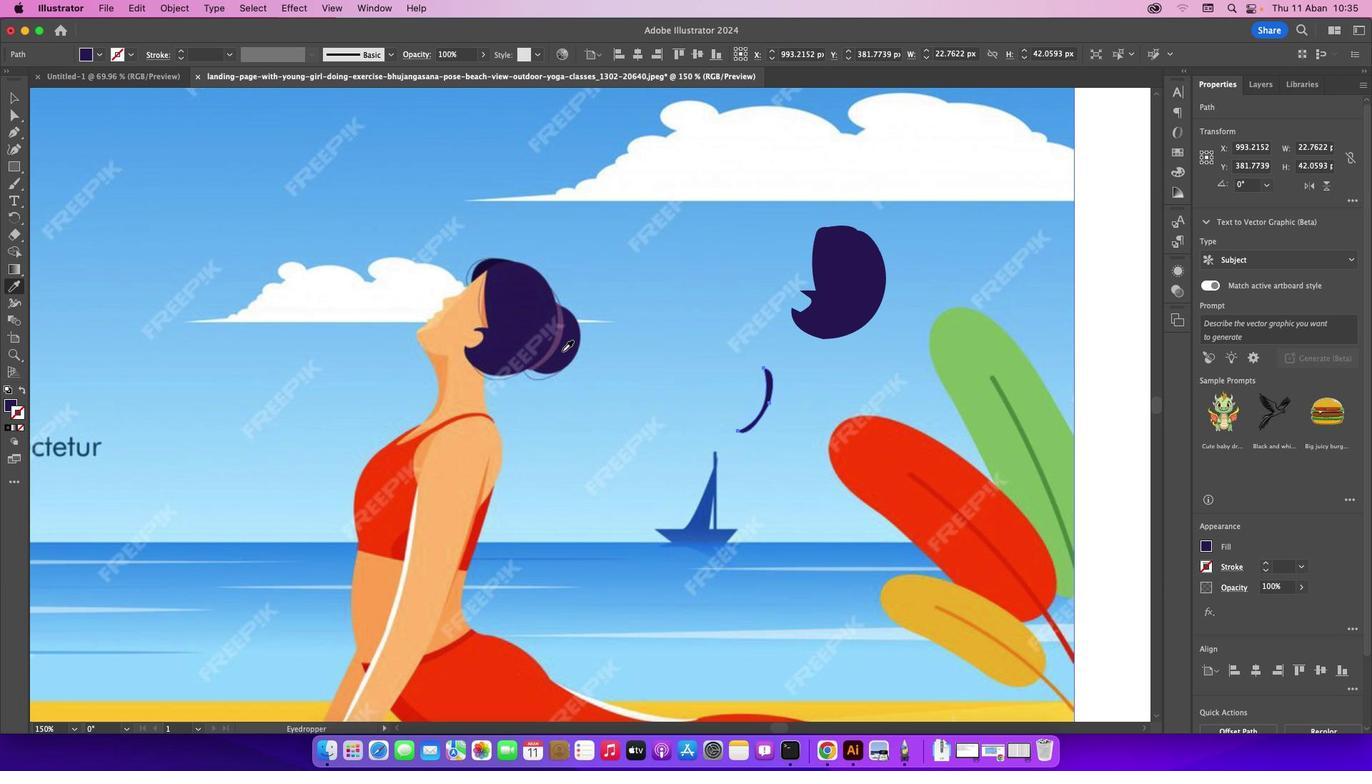 
Action: Mouse pressed left at (22, 291)
Screenshot: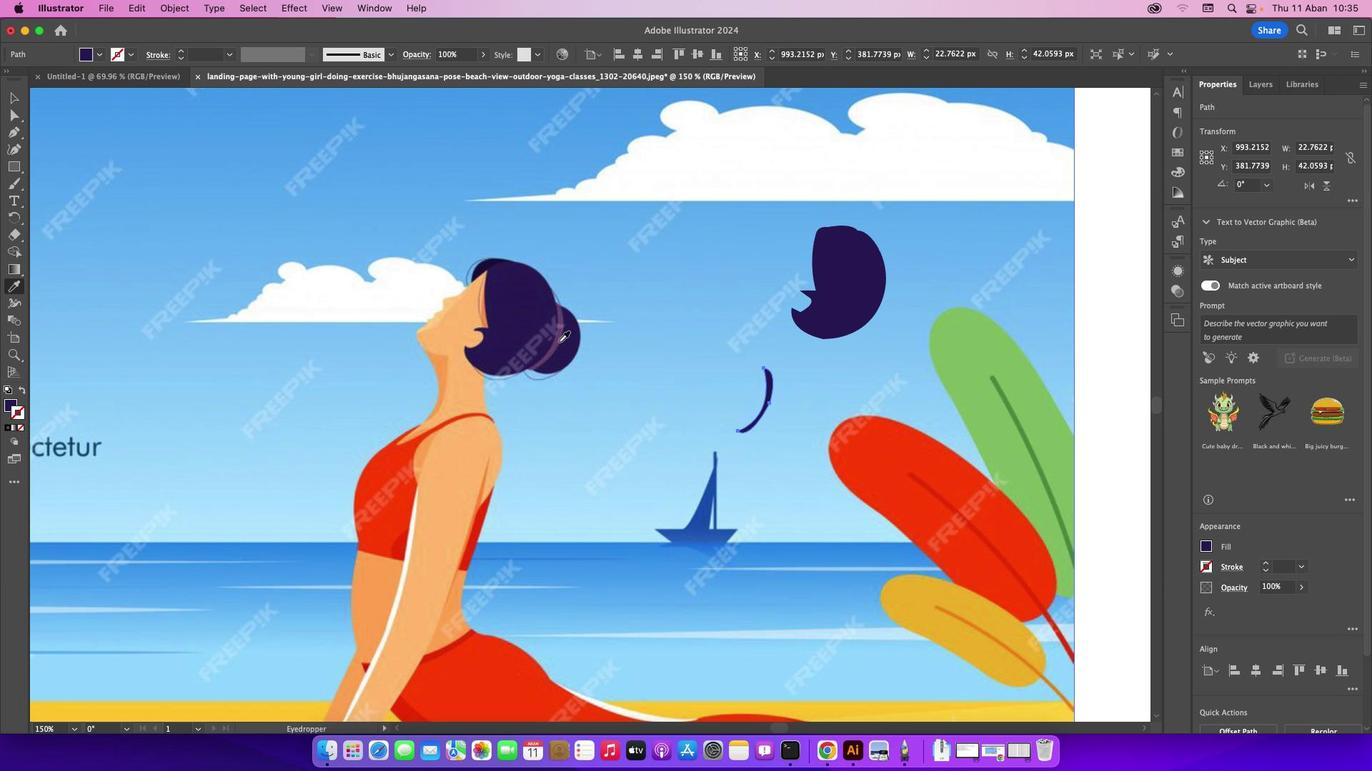 
Action: Mouse moved to (558, 341)
Screenshot: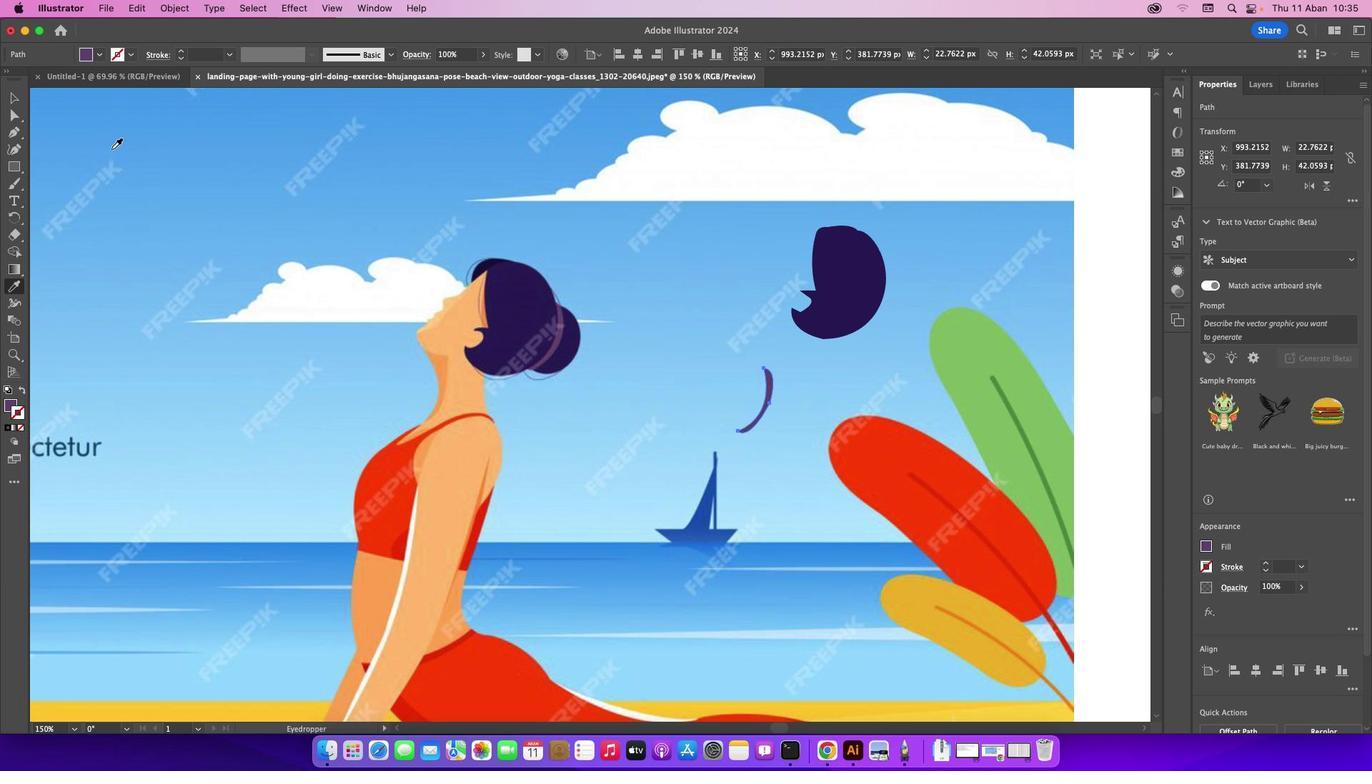 
Action: Mouse pressed left at (558, 341)
Screenshot: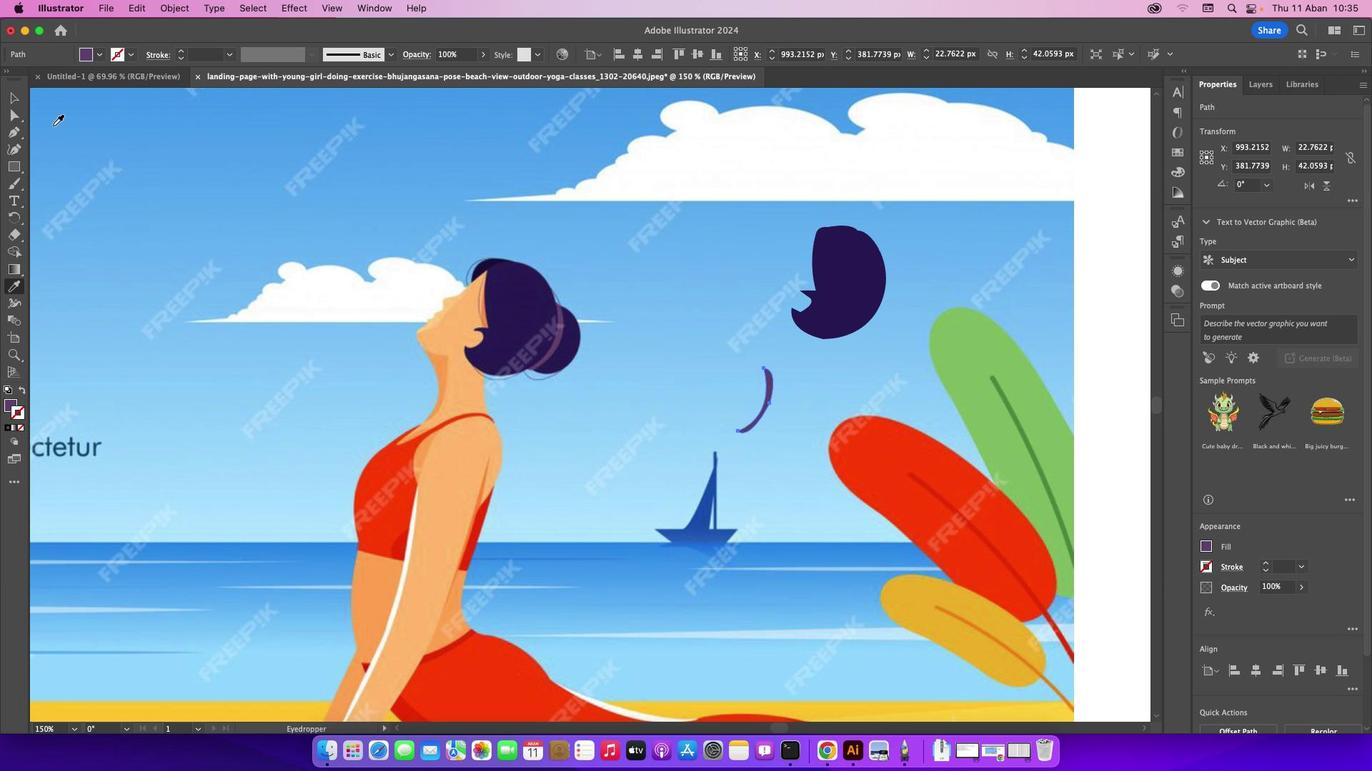 
Action: Mouse moved to (14, 107)
Screenshot: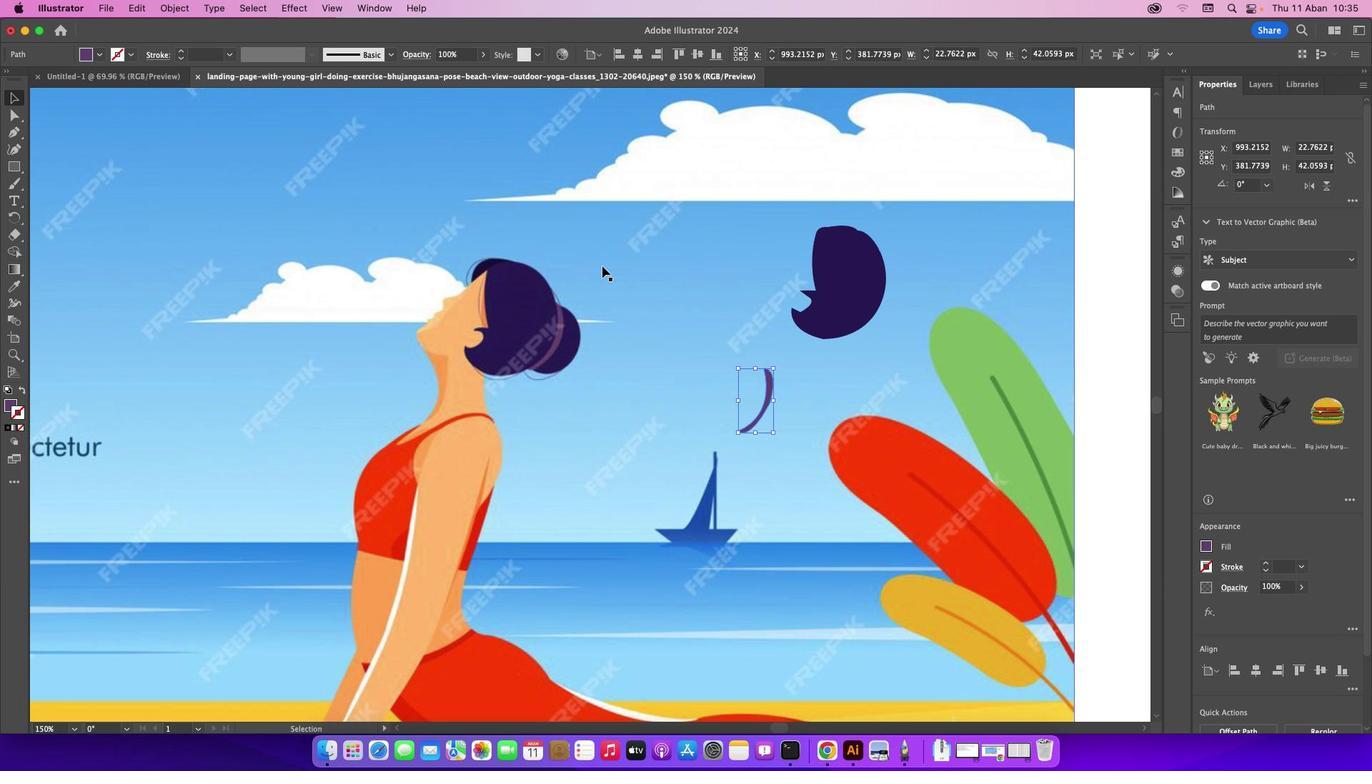 
Action: Mouse pressed left at (14, 107)
Screenshot: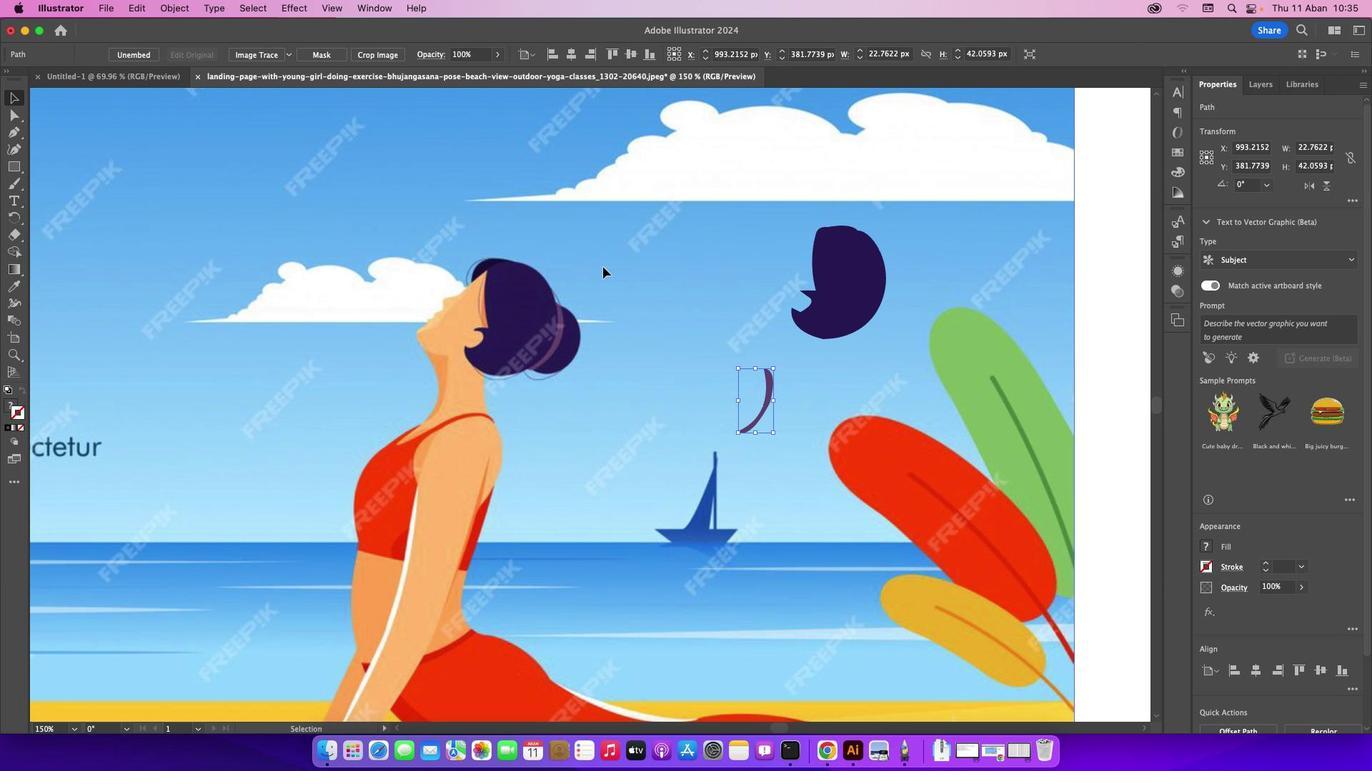 
Action: Mouse moved to (604, 268)
Screenshot: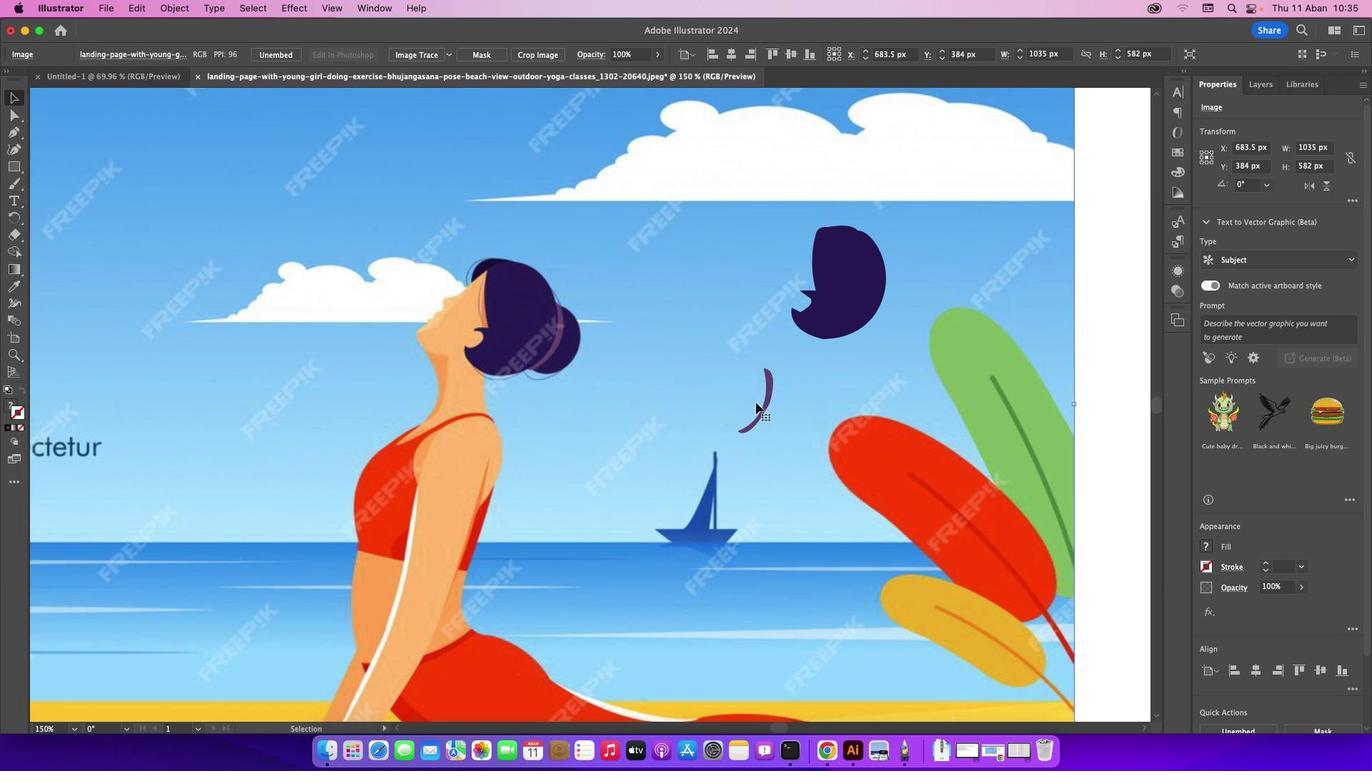 
Action: Mouse pressed left at (604, 268)
Screenshot: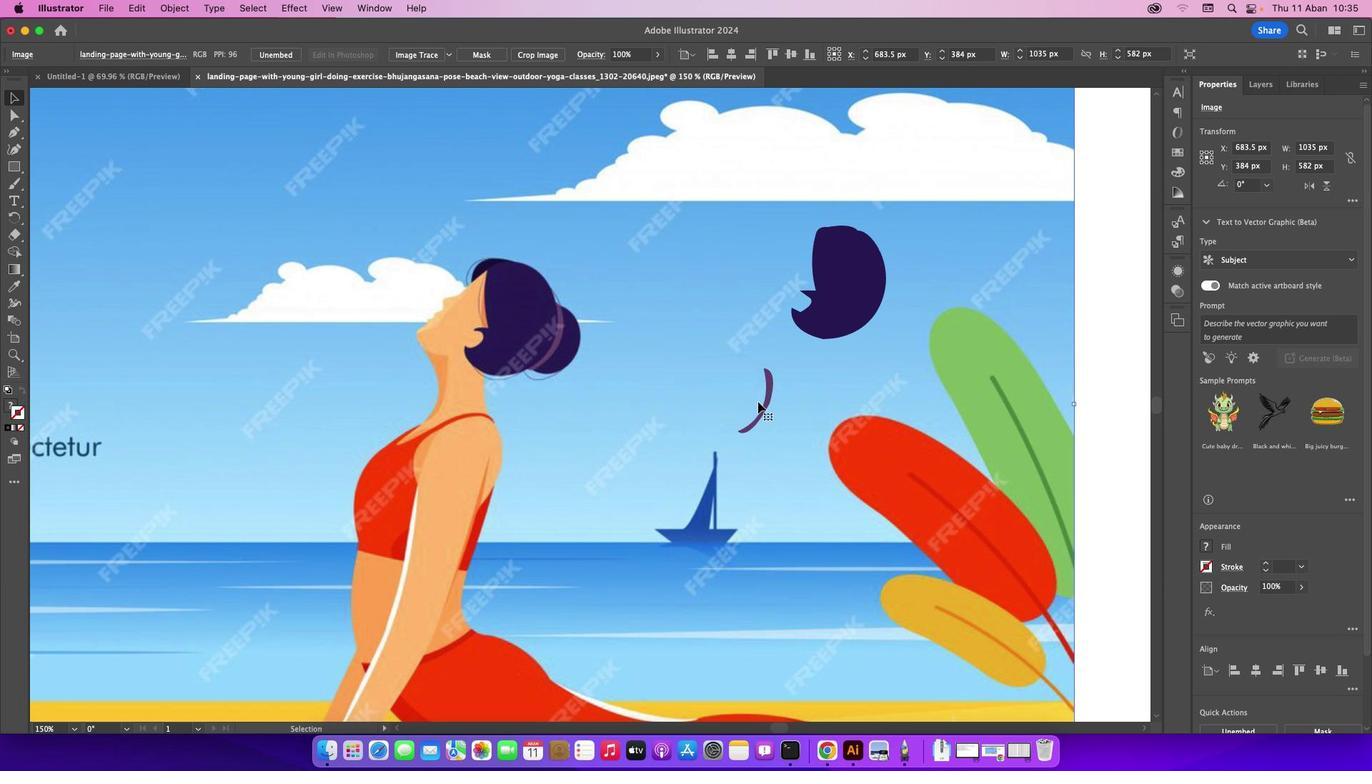
Action: Mouse moved to (771, 401)
Screenshot: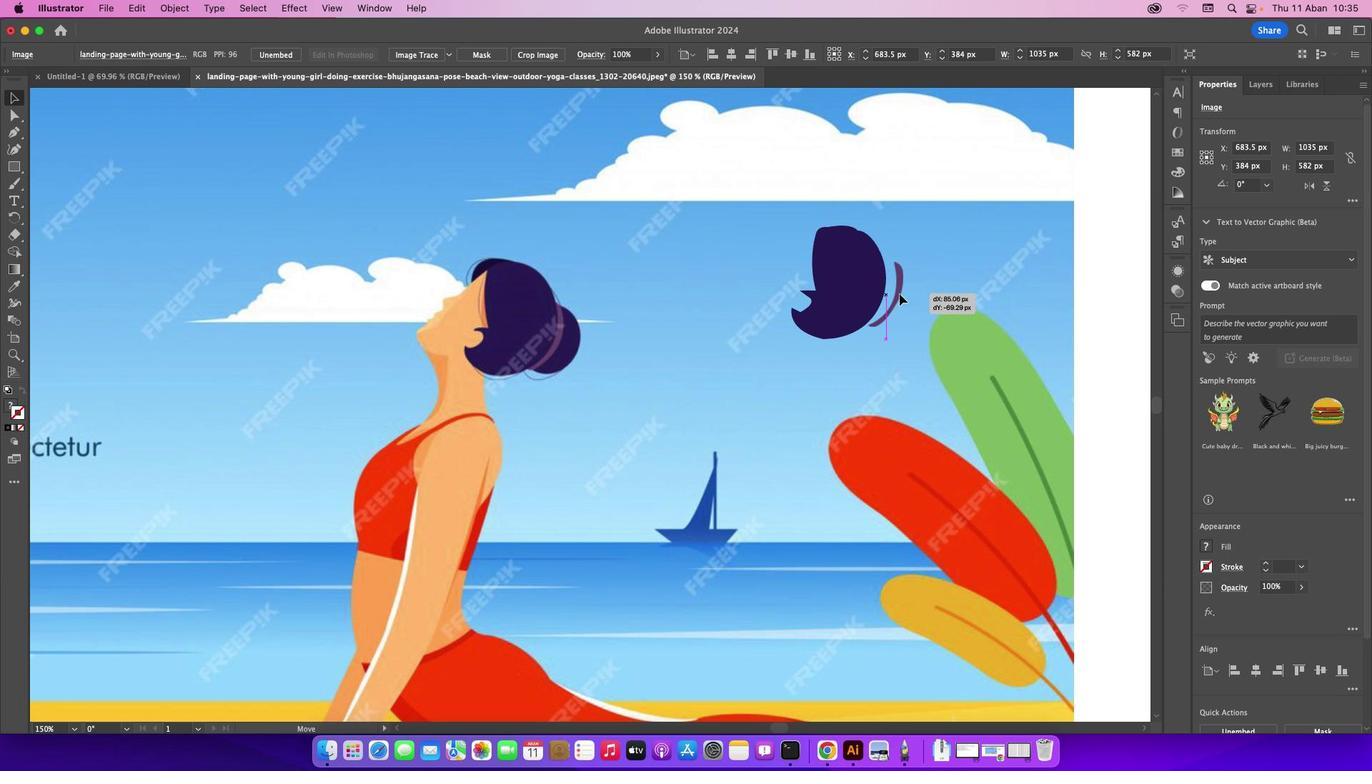 
Action: Mouse pressed left at (771, 401)
Screenshot: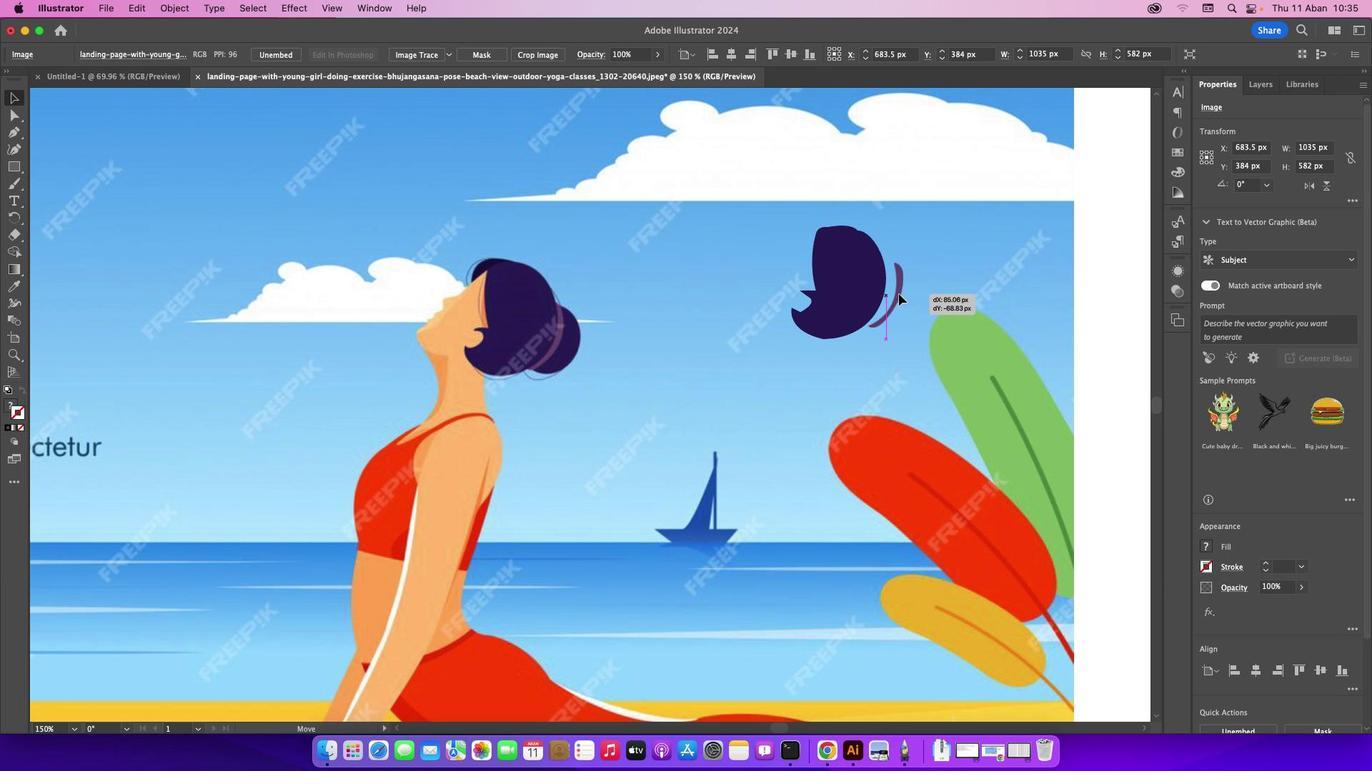 
Action: Mouse moved to (648, 255)
Screenshot: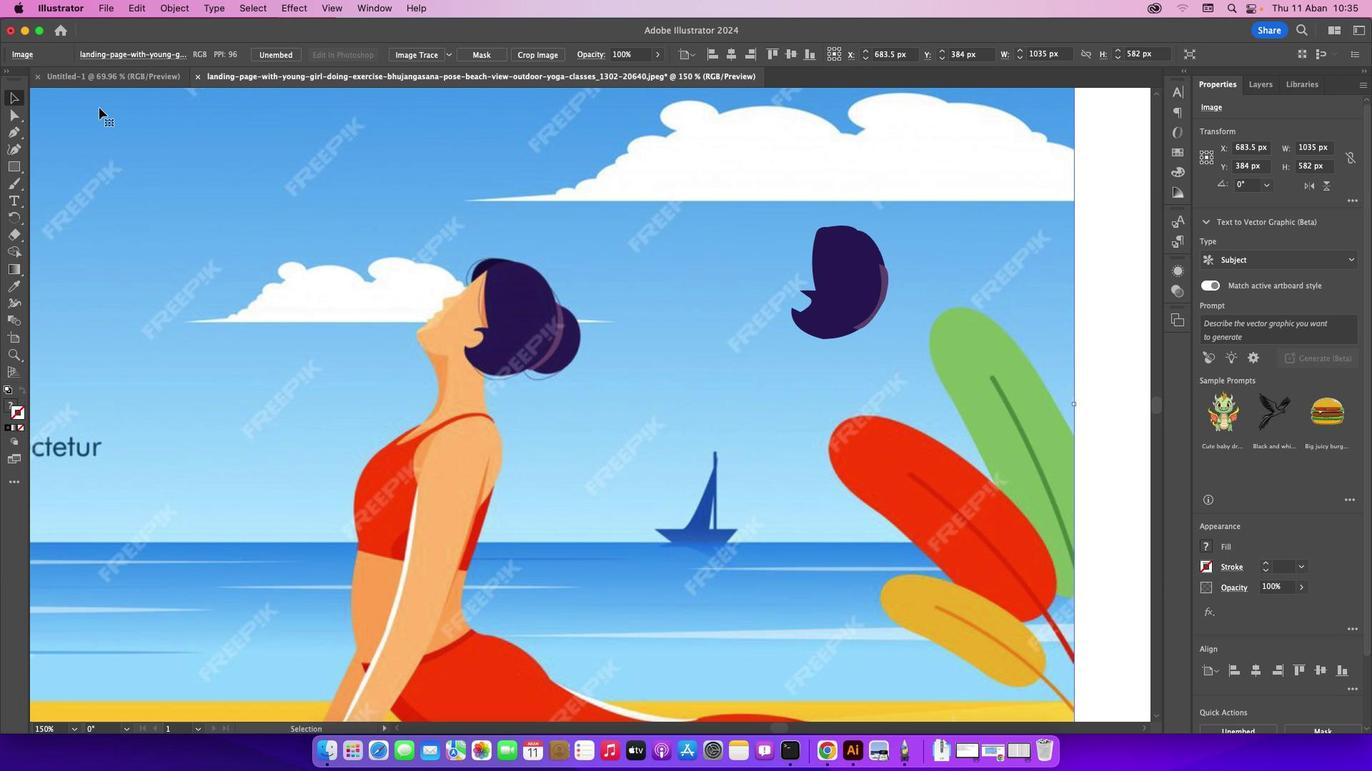 
Action: Mouse pressed left at (648, 255)
Screenshot: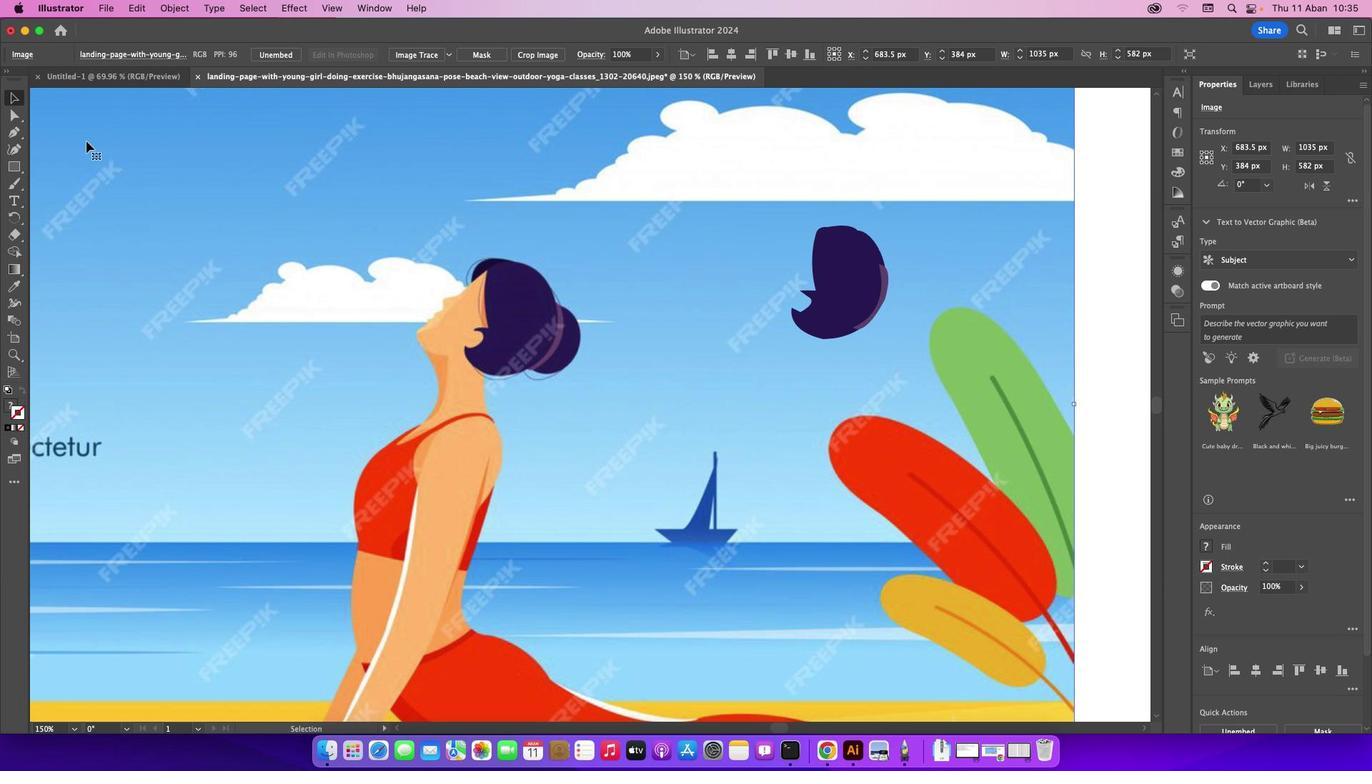 
Action: Mouse moved to (23, 139)
Screenshot: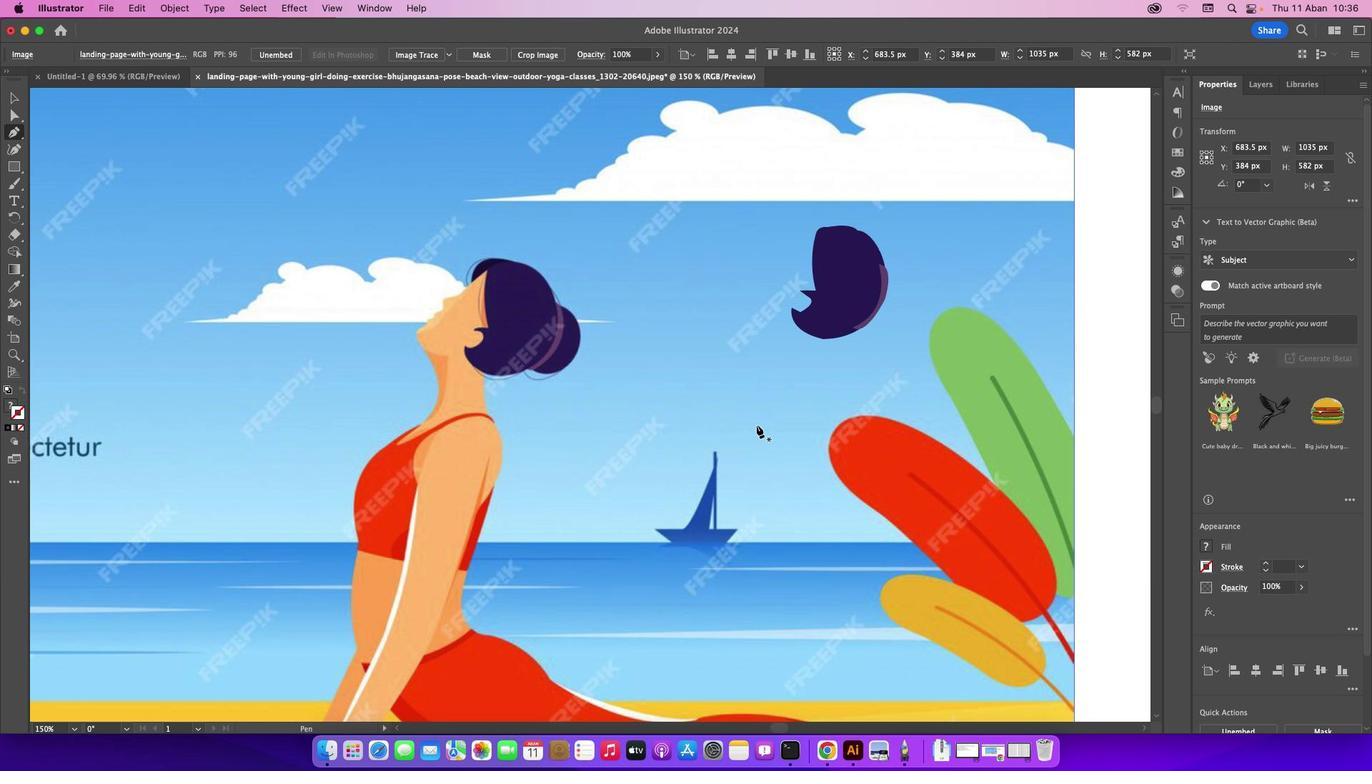 
Action: Mouse pressed left at (23, 139)
Screenshot: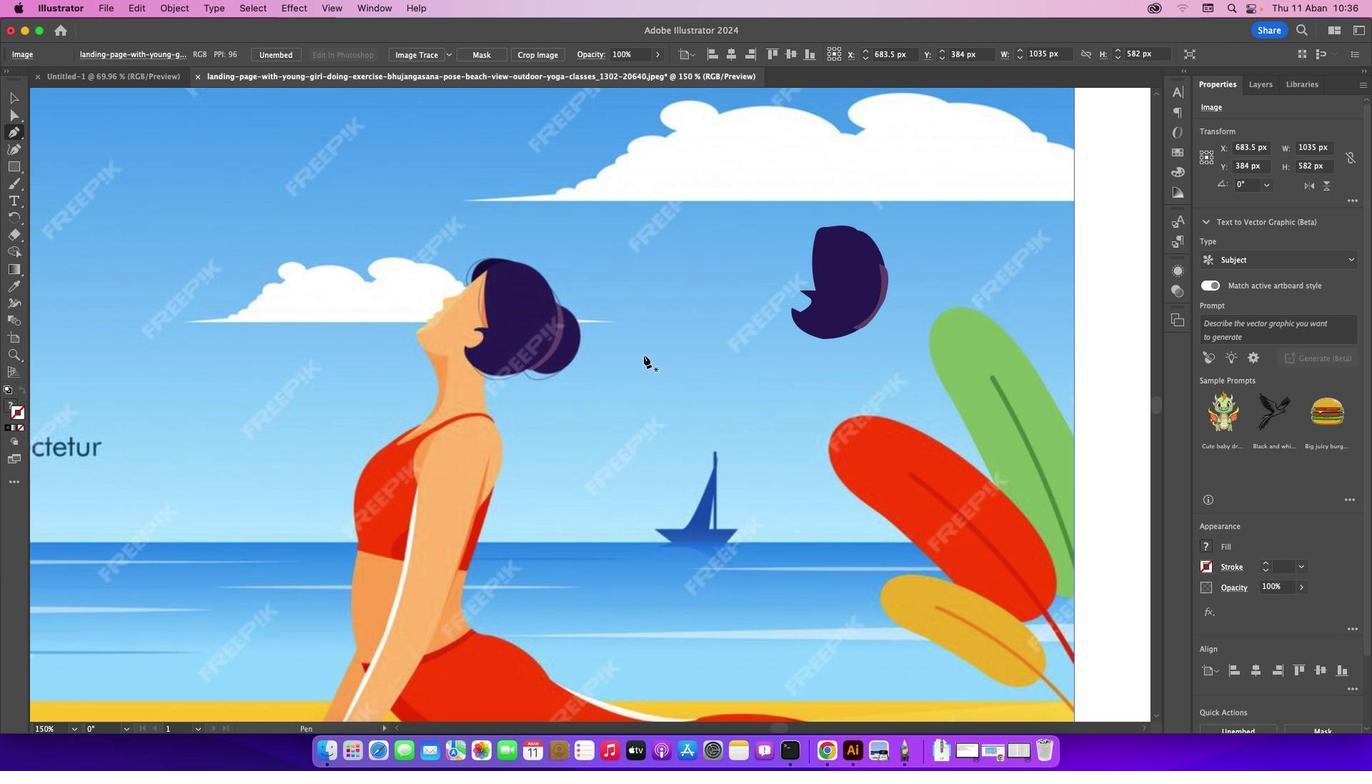 
Action: Mouse moved to (563, 308)
Screenshot: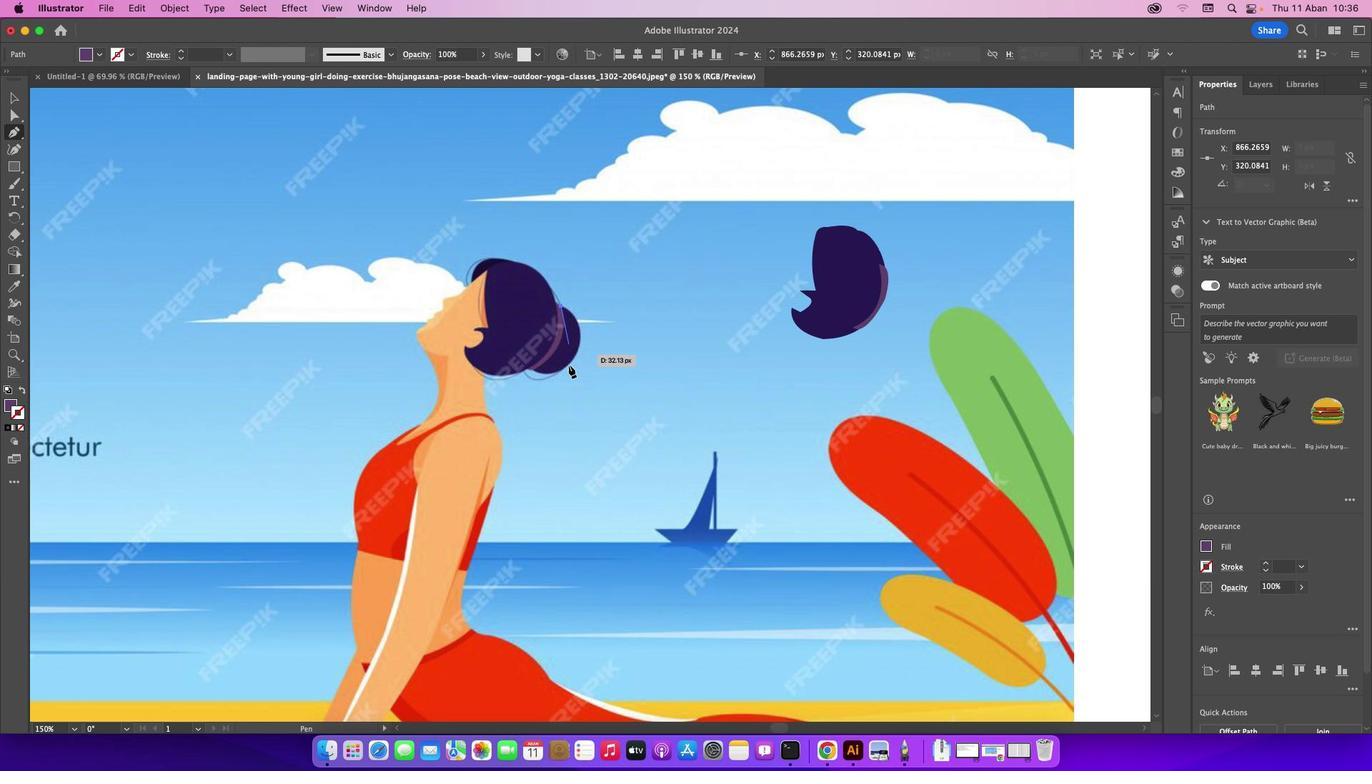 
Action: Mouse pressed left at (563, 308)
Screenshot: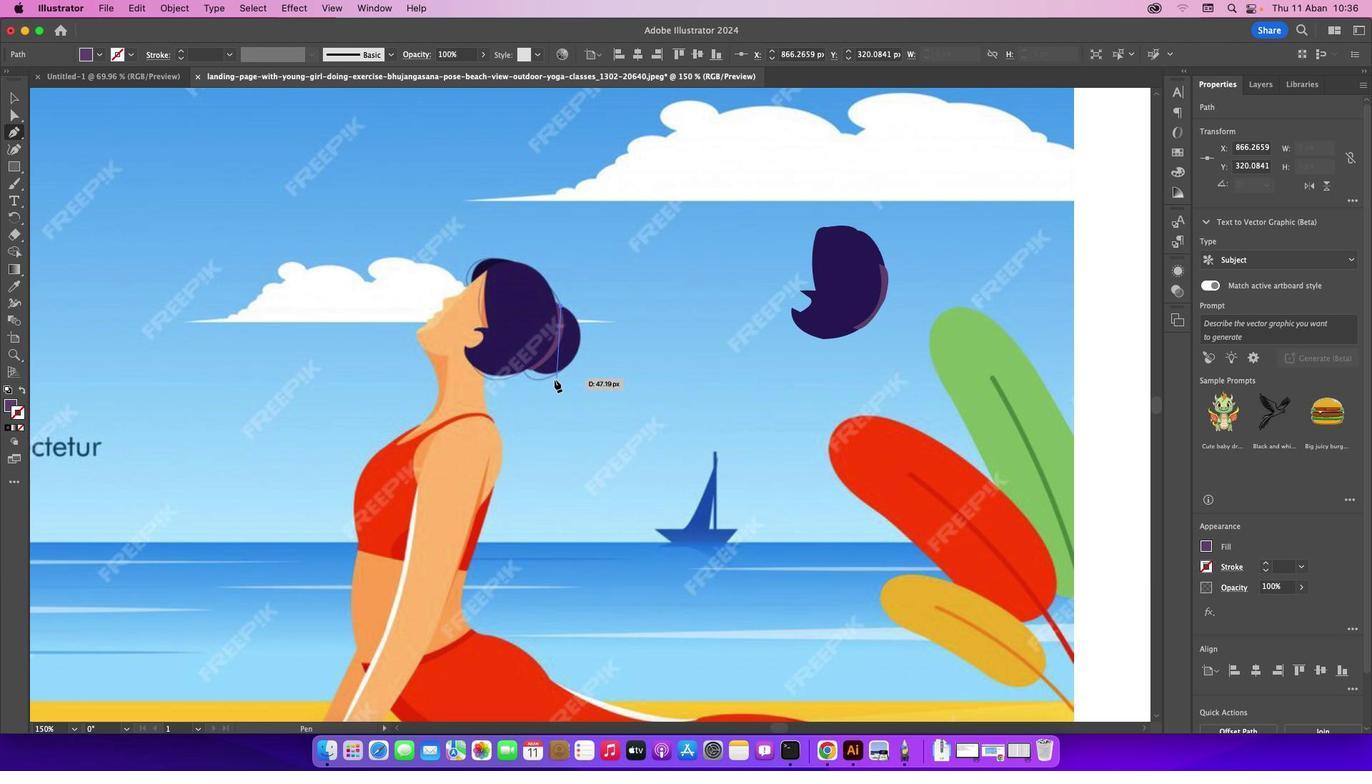 
Action: Mouse moved to (535, 372)
Screenshot: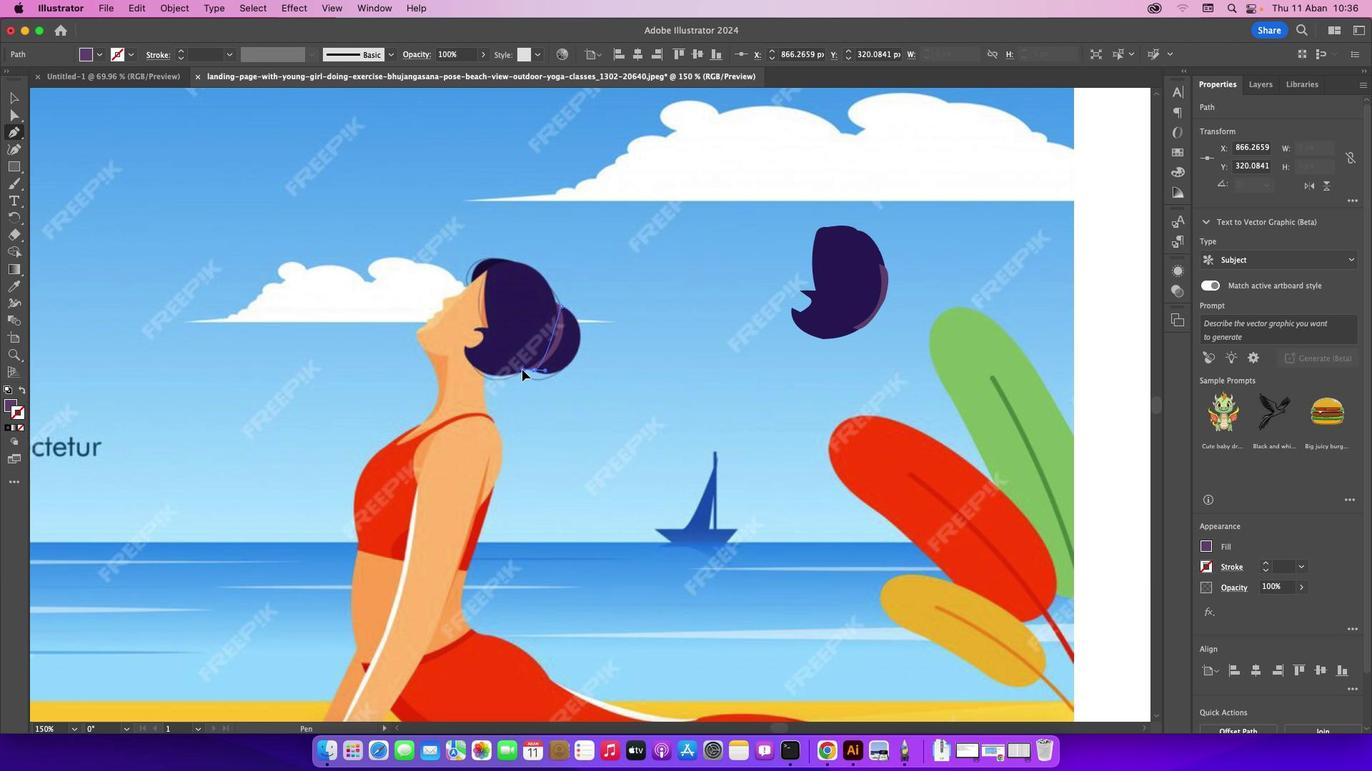 
Action: Mouse pressed left at (535, 372)
Screenshot: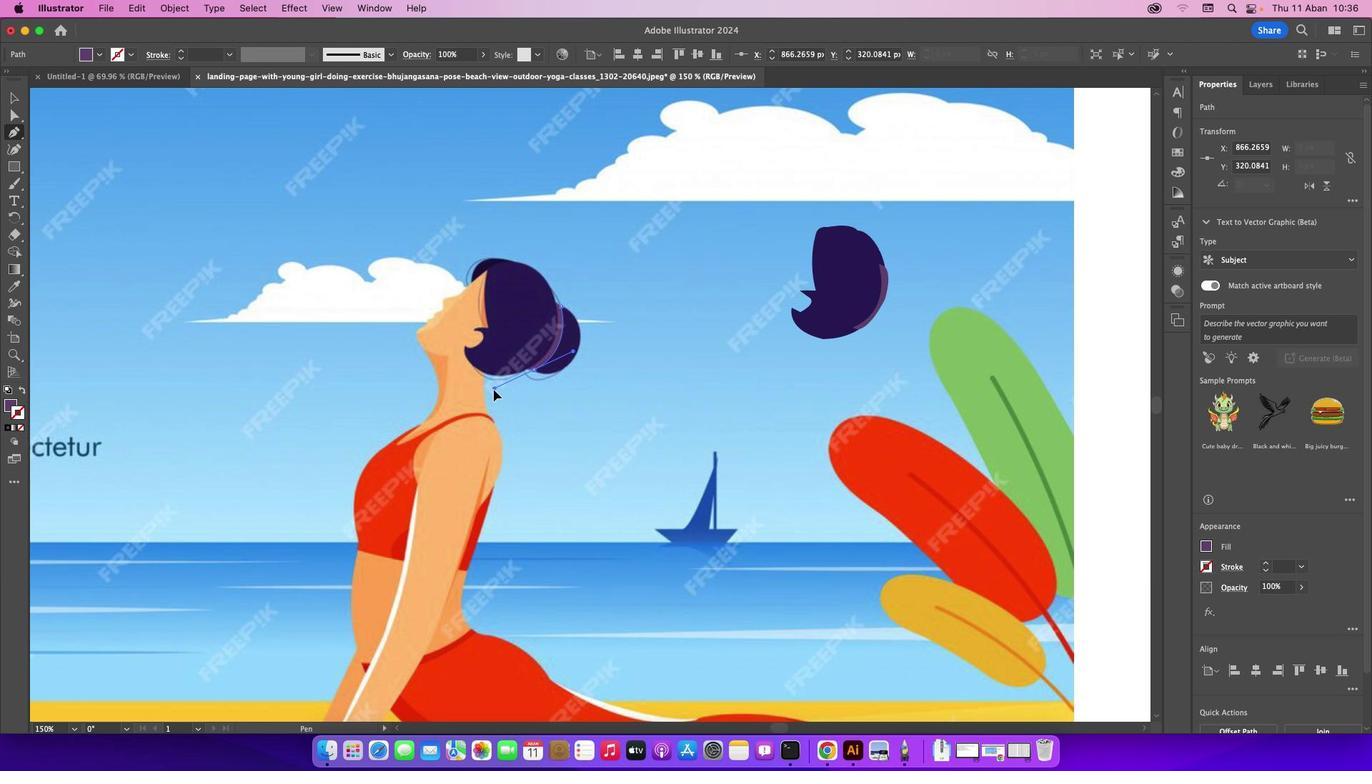 
Action: Mouse moved to (535, 370)
Screenshot: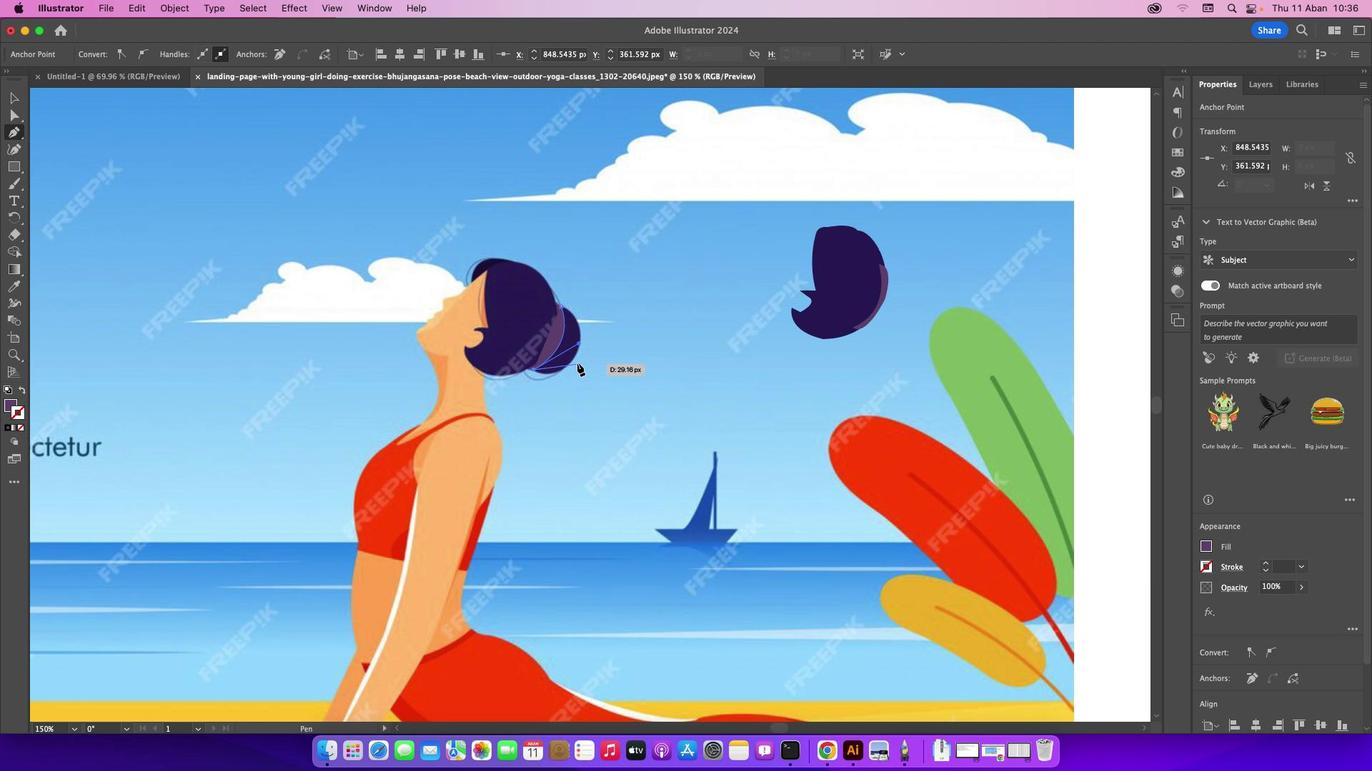
Action: Mouse pressed left at (535, 370)
Screenshot: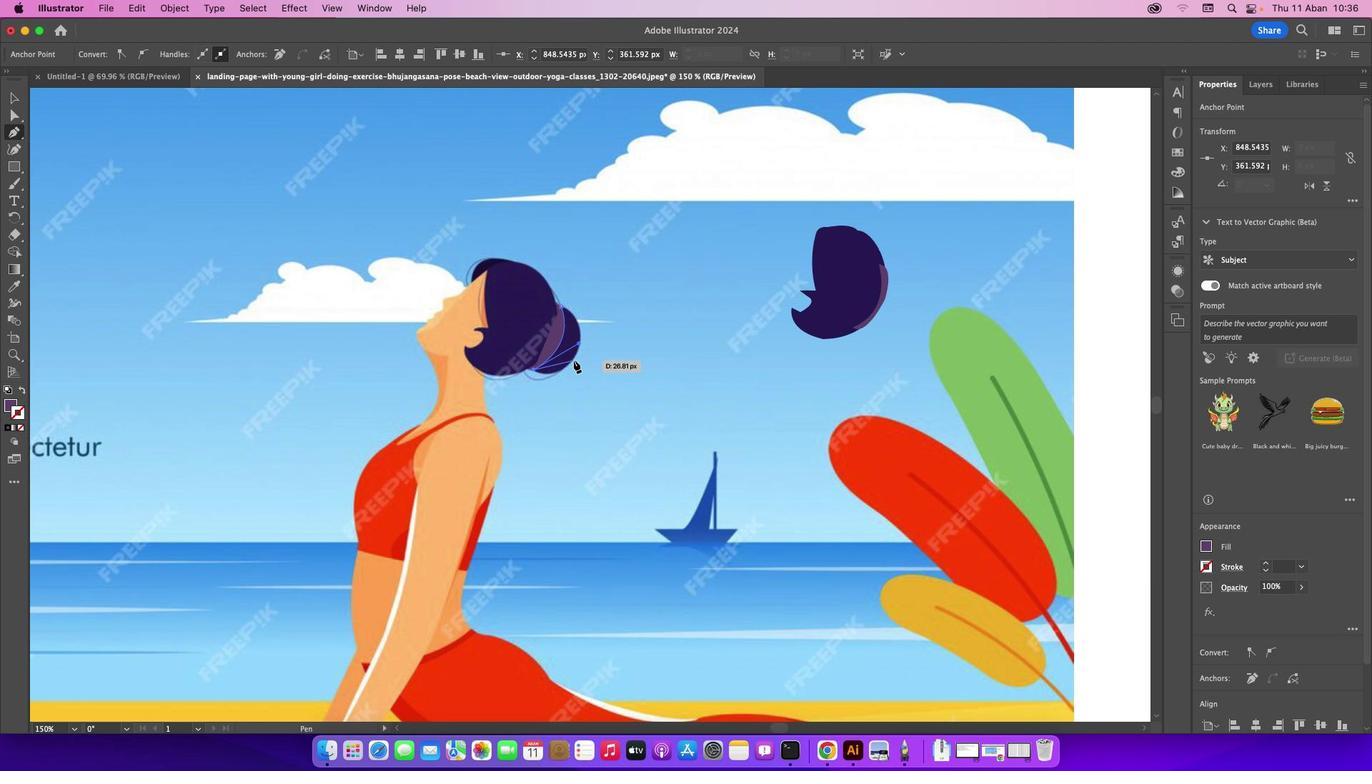 
Action: Mouse moved to (574, 363)
Screenshot: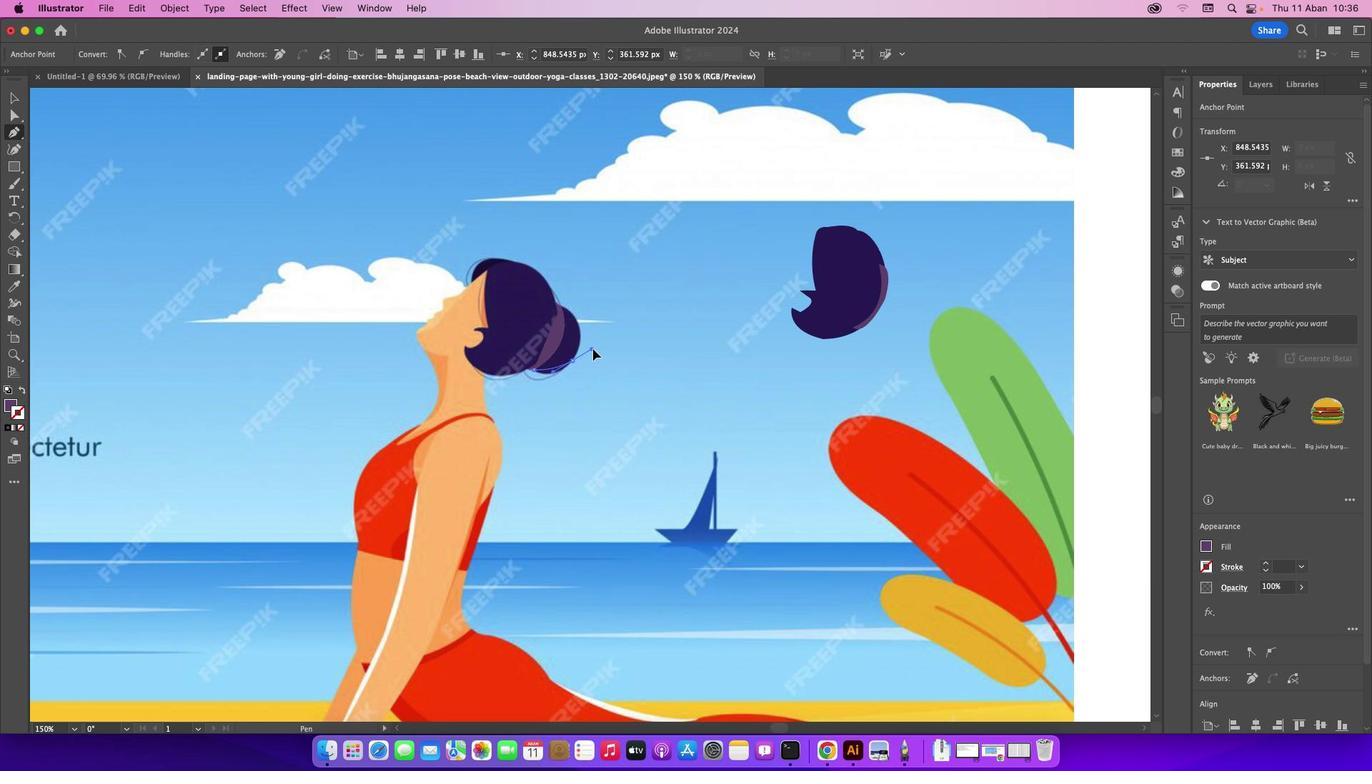 
Action: Mouse pressed left at (574, 363)
Screenshot: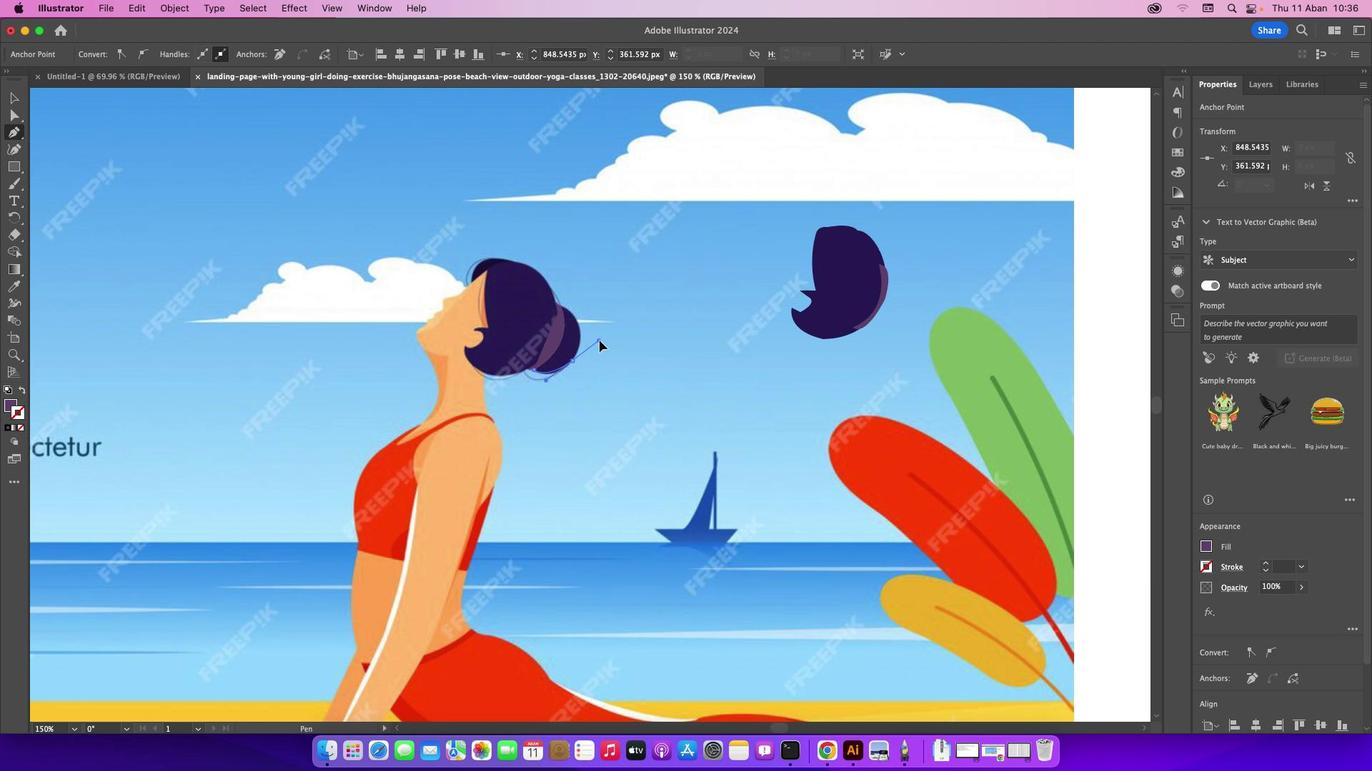 
Action: Mouse moved to (563, 309)
Screenshot: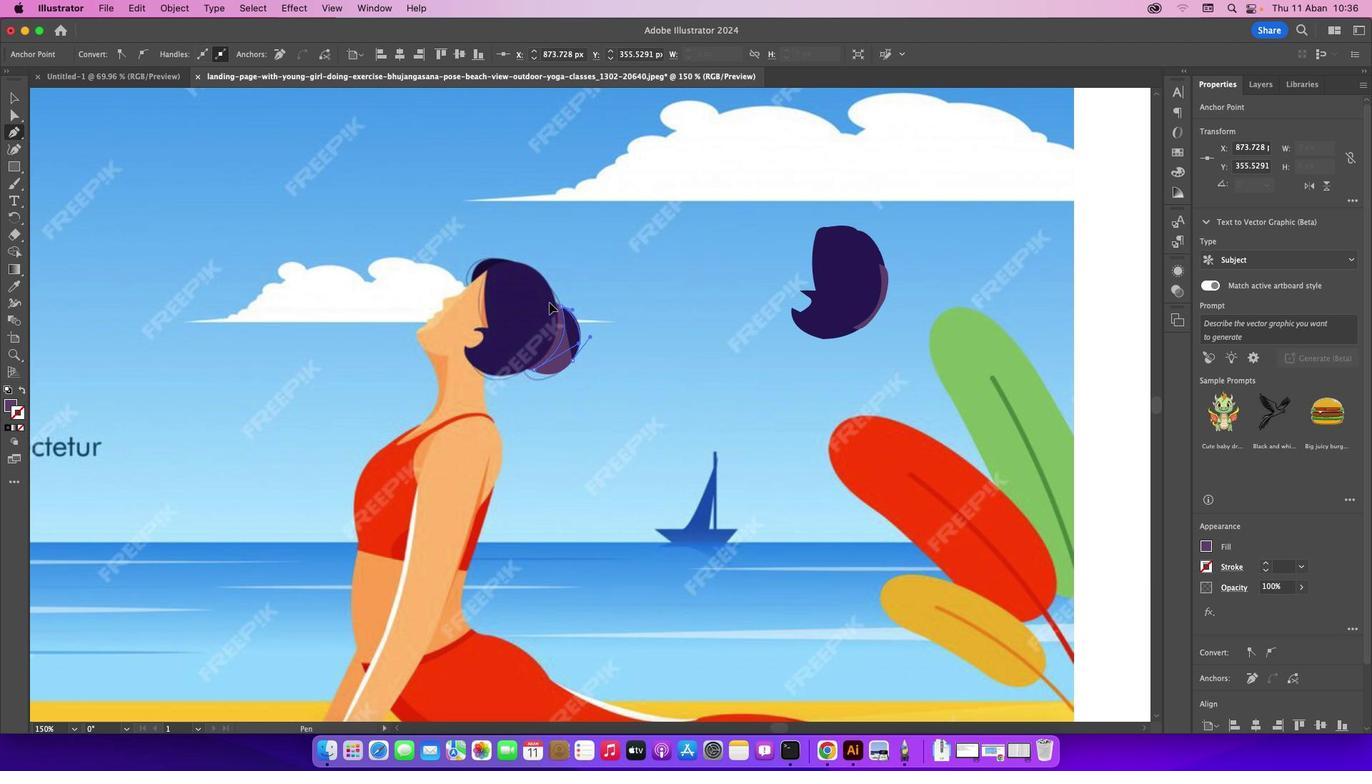 
Action: Mouse pressed left at (563, 309)
Screenshot: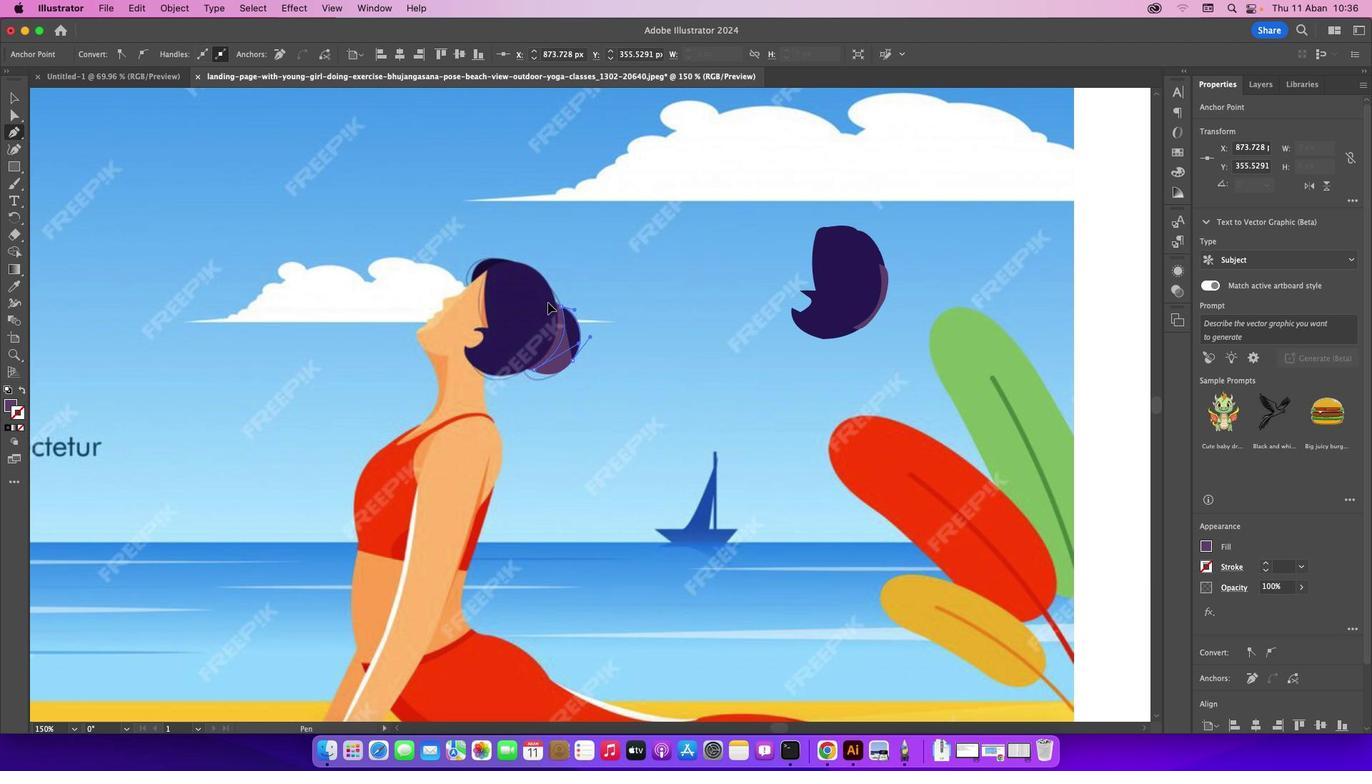 
Action: Mouse moved to (10, 96)
Screenshot: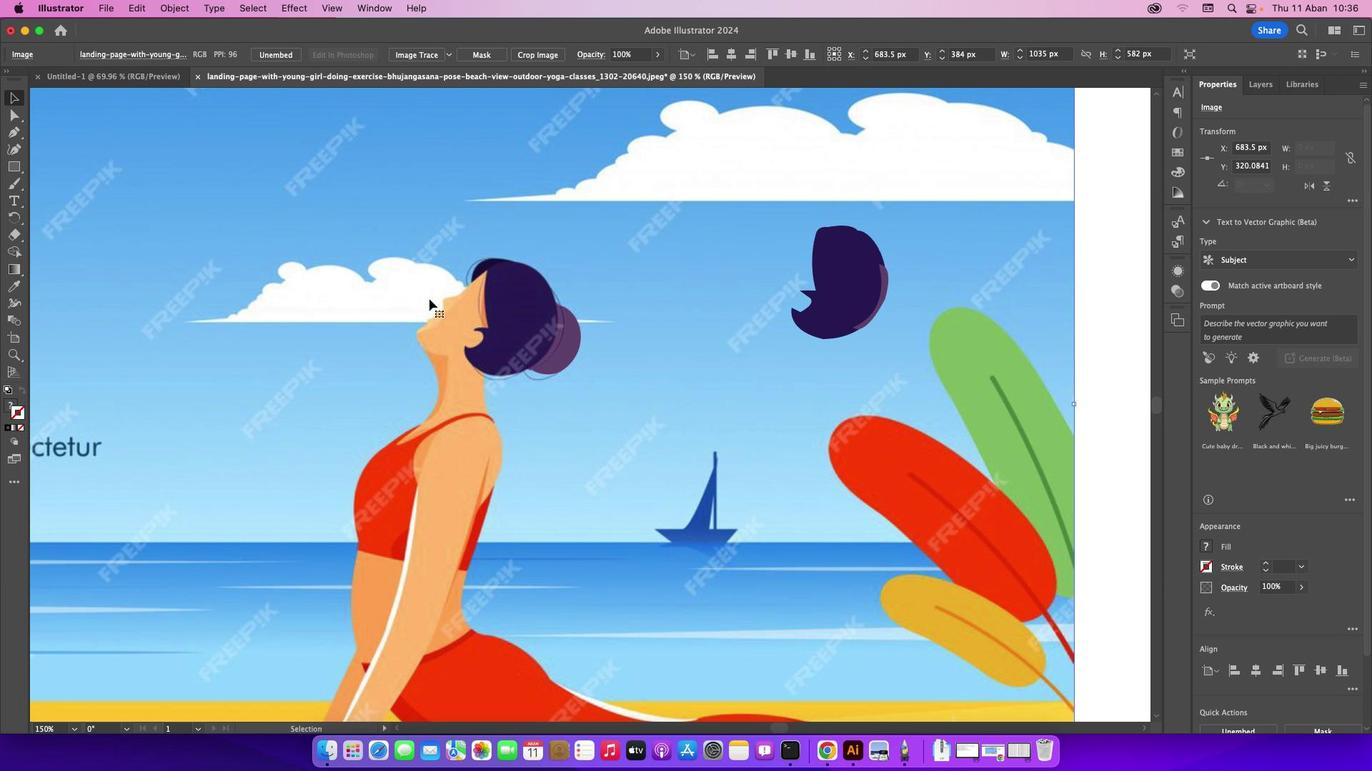 
Action: Mouse pressed left at (10, 96)
Screenshot: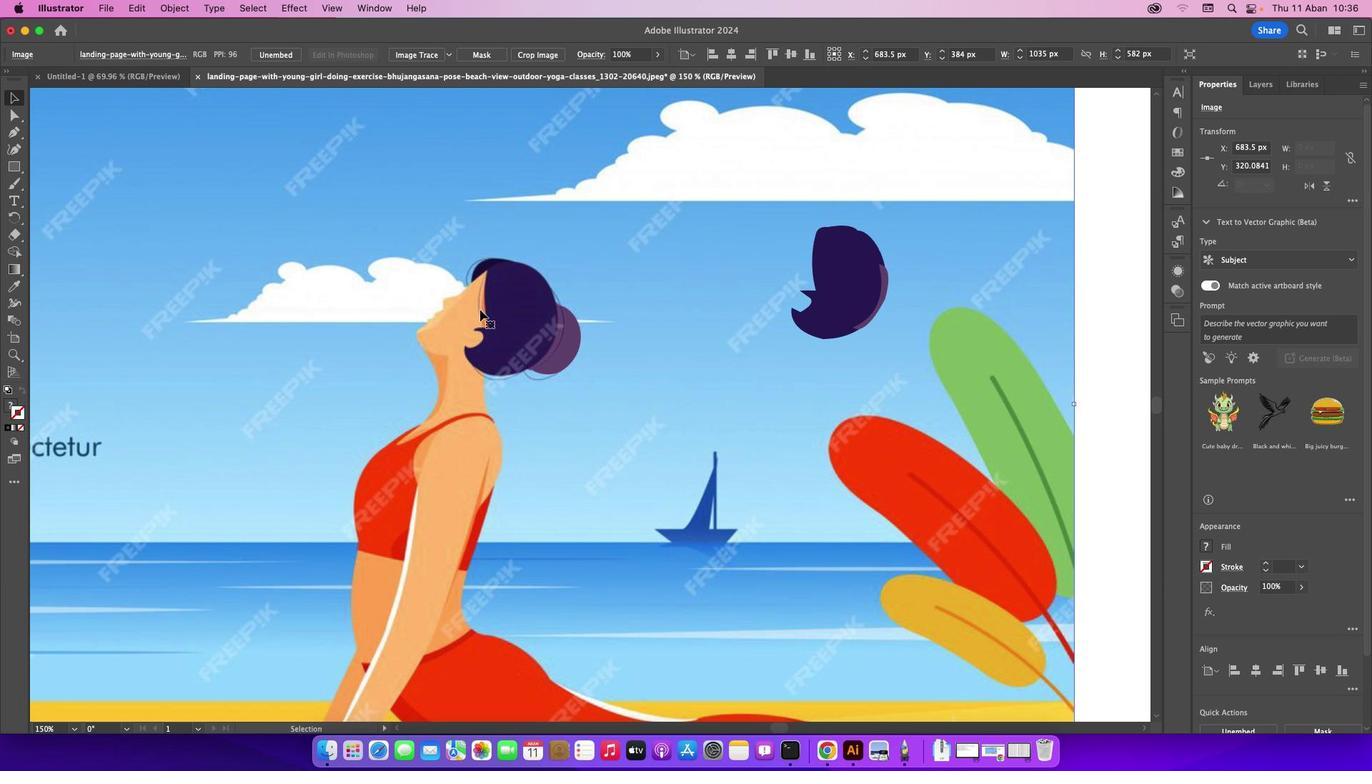 
Action: Mouse moved to (109, 154)
Screenshot: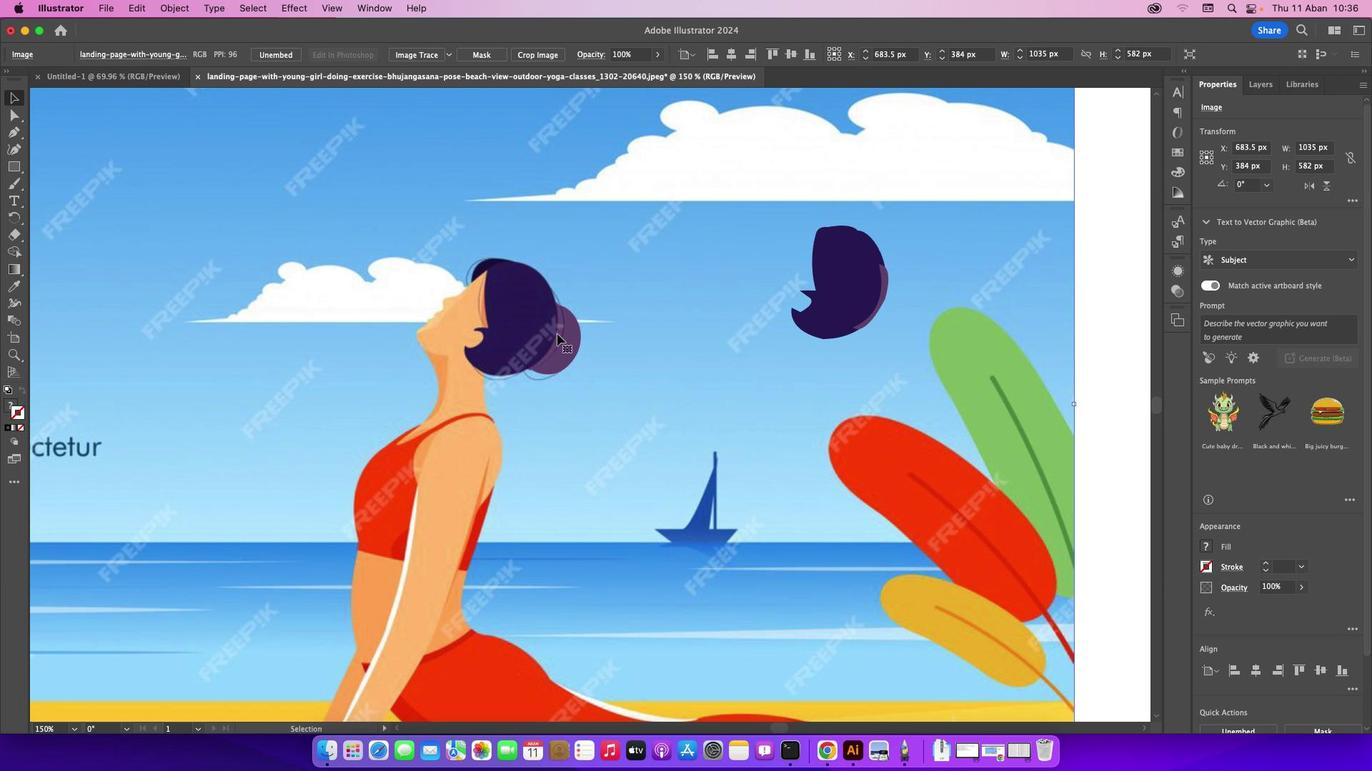 
Action: Mouse pressed left at (109, 154)
Screenshot: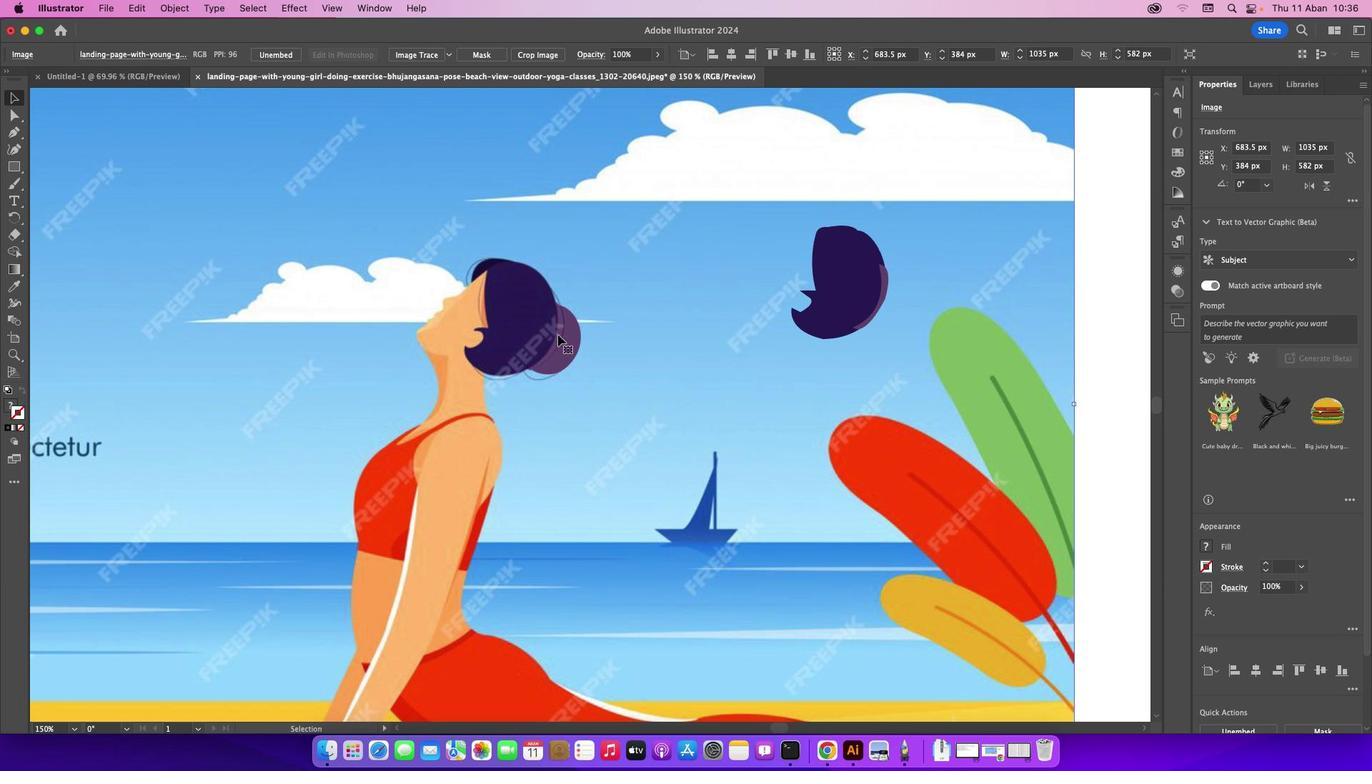 
Action: Mouse moved to (569, 339)
Screenshot: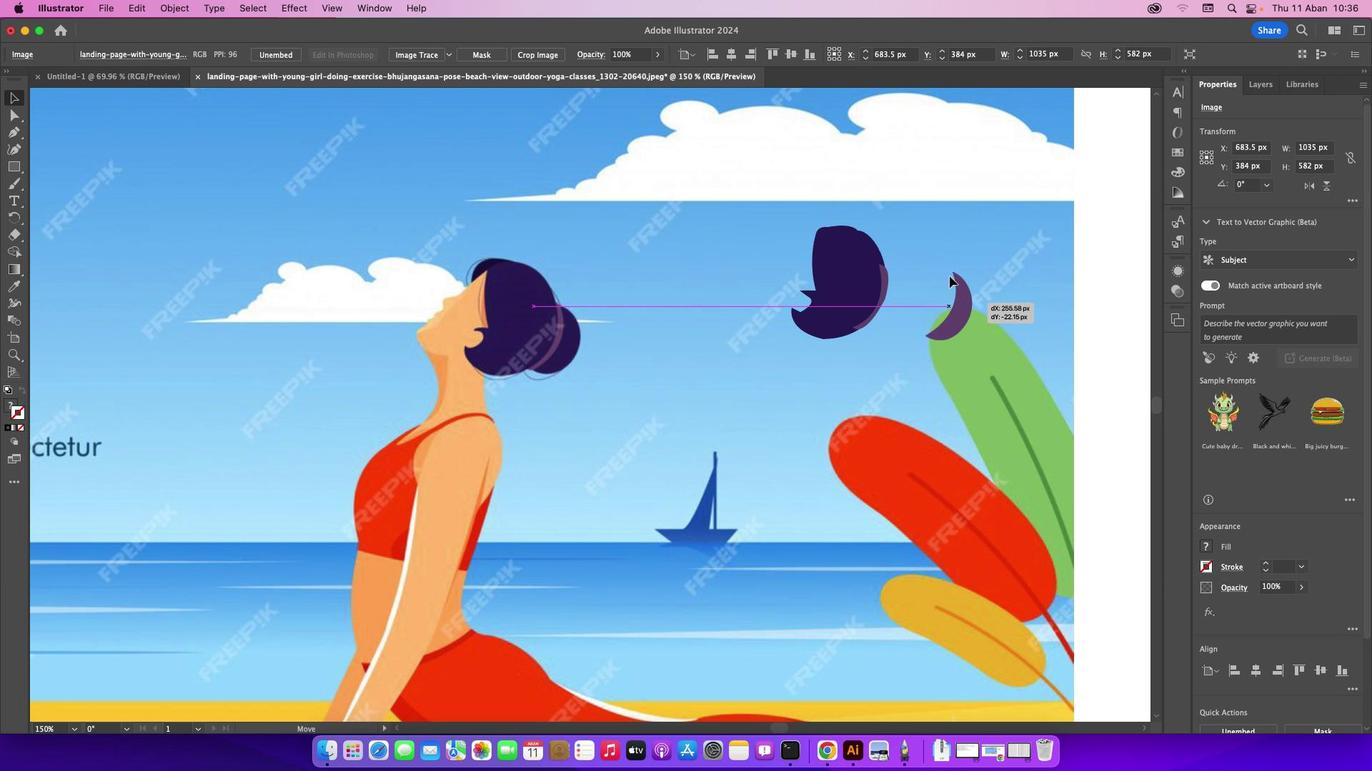 
Action: Mouse pressed left at (569, 339)
Screenshot: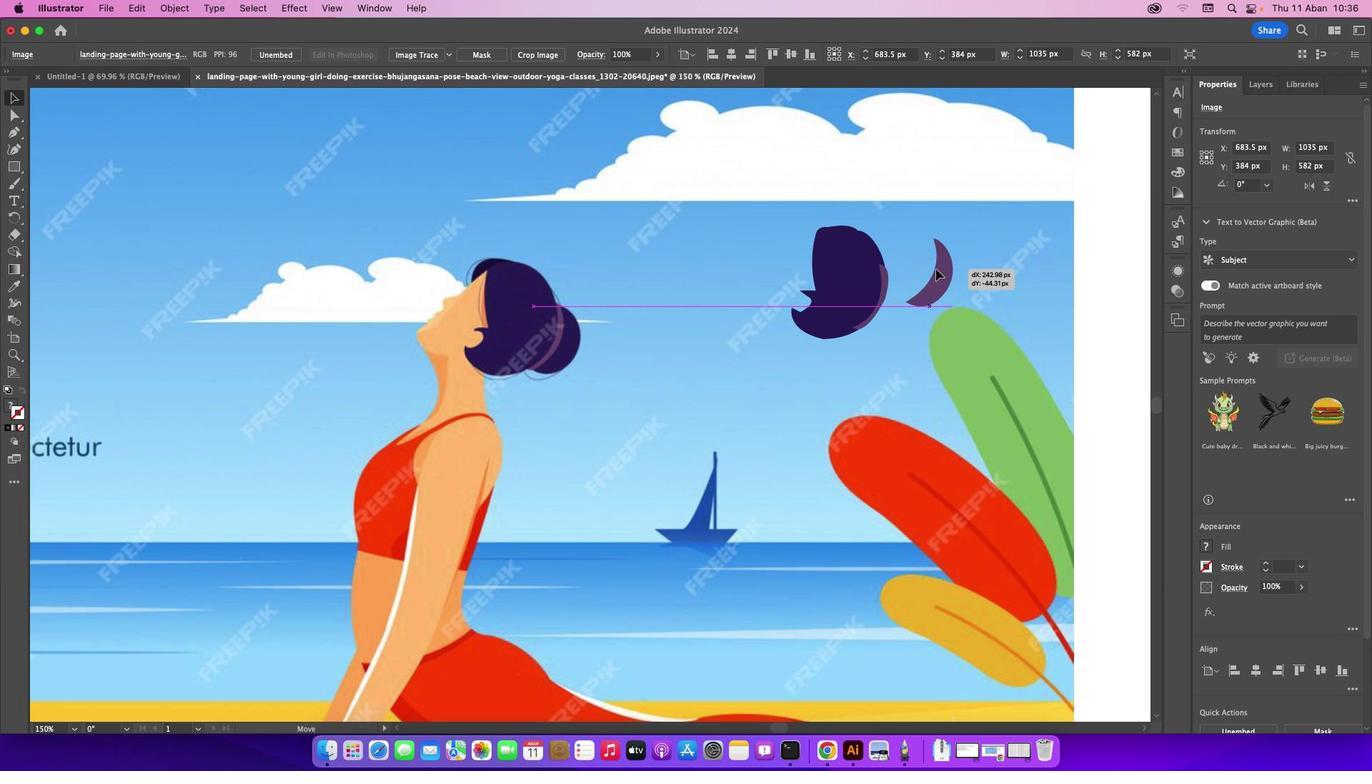 
Action: Mouse moved to (19, 287)
Screenshot: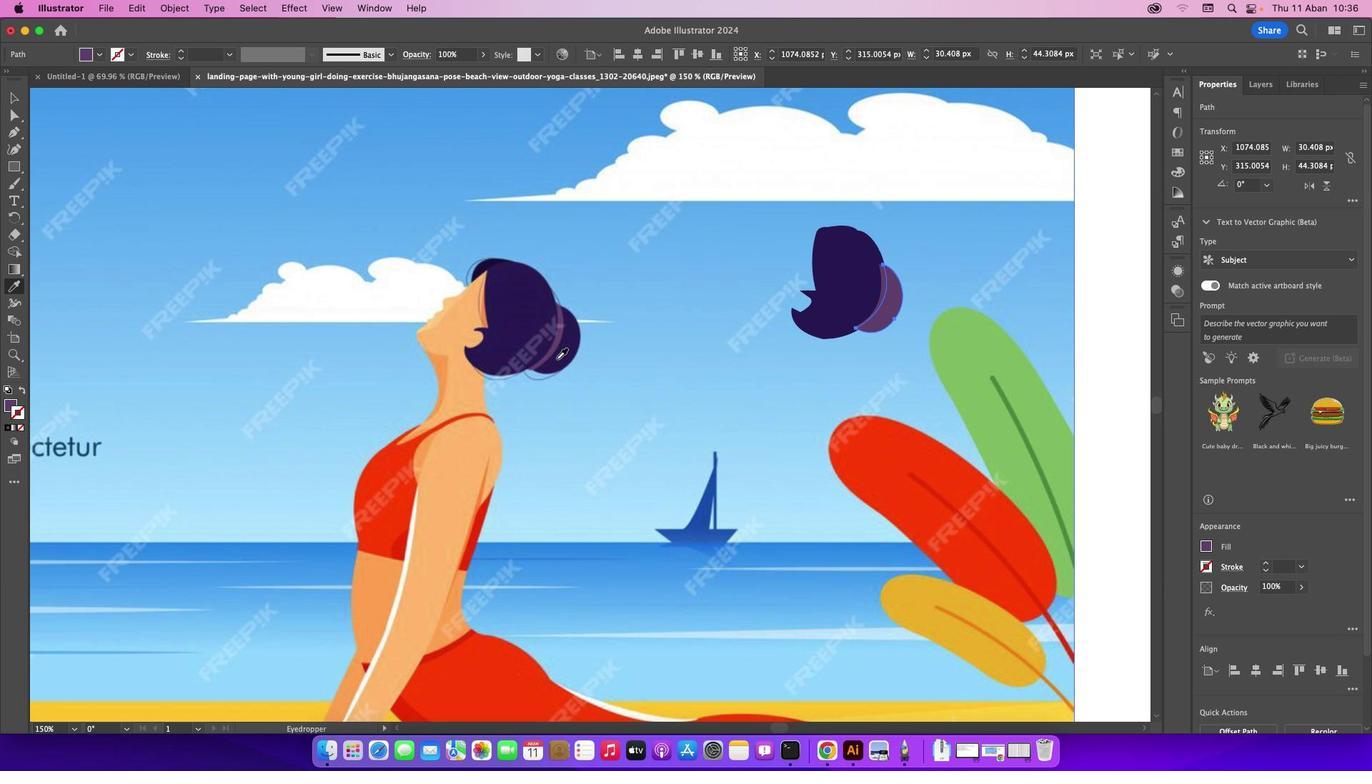 
Action: Mouse pressed left at (19, 287)
Screenshot: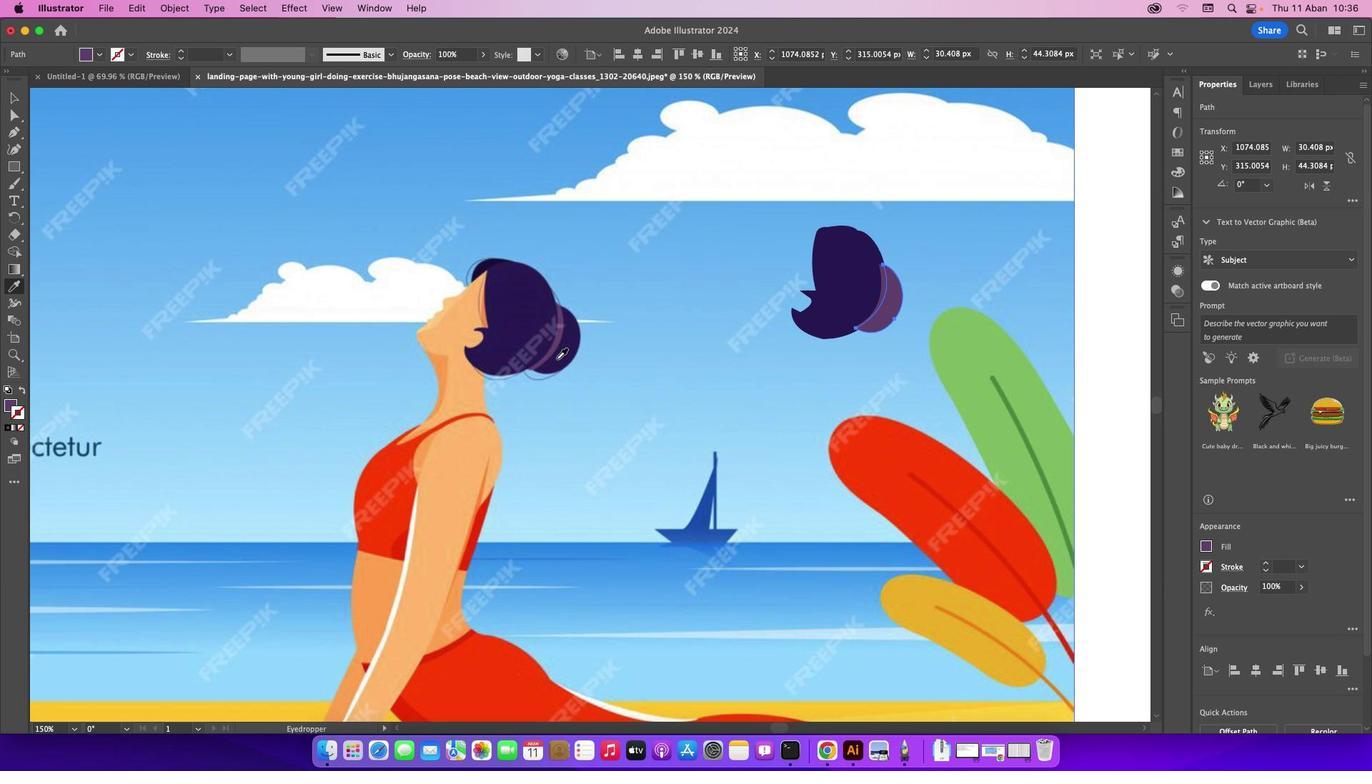 
Action: Mouse moved to (560, 358)
Screenshot: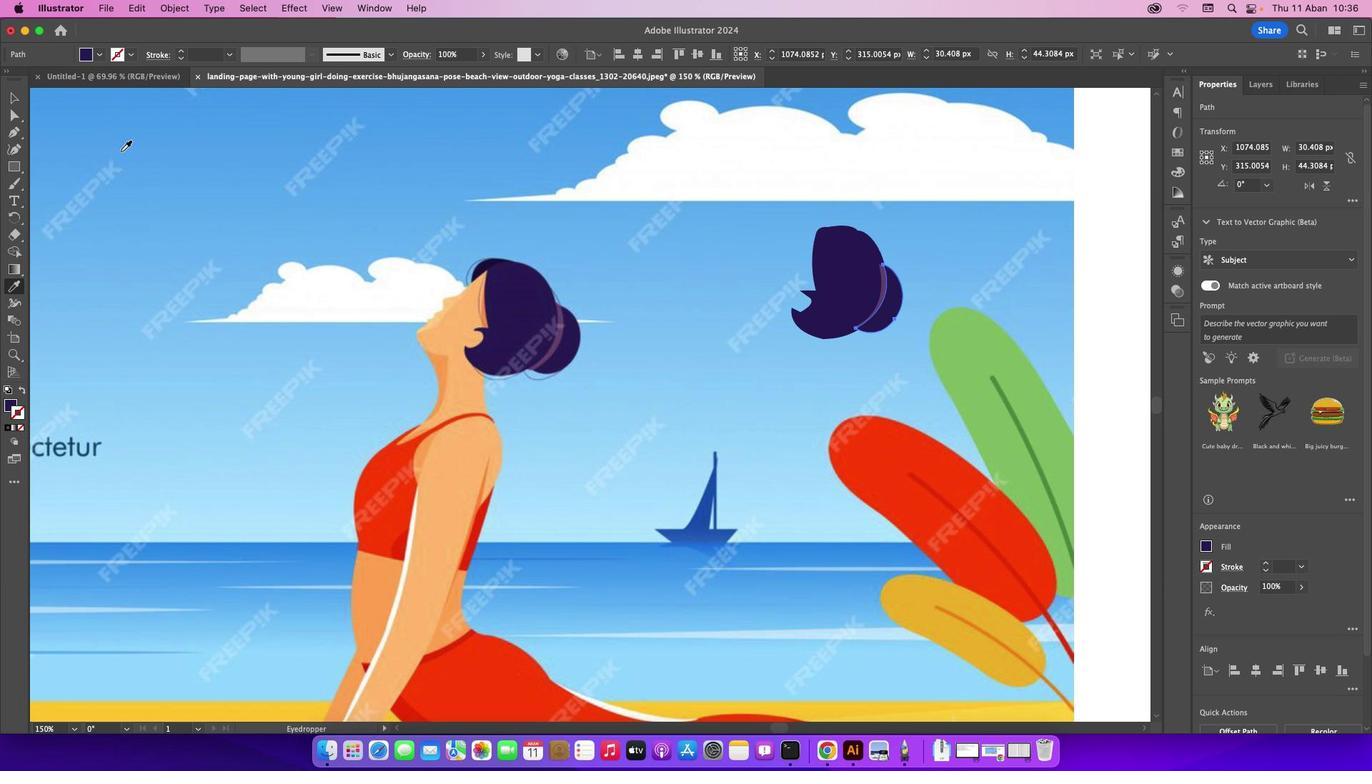 
Action: Mouse pressed left at (560, 358)
Screenshot: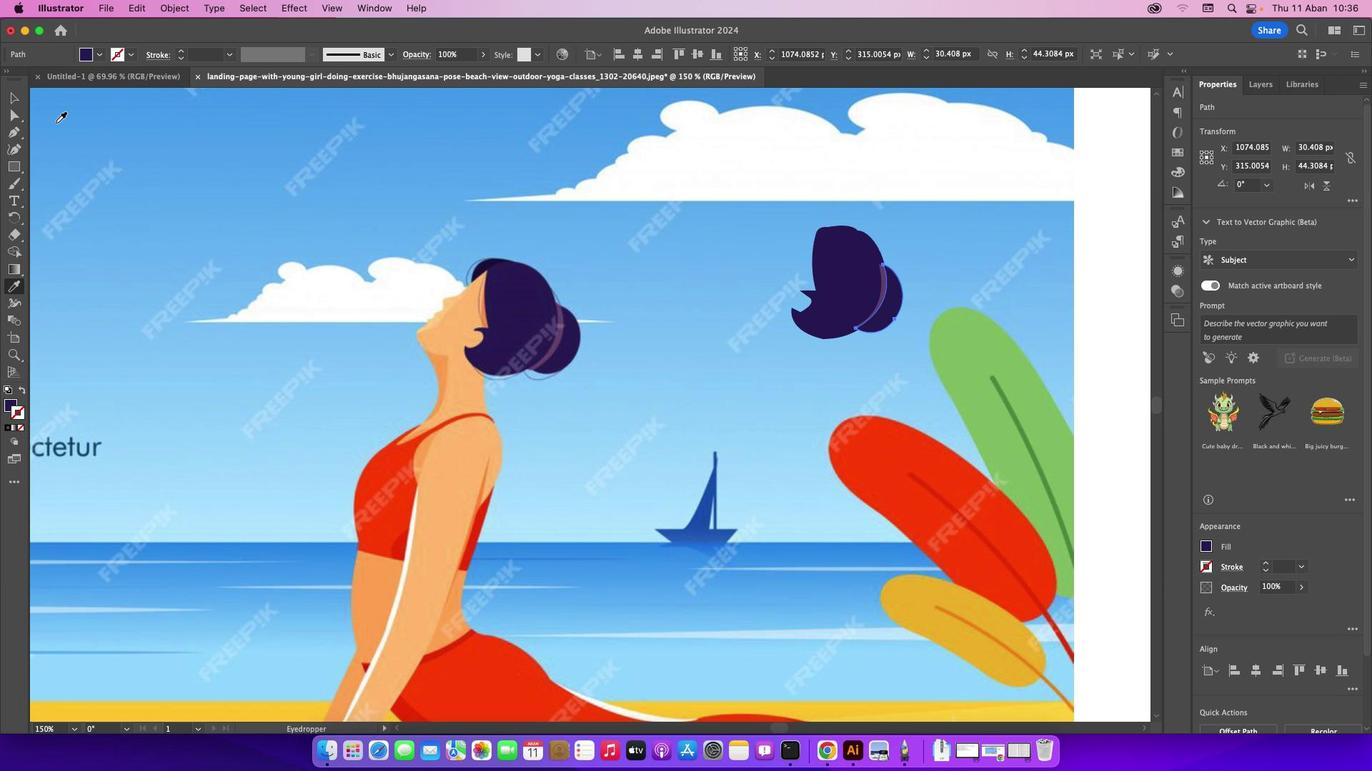 
Action: Mouse moved to (15, 106)
Screenshot: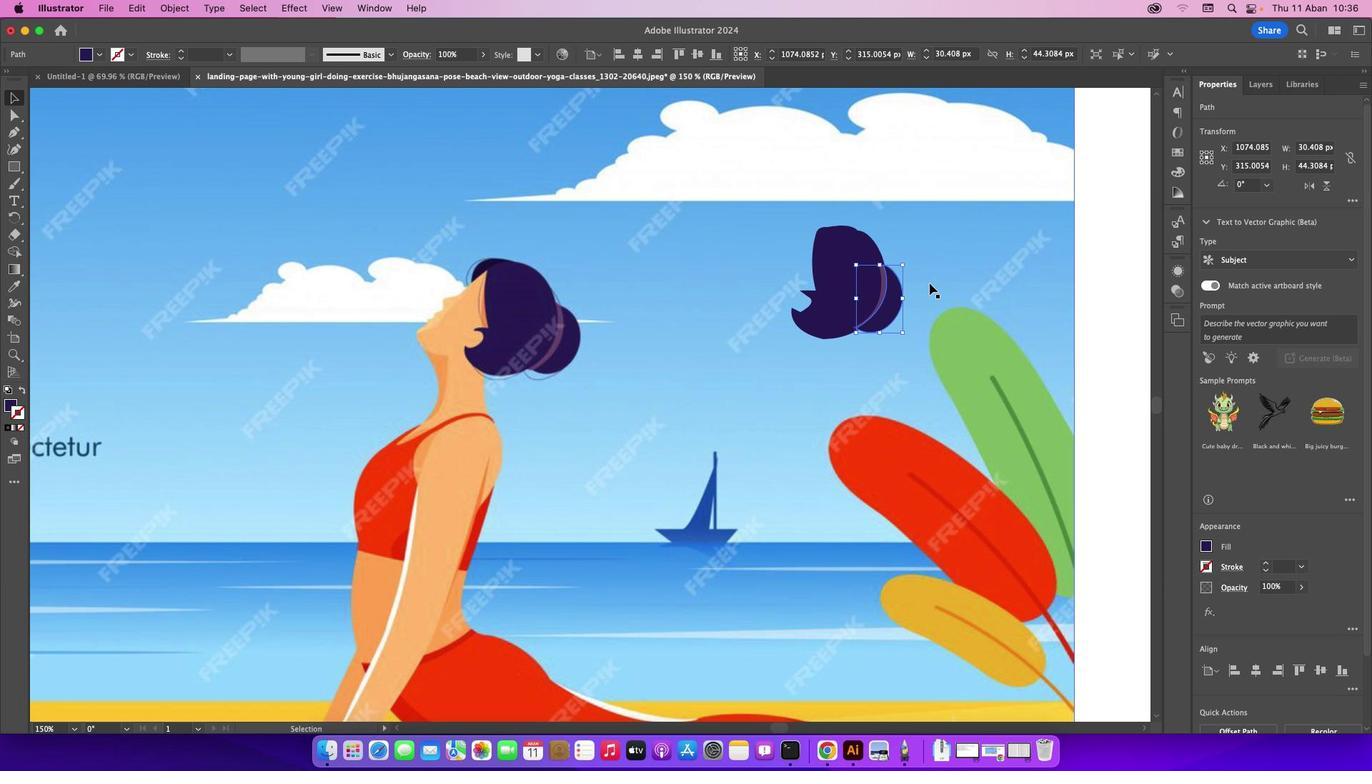 
Action: Mouse pressed left at (15, 106)
Screenshot: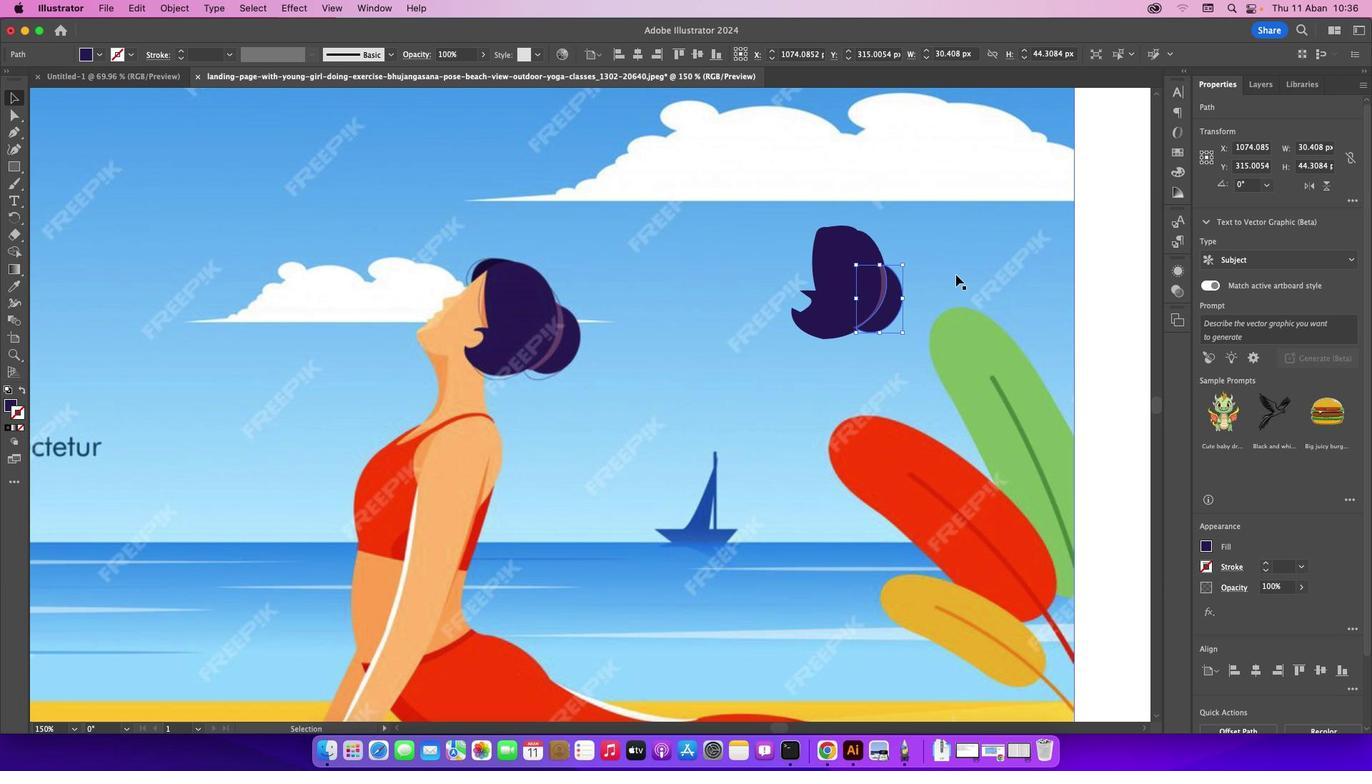 
Action: Mouse moved to (957, 277)
Screenshot: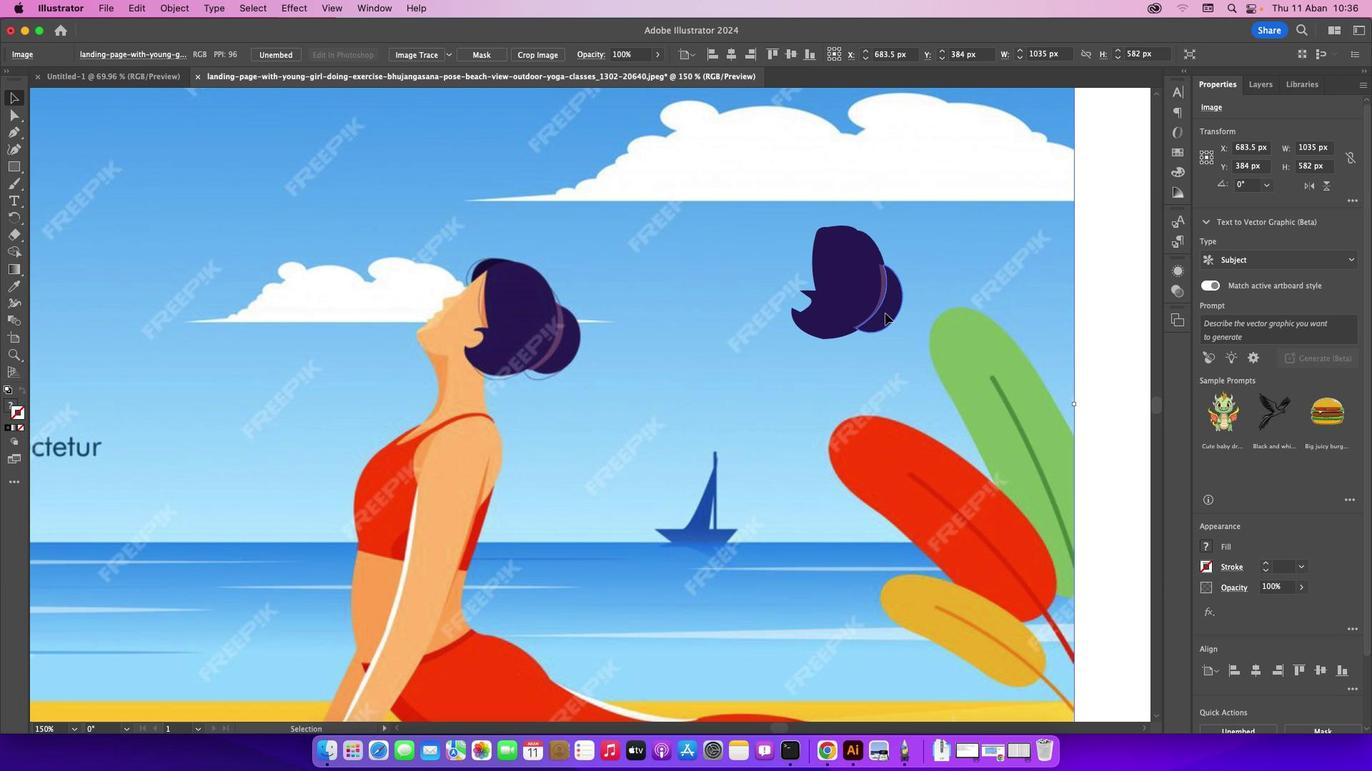 
Action: Mouse pressed left at (957, 277)
Screenshot: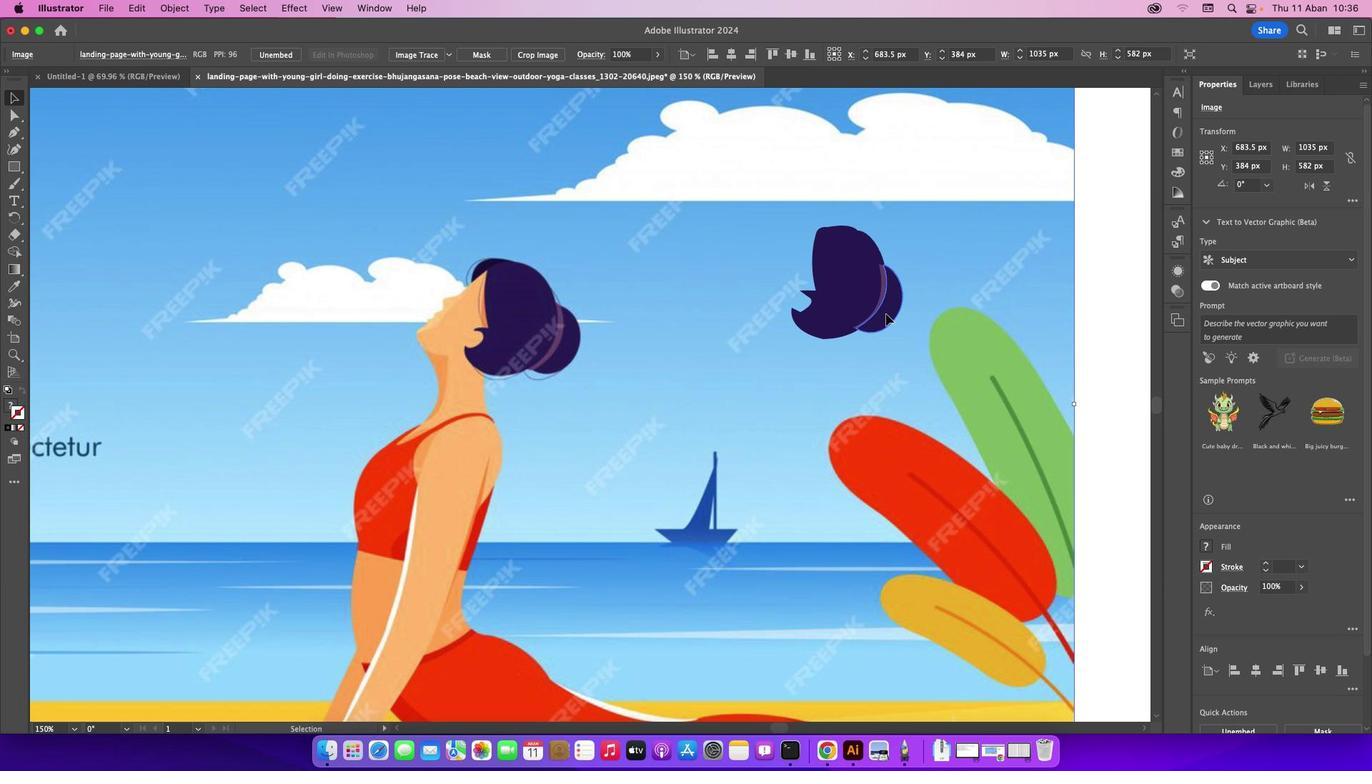 
Action: Mouse moved to (887, 315)
Screenshot: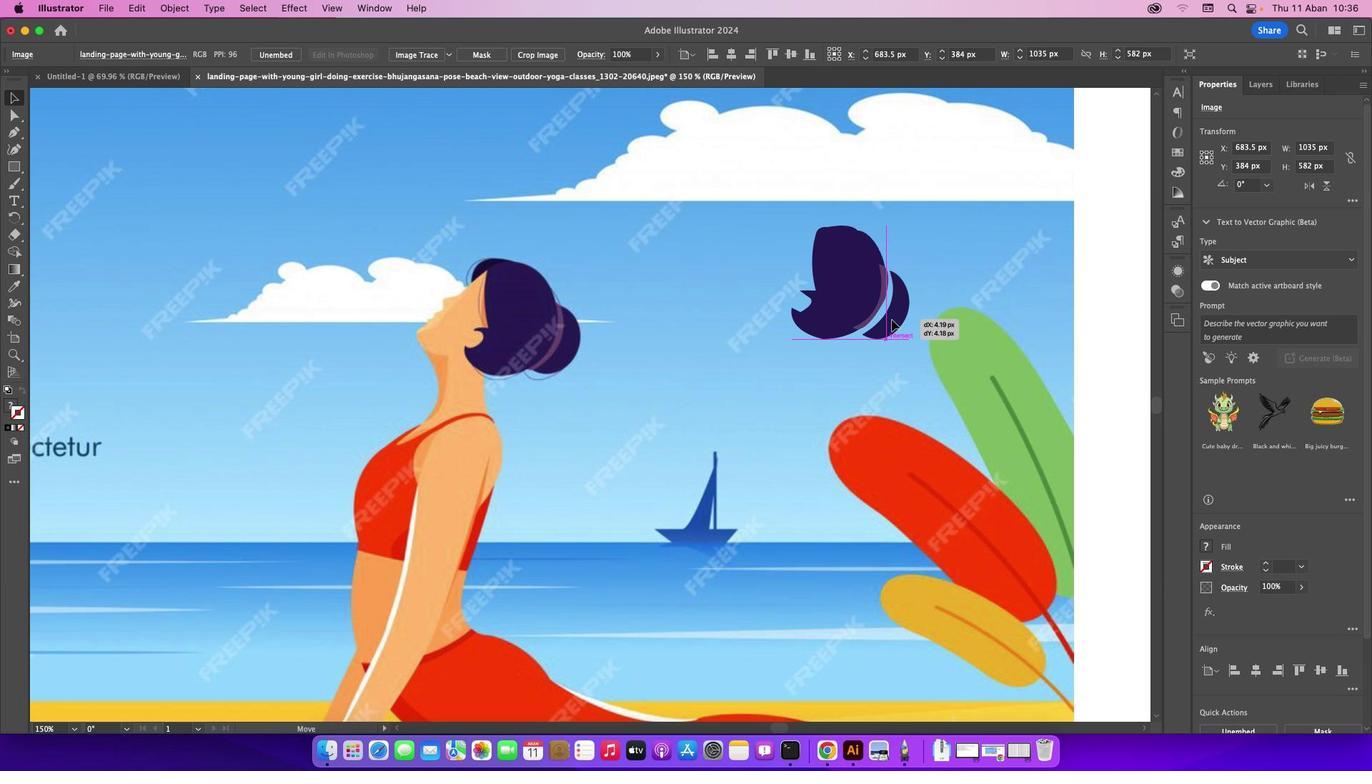 
Action: Mouse pressed left at (887, 315)
Screenshot: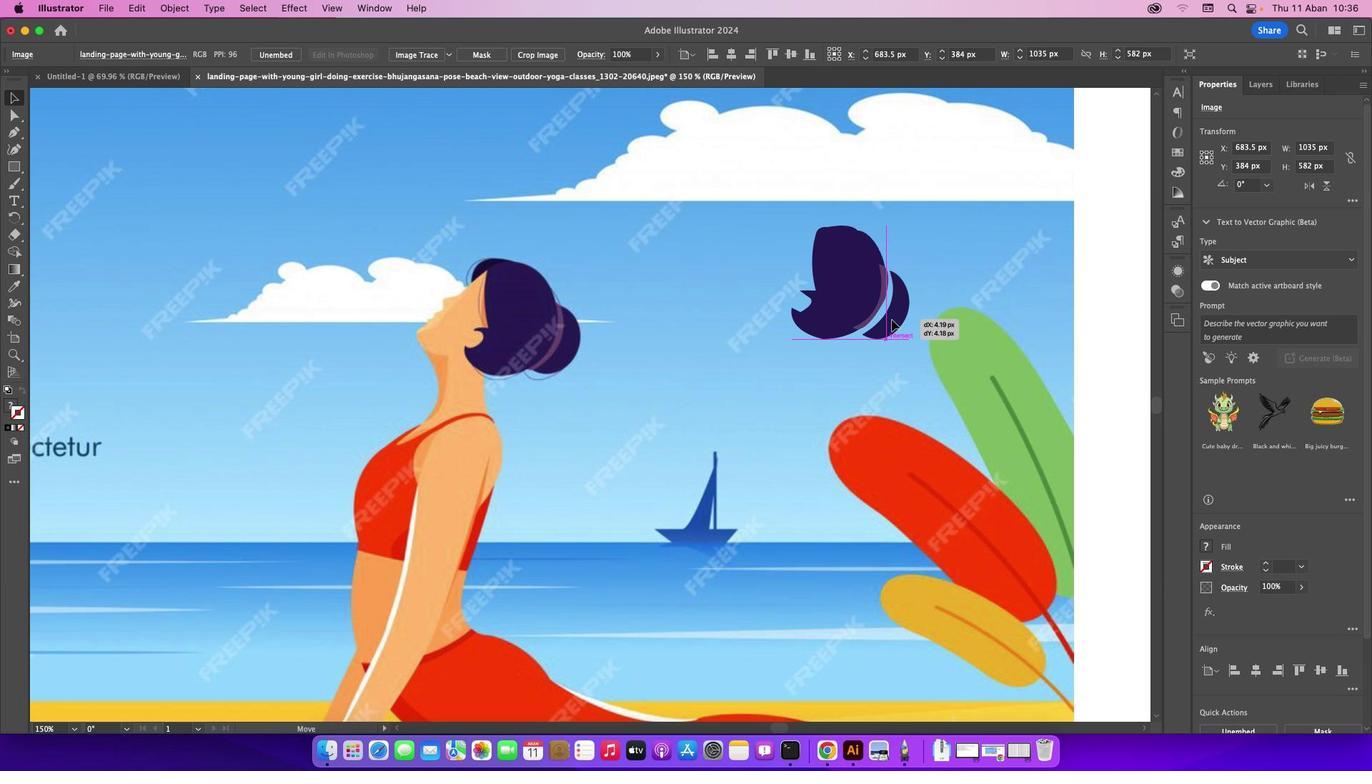 
Action: Mouse moved to (954, 279)
Screenshot: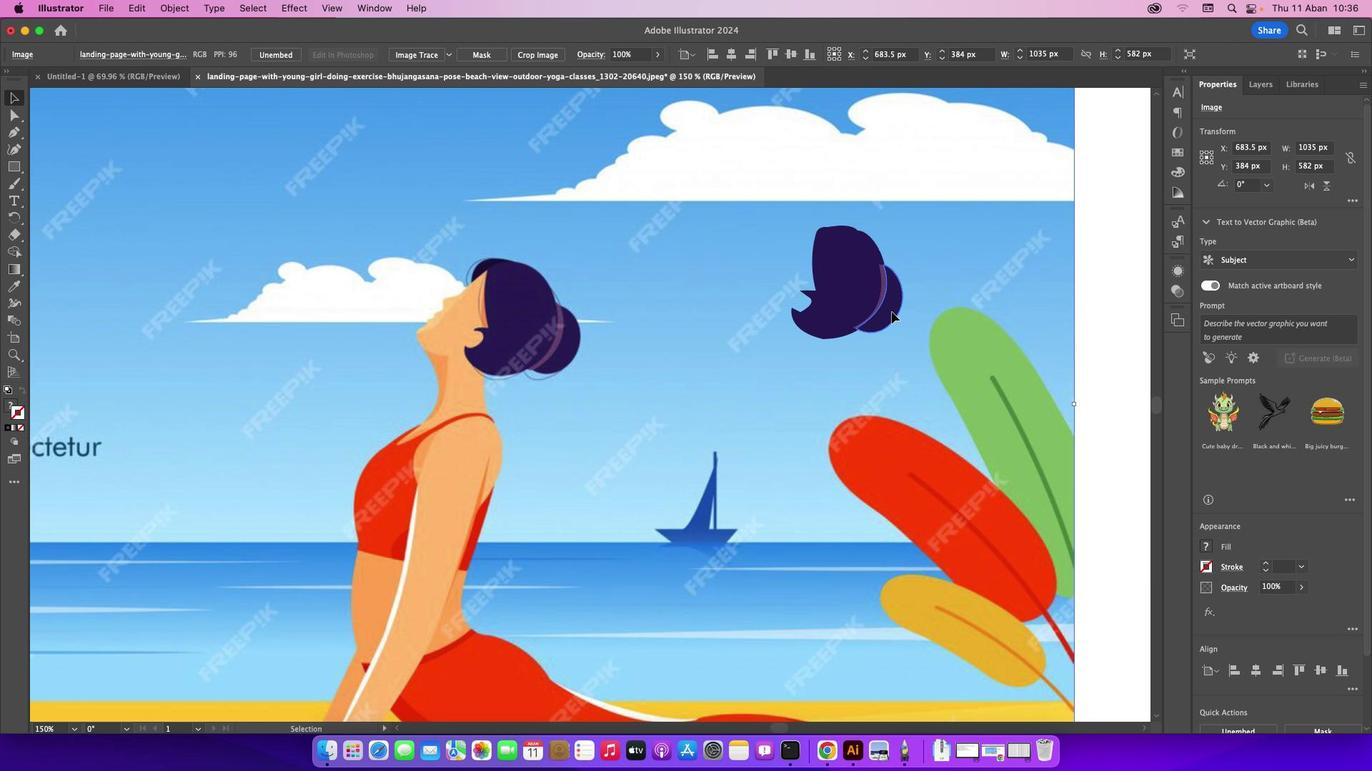 
Action: Mouse pressed left at (954, 279)
Screenshot: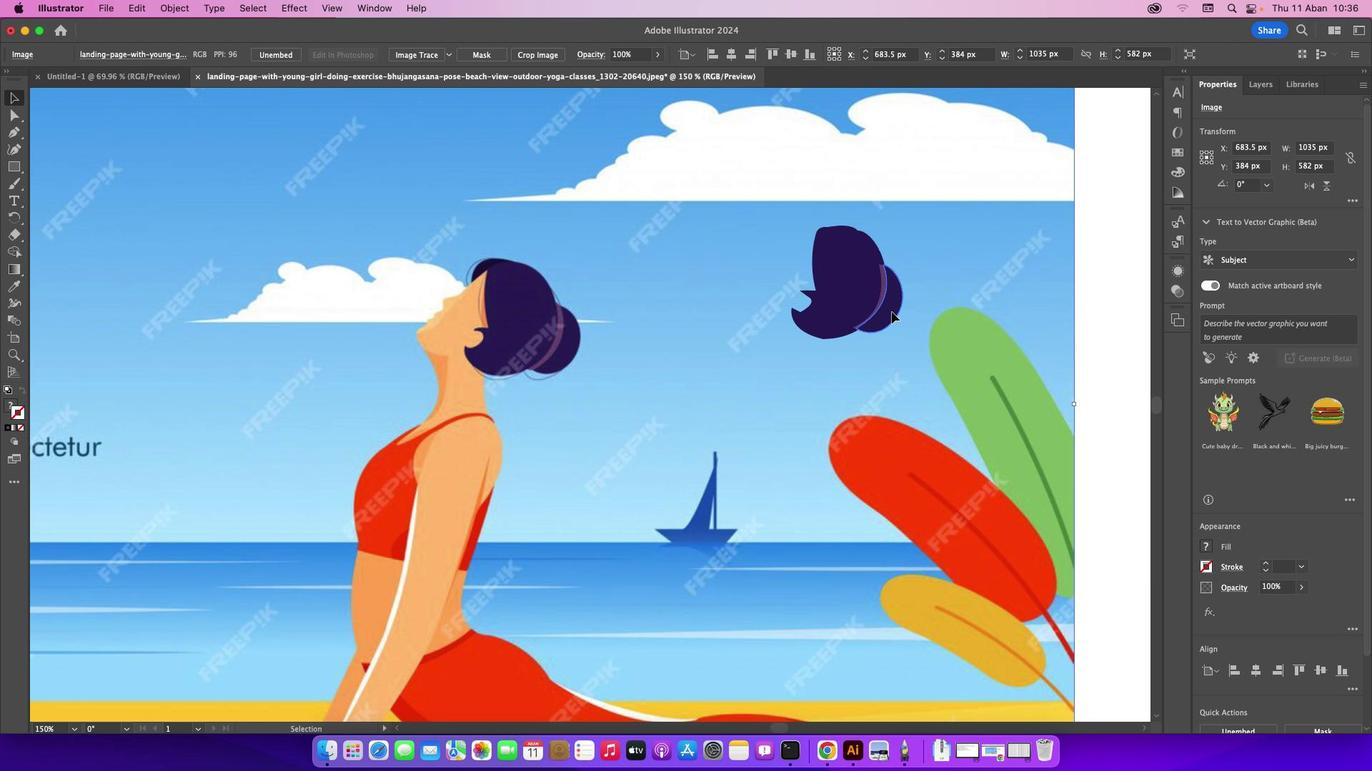 
Action: Mouse moved to (893, 313)
Screenshot: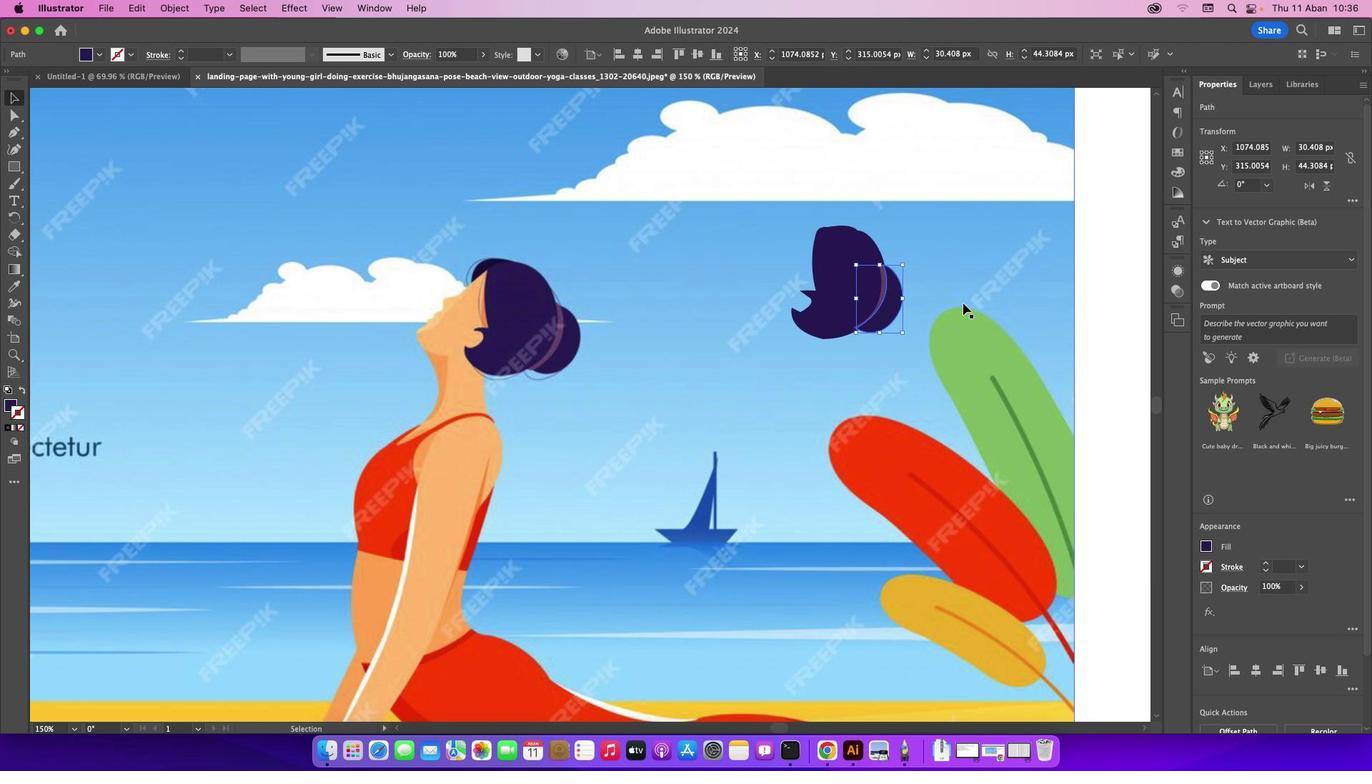 
Action: Mouse pressed left at (893, 313)
Screenshot: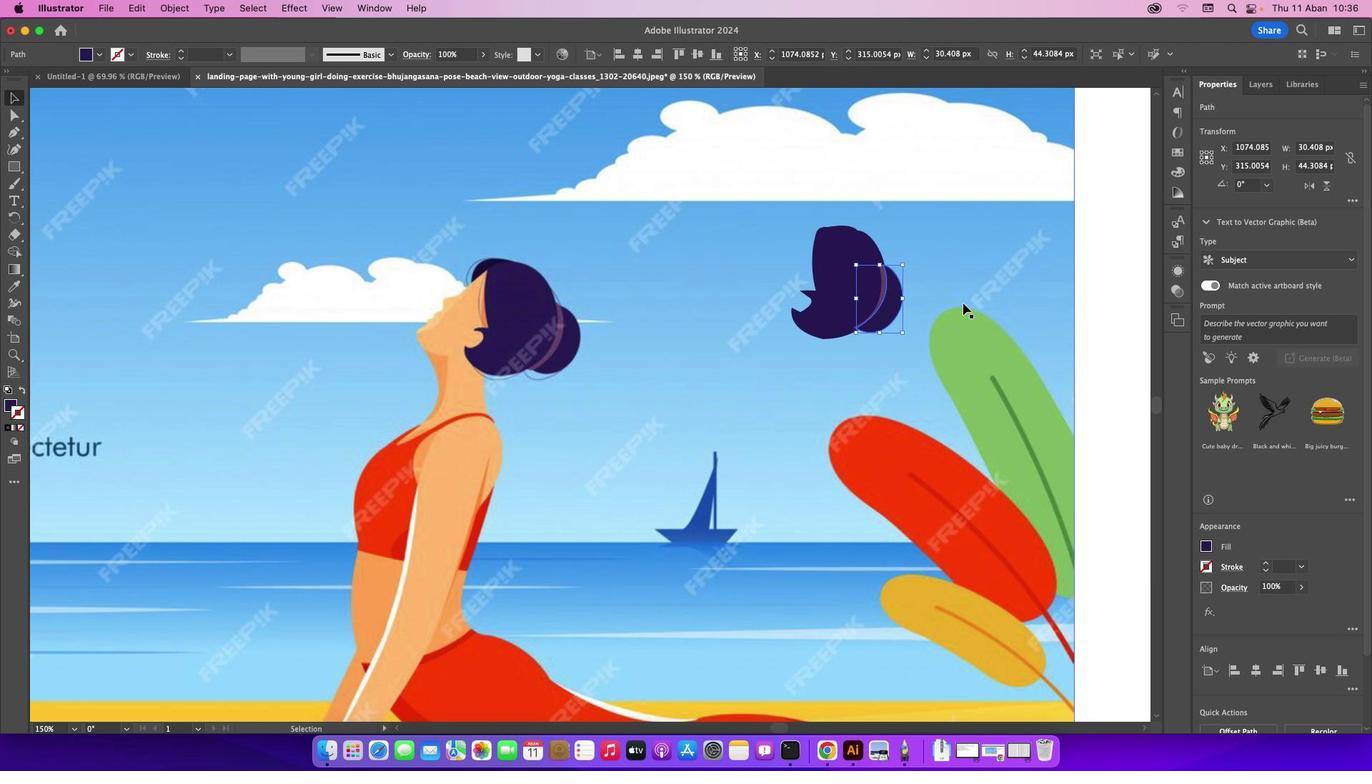 
Action: Mouse moved to (965, 305)
Screenshot: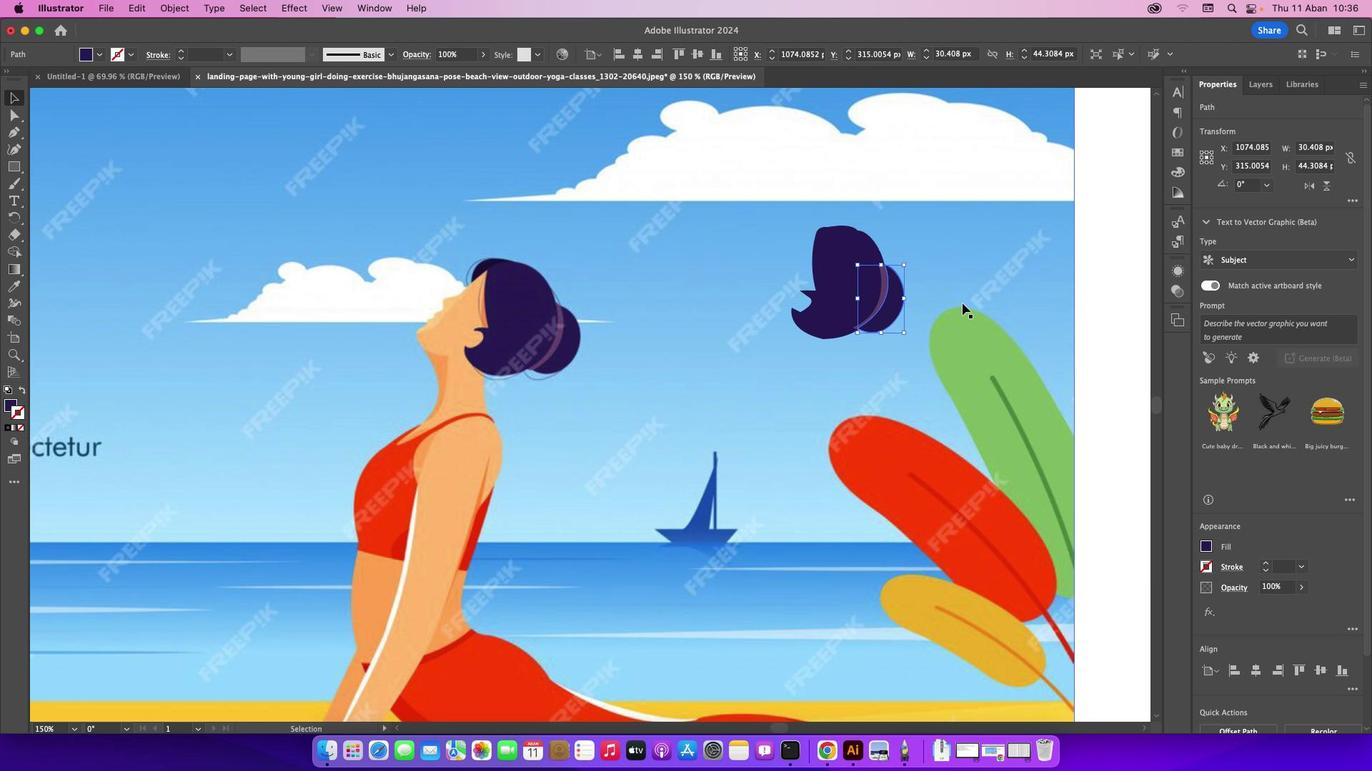 
Action: Key pressed Key.right
Screenshot: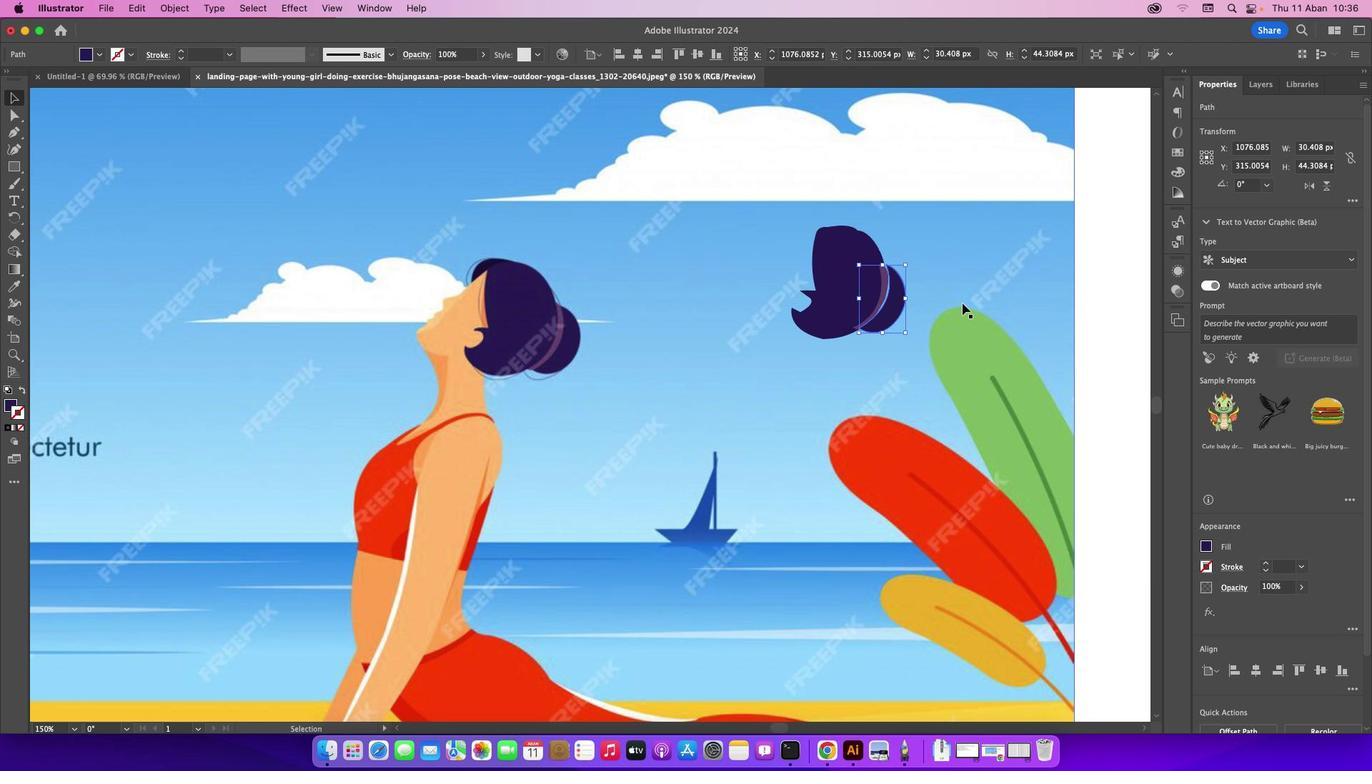 
Action: Mouse moved to (964, 305)
Screenshot: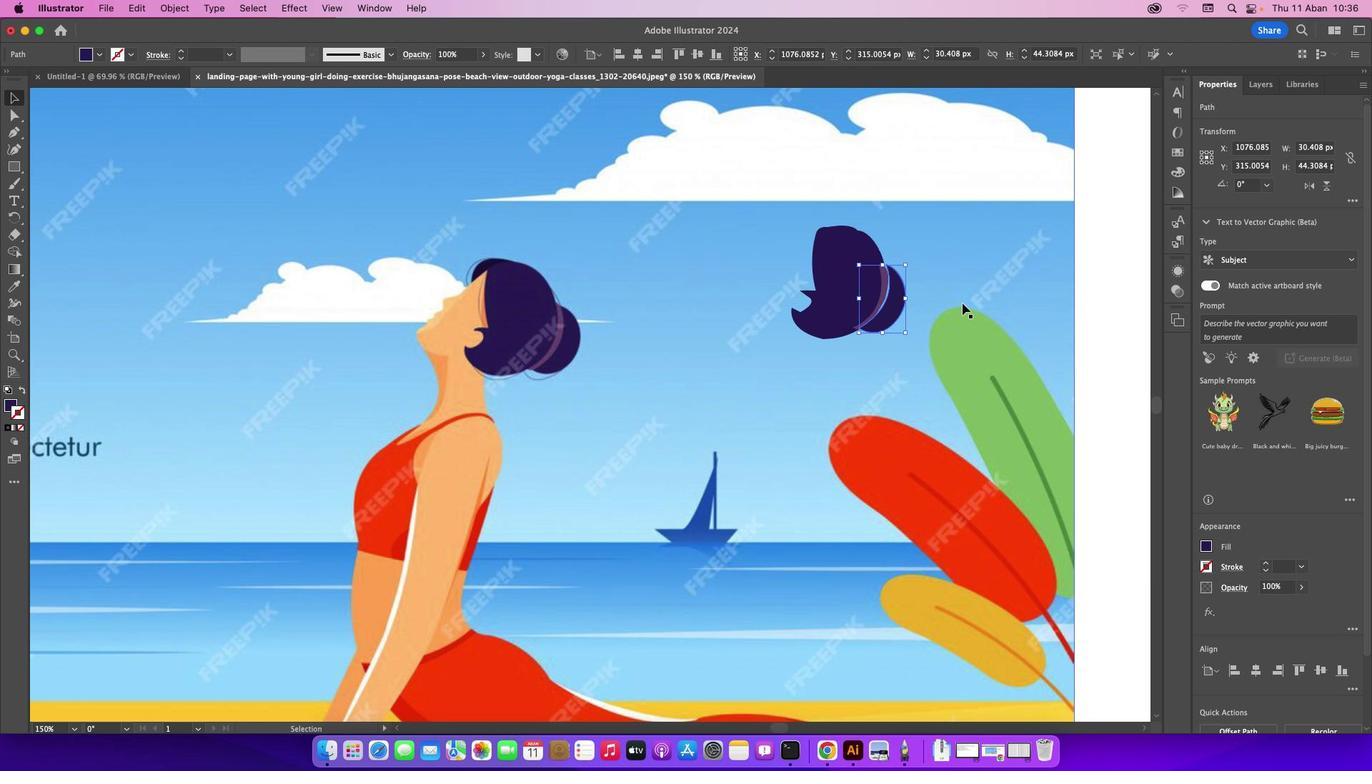 
Action: Key pressed Key.rightKey.upKey.left
Screenshot: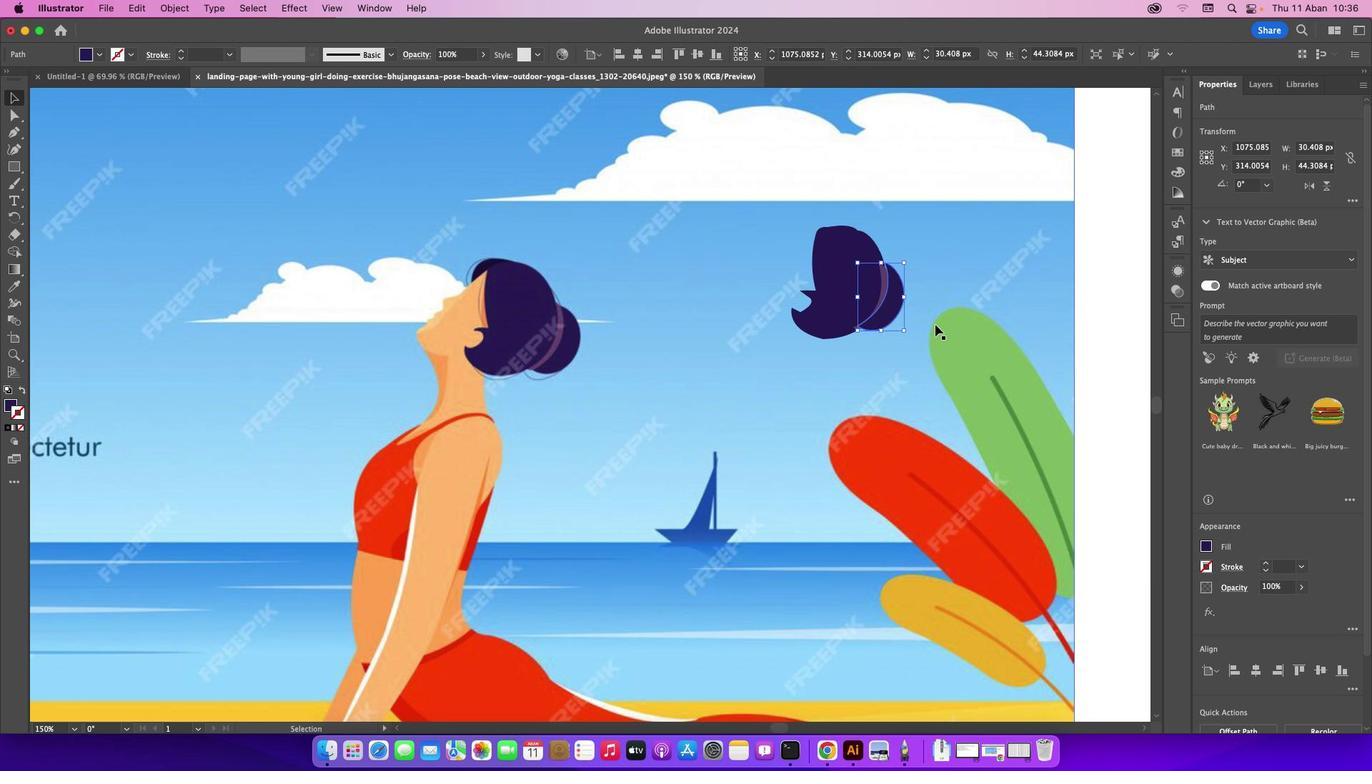 
Action: Mouse moved to (908, 340)
Screenshot: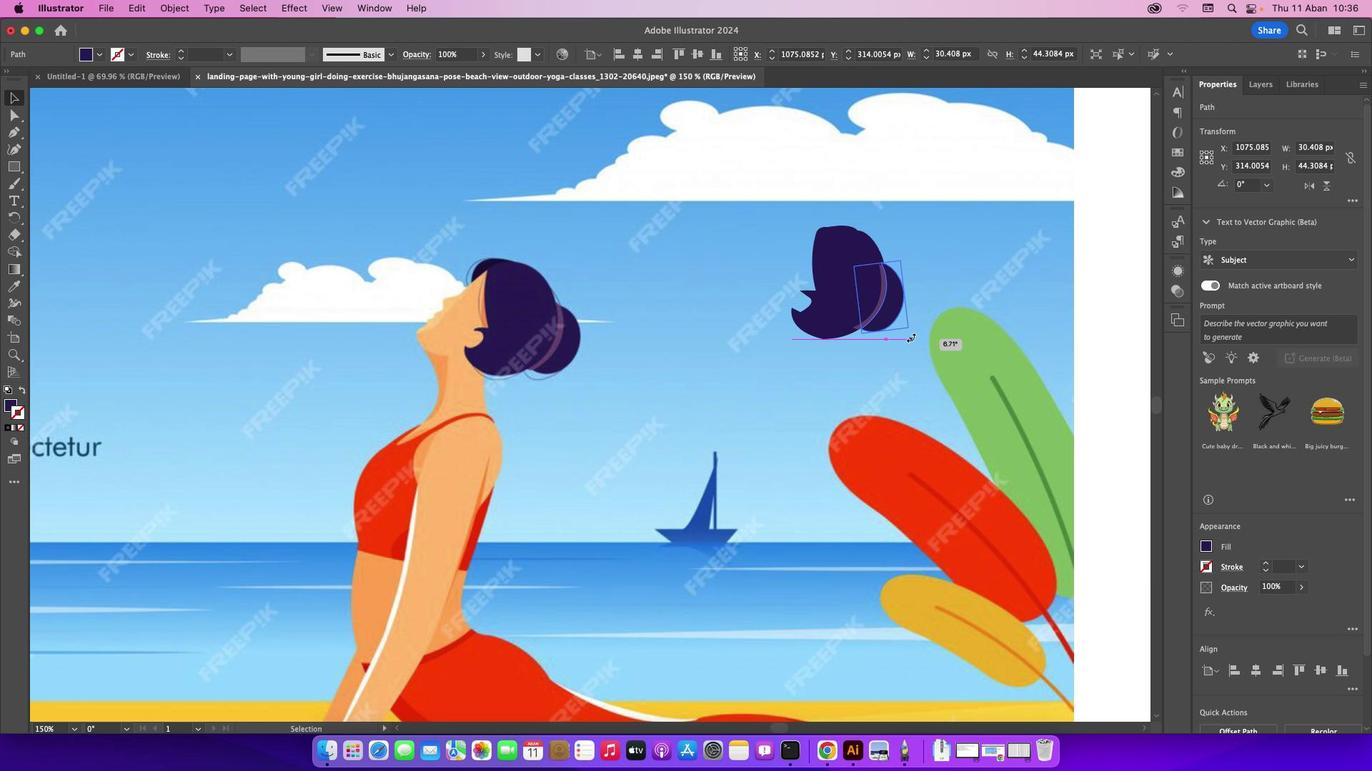 
Action: Mouse pressed left at (908, 340)
Screenshot: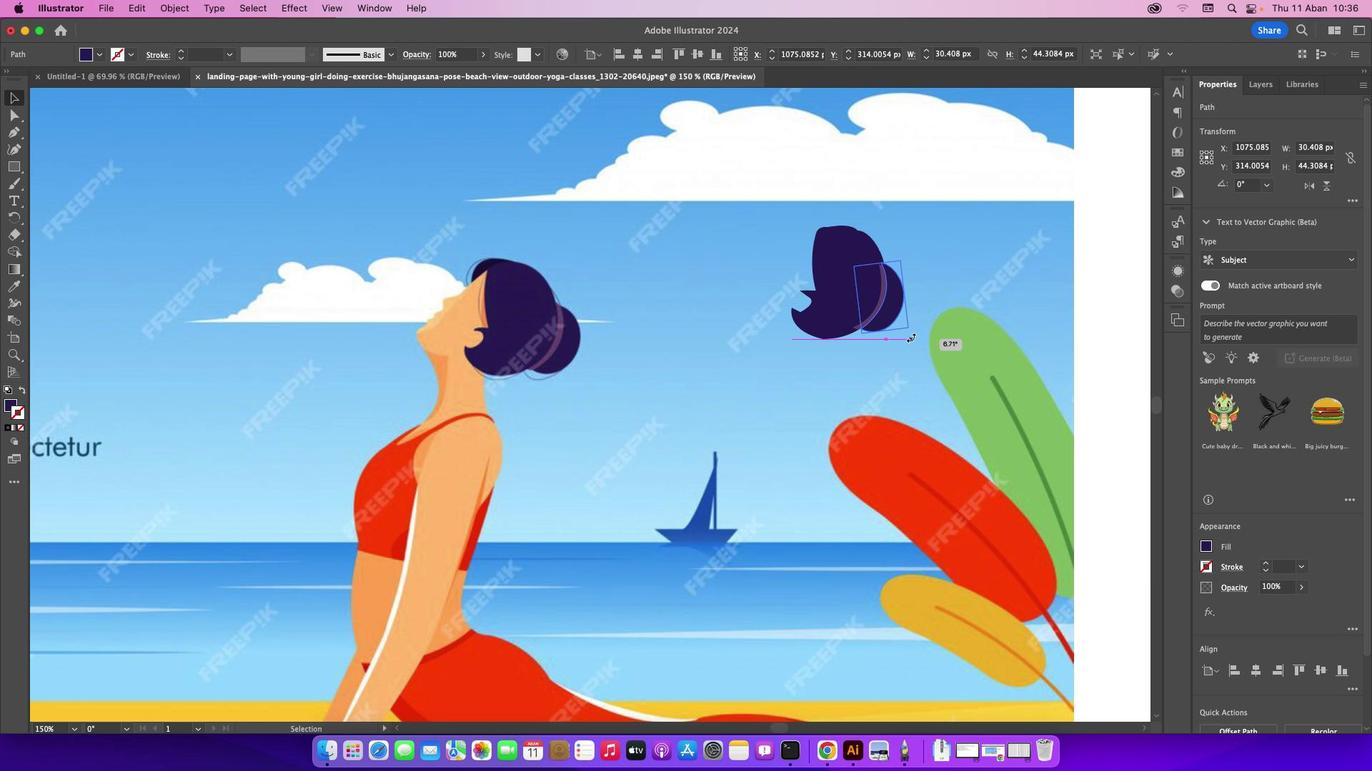 
Action: Mouse moved to (959, 297)
Screenshot: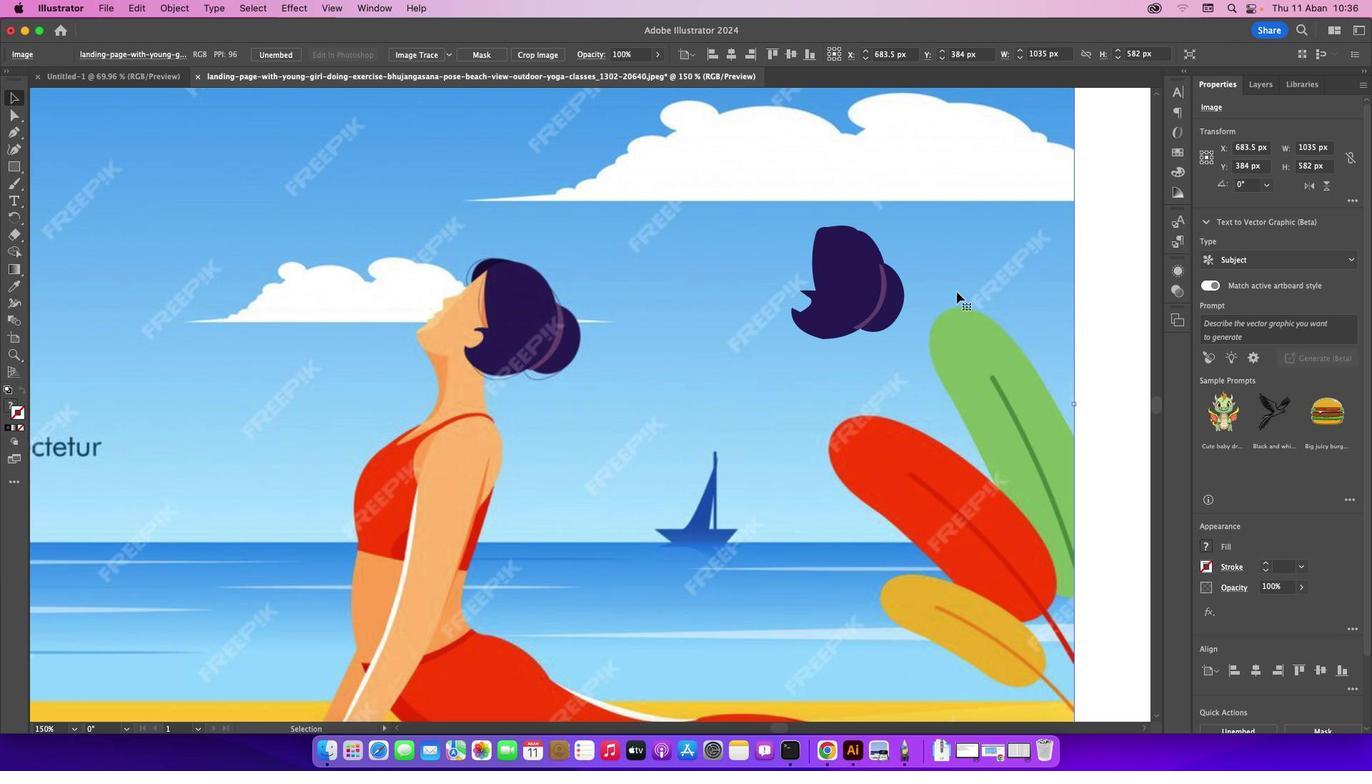 
Action: Mouse pressed left at (959, 297)
Screenshot: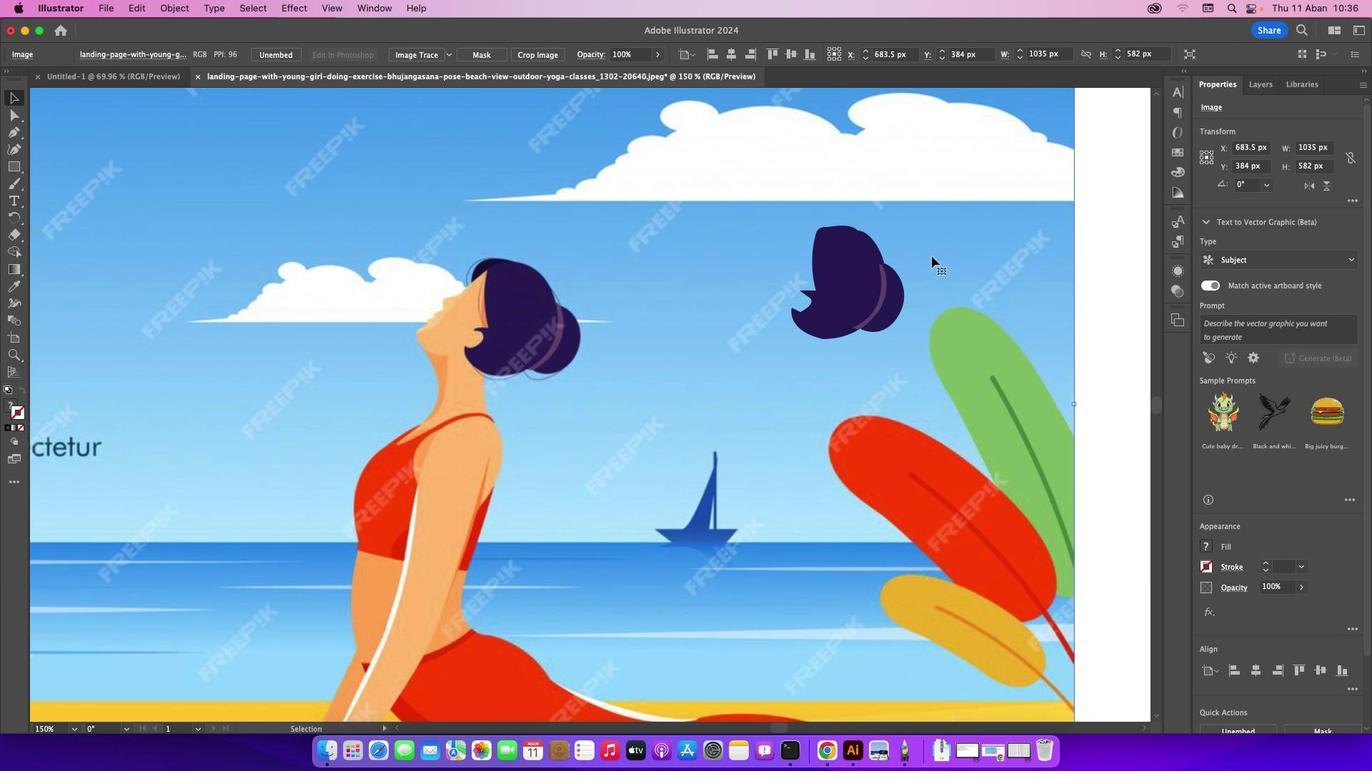 
Action: Mouse moved to (17, 135)
Screenshot: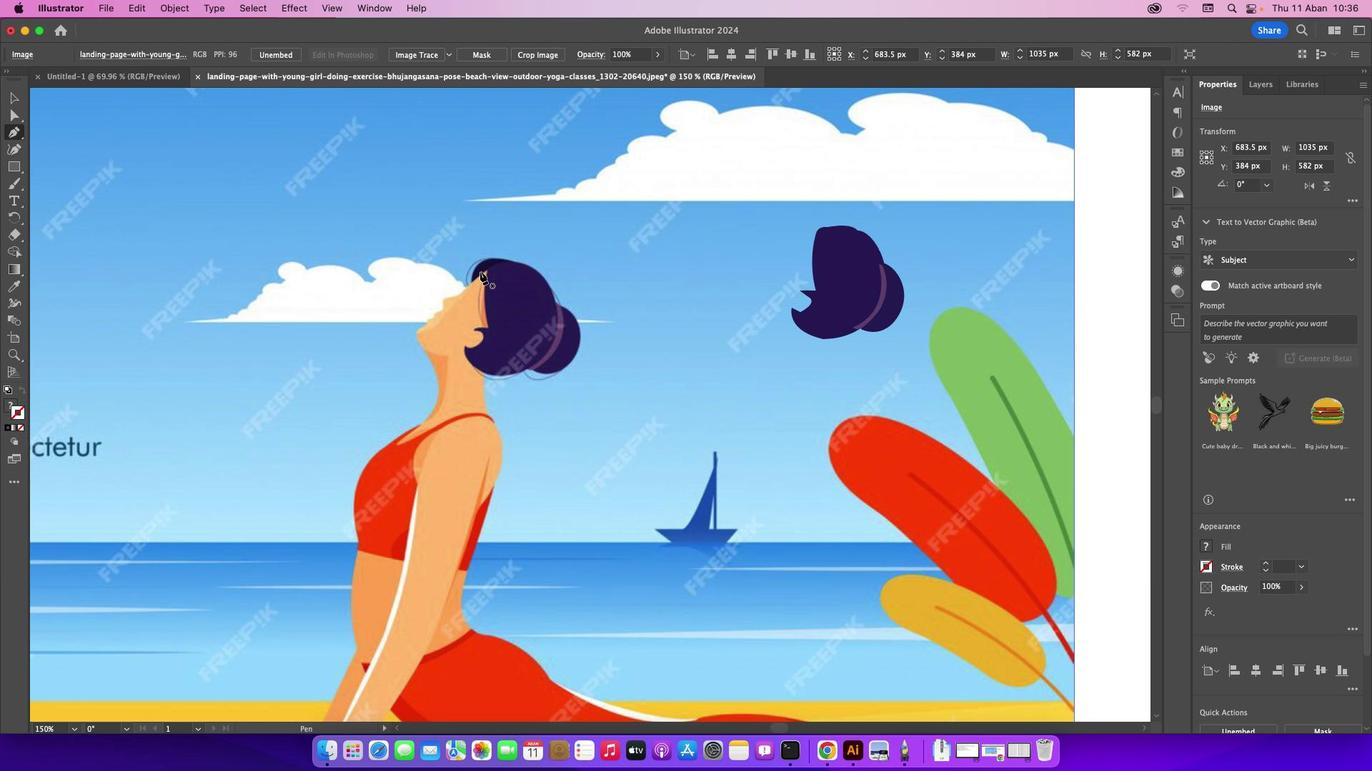 
Action: Mouse pressed left at (17, 135)
Screenshot: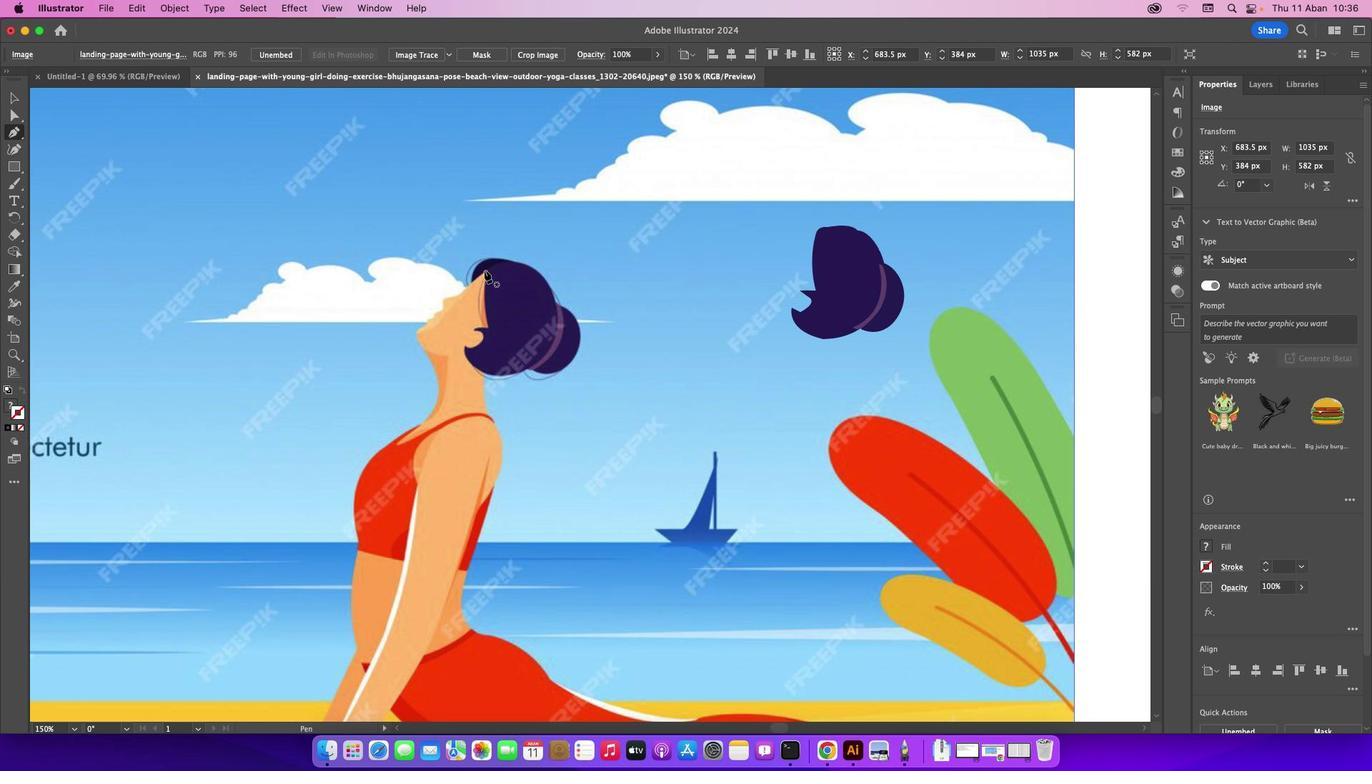 
Action: Mouse moved to (488, 274)
Screenshot: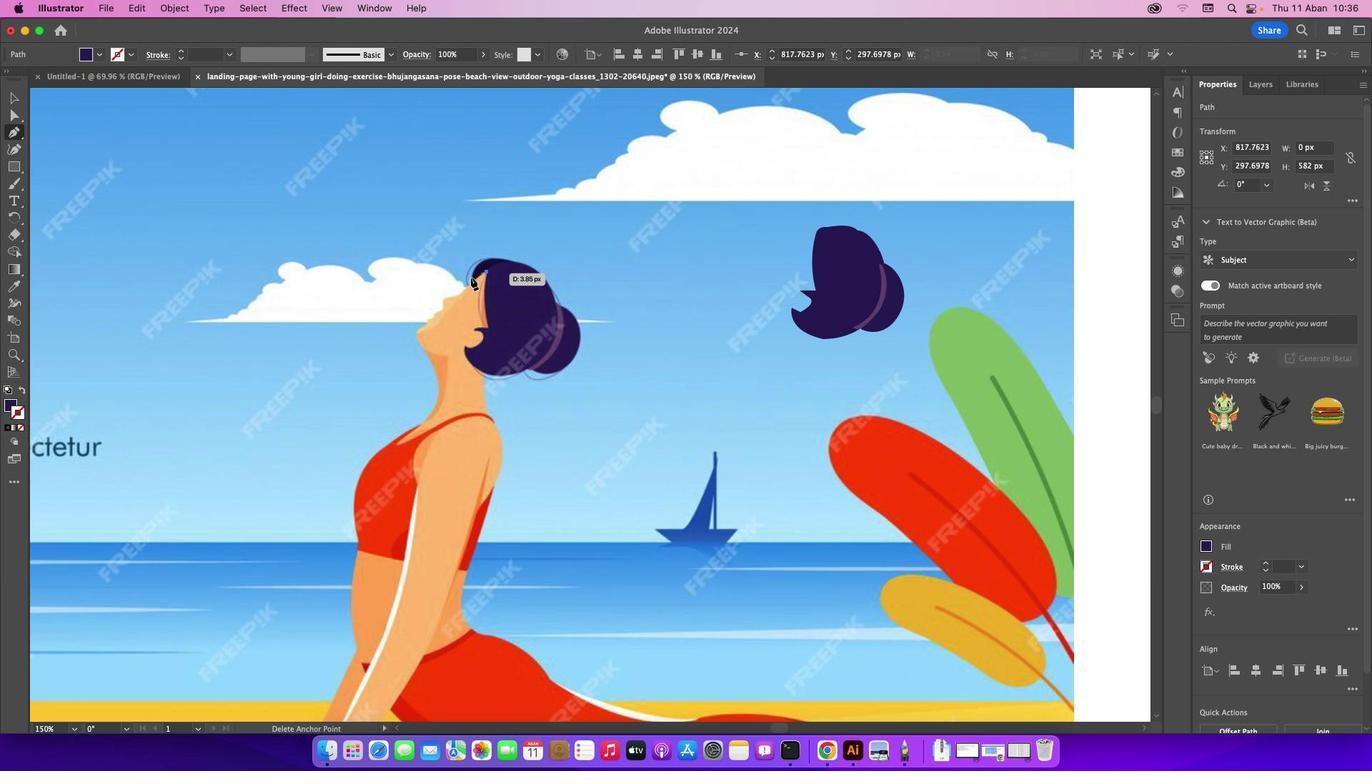 
Action: Mouse pressed left at (488, 274)
Screenshot: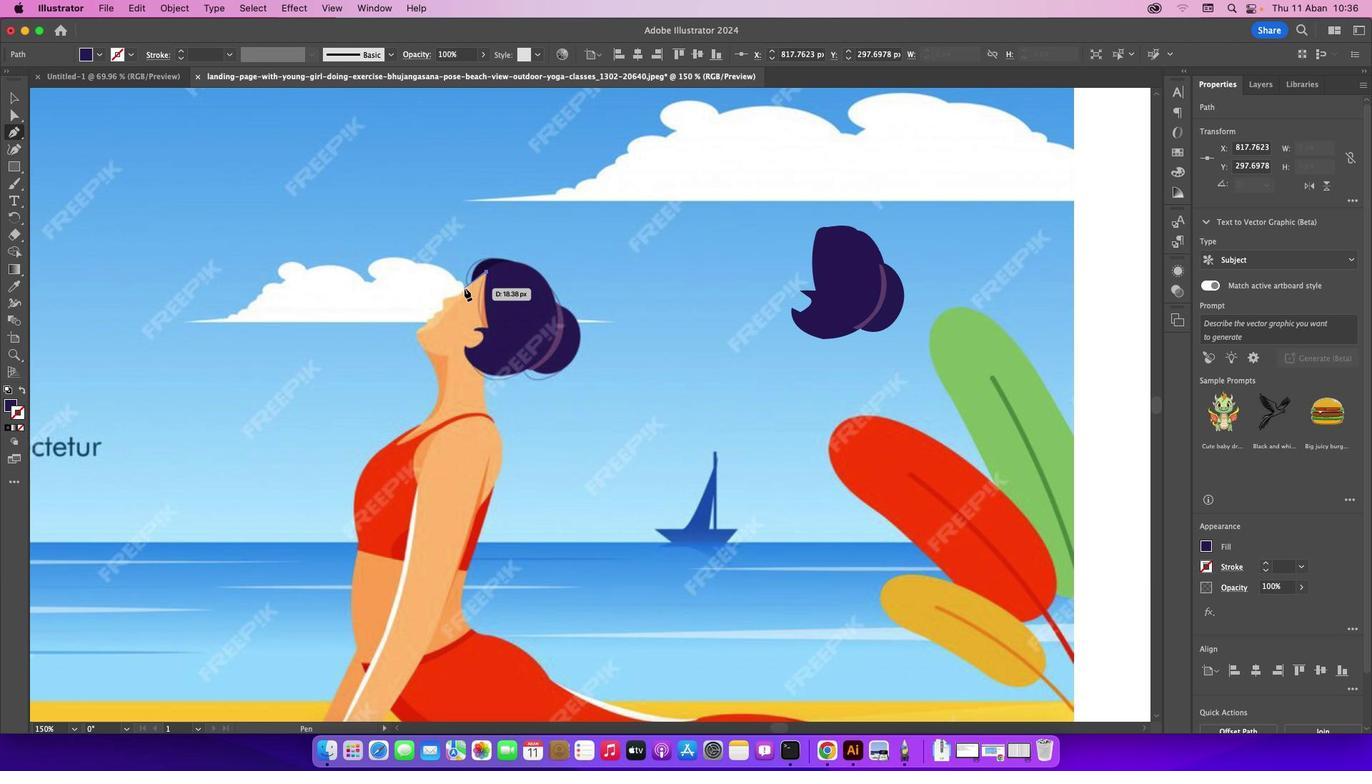 
Action: Mouse moved to (453, 298)
Screenshot: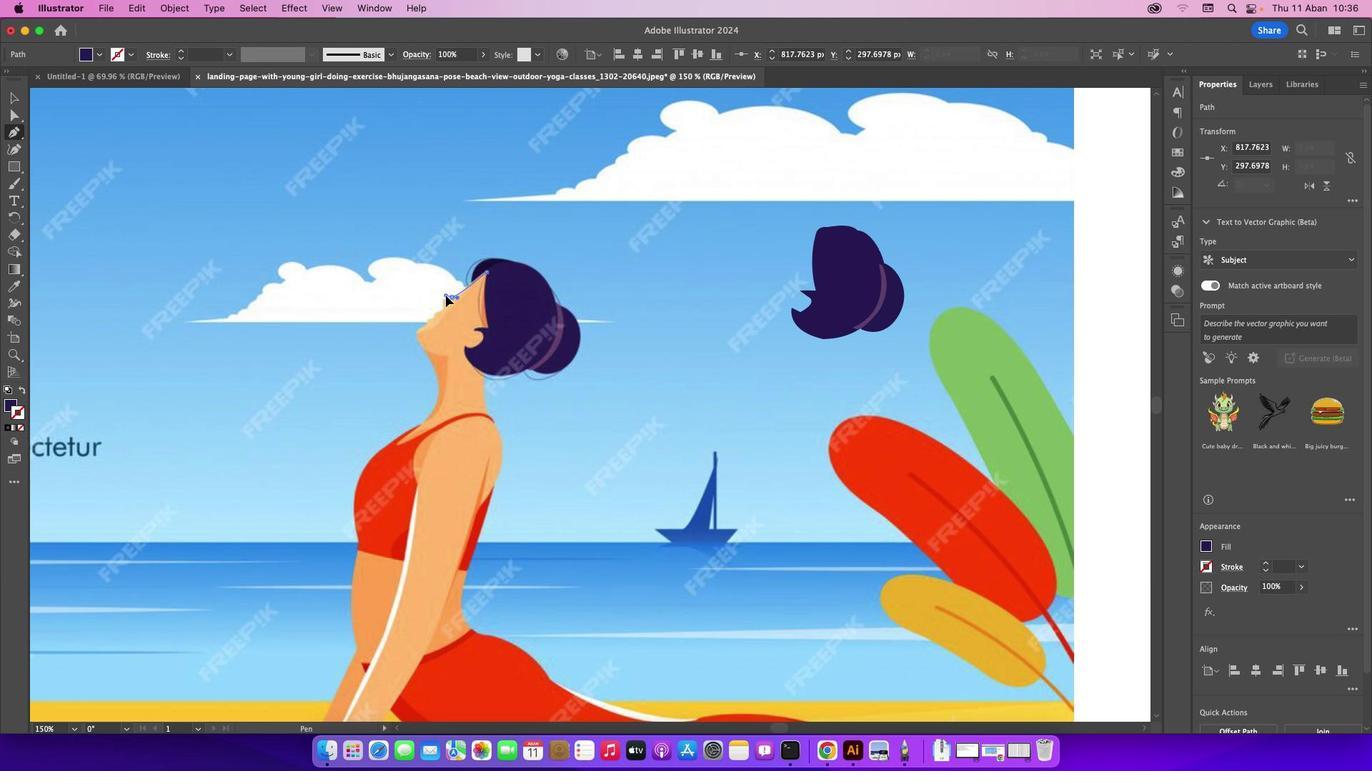 
Action: Mouse pressed left at (453, 298)
Screenshot: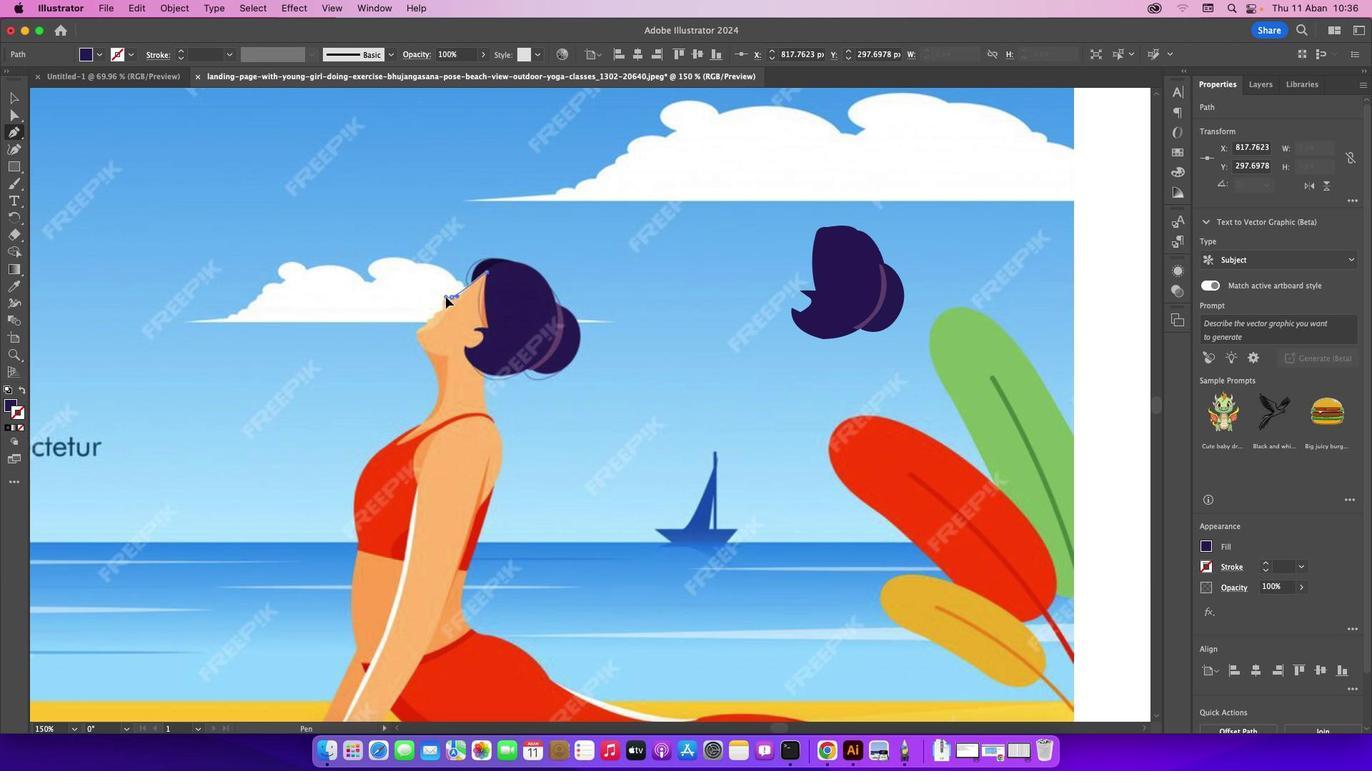 
Action: Mouse moved to (453, 299)
Screenshot: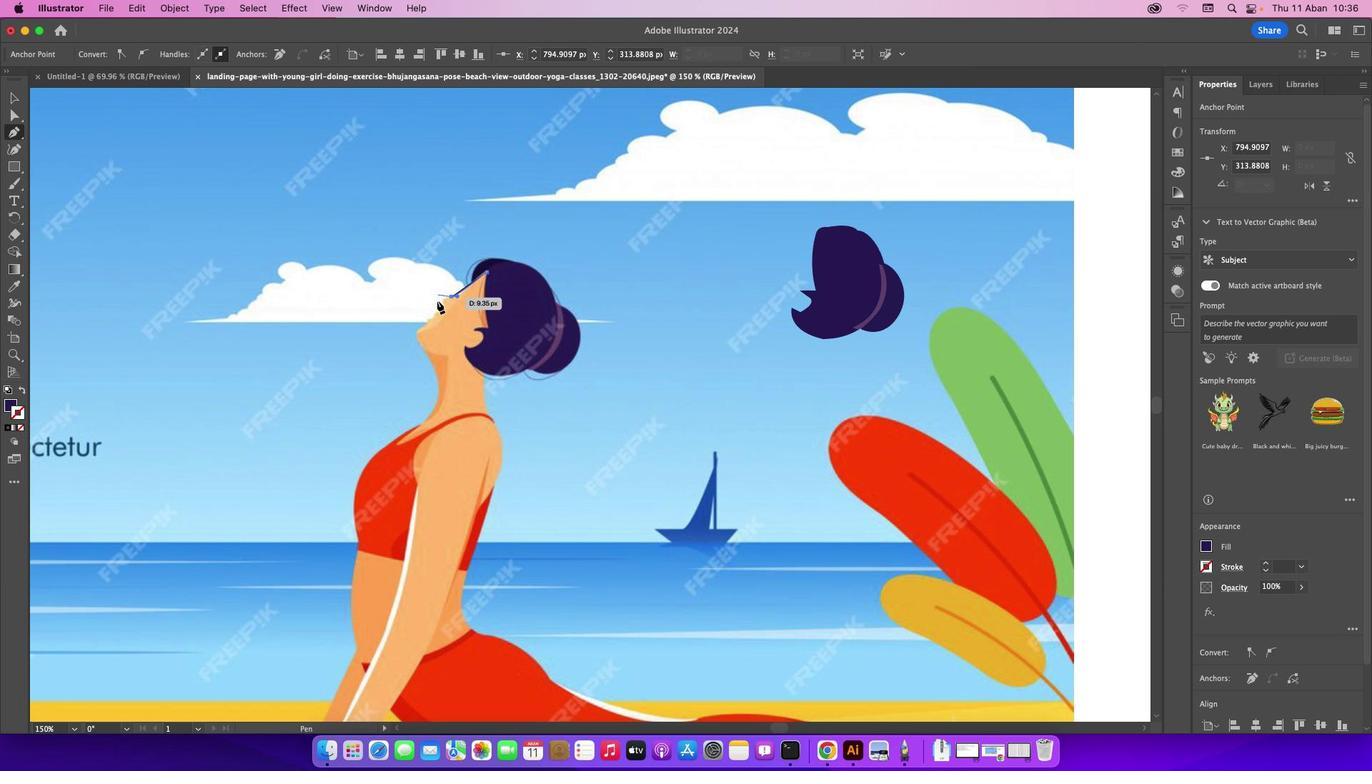 
Action: Mouse pressed left at (453, 299)
Screenshot: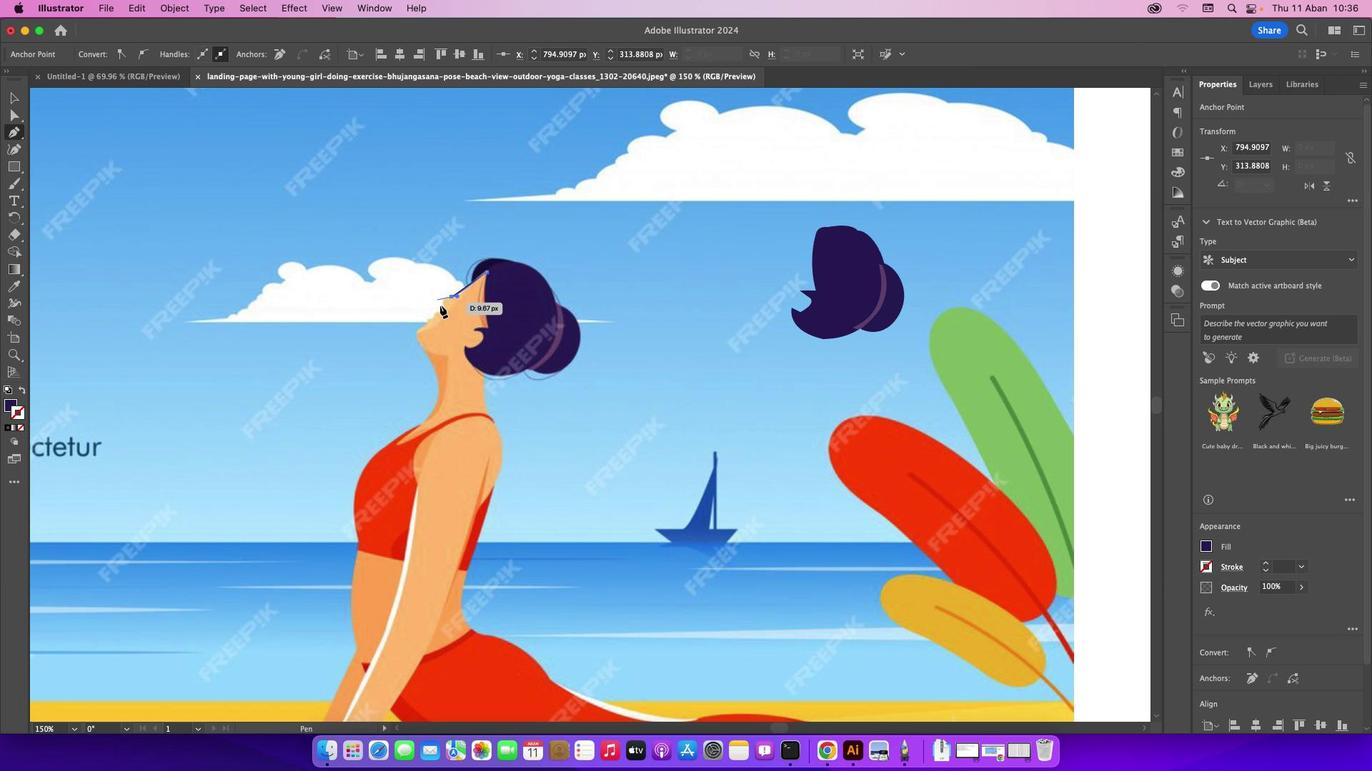 
Action: Mouse moved to (444, 305)
Screenshot: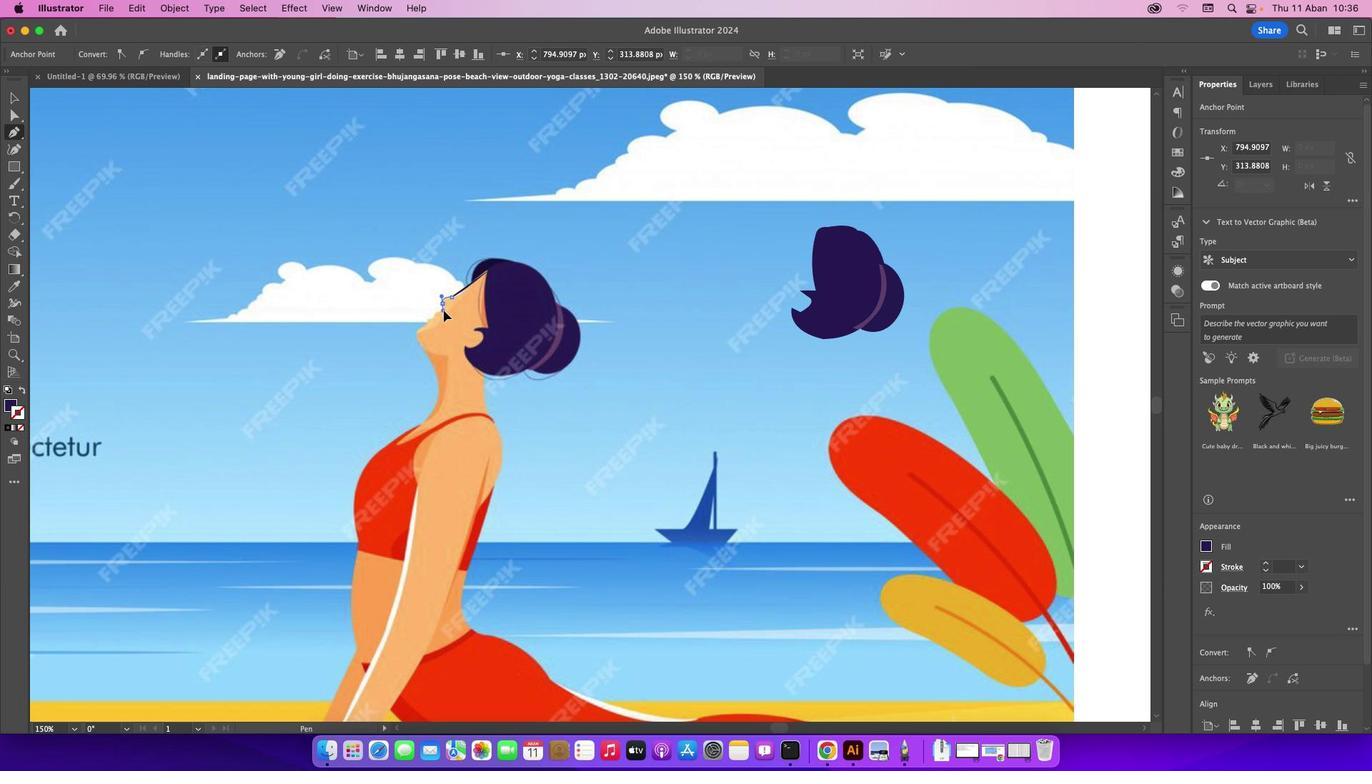 
Action: Mouse pressed left at (444, 305)
Screenshot: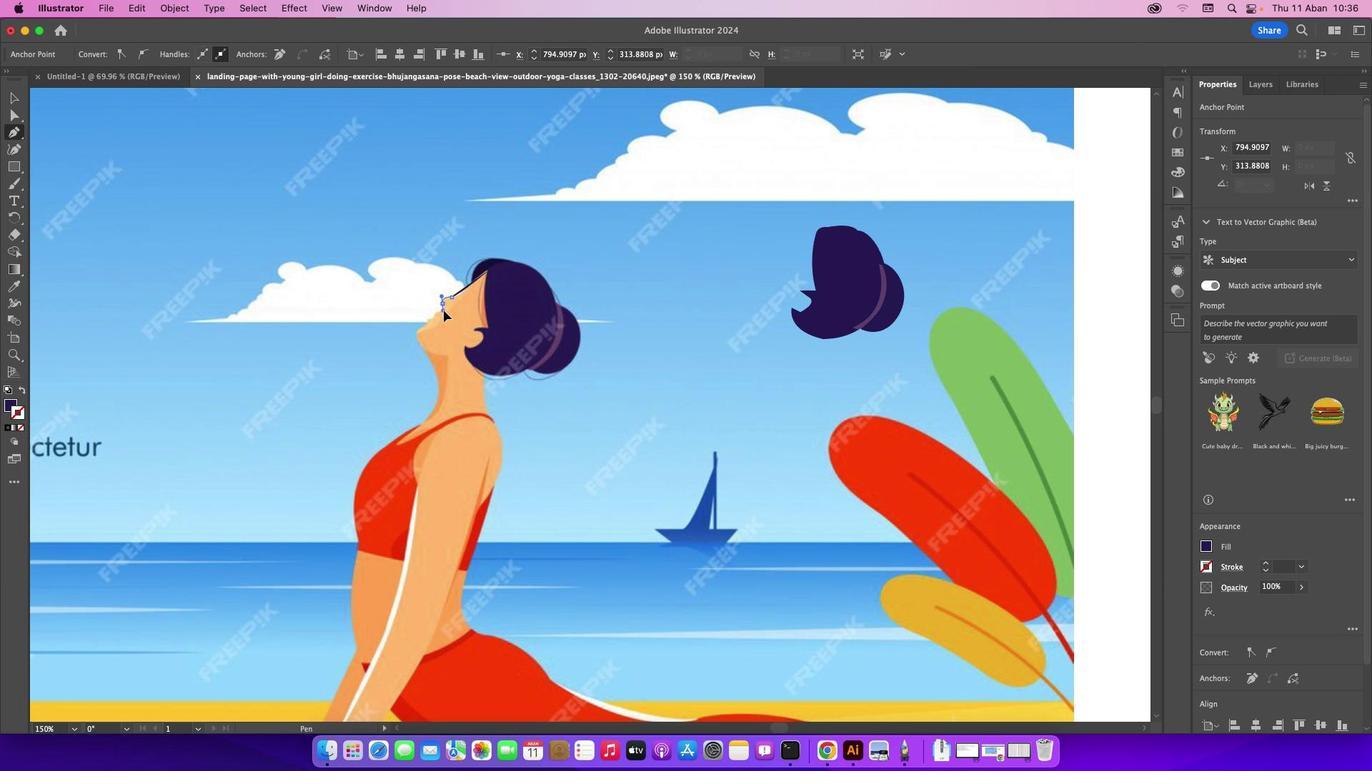 
Action: Mouse moved to (435, 316)
Screenshot: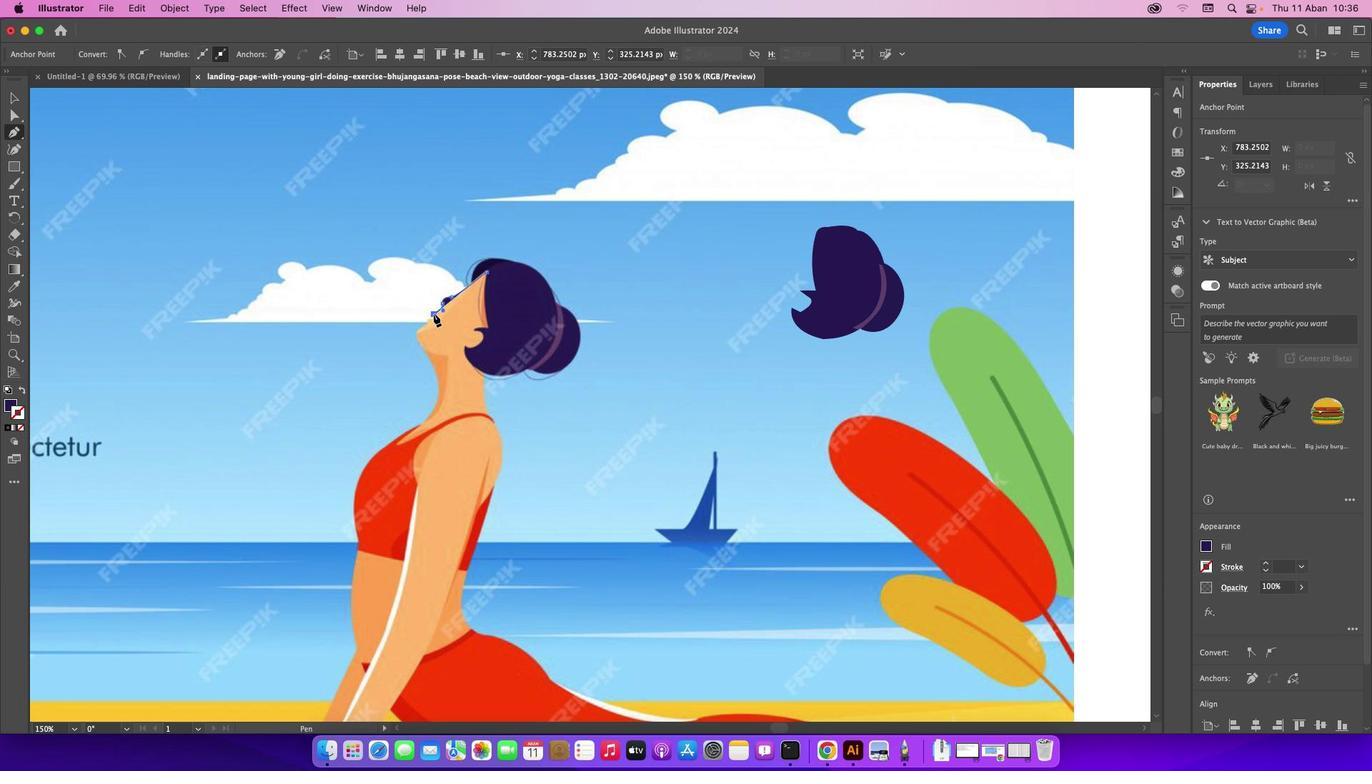 
Action: Mouse pressed left at (435, 316)
Screenshot: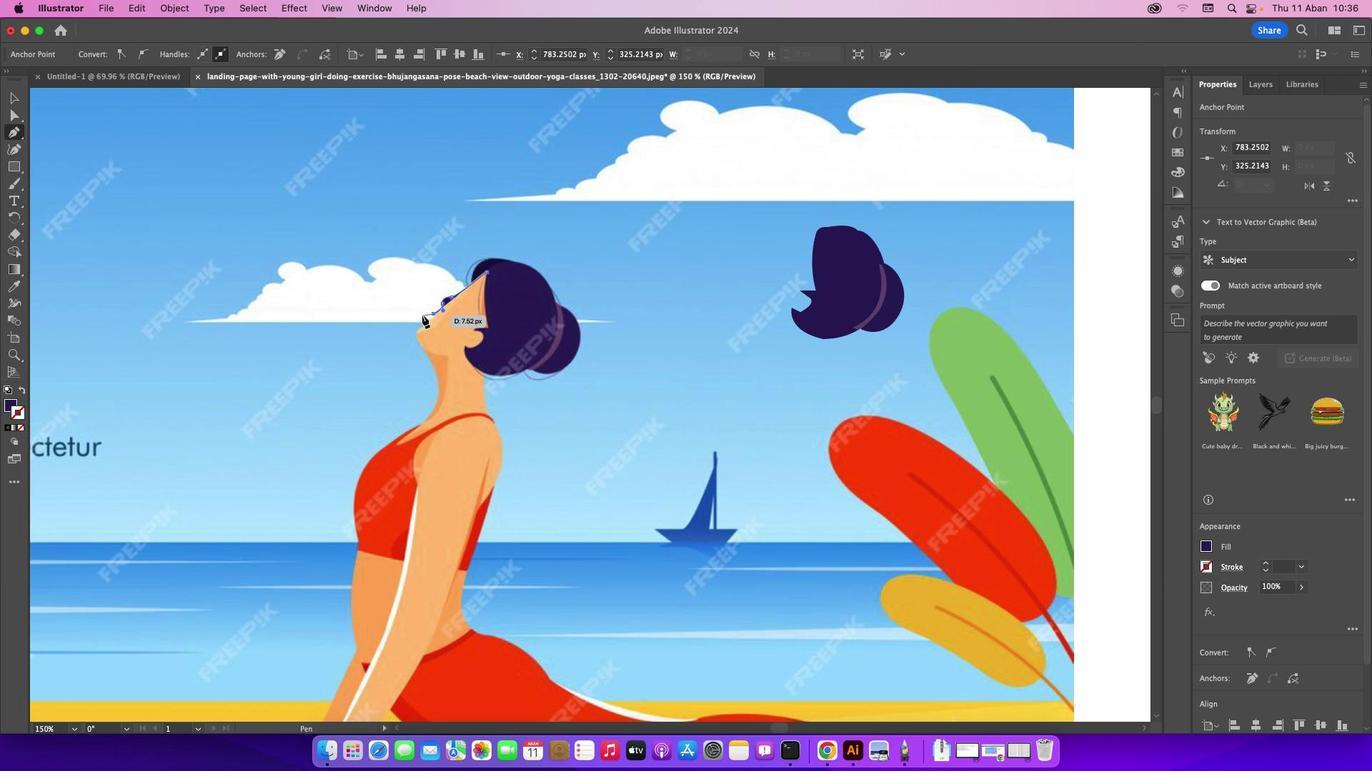 
Action: Mouse moved to (7, 405)
Screenshot: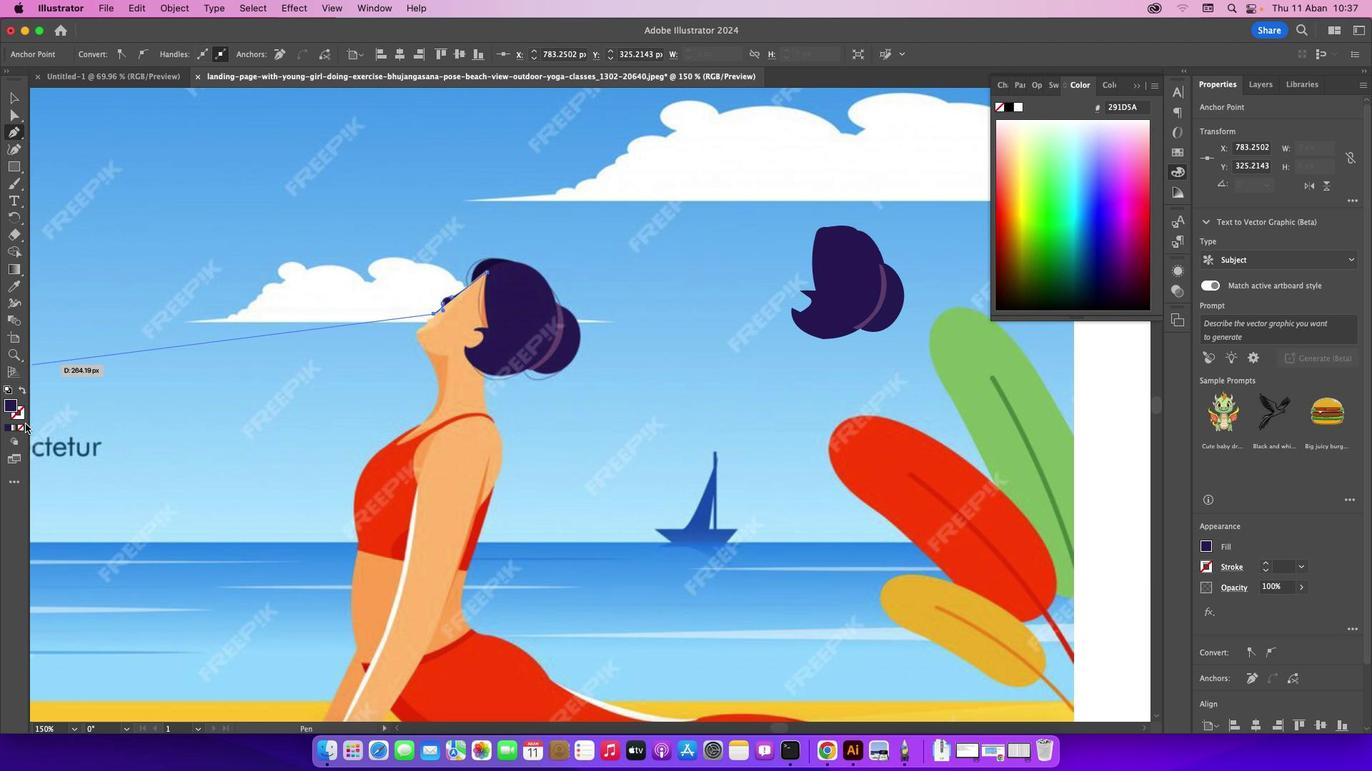 
Action: Mouse pressed left at (7, 405)
Screenshot: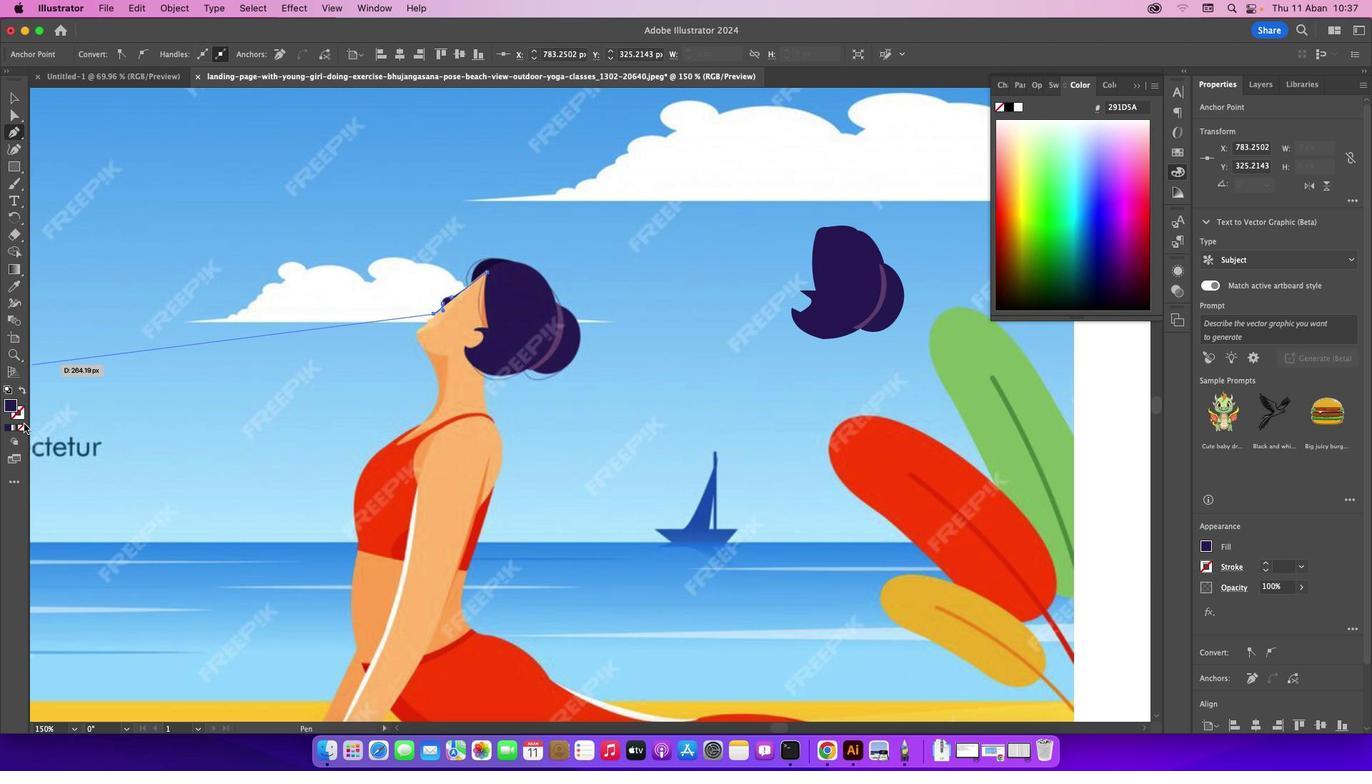 
Action: Mouse moved to (26, 431)
Screenshot: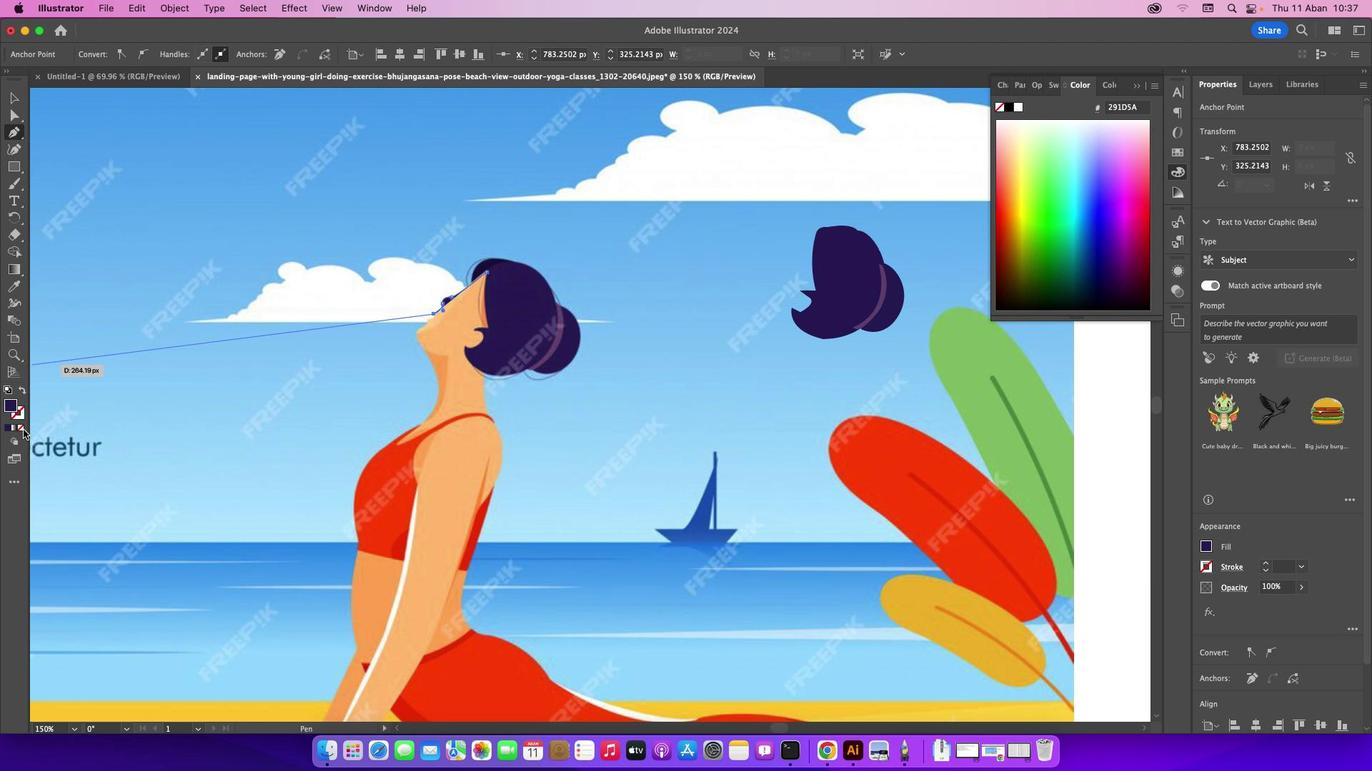 
Action: Mouse pressed left at (26, 431)
Screenshot: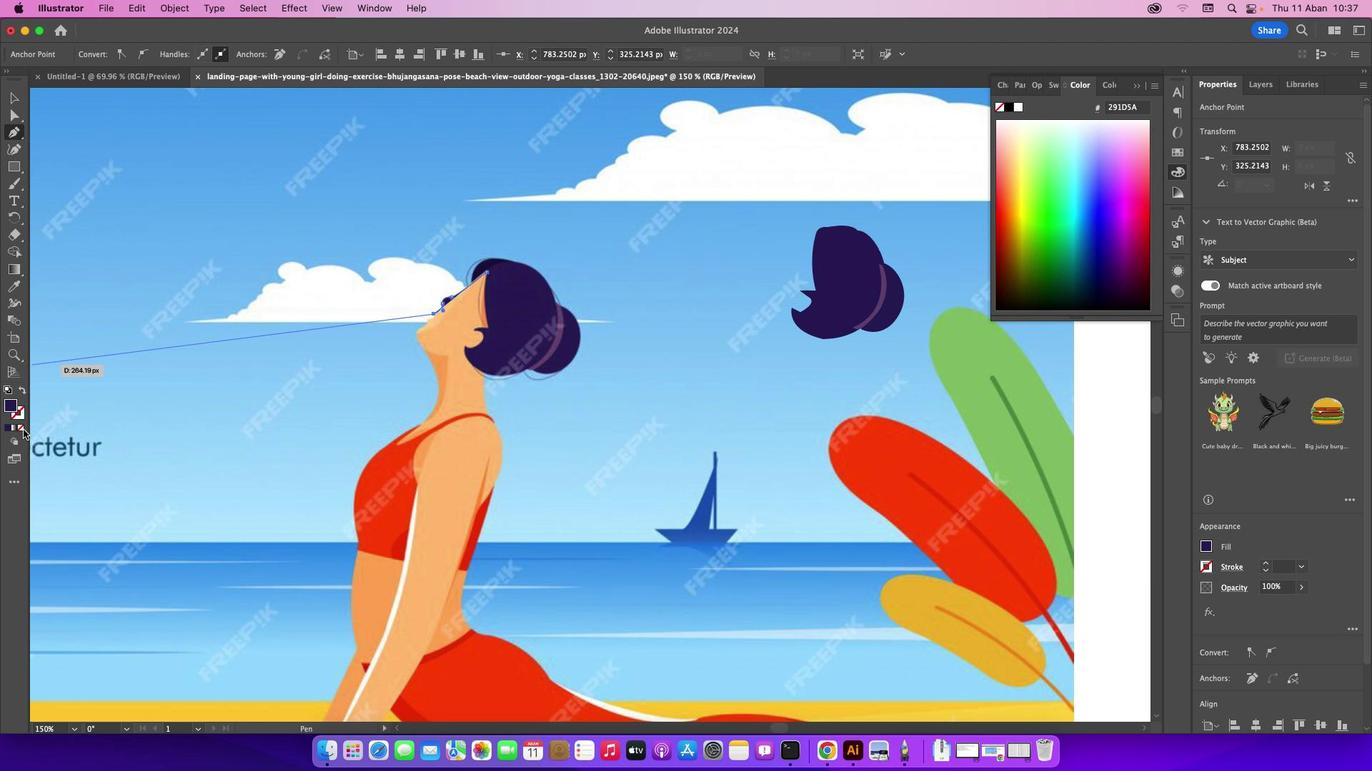
Action: Mouse moved to (23, 431)
Screenshot: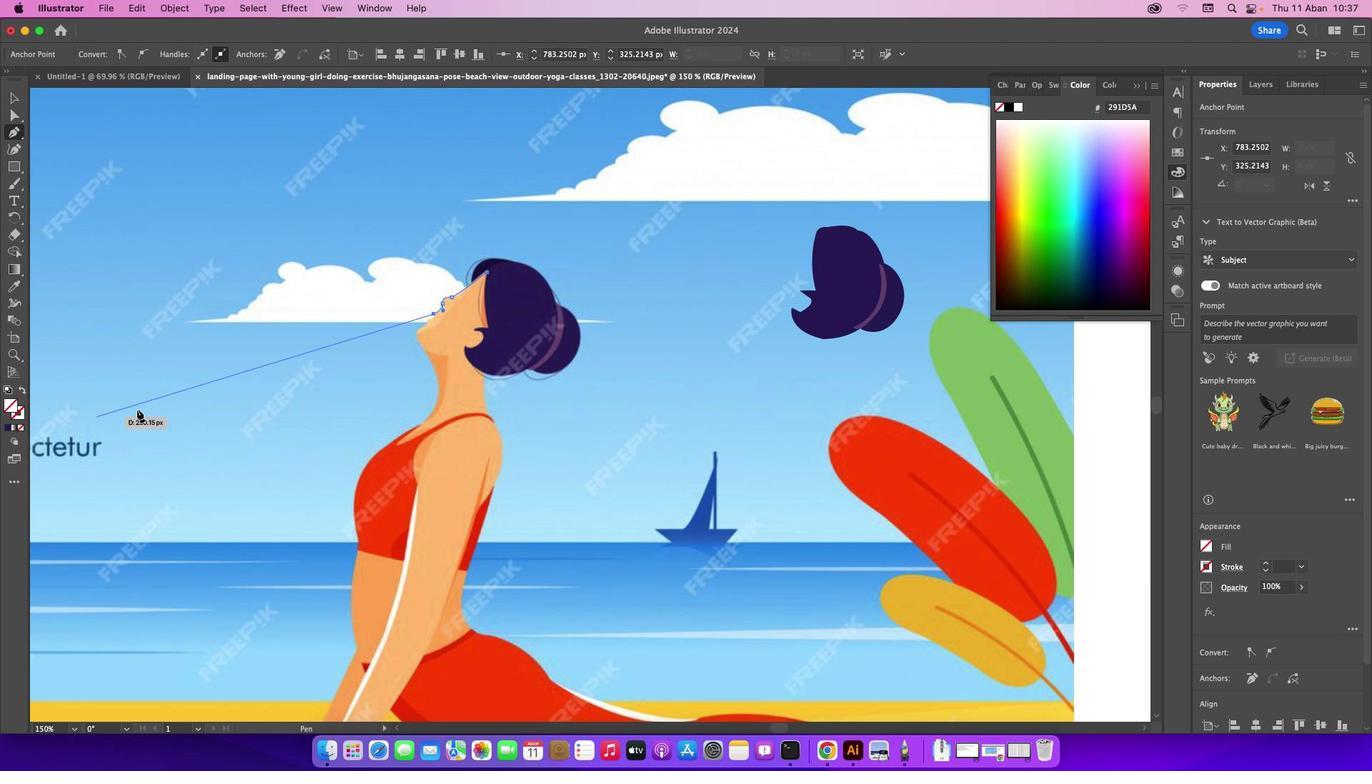 
Action: Mouse pressed left at (23, 431)
Screenshot: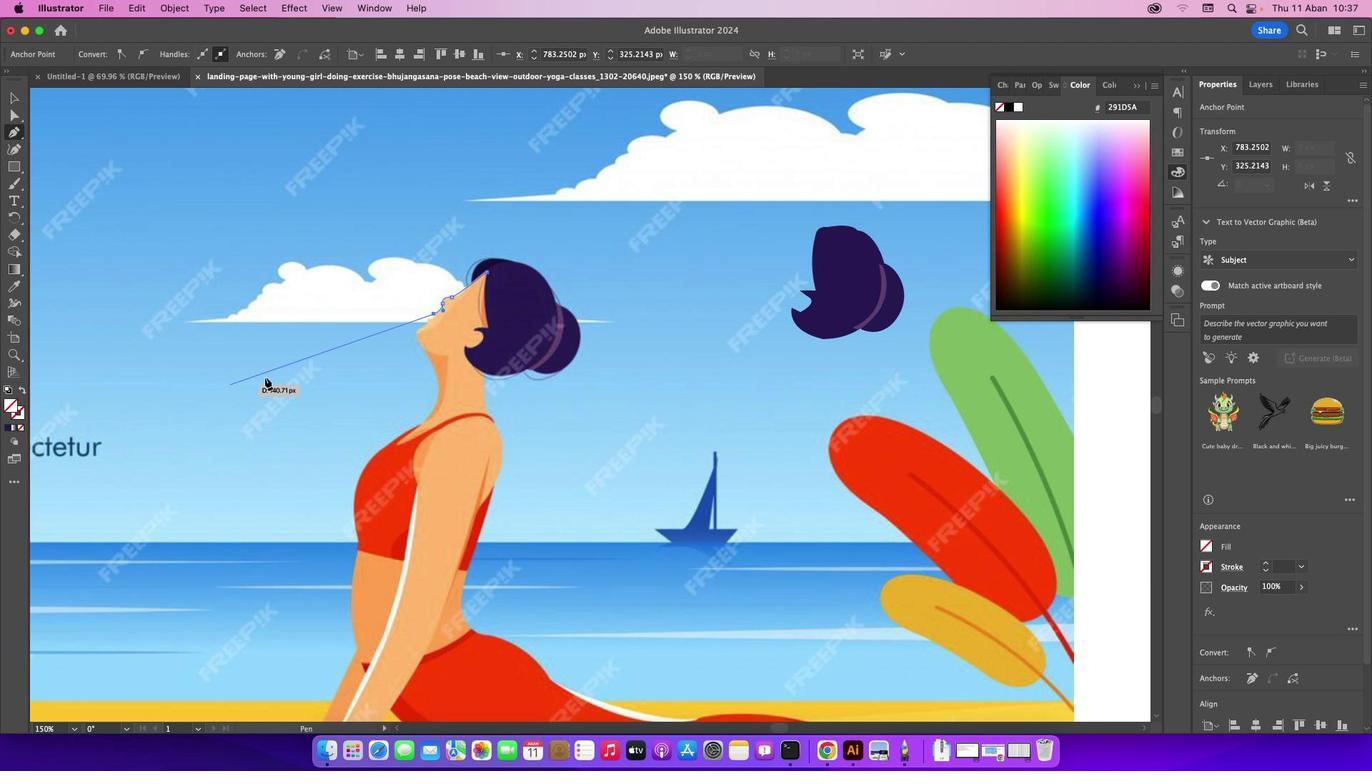
Action: Mouse moved to (426, 323)
Screenshot: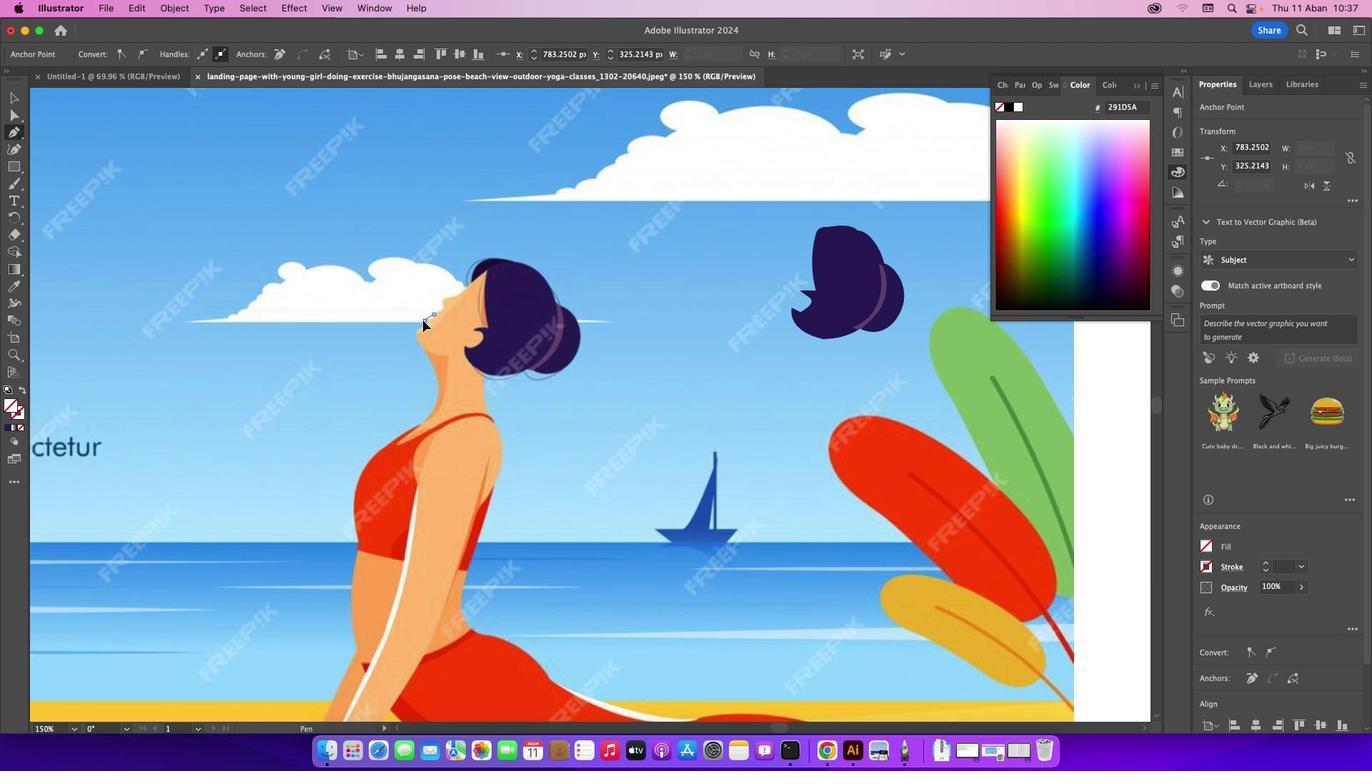 
Action: Mouse pressed left at (426, 323)
Screenshot: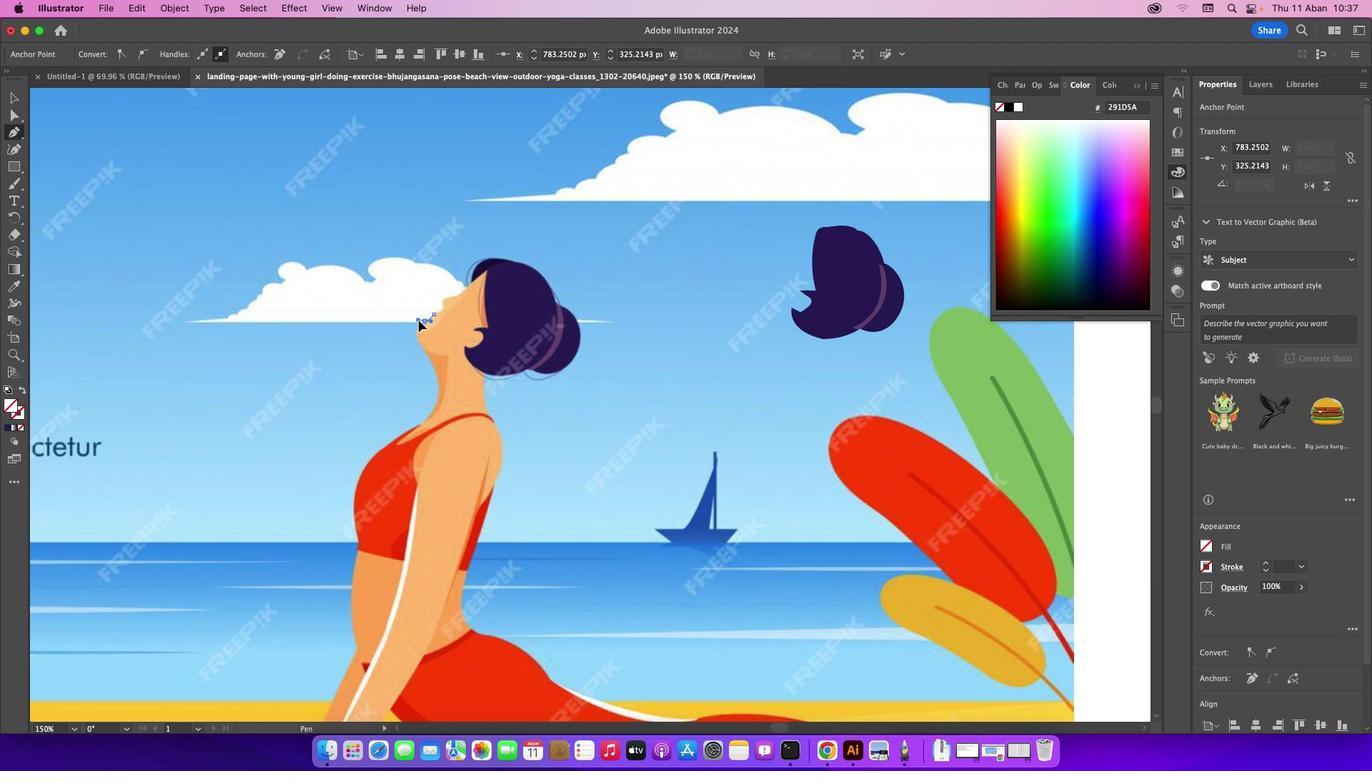 
Action: Mouse moved to (425, 323)
Screenshot: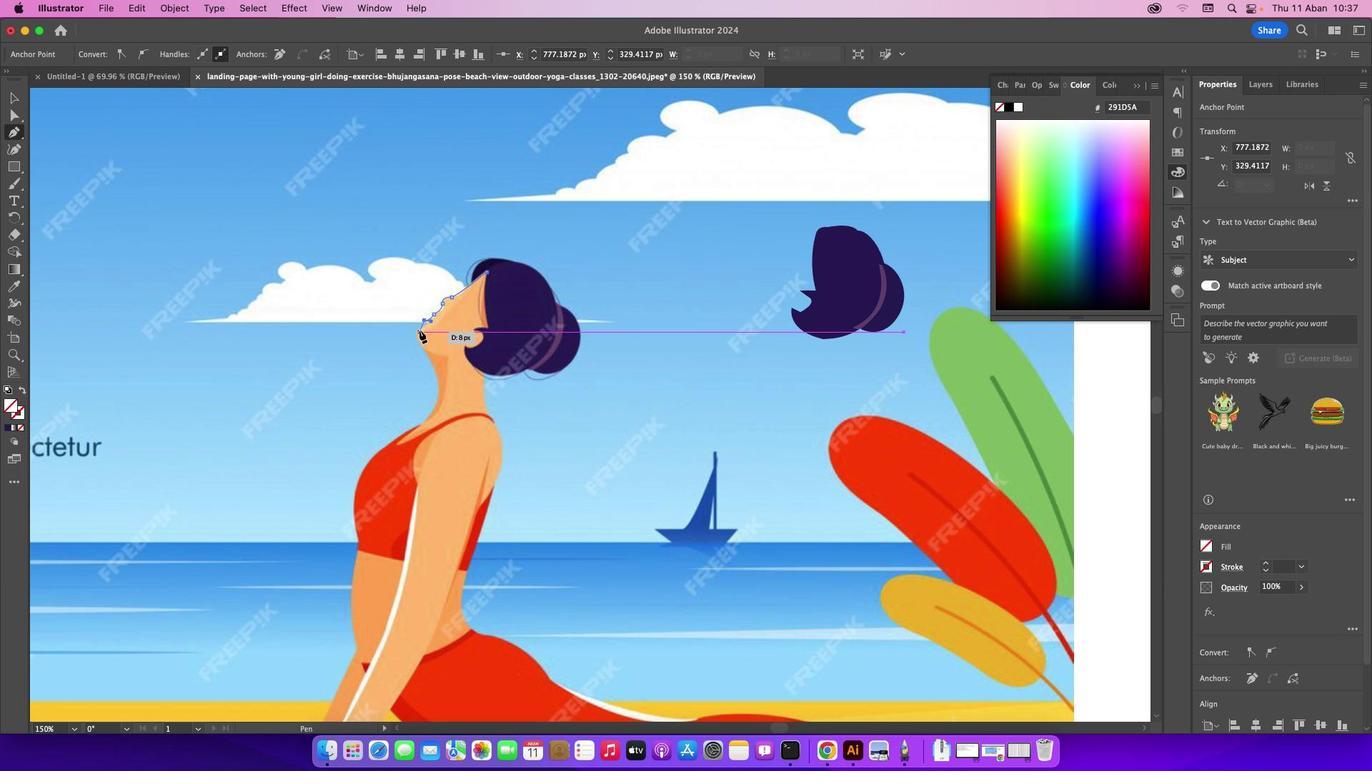 
Action: Mouse pressed left at (425, 323)
Screenshot: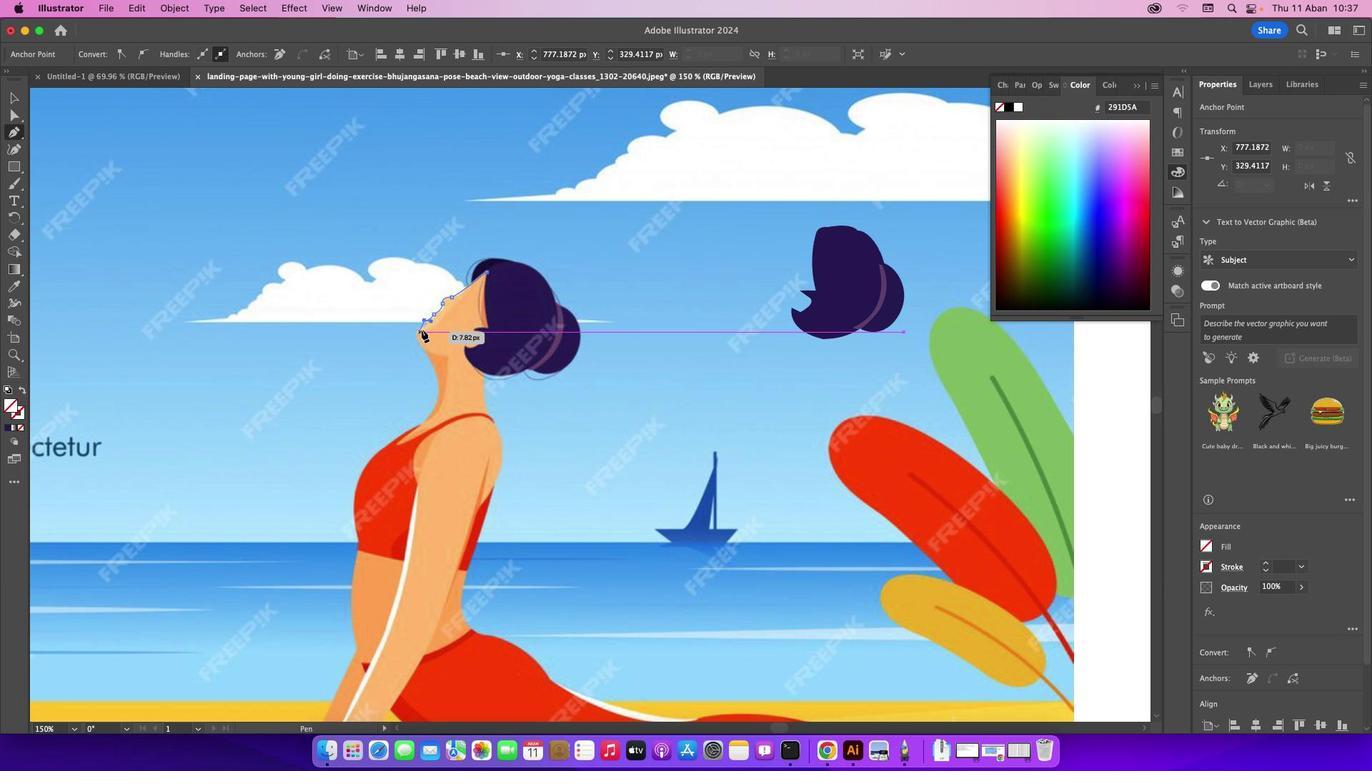 
Action: Mouse moved to (428, 325)
Screenshot: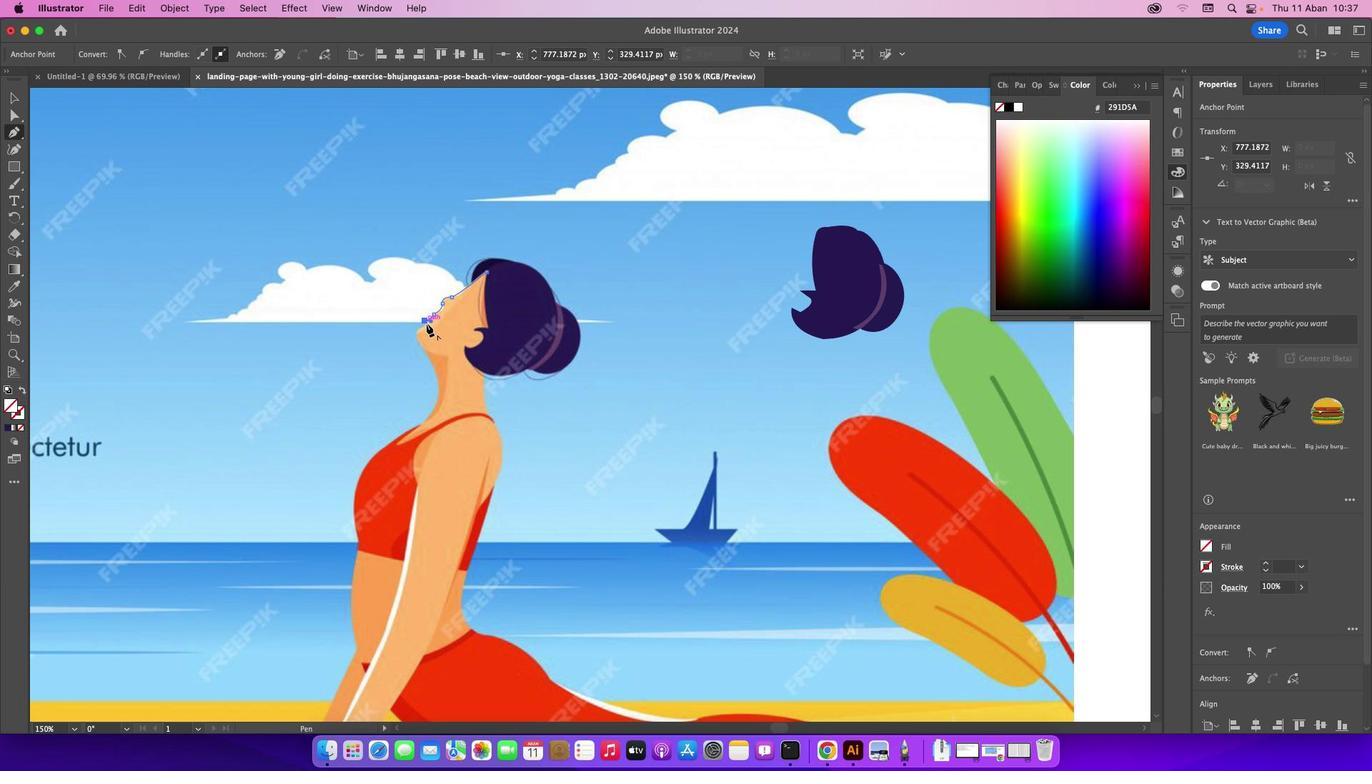 
Action: Mouse pressed left at (428, 325)
Screenshot: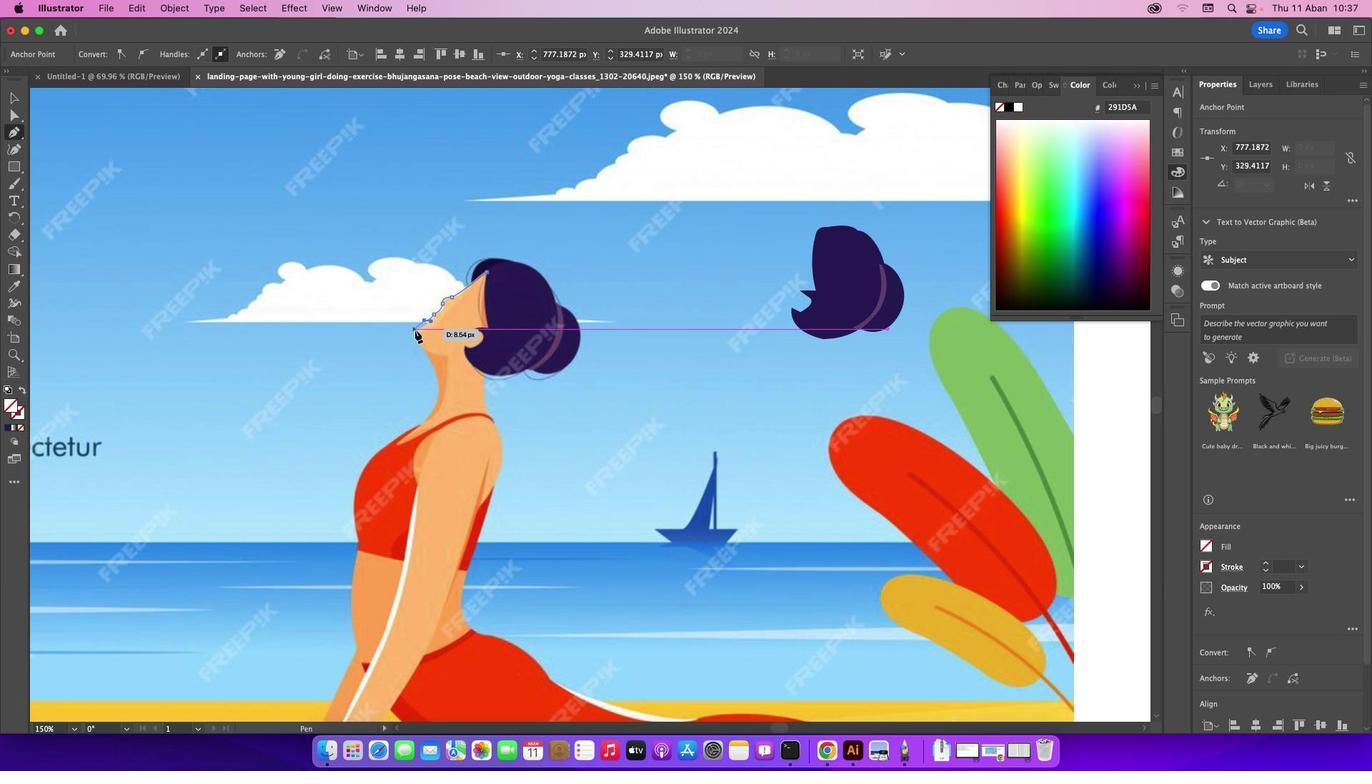 
Action: Mouse moved to (428, 325)
Screenshot: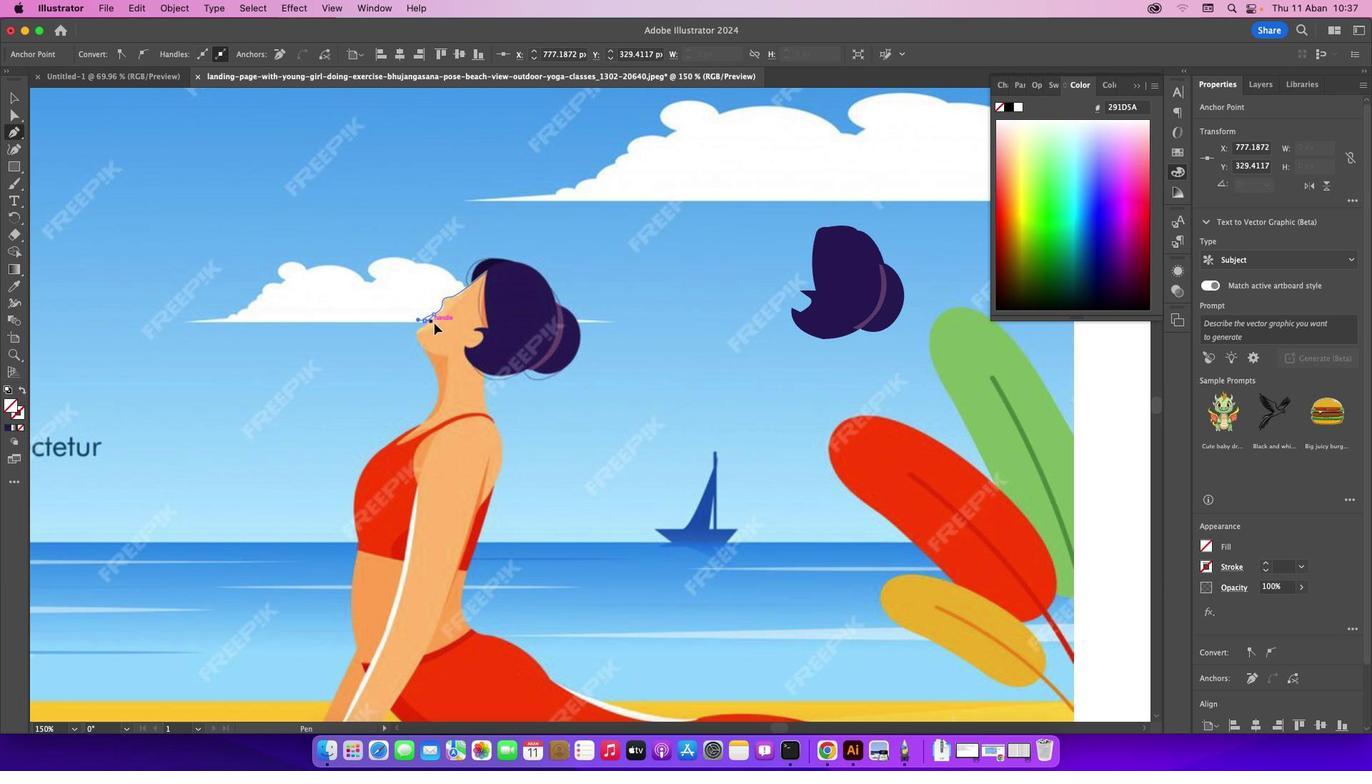 
Action: Mouse pressed left at (428, 325)
Screenshot: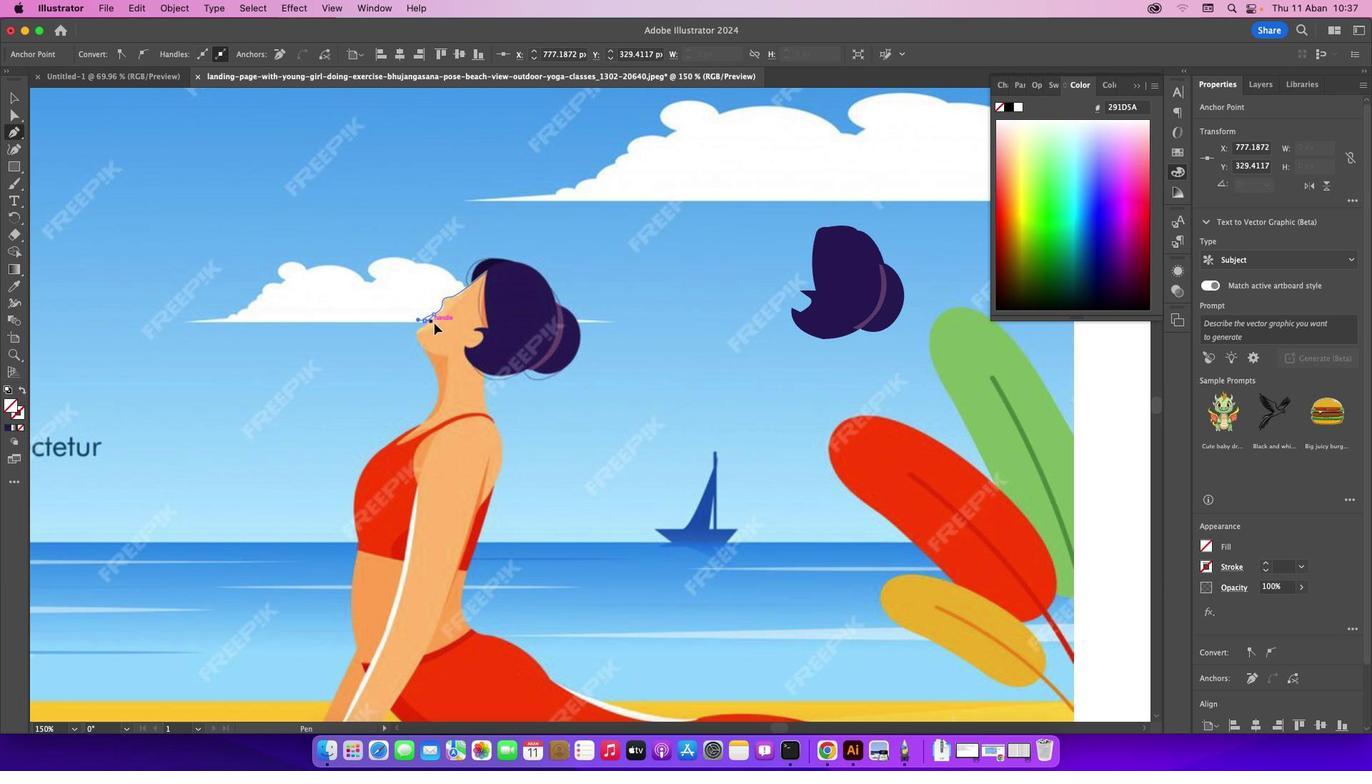 
Action: Mouse moved to (435, 325)
Screenshot: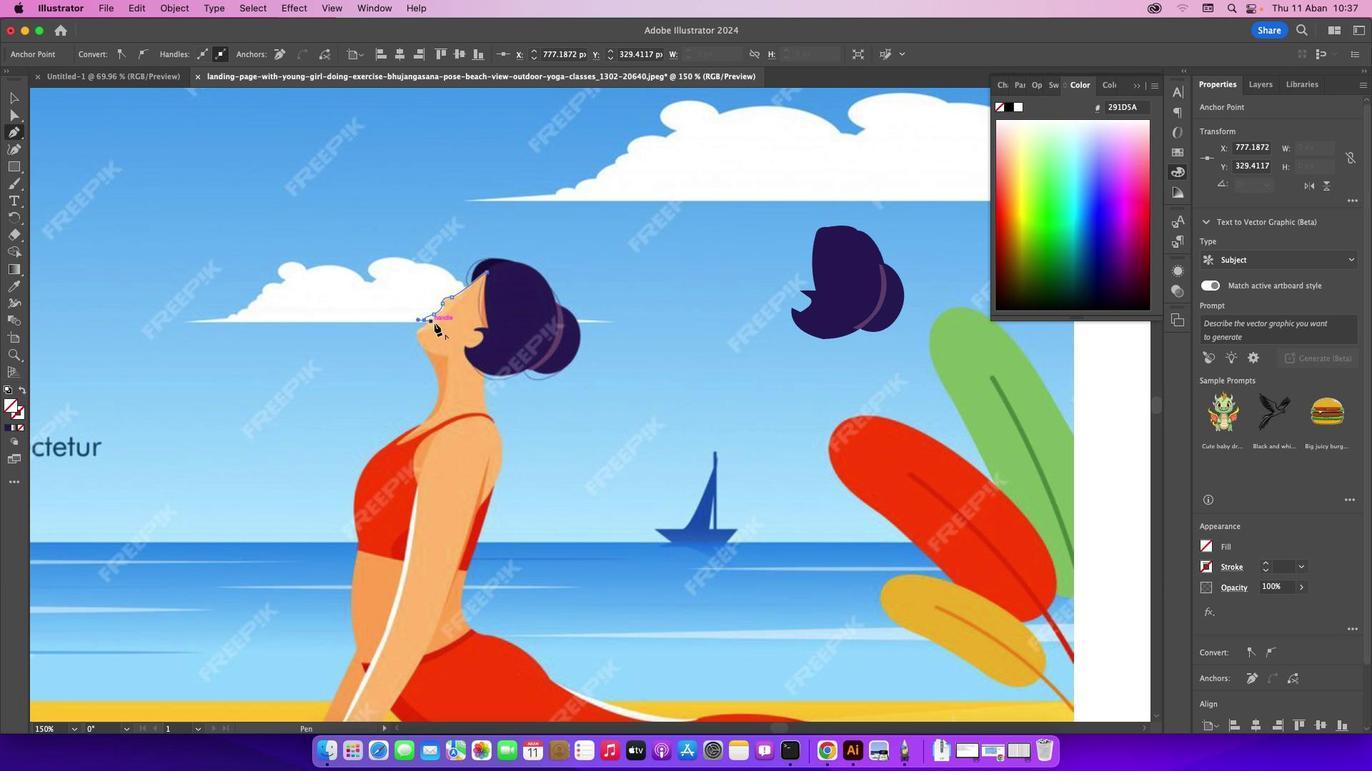 
Action: Key pressed Key.cmd'z'
Screenshot: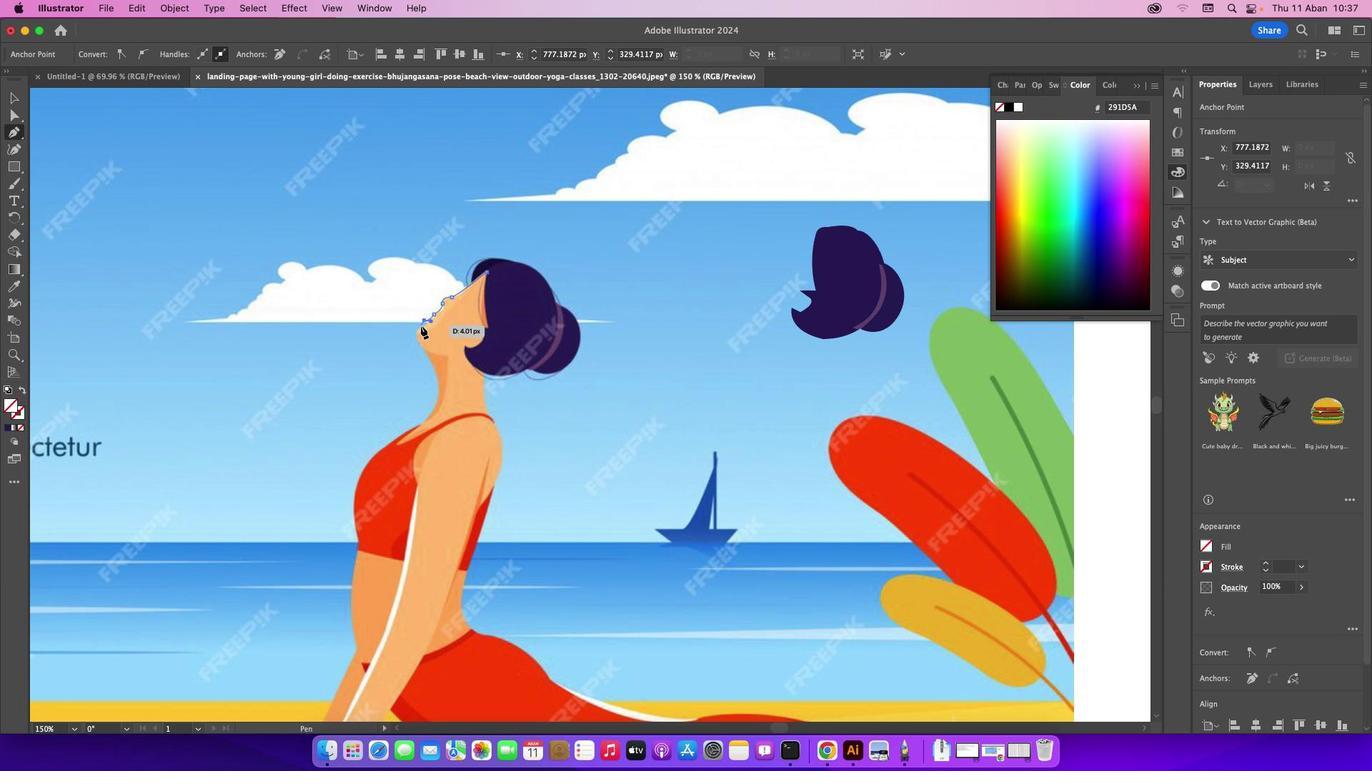 
Action: Mouse moved to (430, 328)
Screenshot: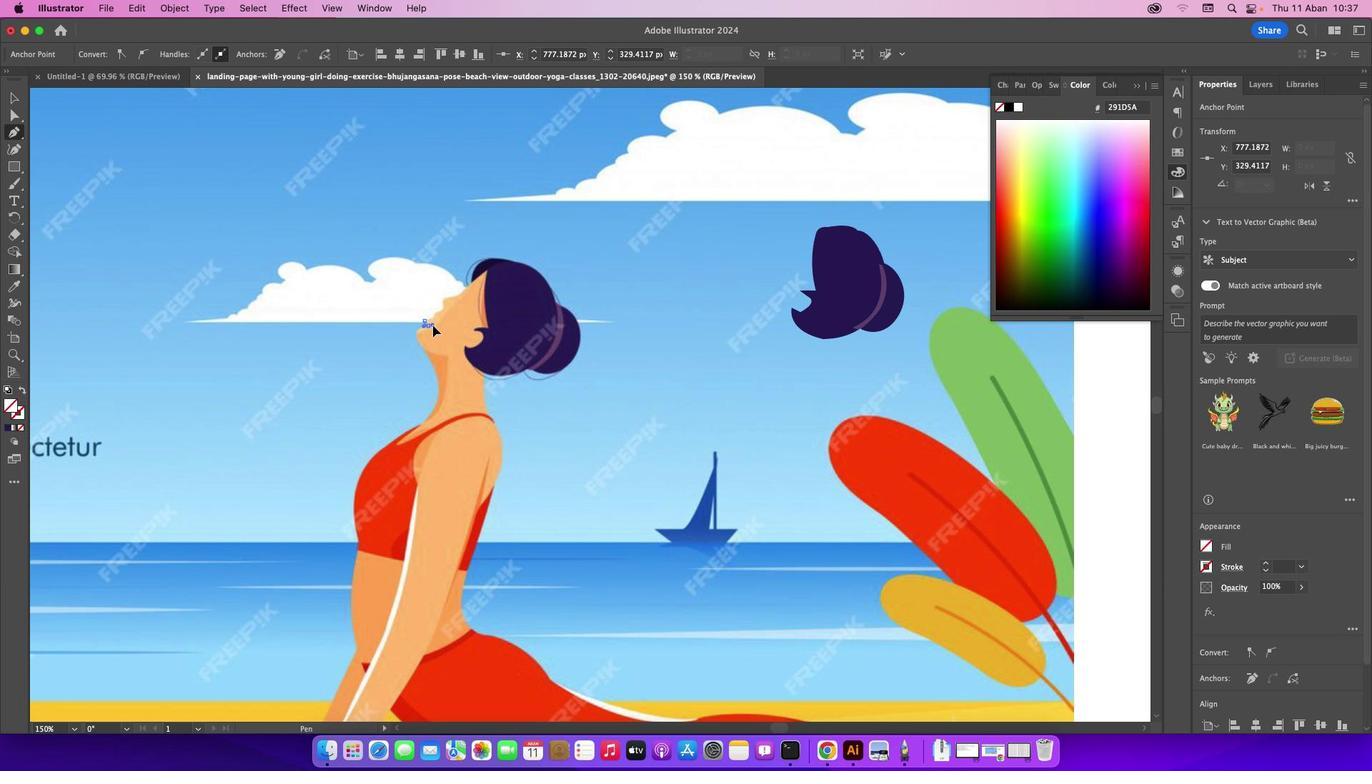 
Action: Mouse pressed left at (430, 328)
Screenshot: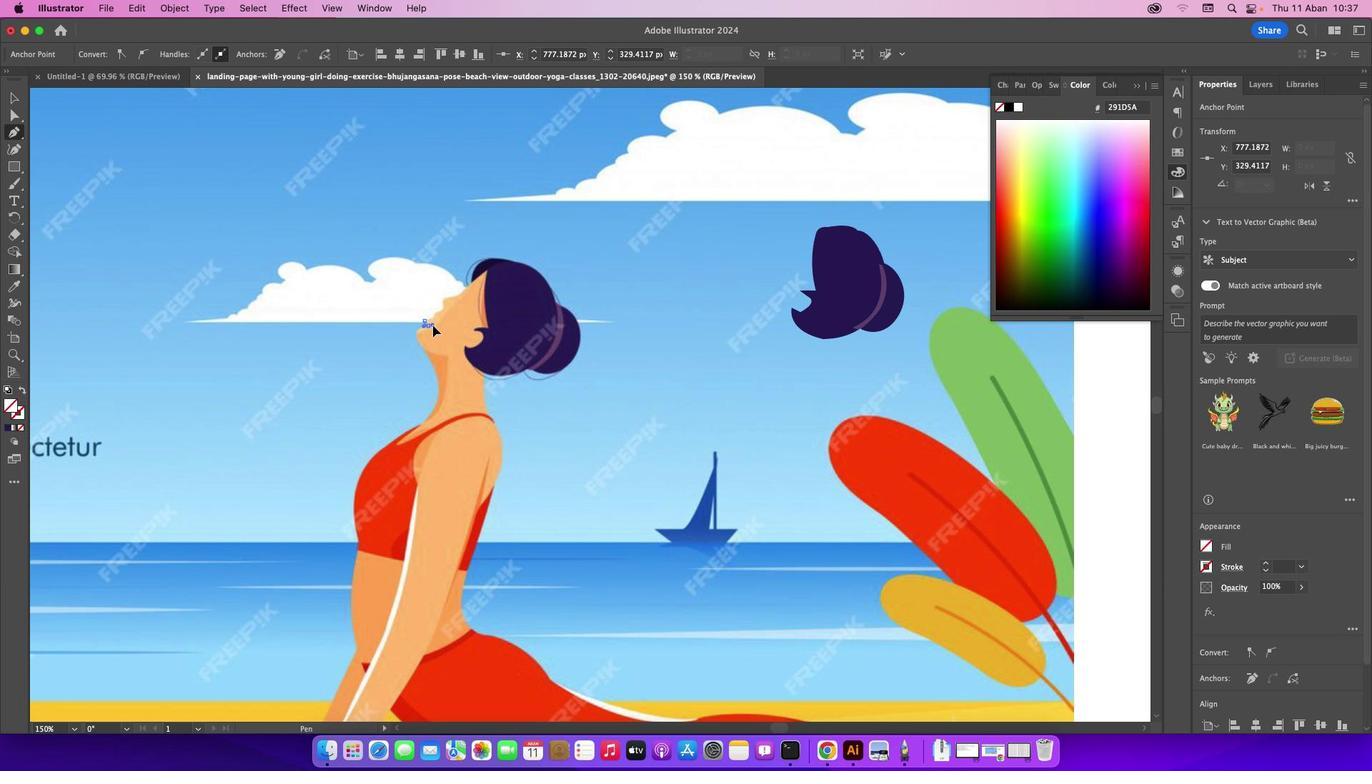 
Action: Mouse moved to (429, 328)
Screenshot: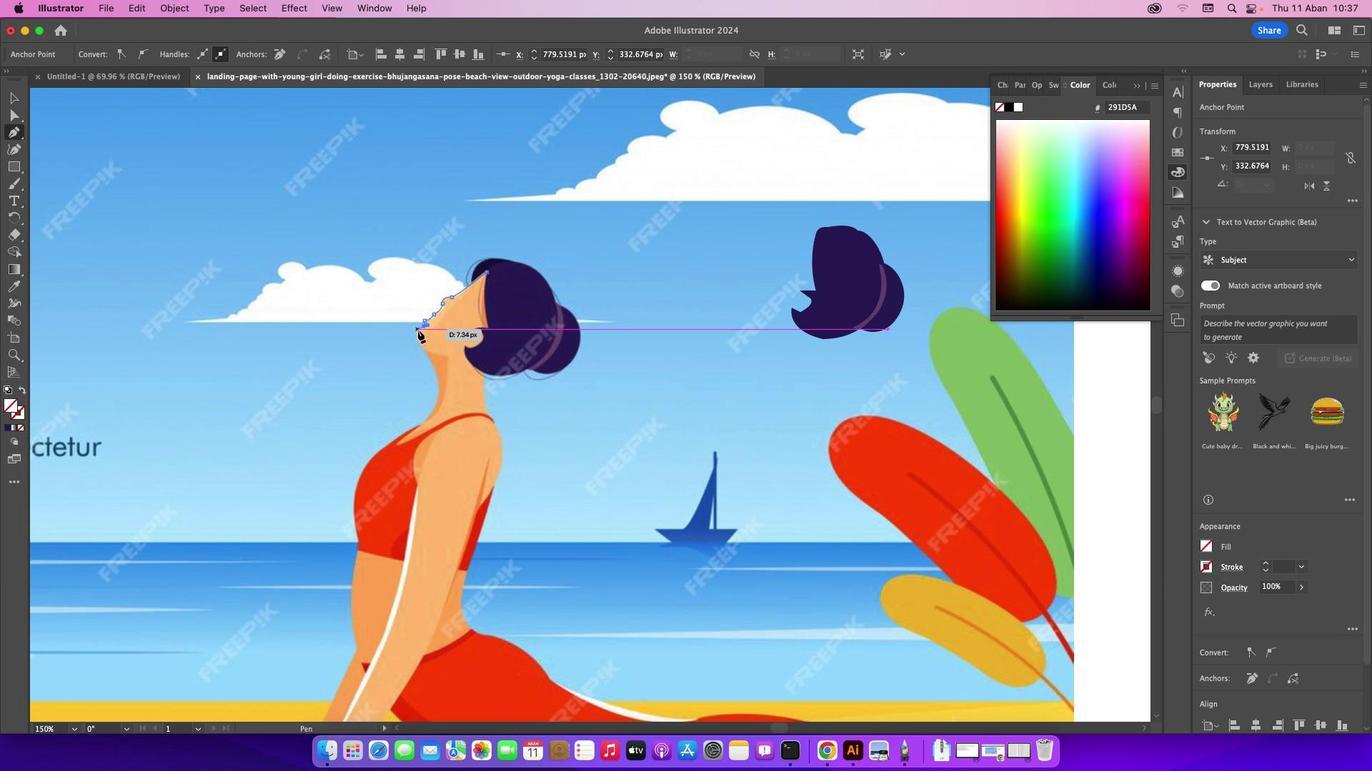 
Action: Mouse pressed left at (429, 328)
Screenshot: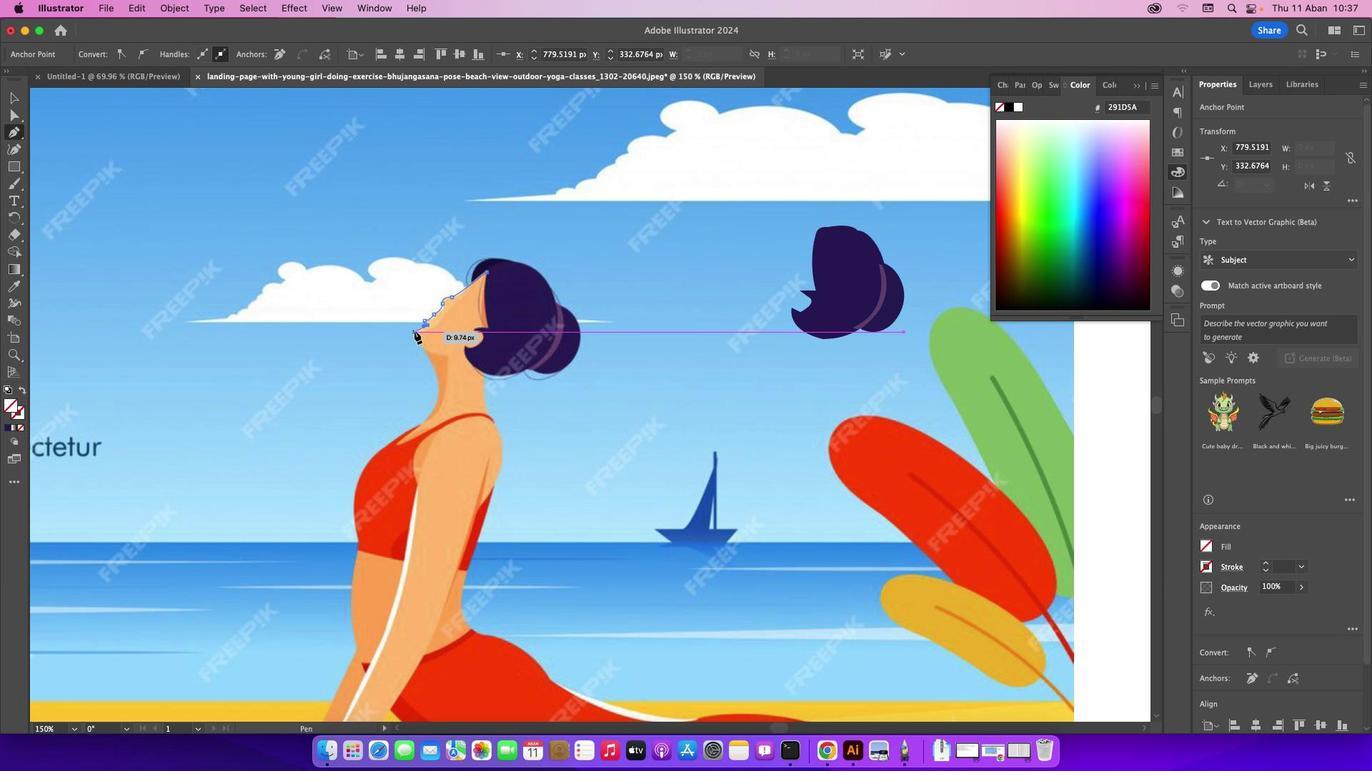 
Action: Mouse moved to (419, 340)
Screenshot: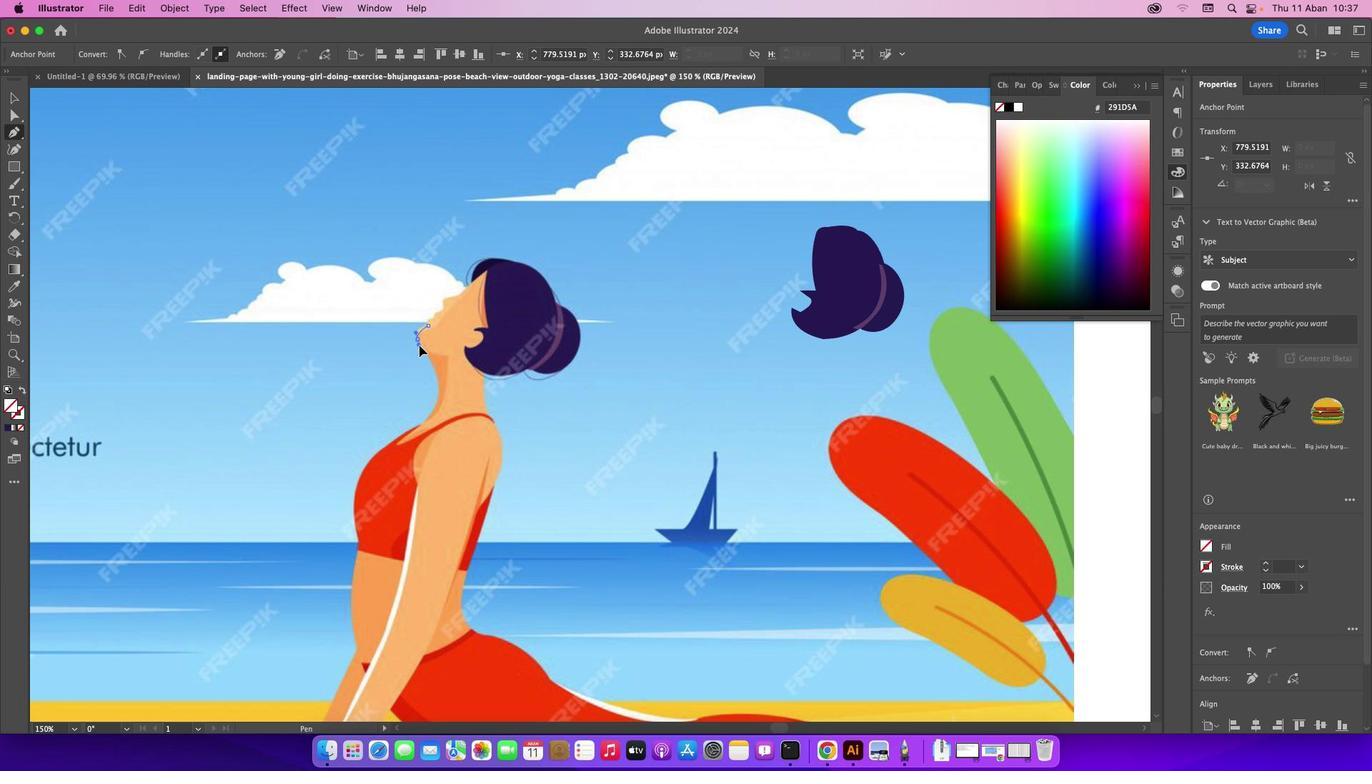 
Action: Mouse pressed left at (419, 340)
Screenshot: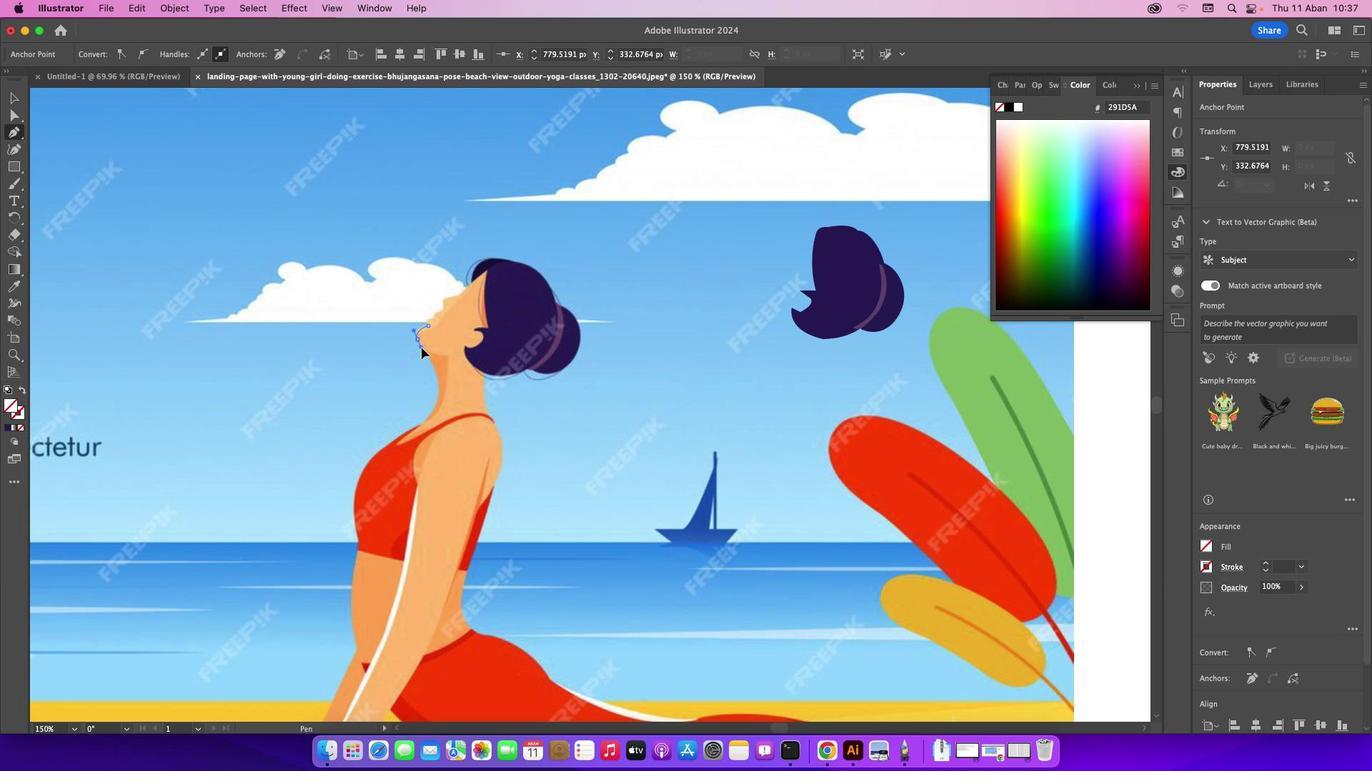 
Action: Mouse moved to (442, 355)
Screenshot: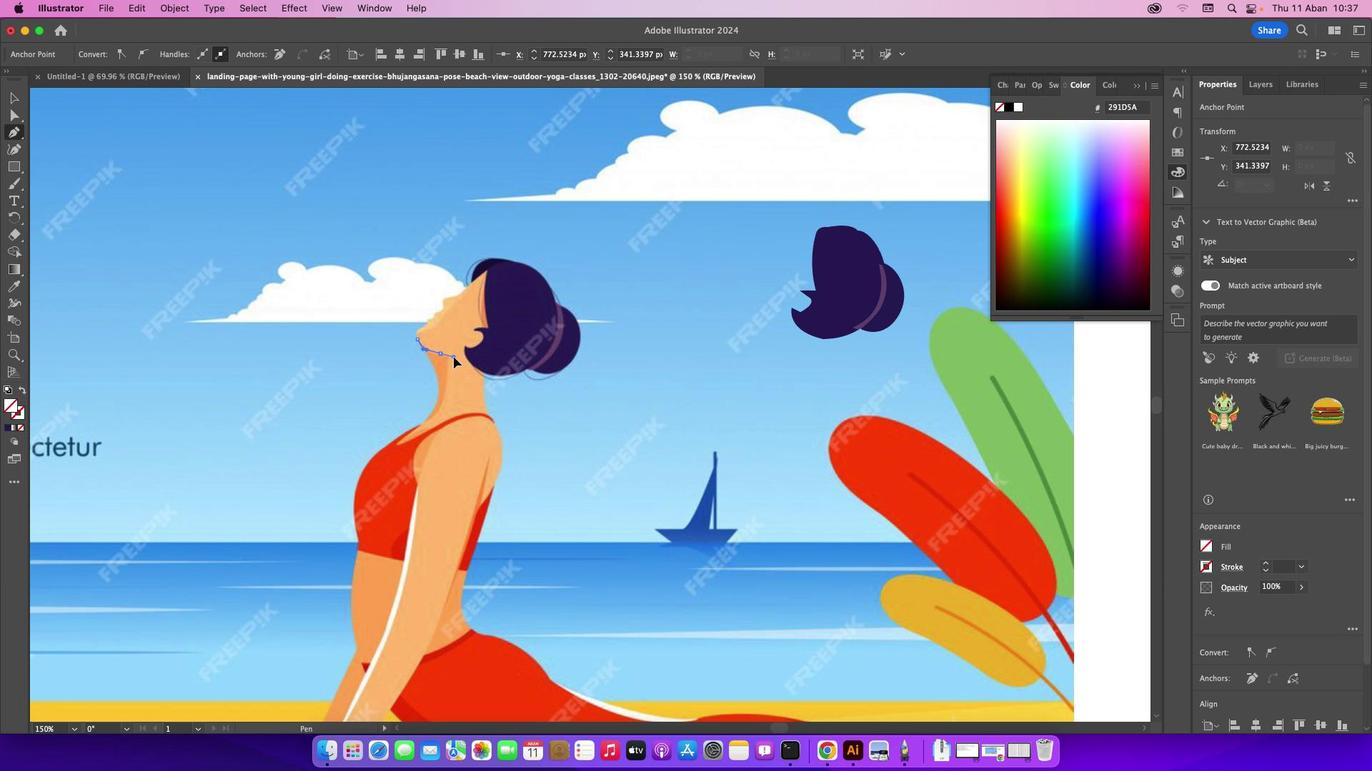 
Action: Mouse pressed left at (442, 355)
Screenshot: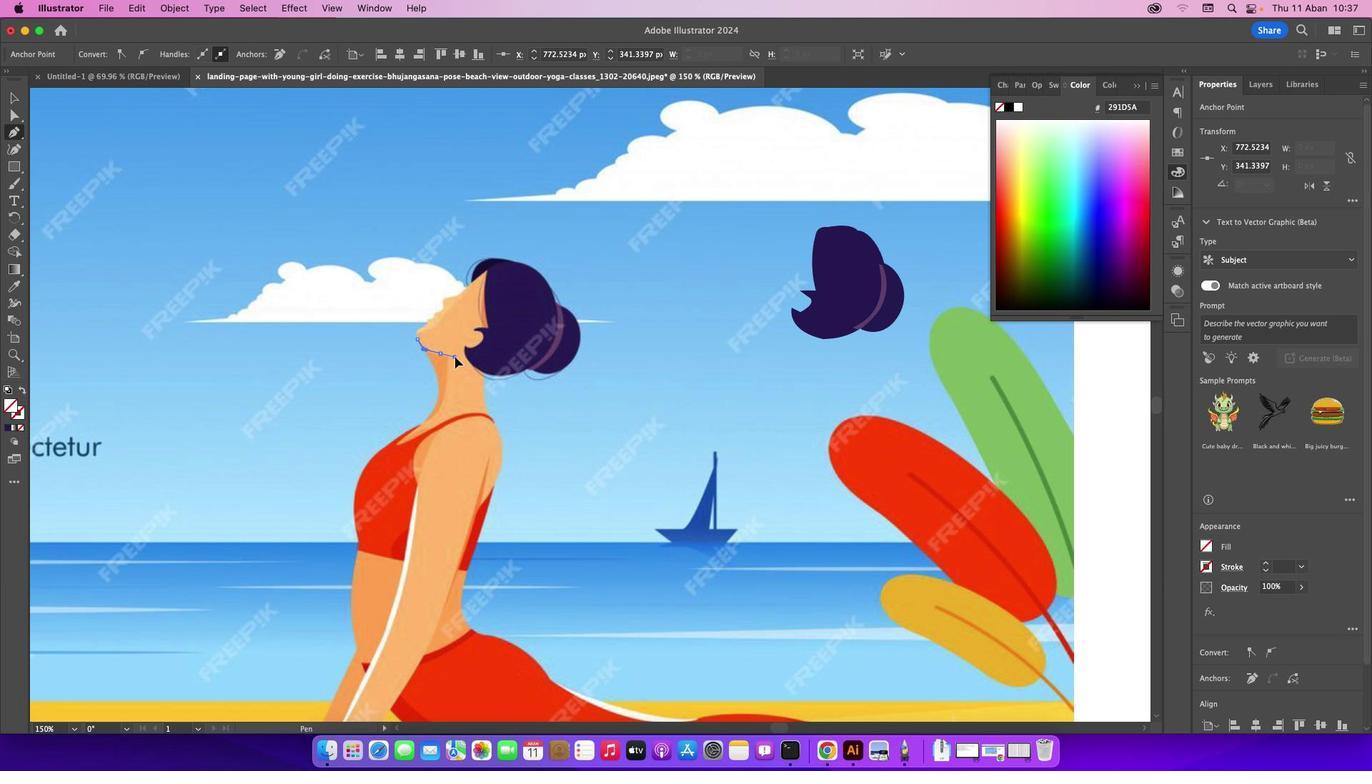 
Action: Mouse moved to (443, 354)
Screenshot: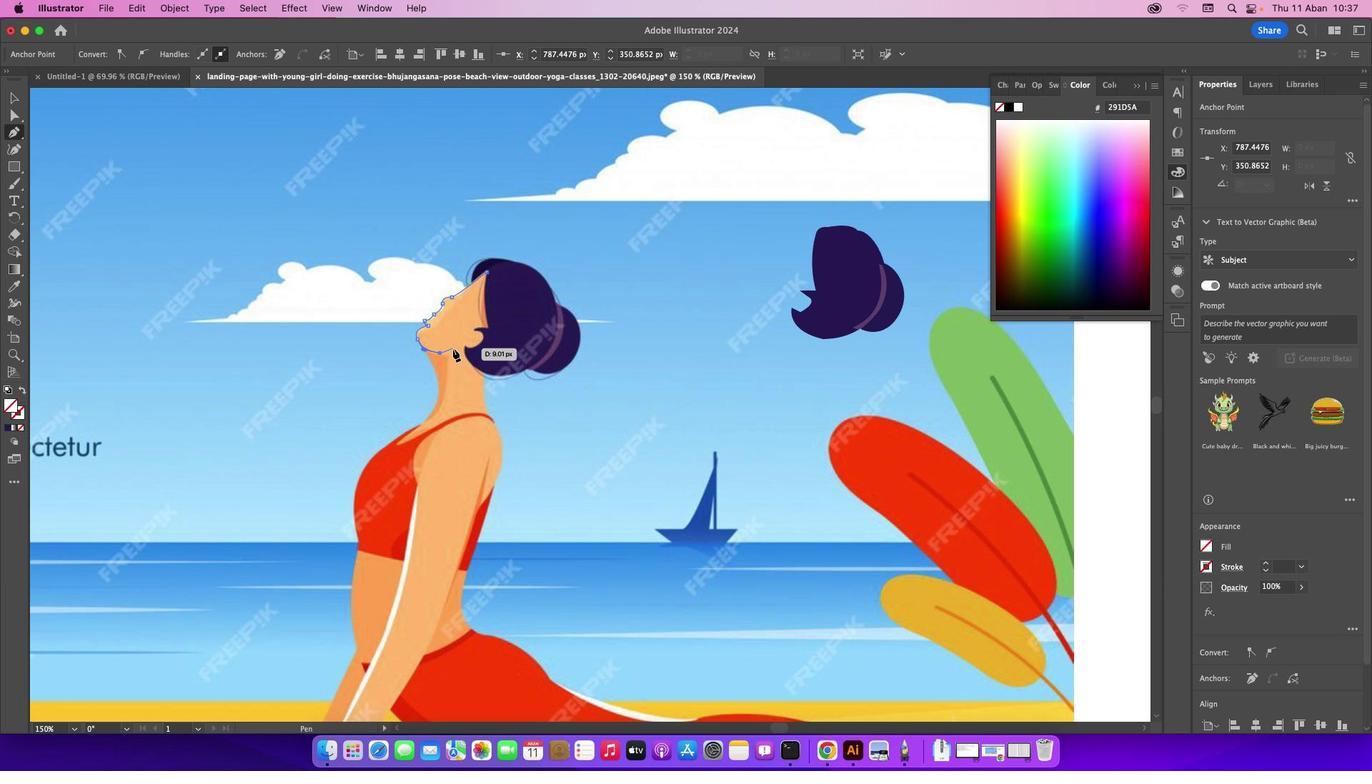 
Action: Mouse pressed left at (443, 354)
Screenshot: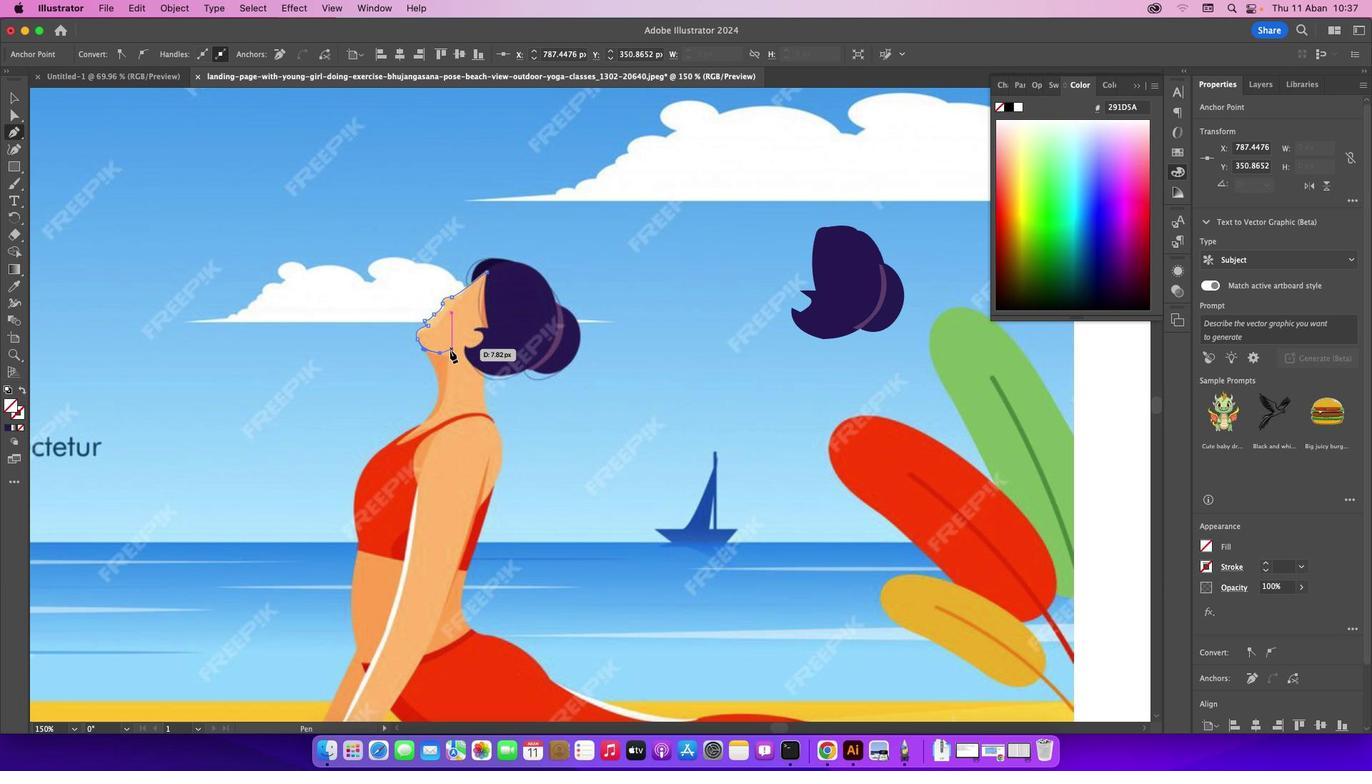 
Action: Mouse moved to (450, 358)
Screenshot: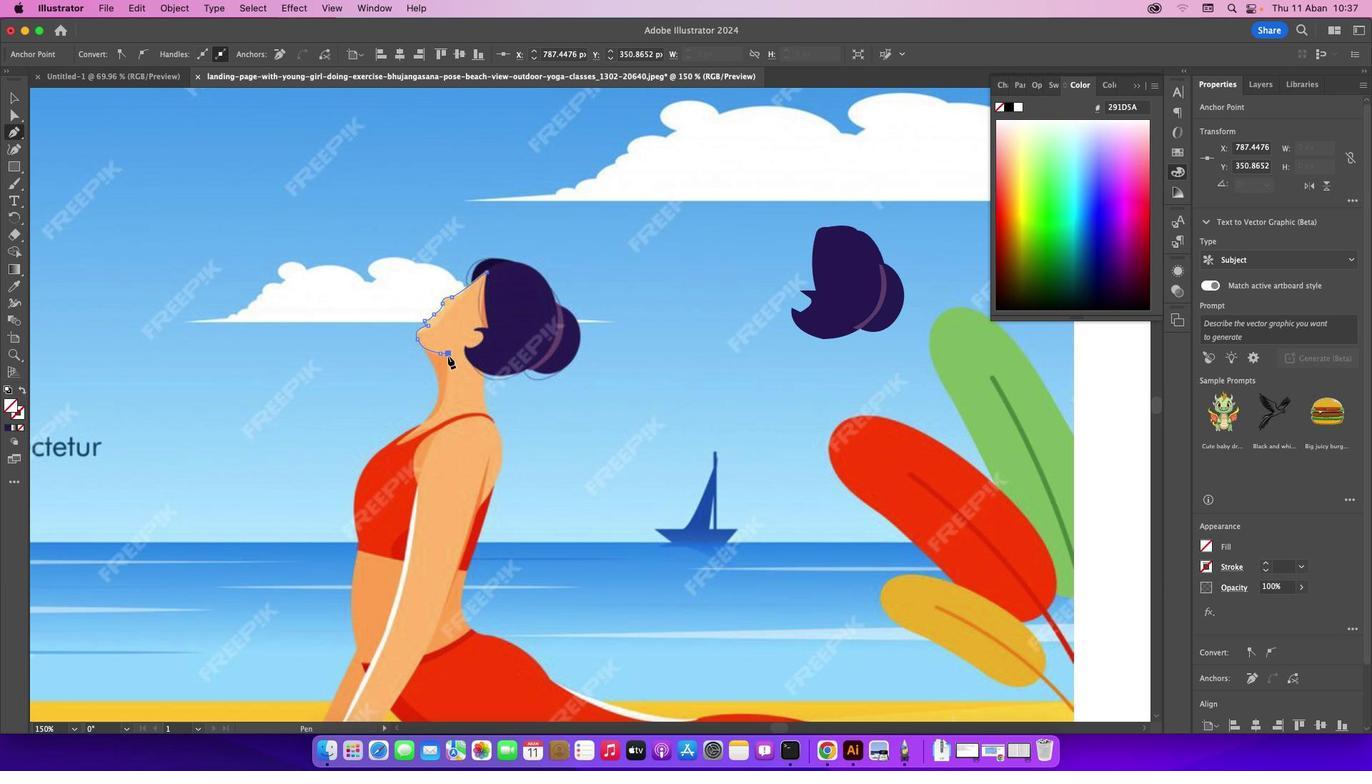 
Action: Mouse pressed left at (450, 358)
Screenshot: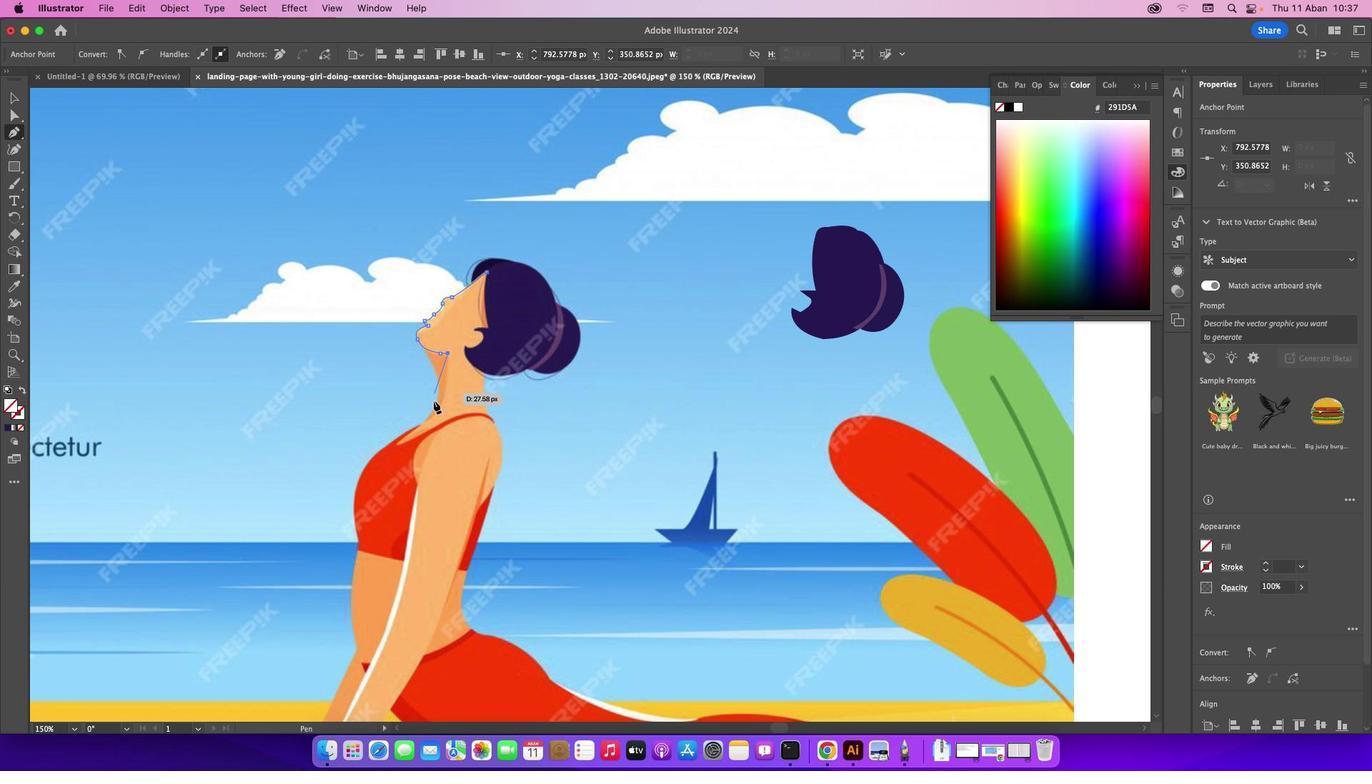 
Action: Mouse moved to (443, 403)
Screenshot: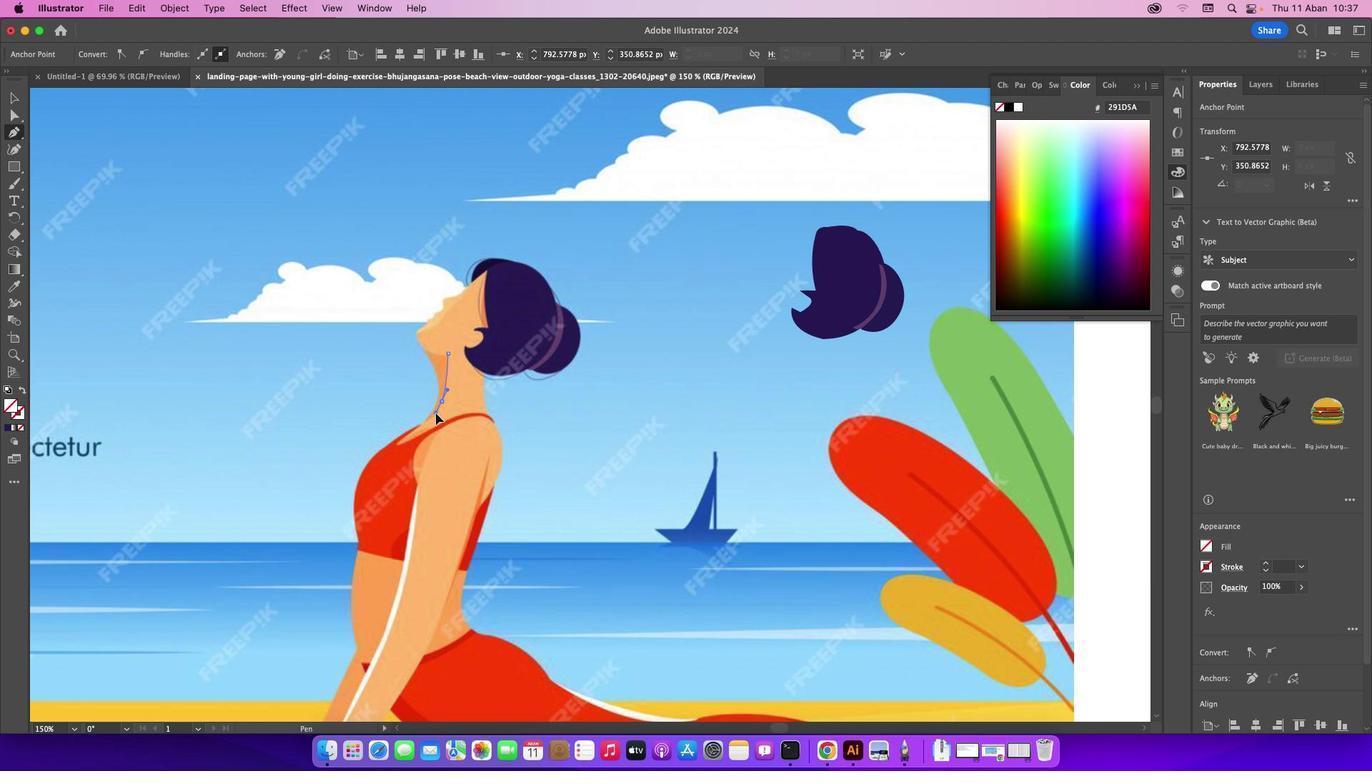 
Action: Mouse pressed left at (443, 403)
Screenshot: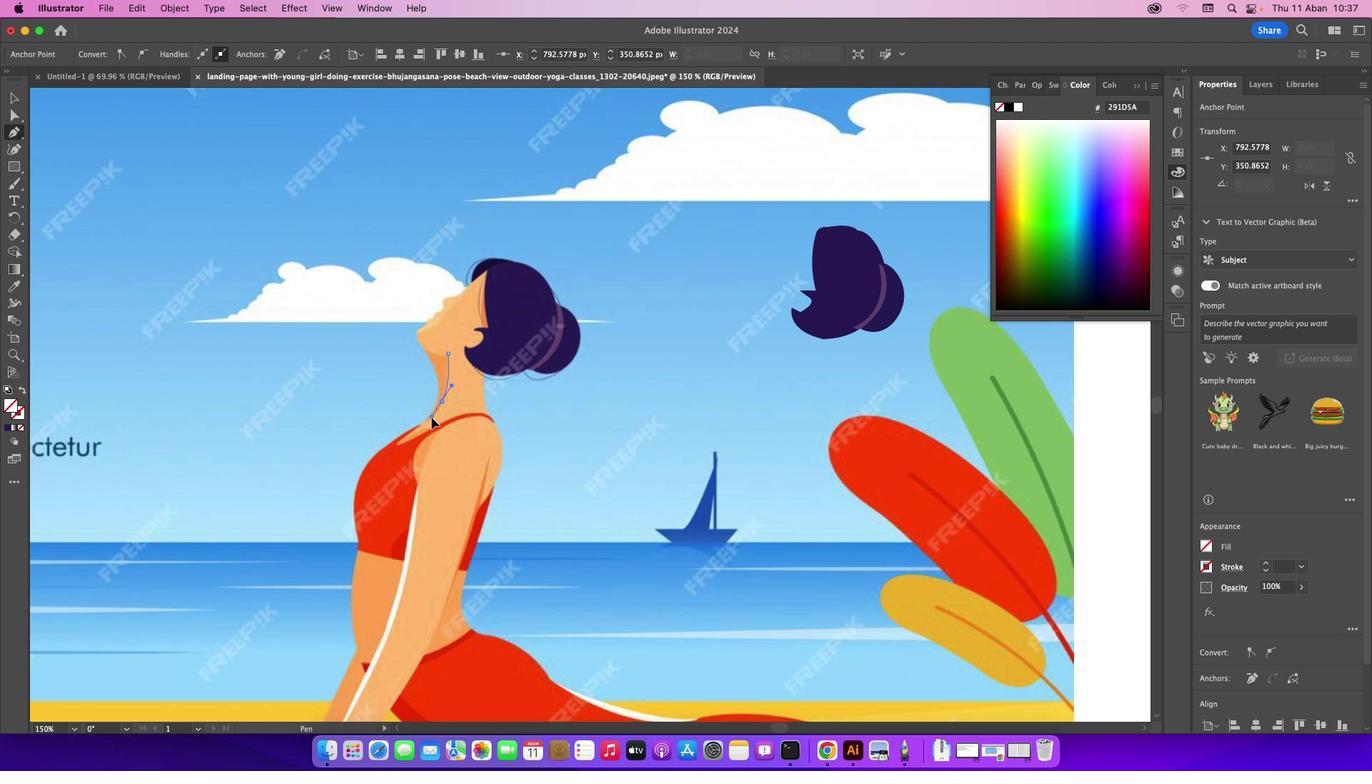 
Action: Mouse moved to (423, 428)
Screenshot: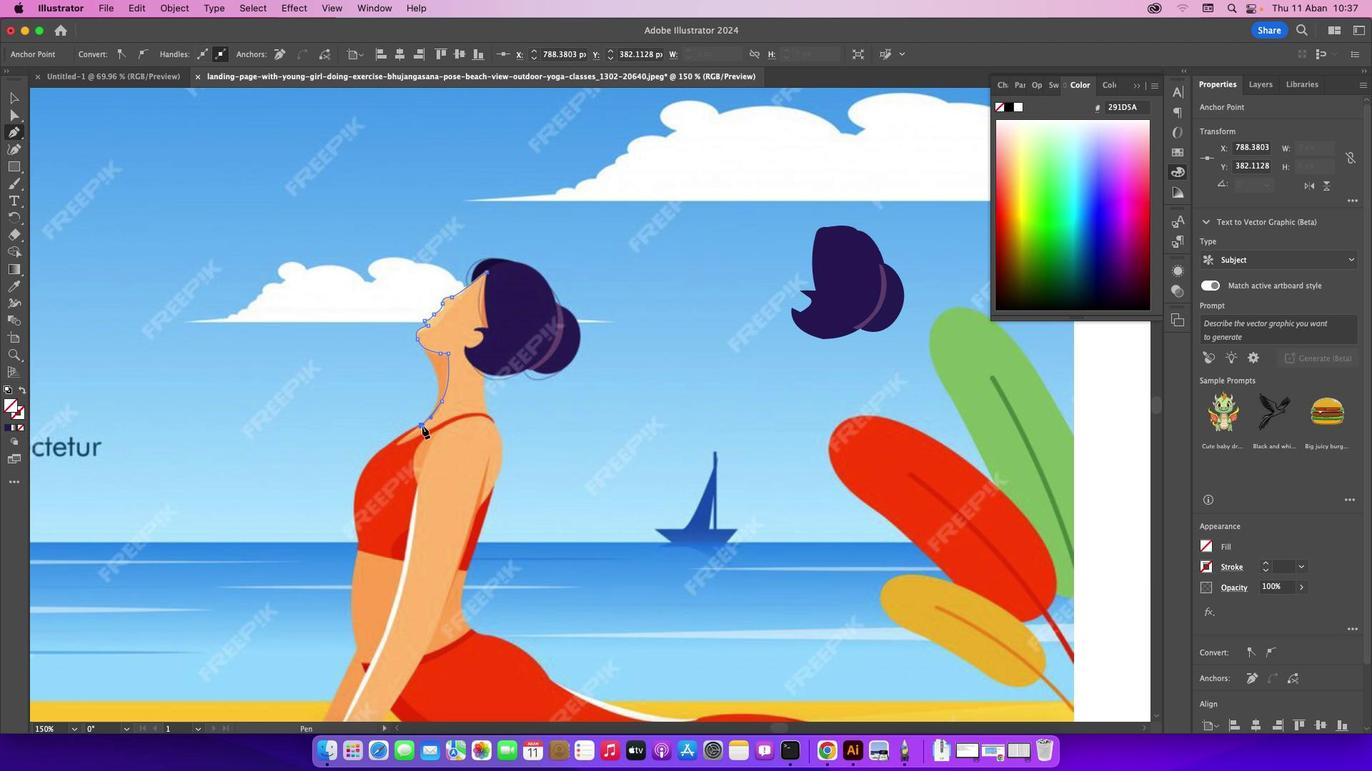 
Action: Mouse pressed left at (423, 428)
Screenshot: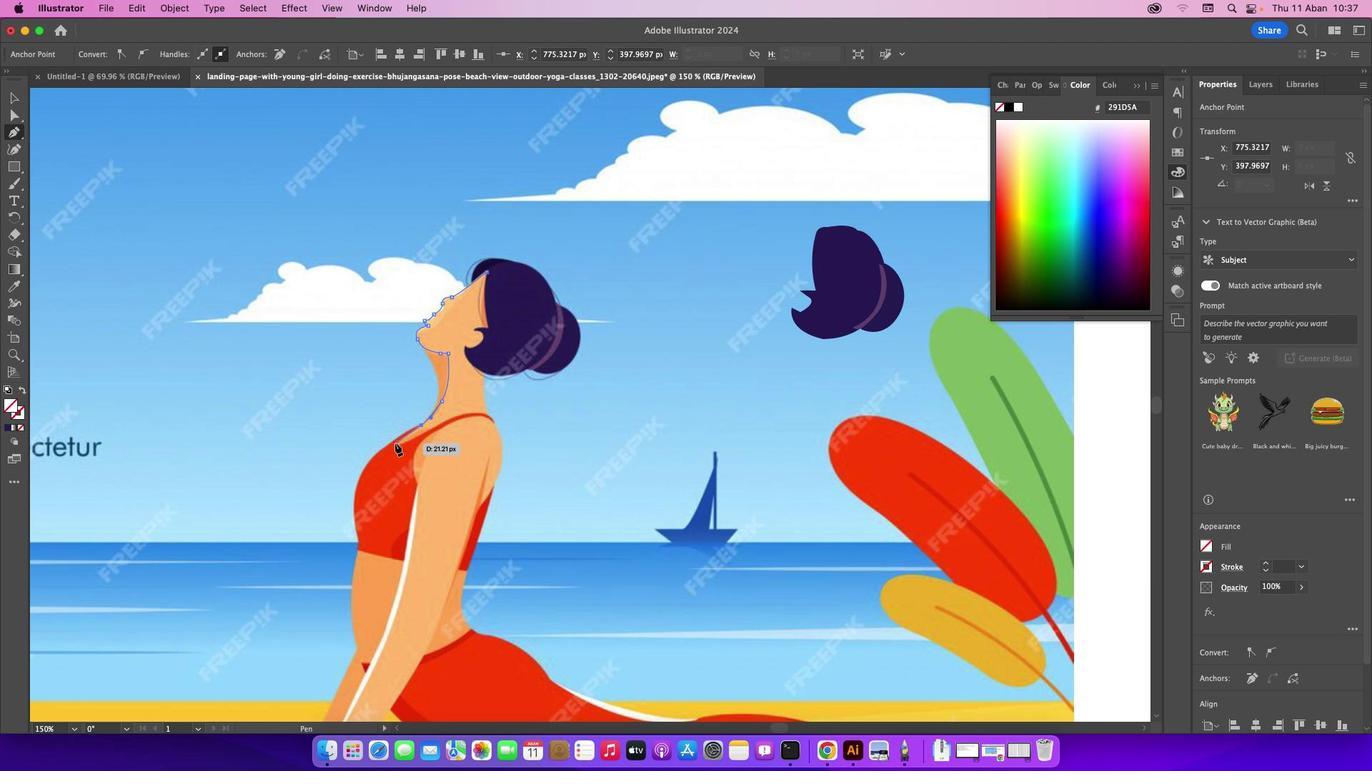 
Action: Mouse moved to (405, 444)
Screenshot: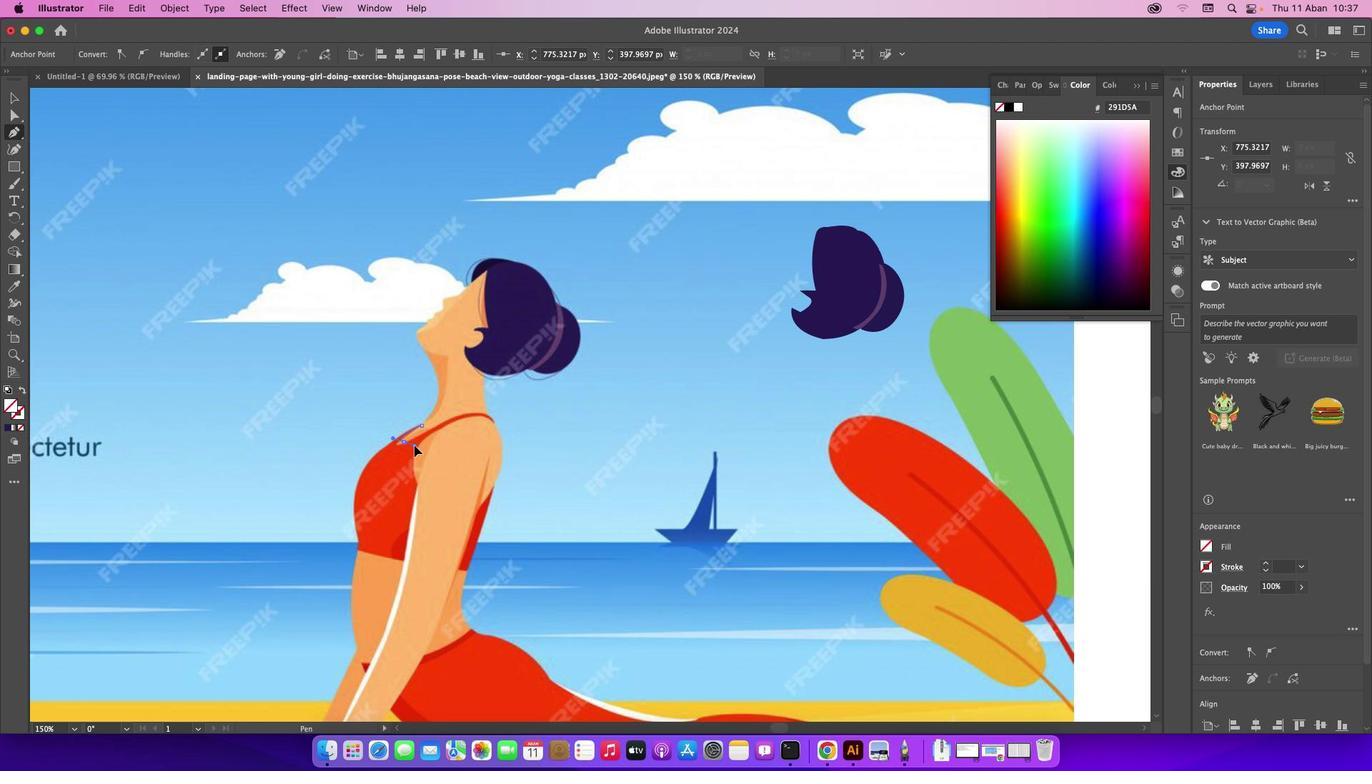 
Action: Mouse pressed left at (405, 444)
Screenshot: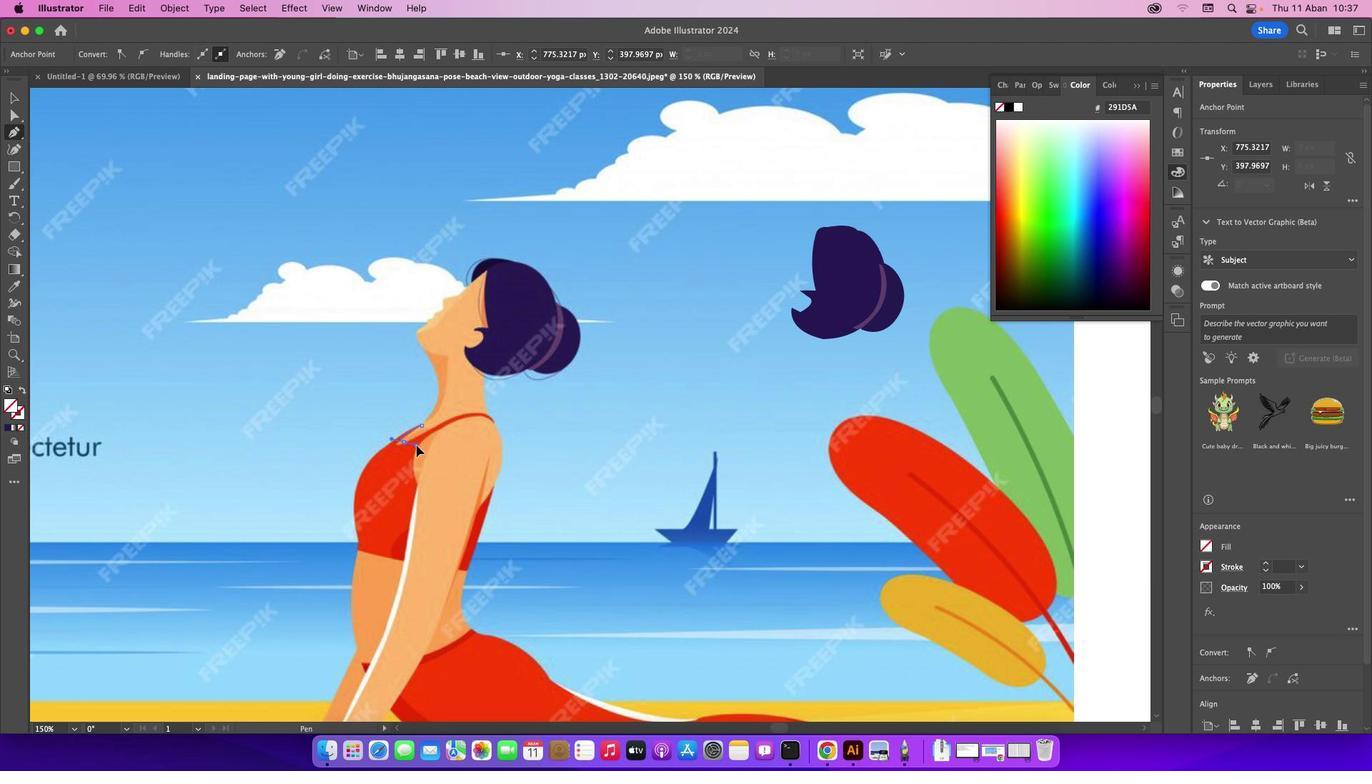 
Action: Mouse moved to (455, 419)
Screenshot: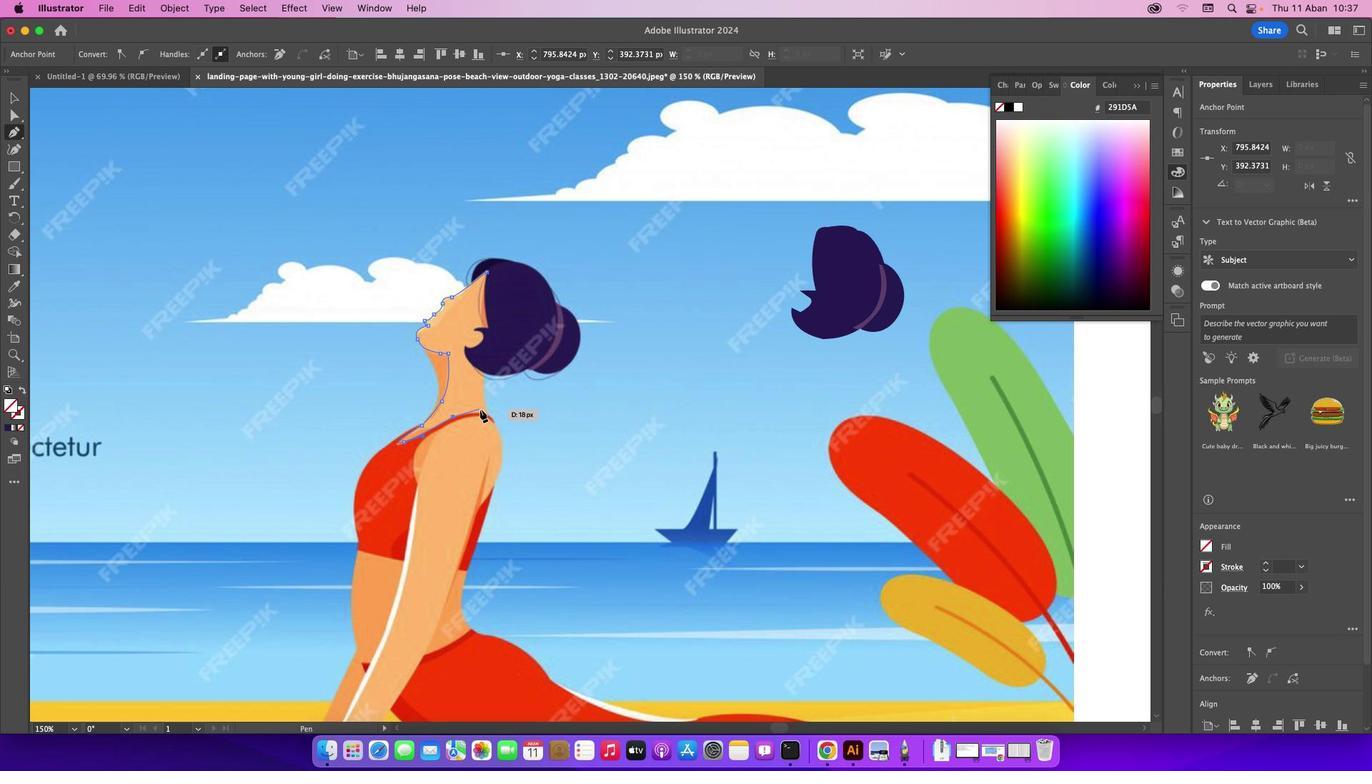 
Action: Mouse pressed left at (455, 419)
Screenshot: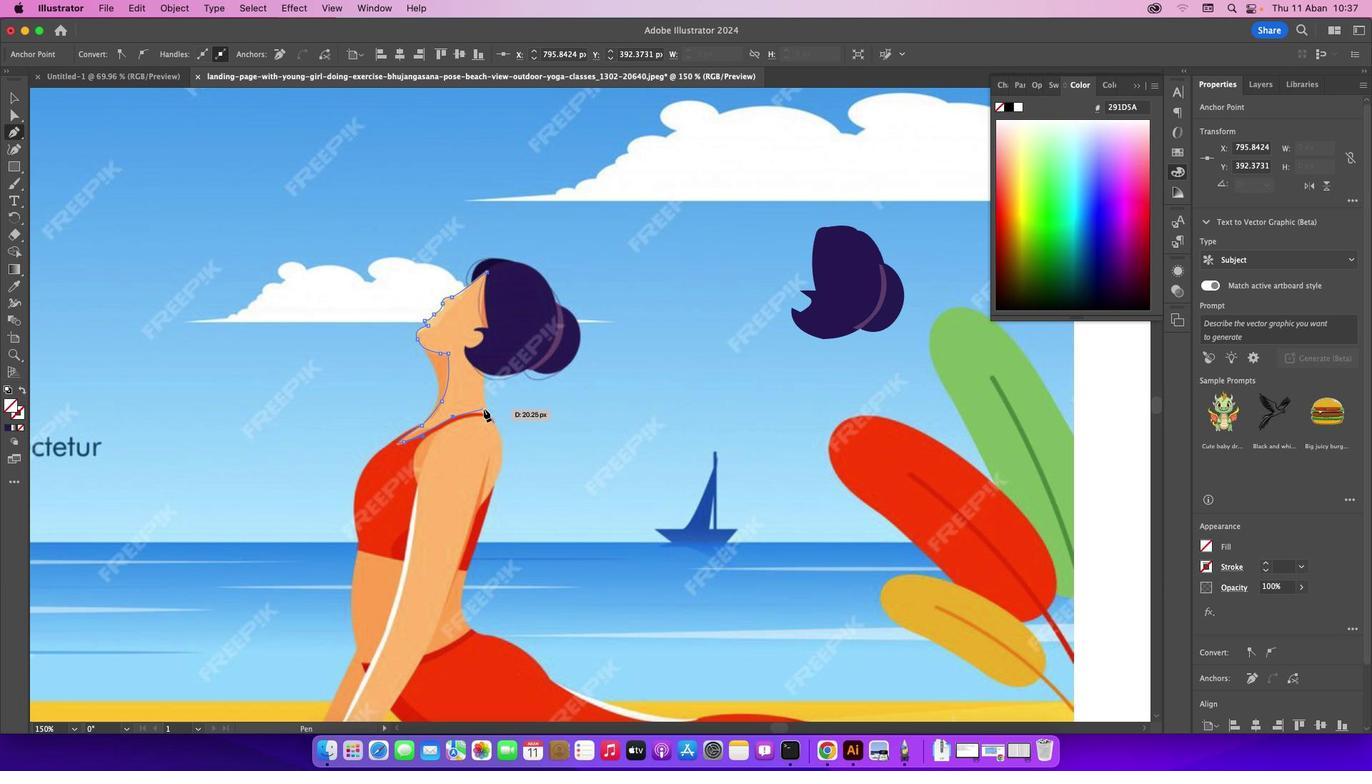 
Action: Mouse moved to (488, 415)
Screenshot: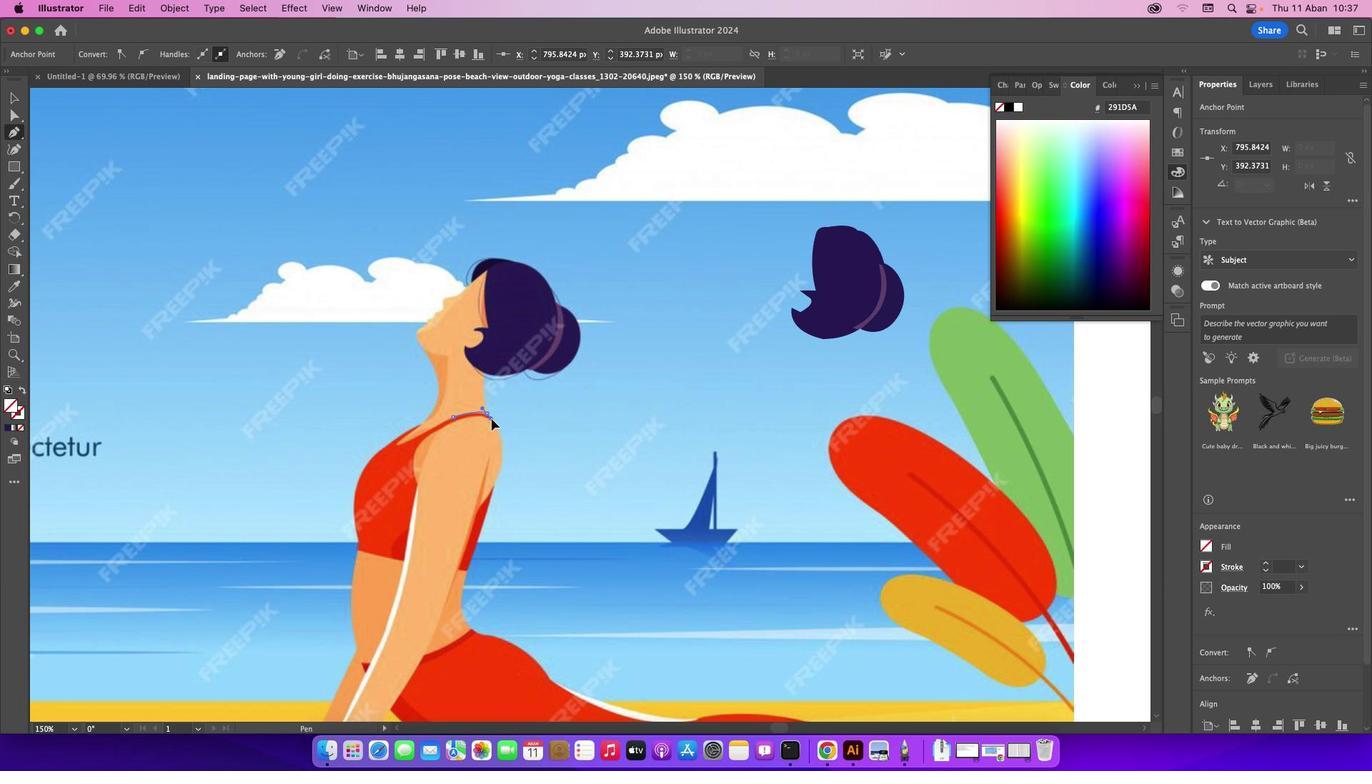 
Action: Mouse pressed left at (488, 415)
Screenshot: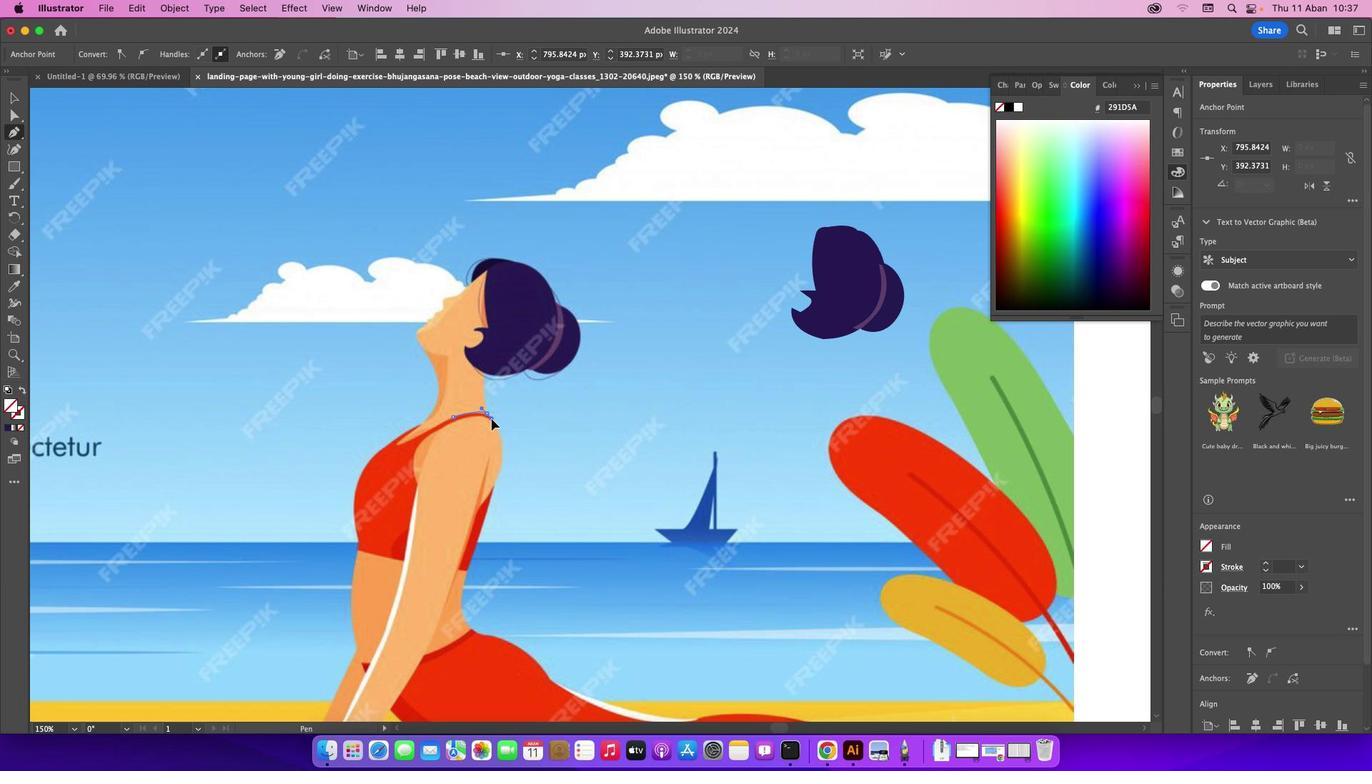 
Action: Mouse moved to (487, 412)
Screenshot: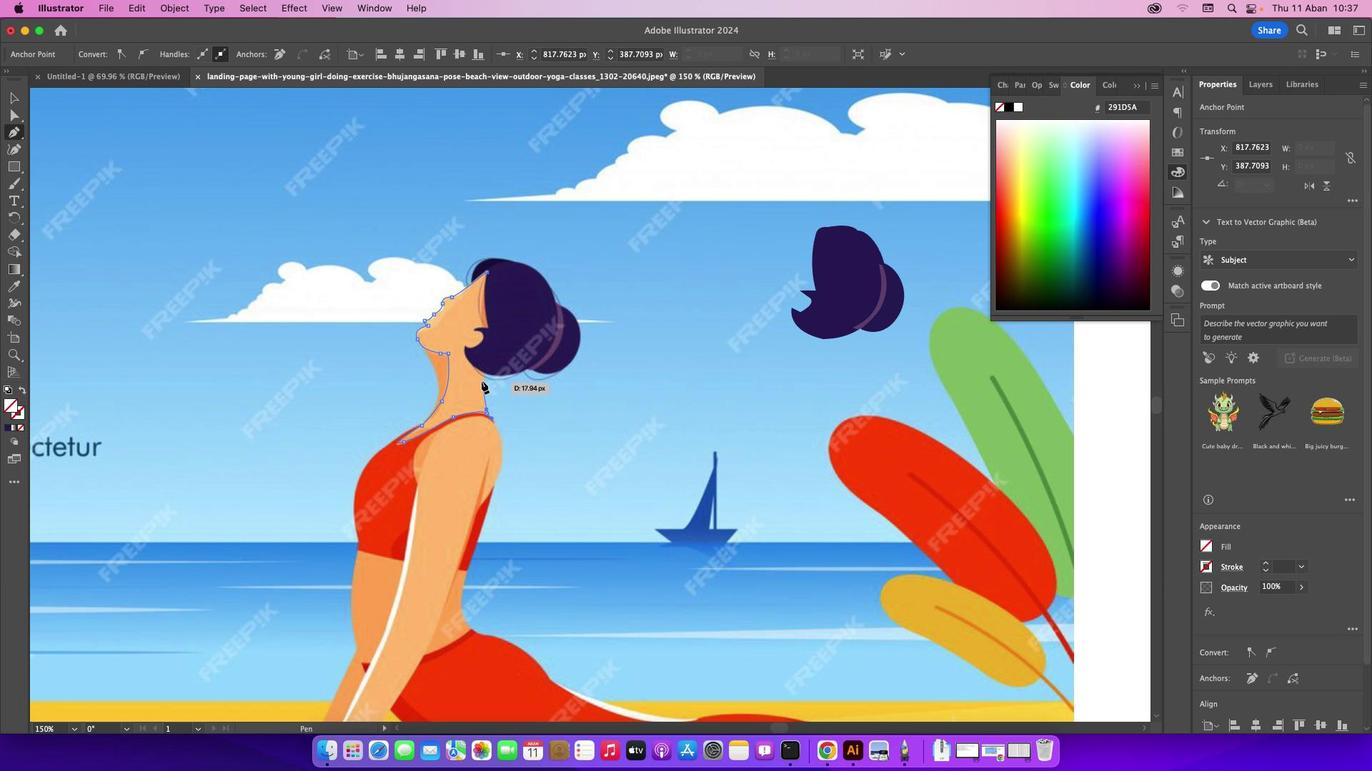 
Action: Mouse pressed left at (487, 412)
Screenshot: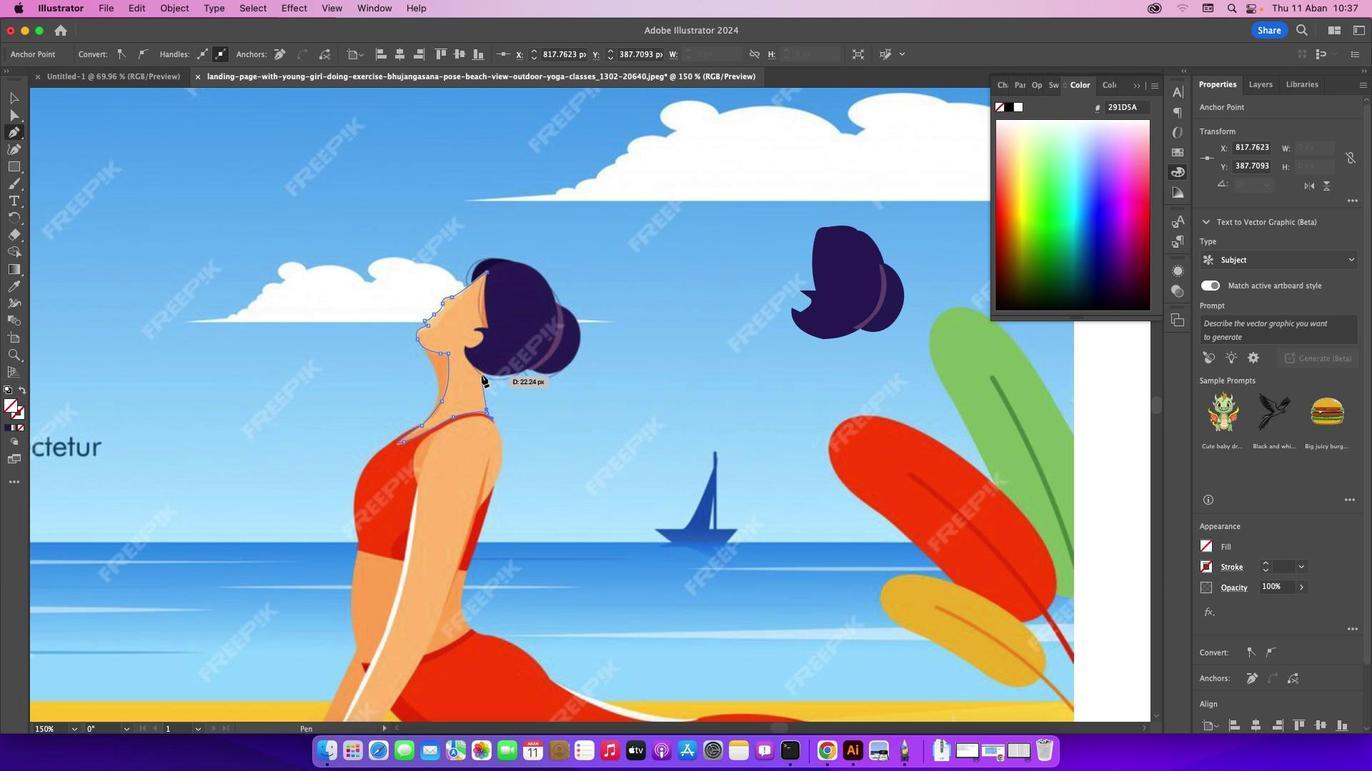 
Action: Mouse moved to (484, 375)
Screenshot: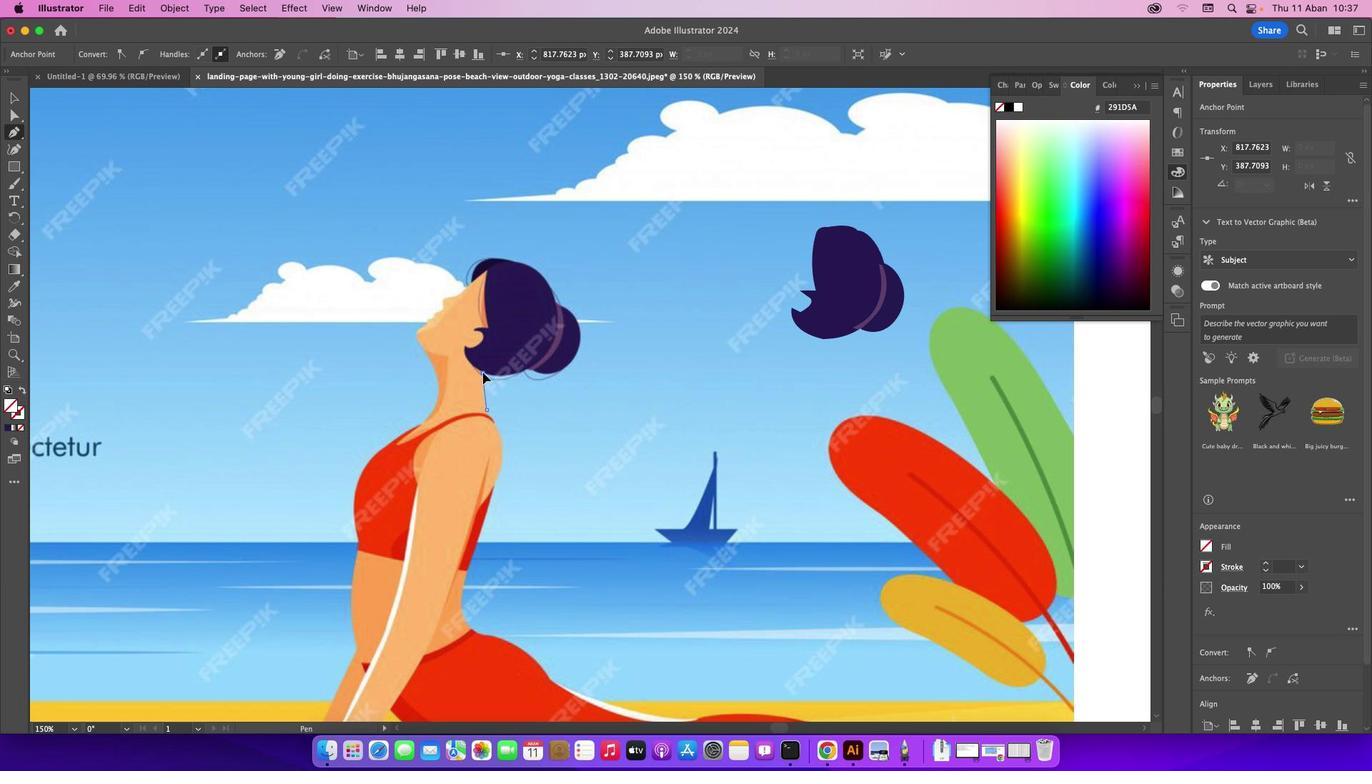 
Action: Mouse pressed left at (484, 375)
Screenshot: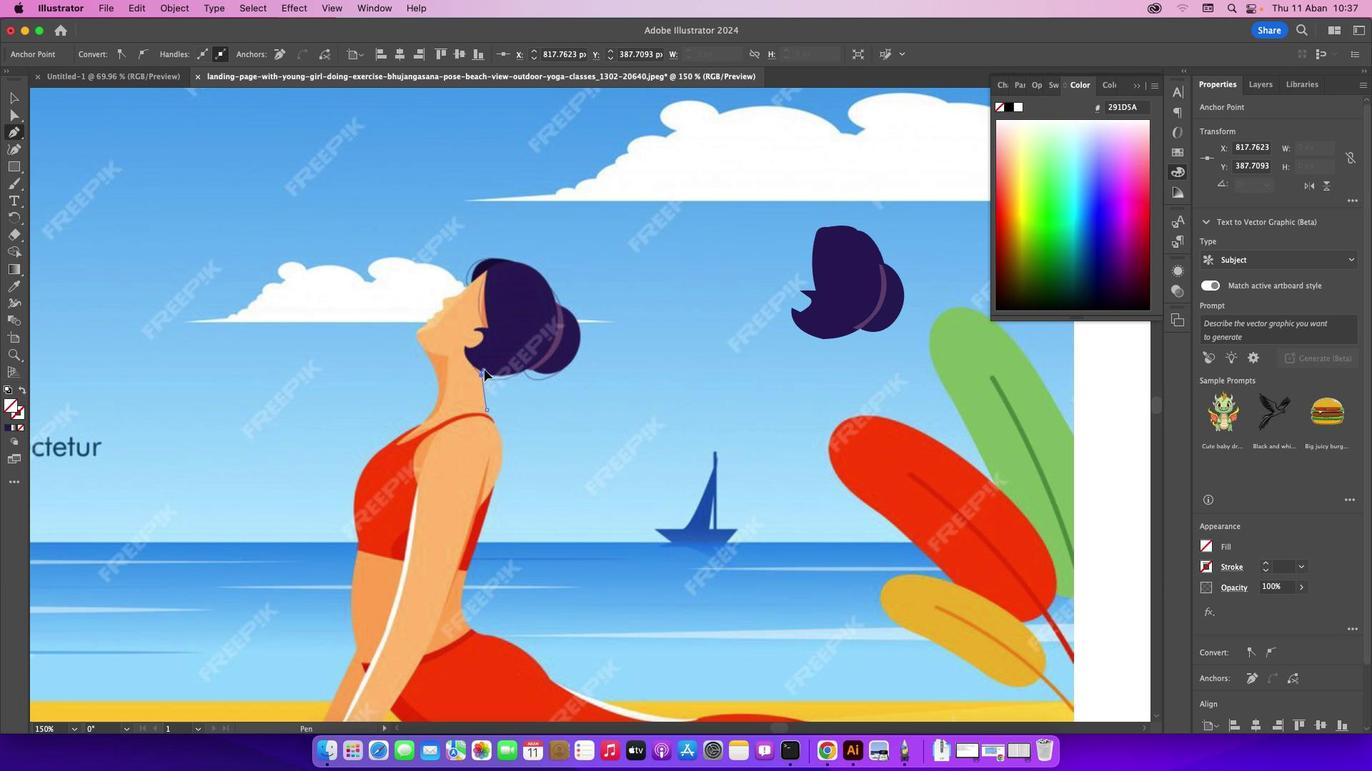 
Action: Mouse moved to (483, 374)
Screenshot: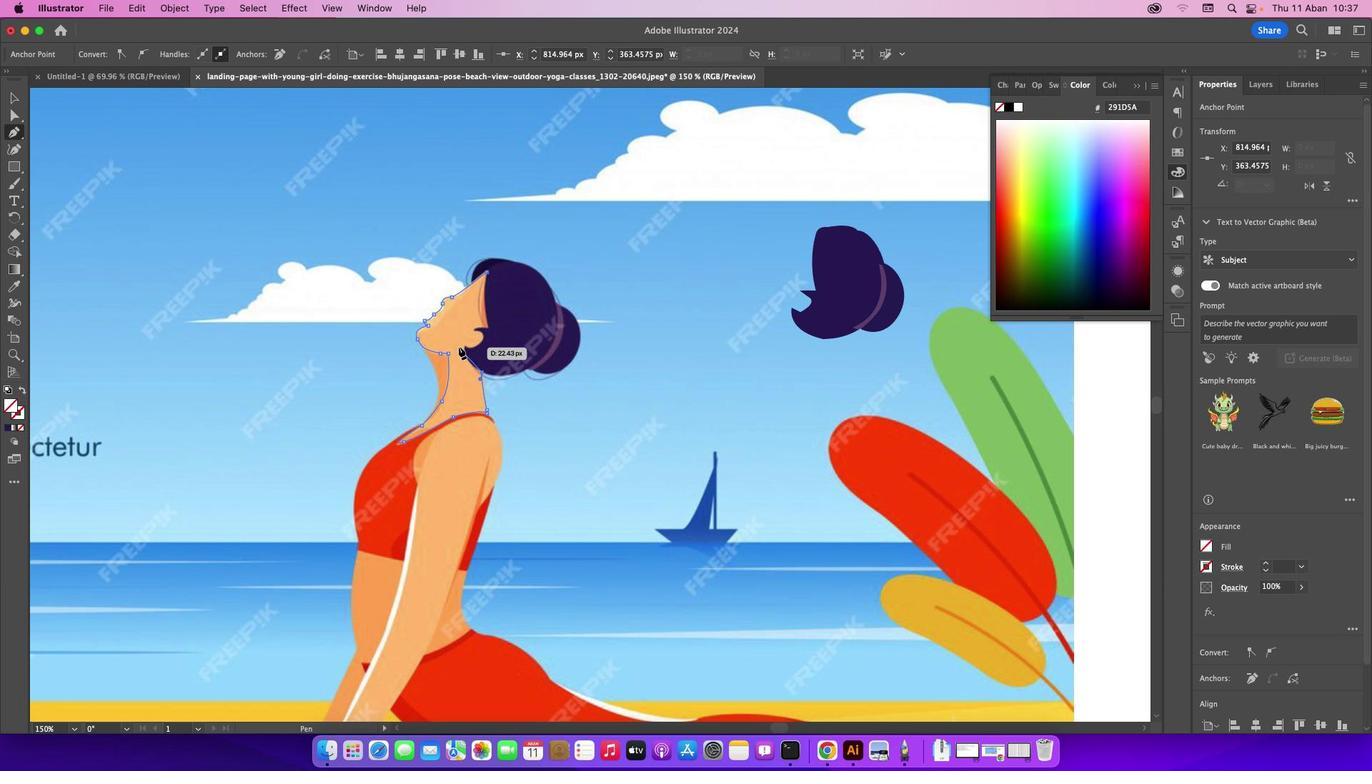 
Action: Mouse pressed left at (483, 374)
Screenshot: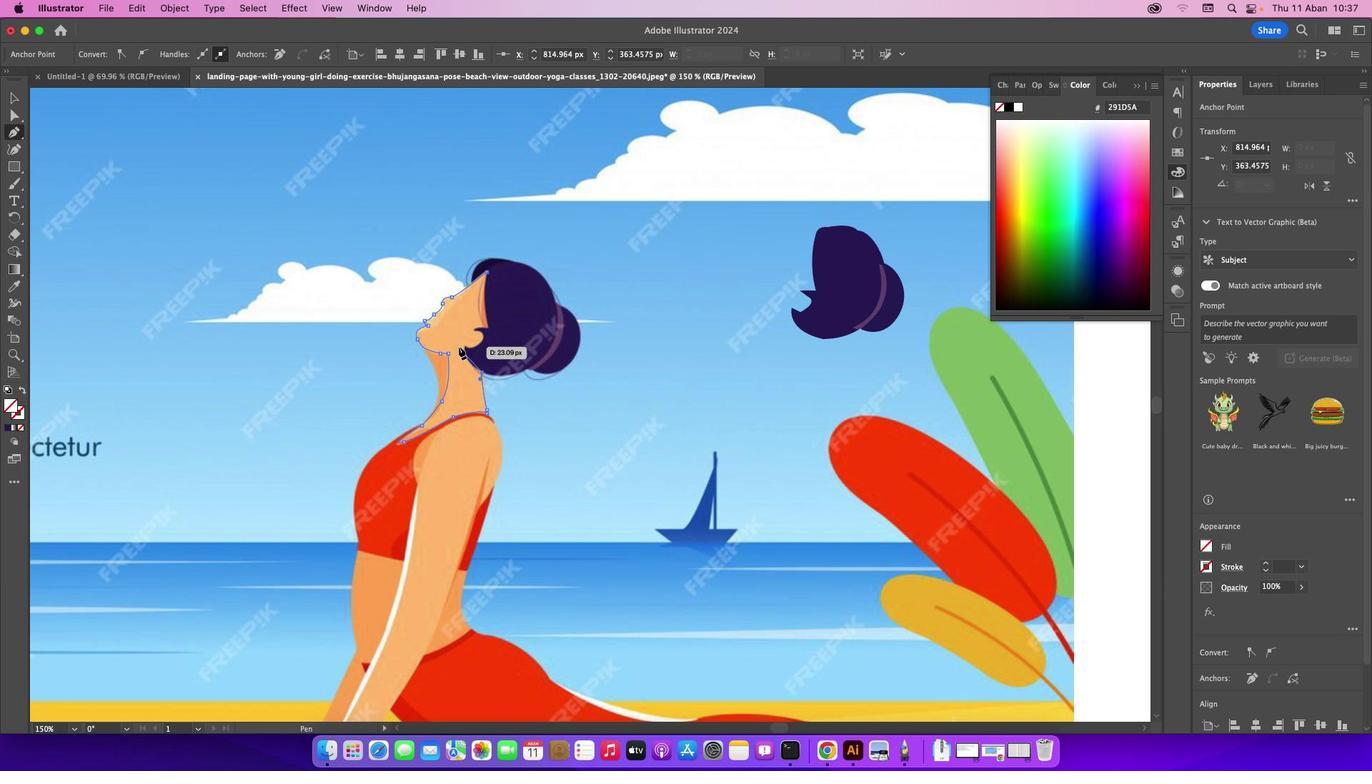 
Action: Mouse moved to (465, 346)
Screenshot: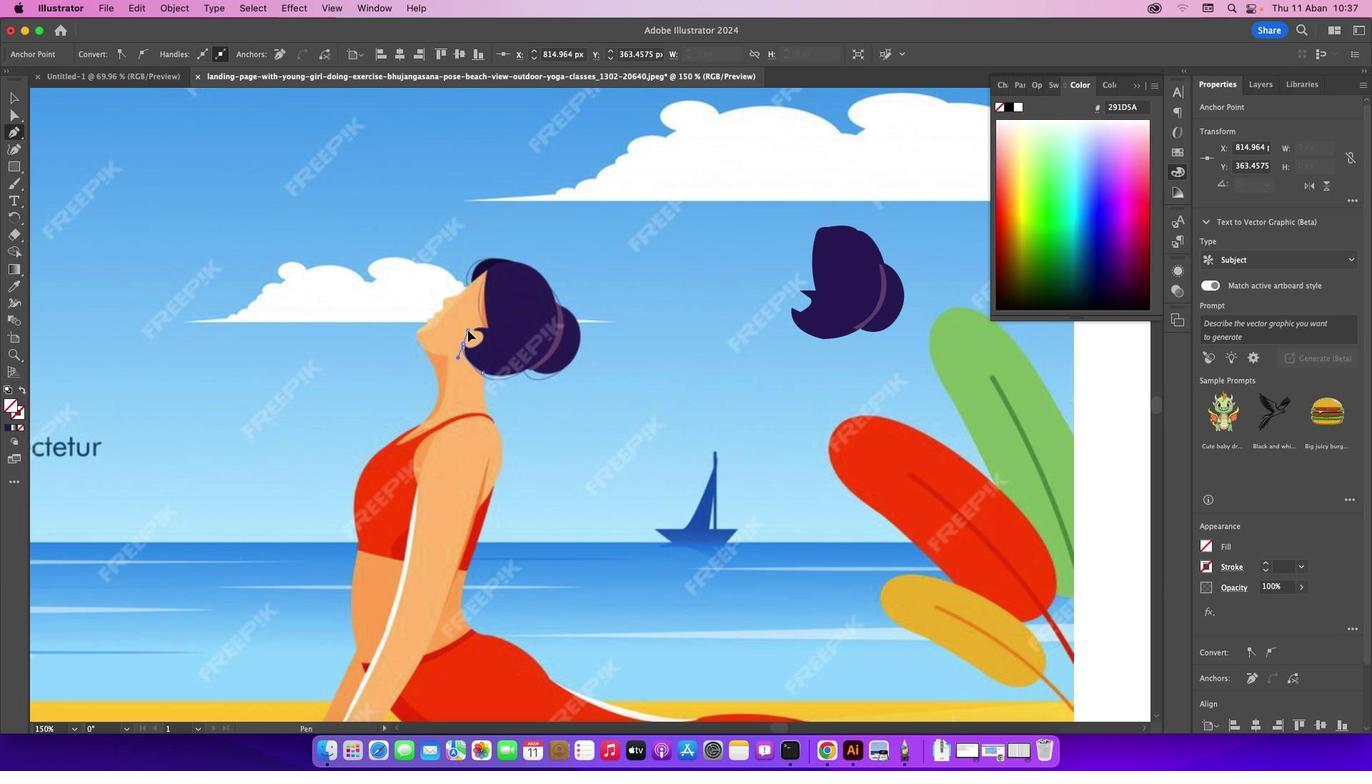 
Action: Mouse pressed left at (465, 346)
Screenshot: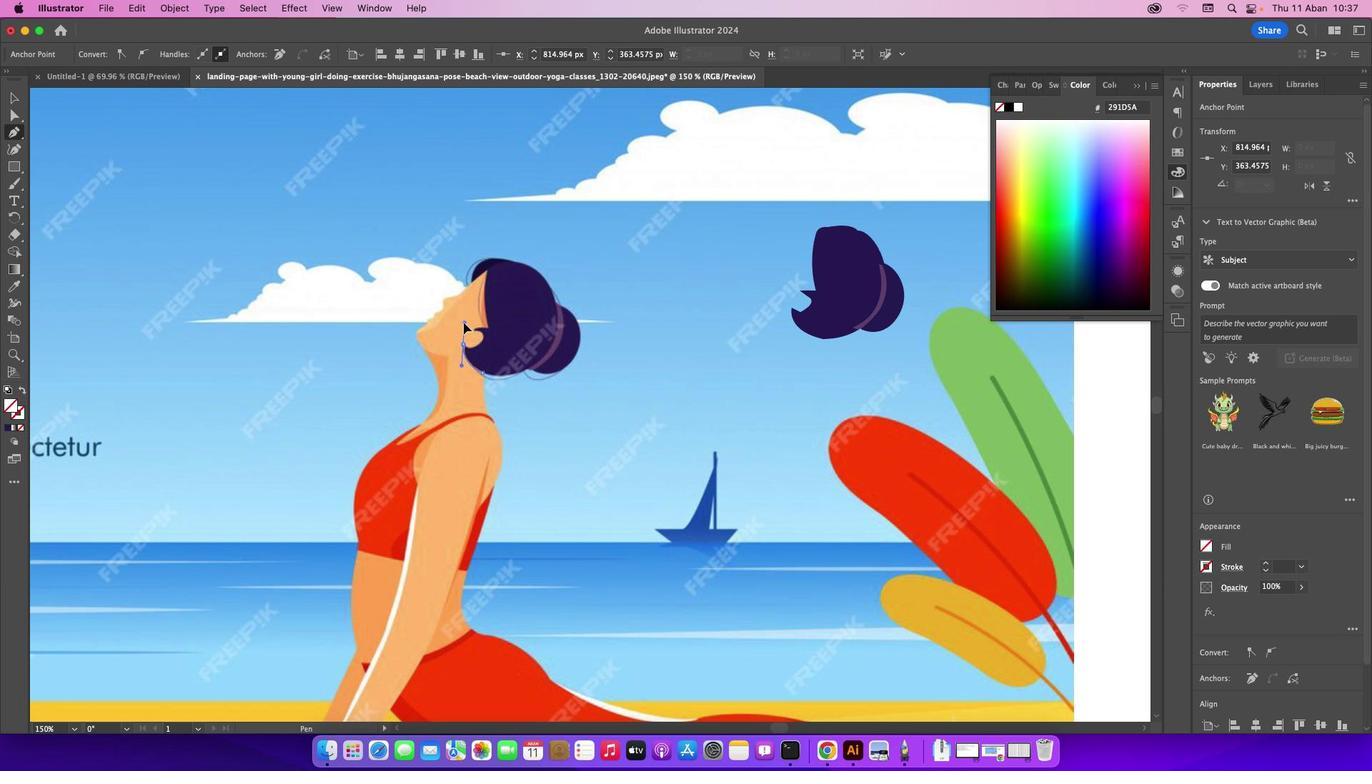 
Action: Mouse moved to (465, 345)
Screenshot: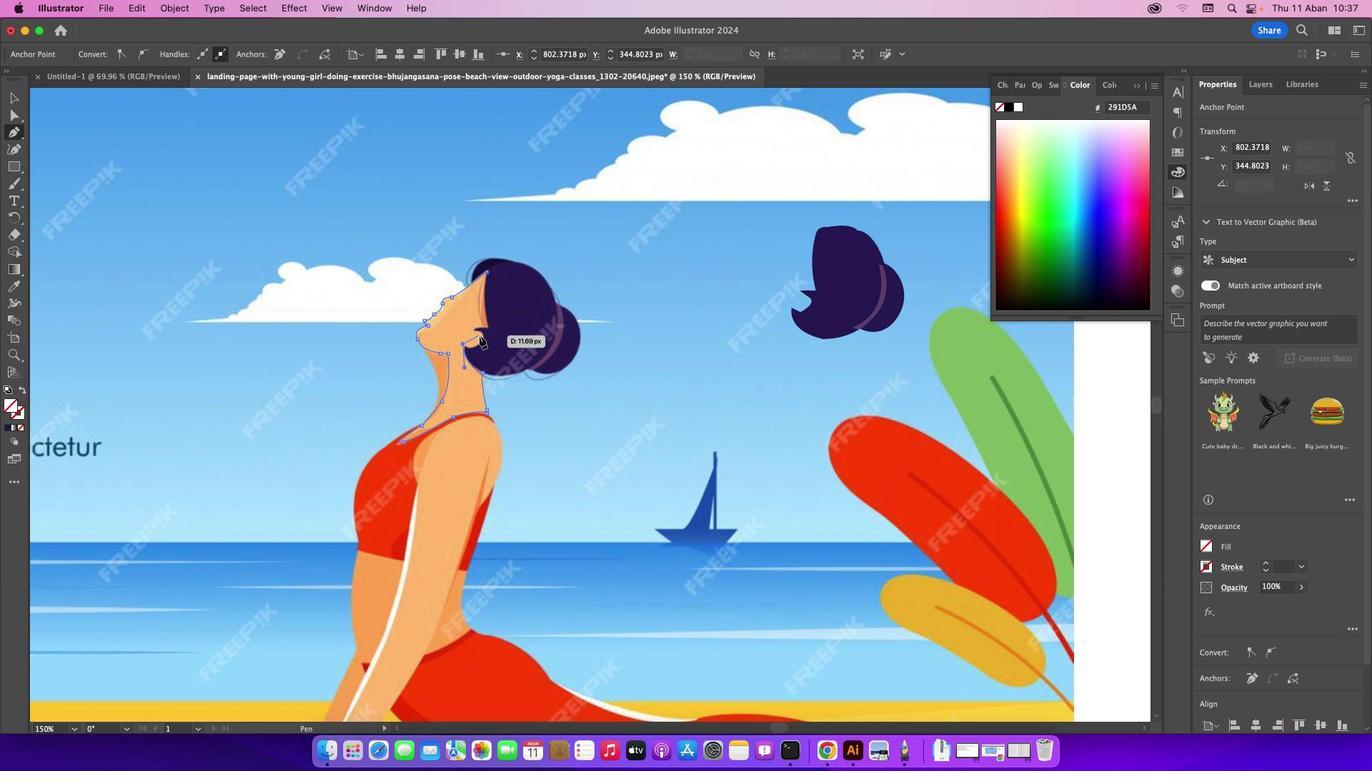 
Action: Mouse pressed left at (465, 345)
Screenshot: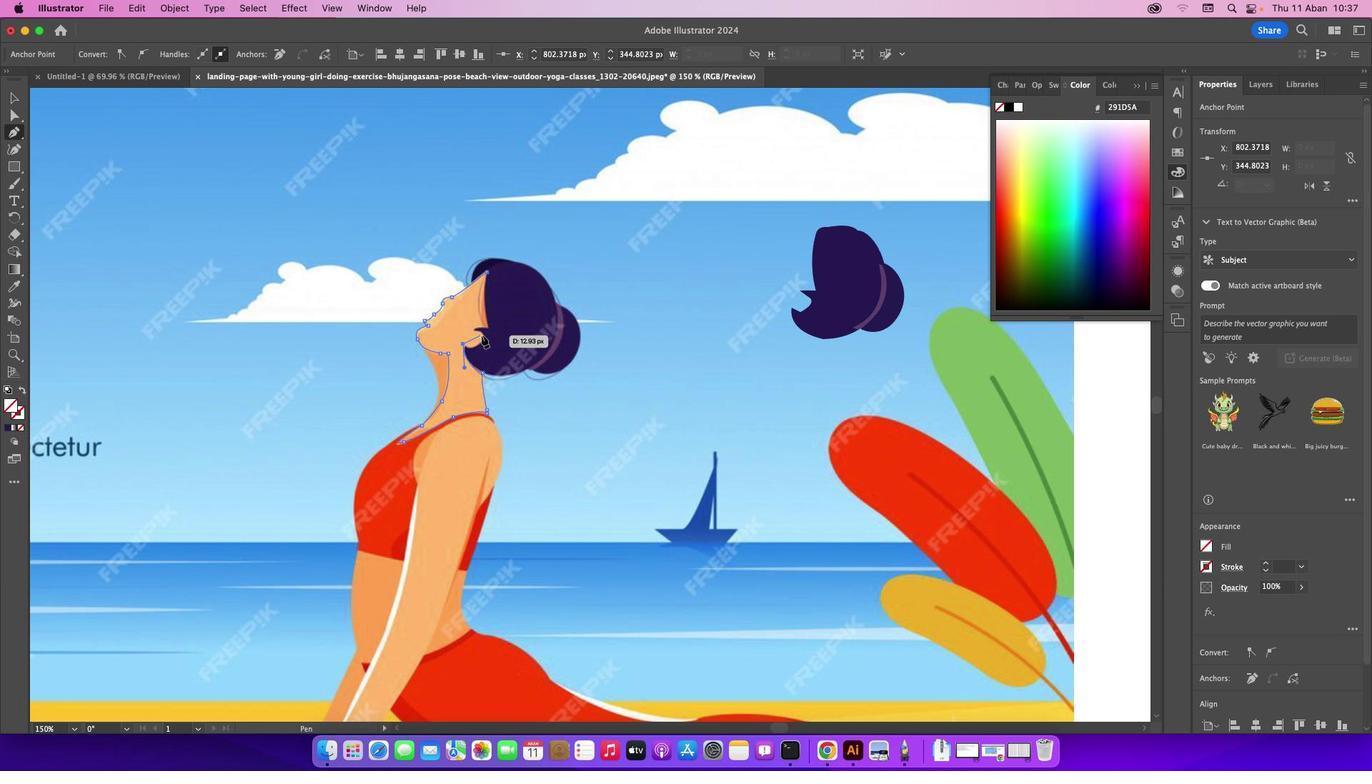 
Action: Mouse moved to (485, 336)
Screenshot: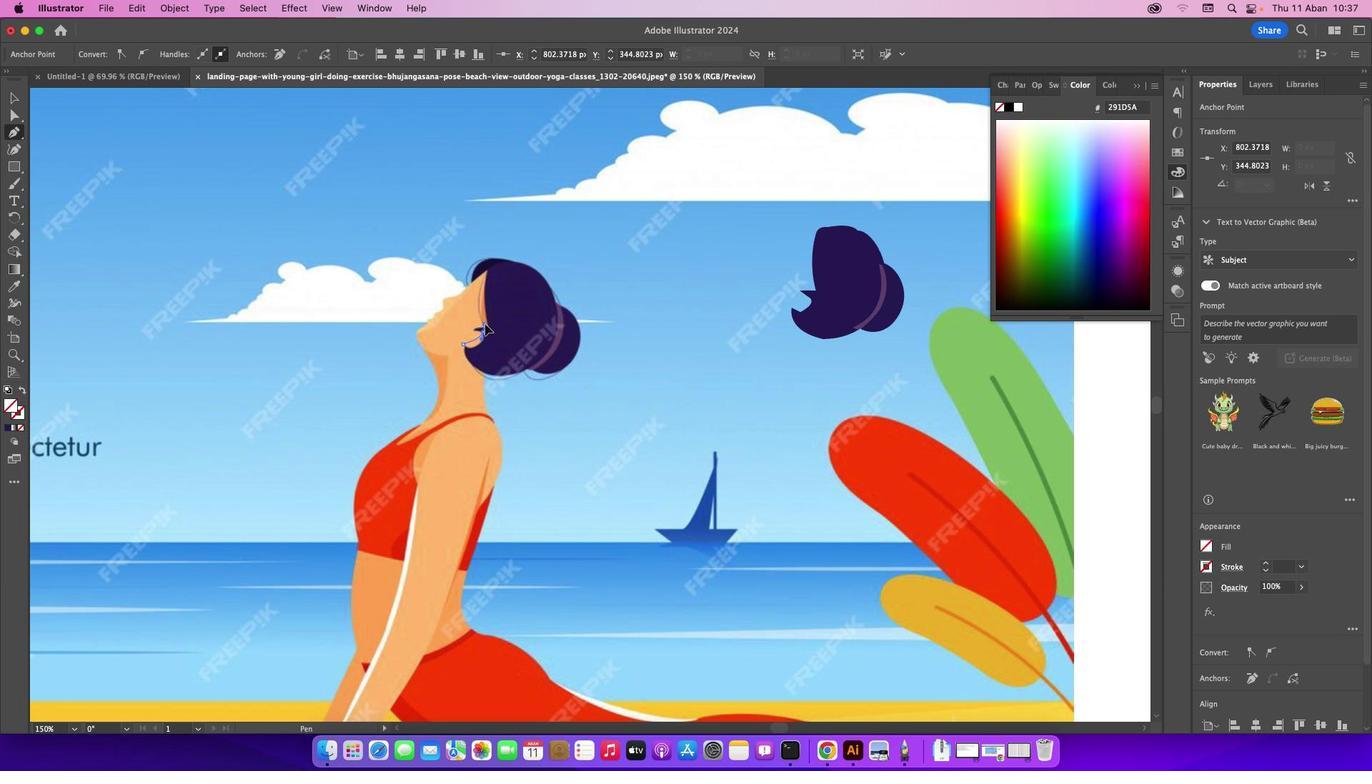 
Action: Mouse pressed left at (485, 336)
Screenshot: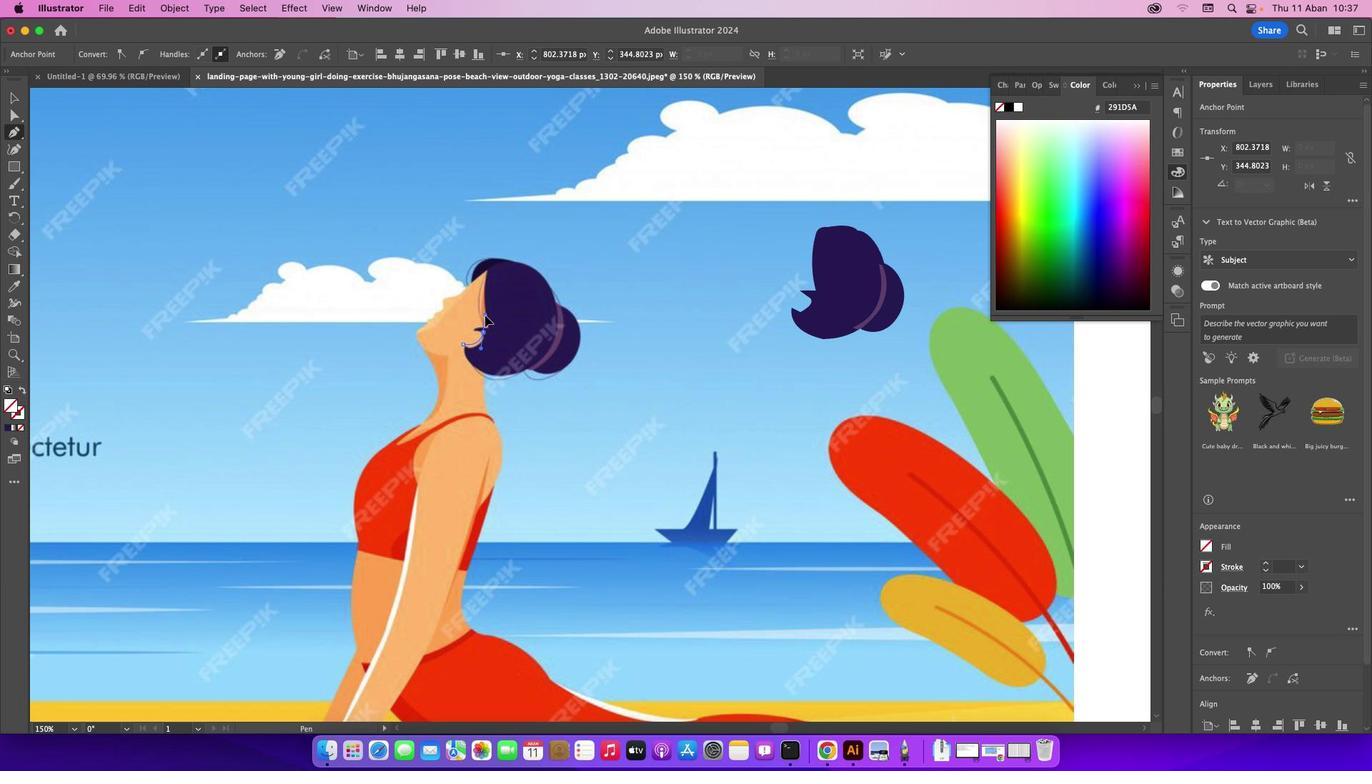
Action: Mouse moved to (485, 335)
Screenshot: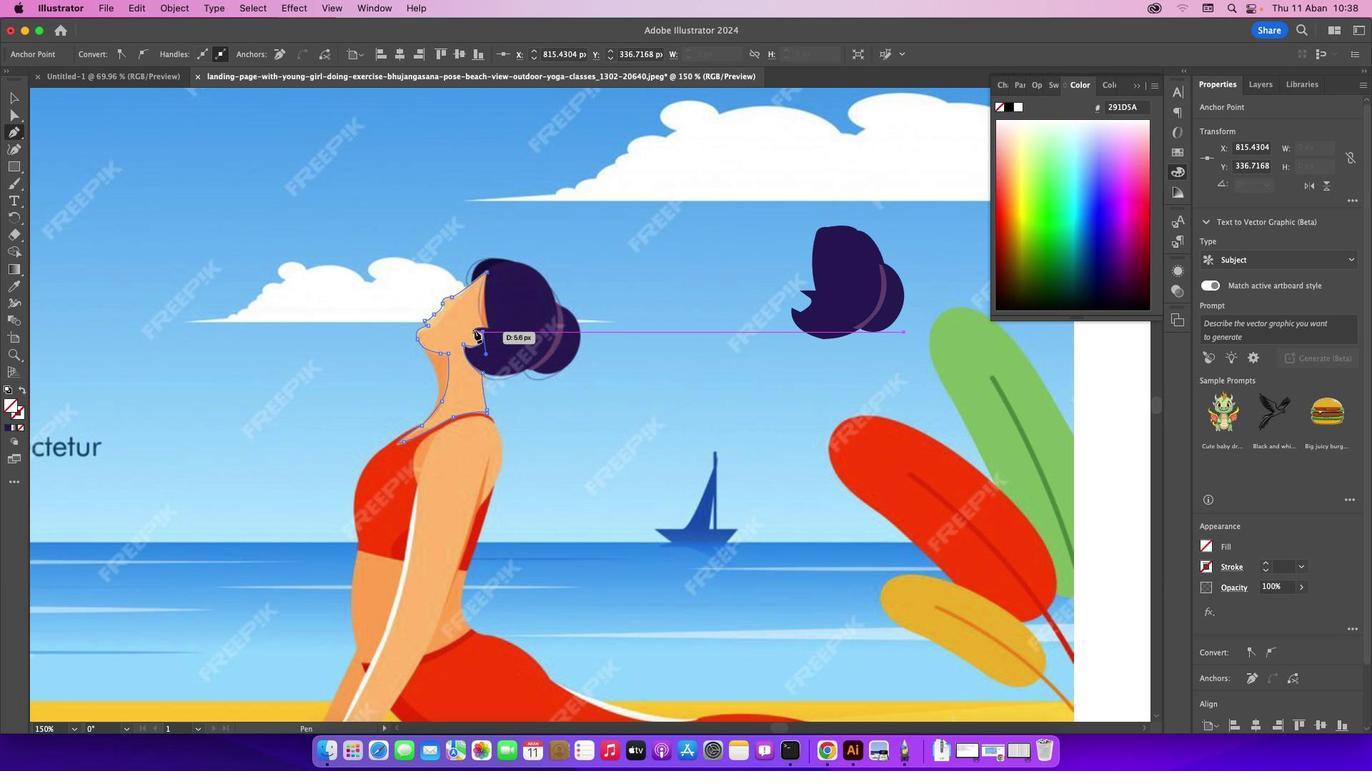 
Action: Mouse pressed left at (485, 335)
Screenshot: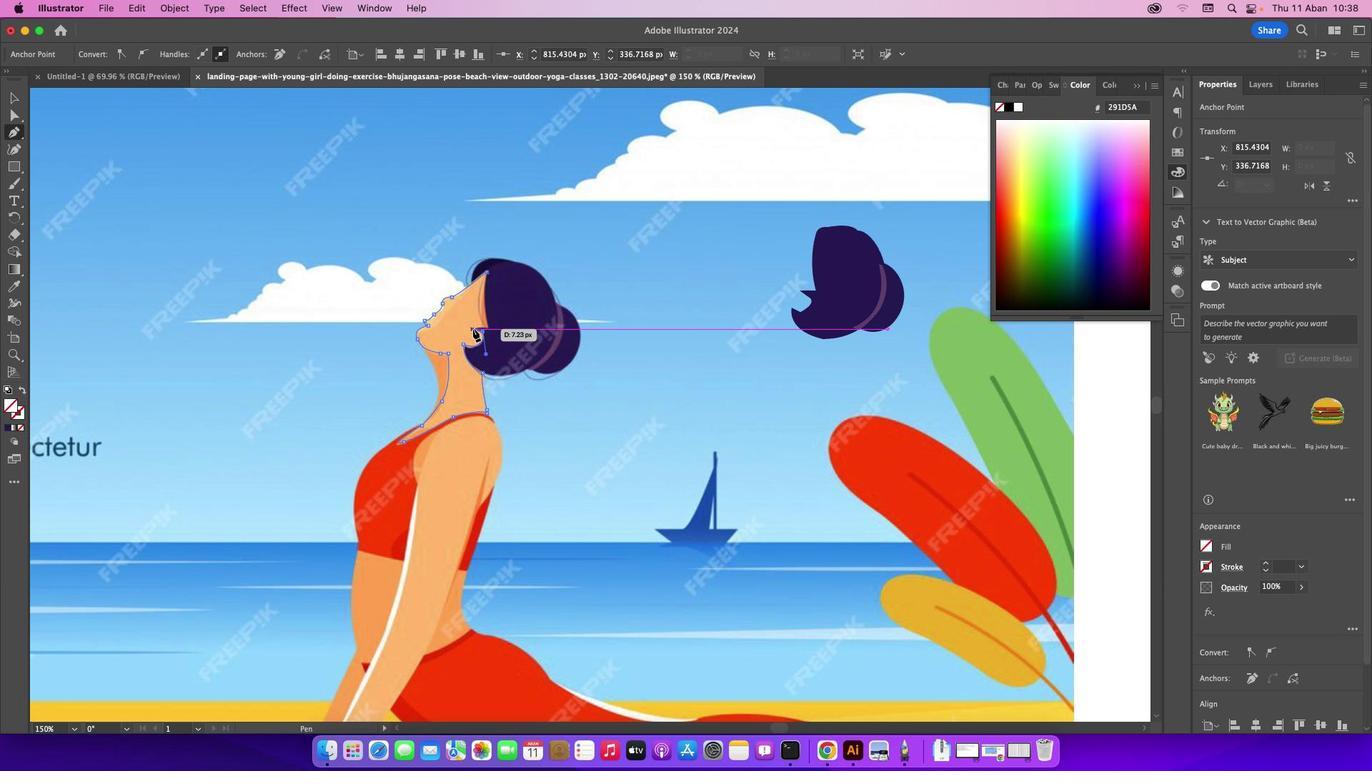 
Action: Mouse moved to (475, 331)
Screenshot: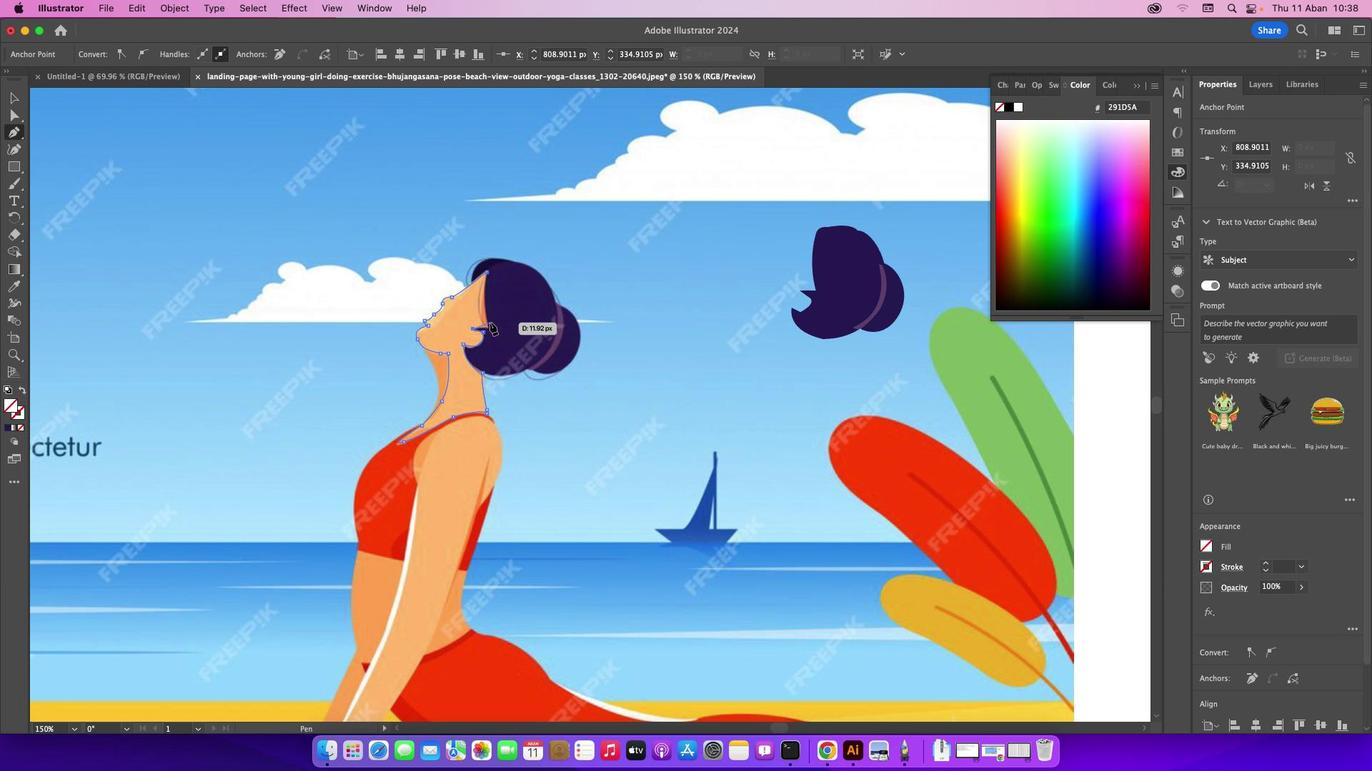 
Action: Mouse pressed left at (475, 331)
Screenshot: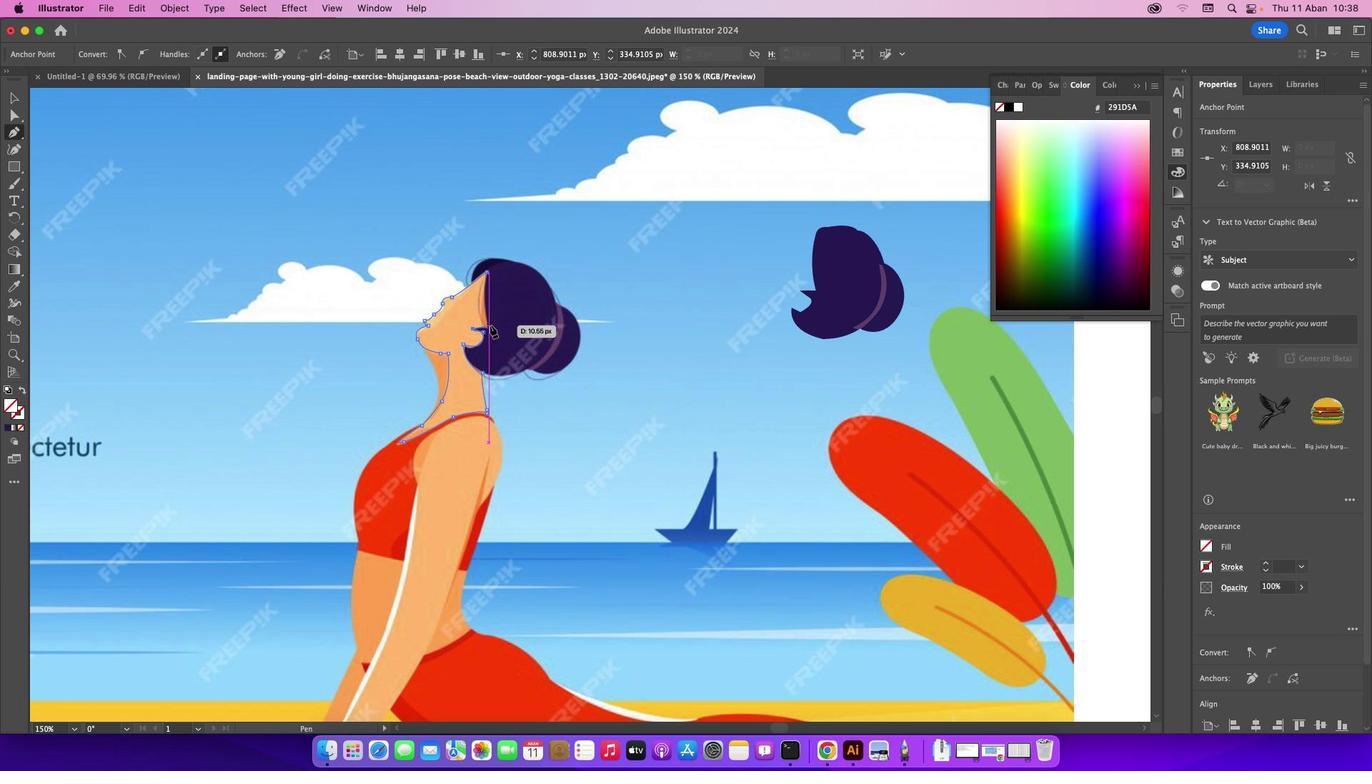 
Action: Mouse moved to (490, 330)
Screenshot: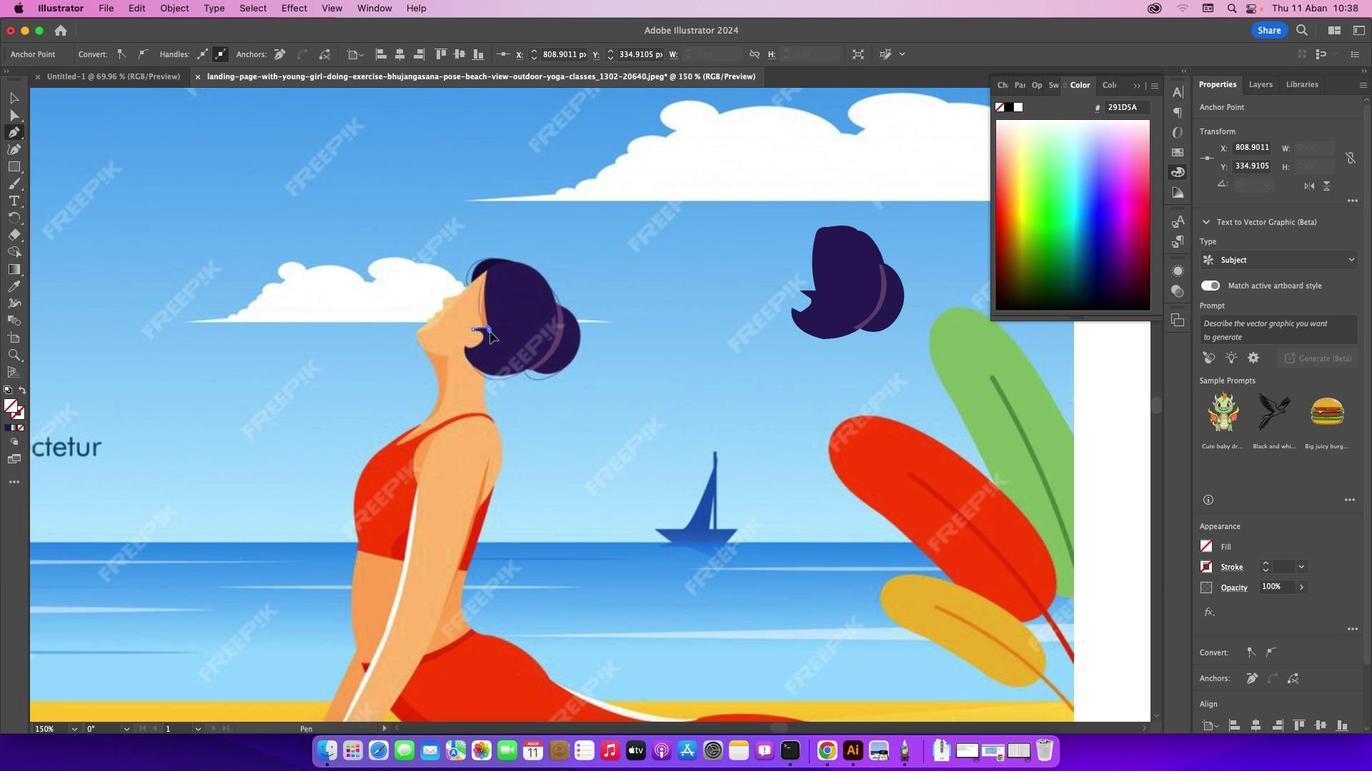 
Action: Mouse pressed left at (490, 330)
Screenshot: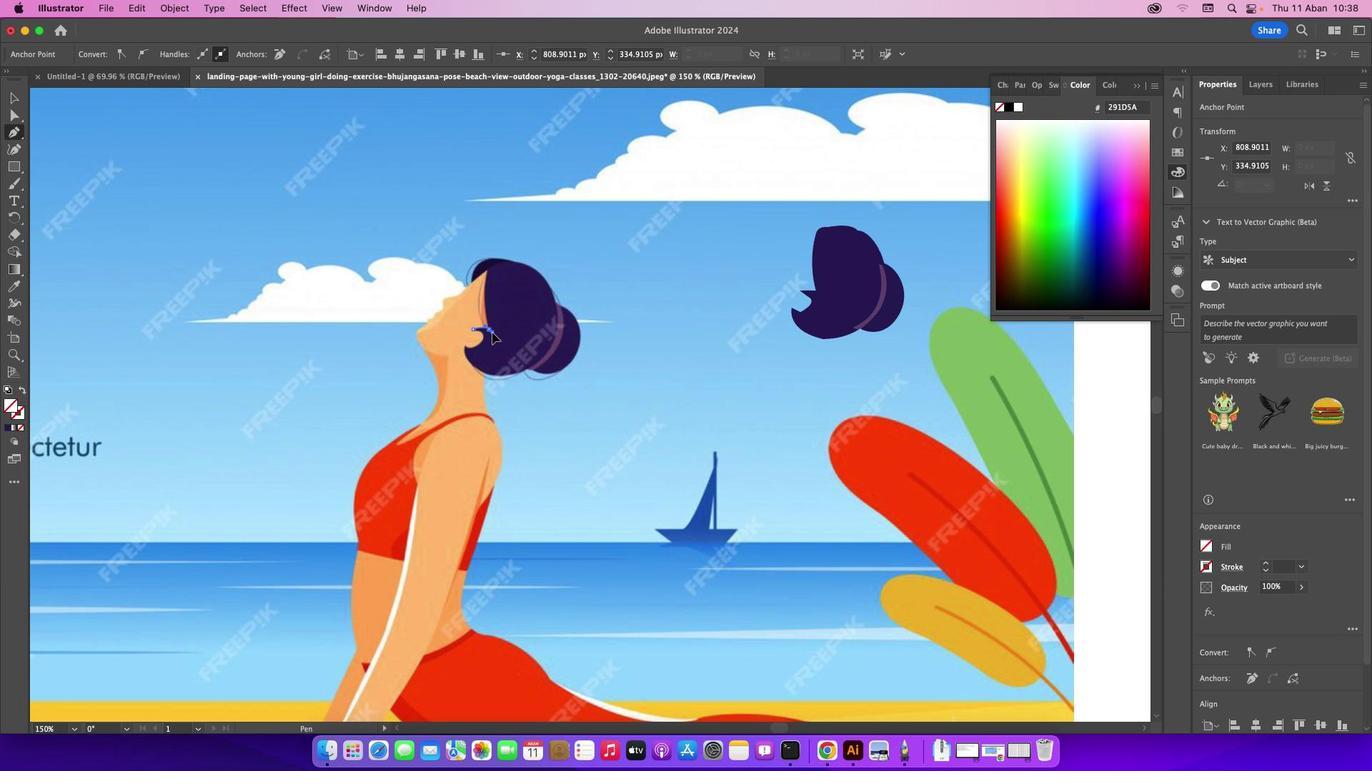 
Action: Mouse moved to (490, 332)
Screenshot: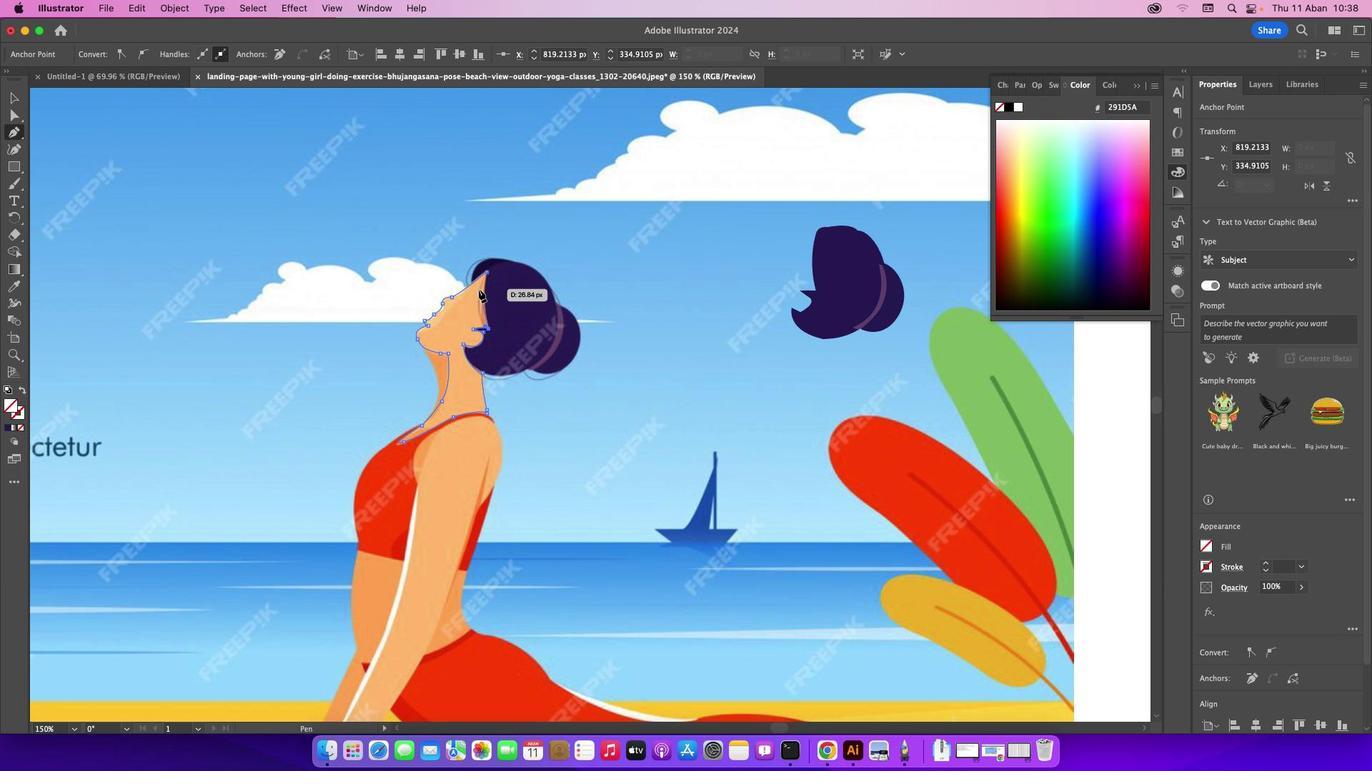 
Action: Mouse pressed left at (490, 332)
